 Task: Account Request & Opportunity
Action: Mouse moved to (601, 687)
Screenshot: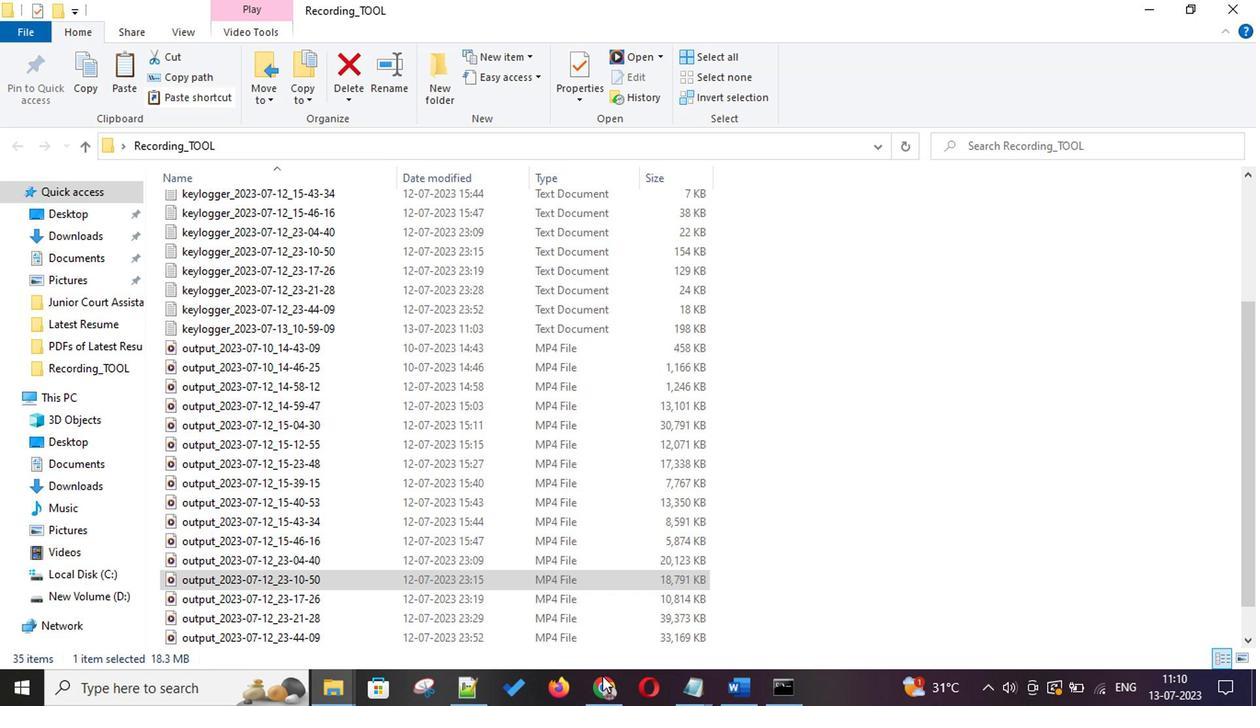 
Action: Mouse pressed left at (601, 687)
Screenshot: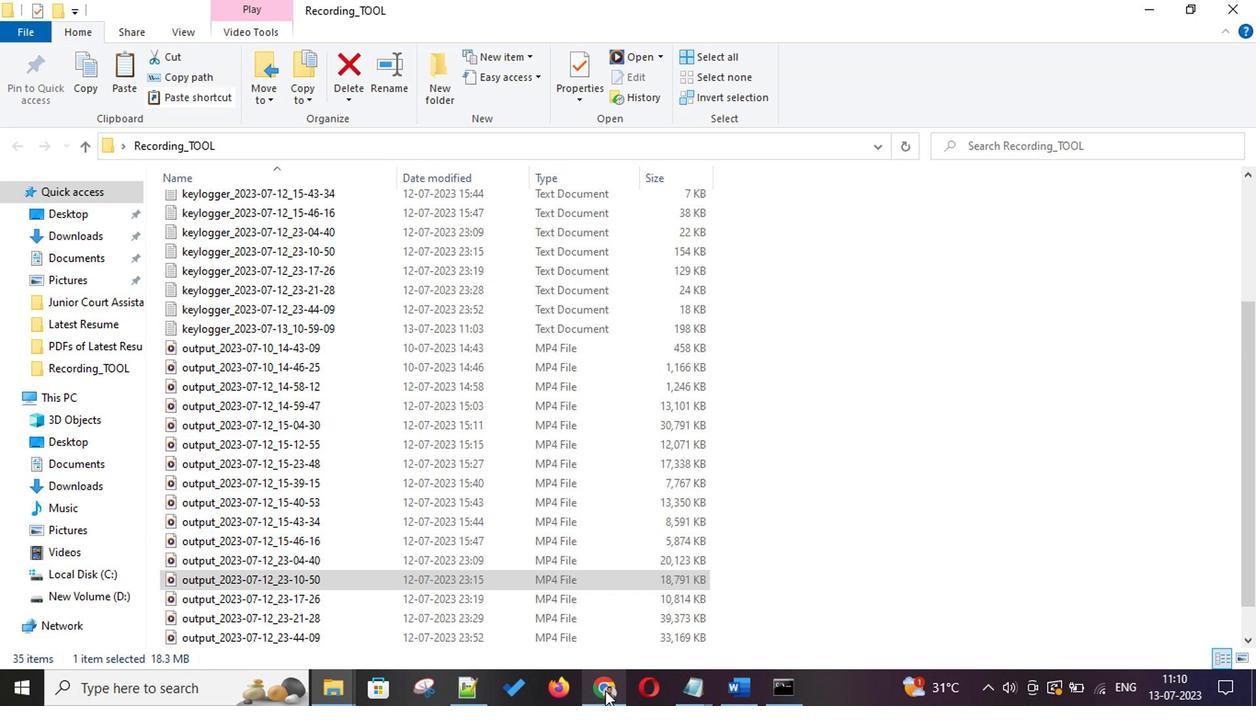 
Action: Mouse moved to (1022, 227)
Screenshot: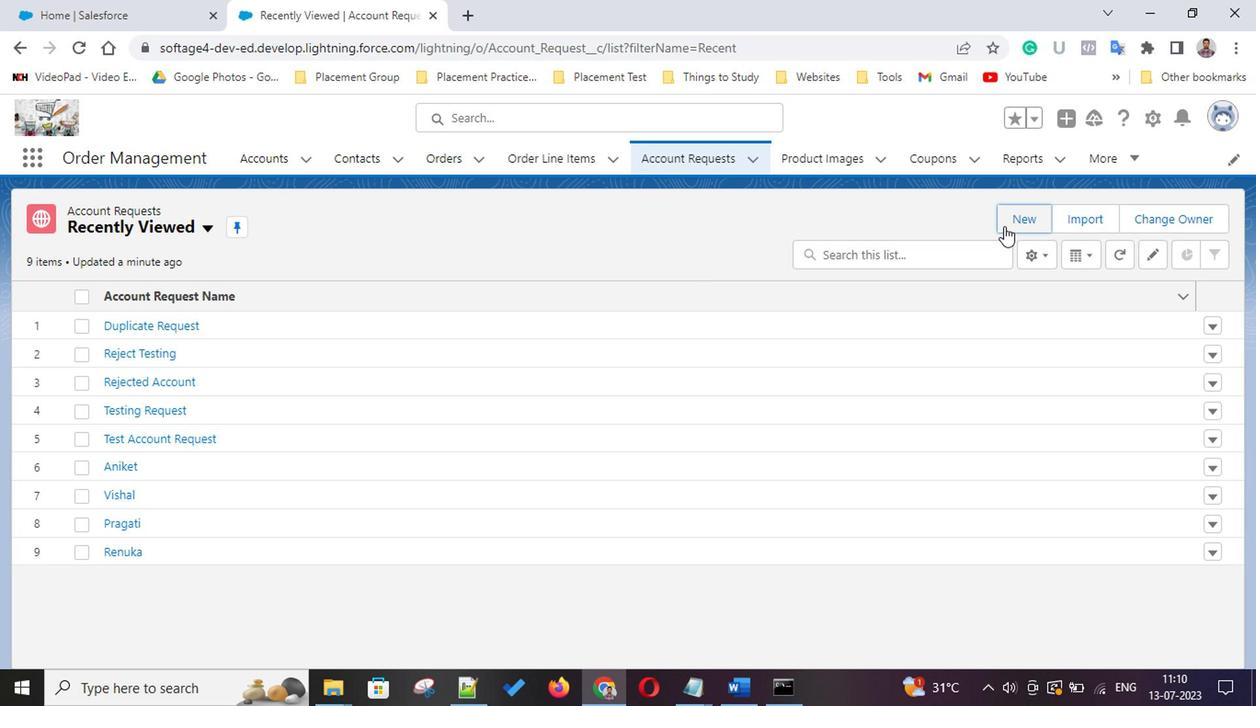 
Action: Mouse pressed left at (1022, 227)
Screenshot: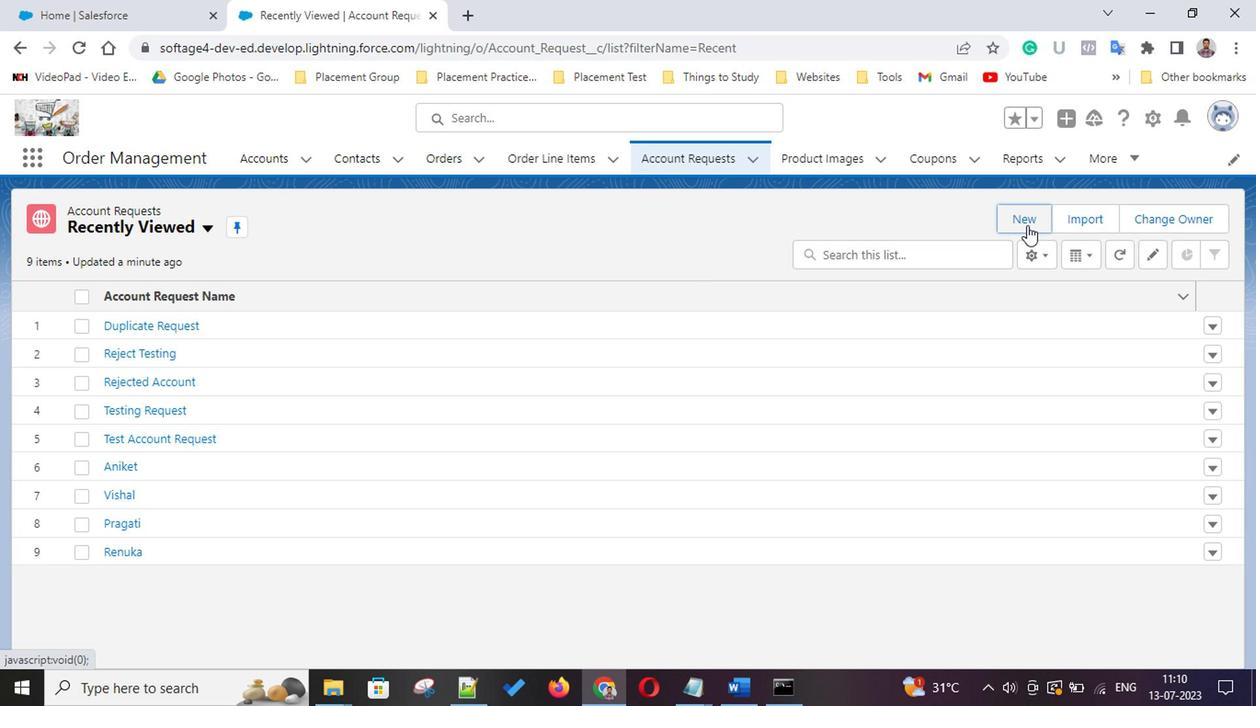 
Action: Mouse moved to (637, 285)
Screenshot: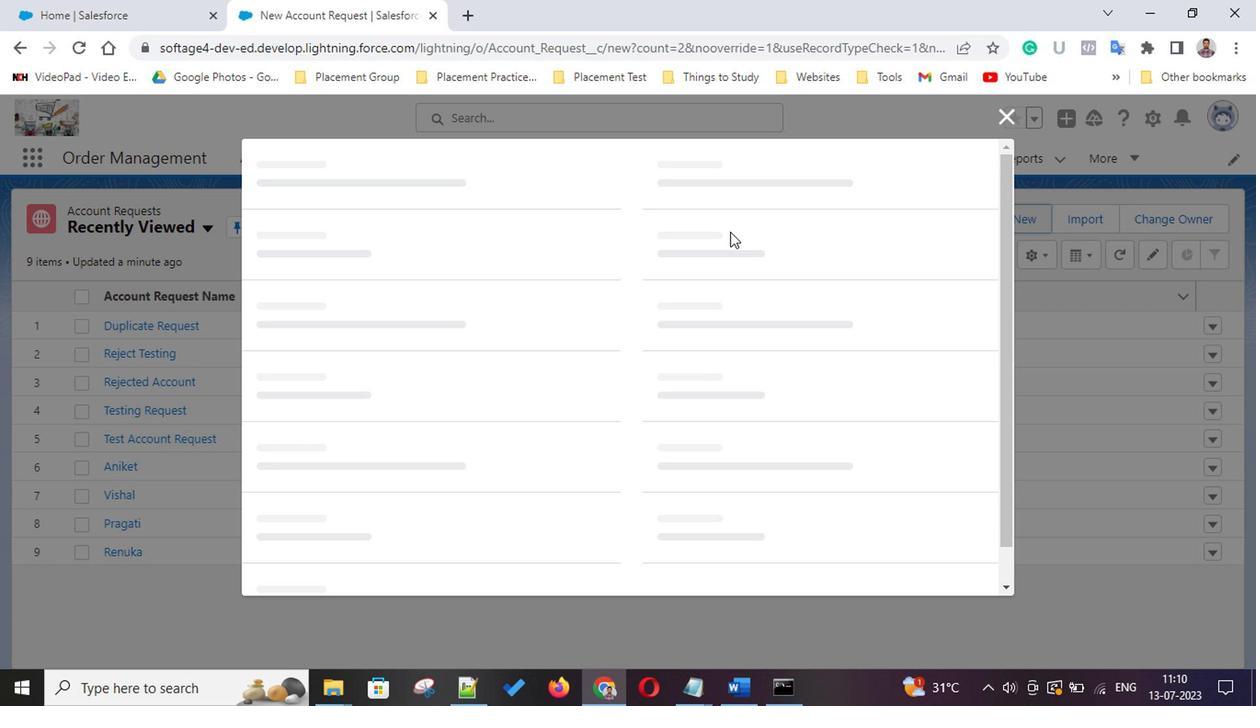 
Action: Key pressed <Key.shift>Senthamiz<Key.space><Key.shift>Account
Screenshot: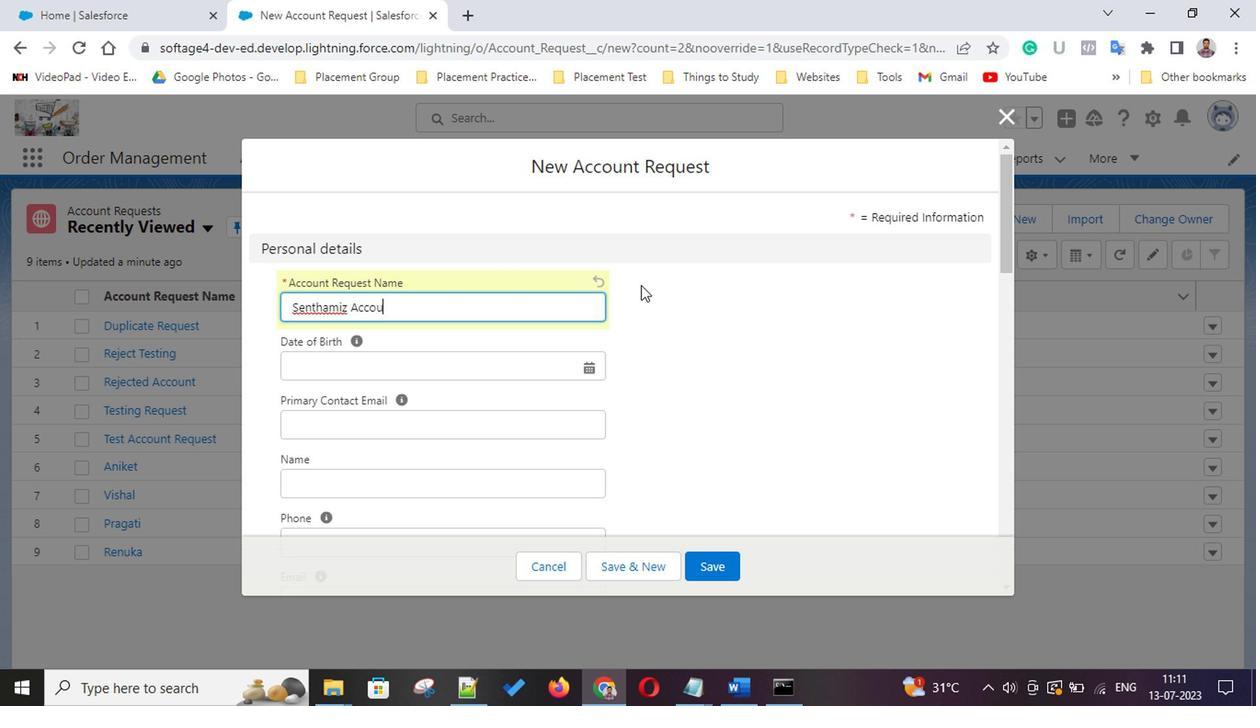 
Action: Mouse moved to (450, 365)
Screenshot: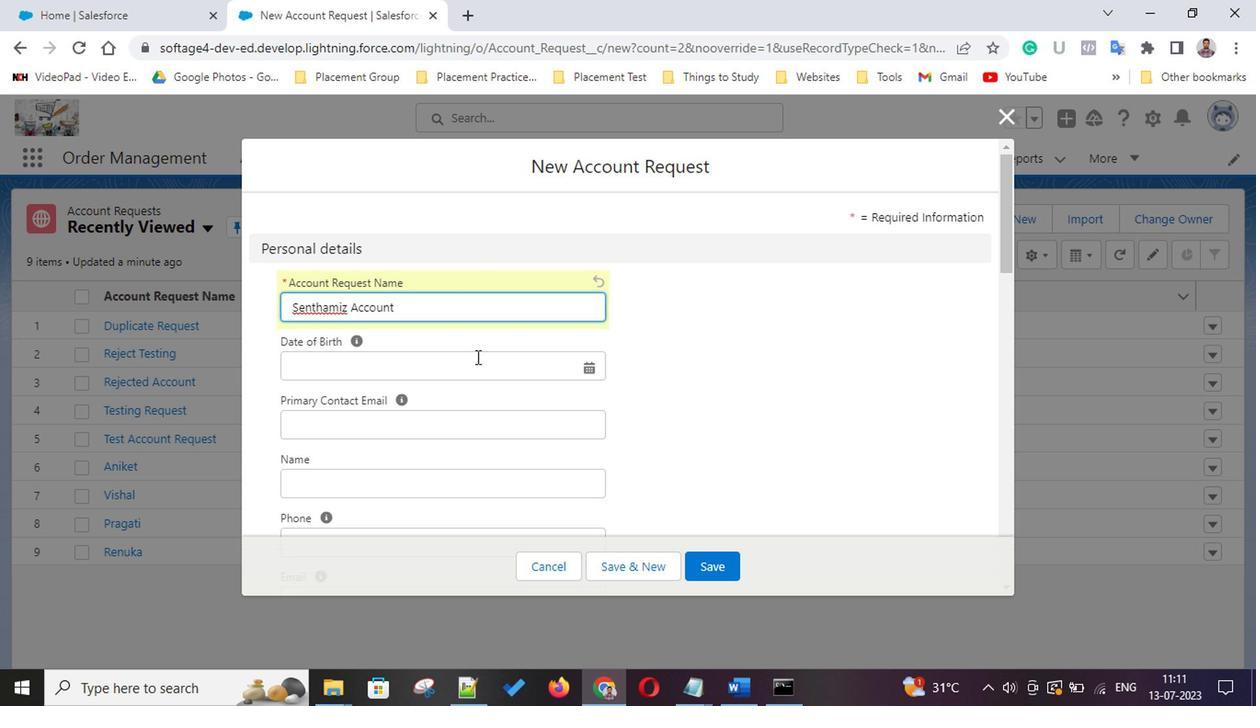 
Action: Mouse pressed left at (450, 365)
Screenshot: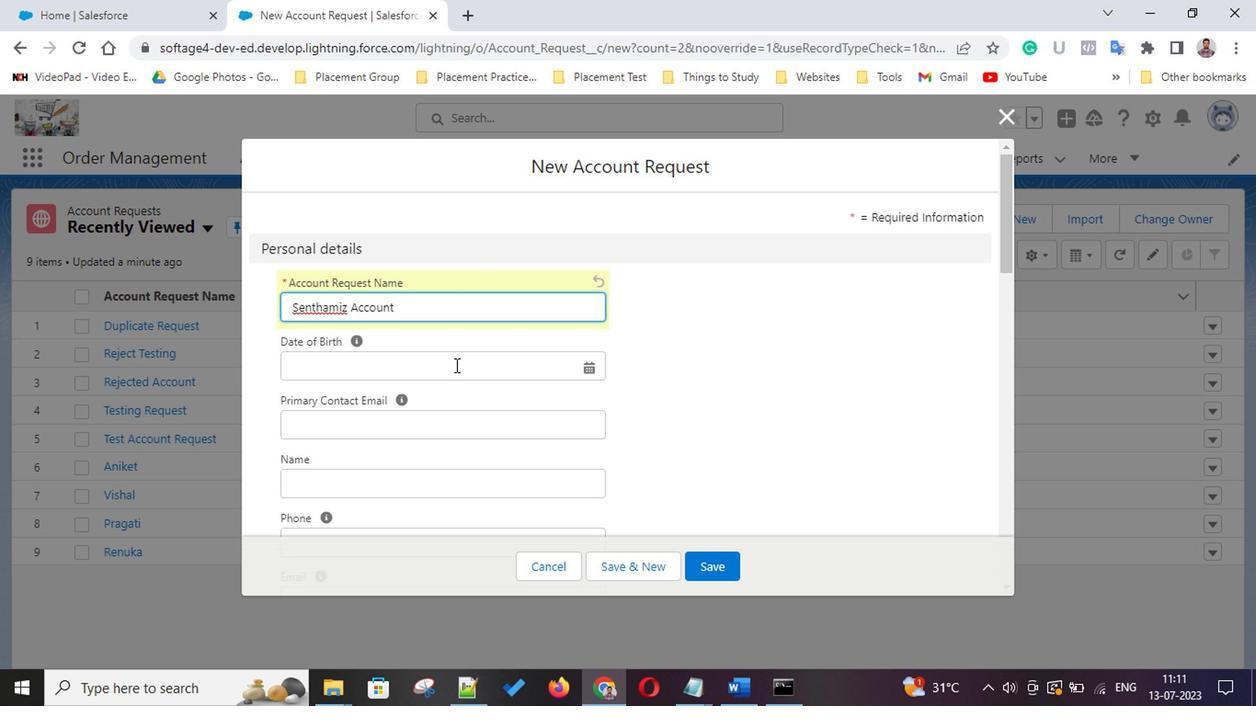 
Action: Mouse moved to (507, 536)
Screenshot: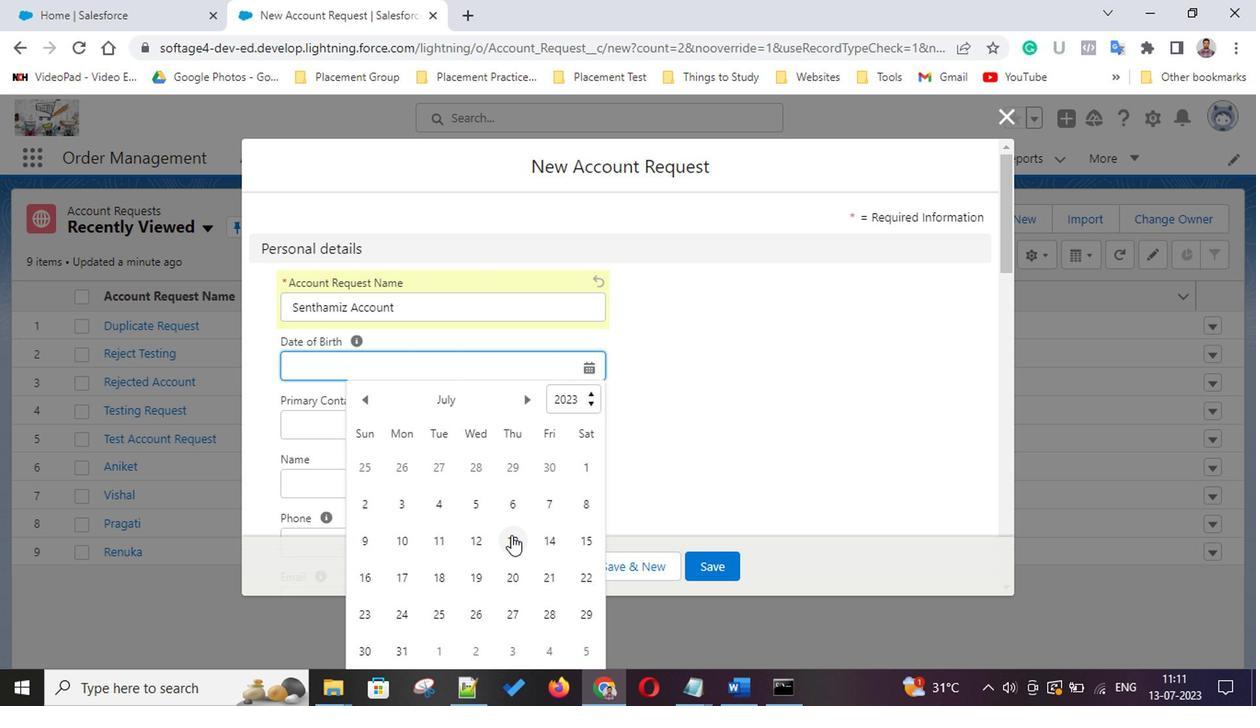
Action: Mouse pressed left at (507, 536)
Screenshot: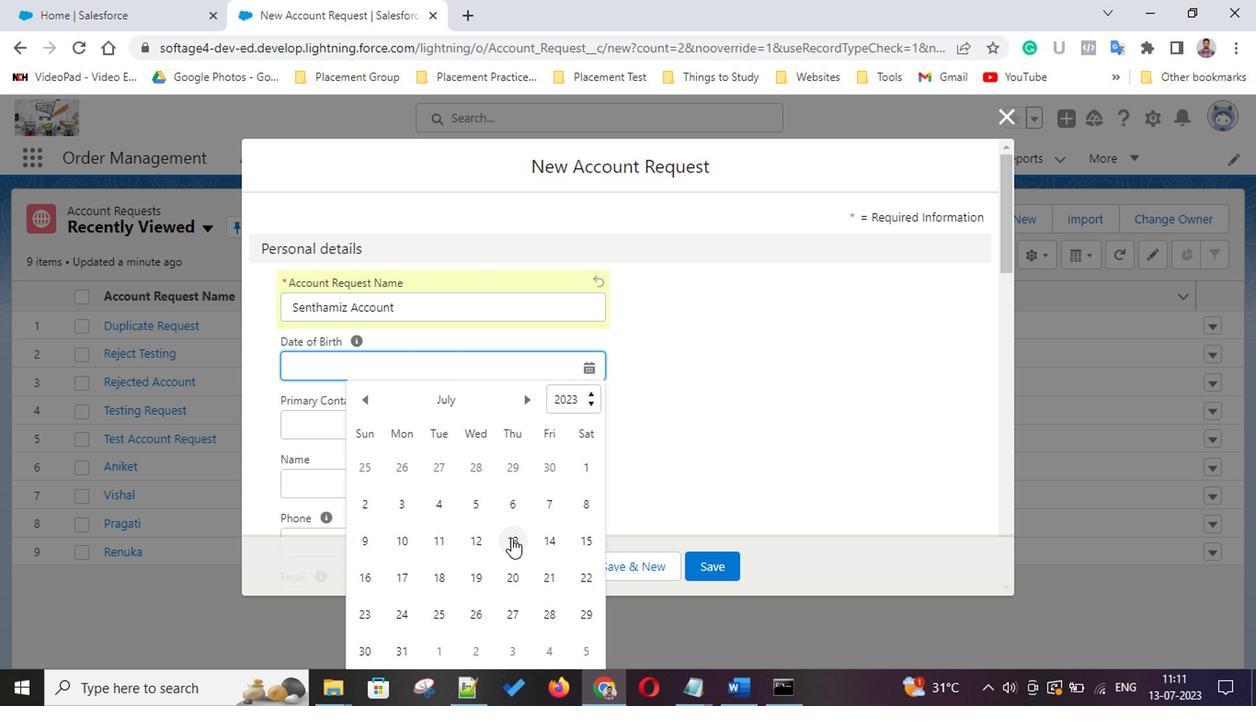 
Action: Mouse moved to (579, 370)
Screenshot: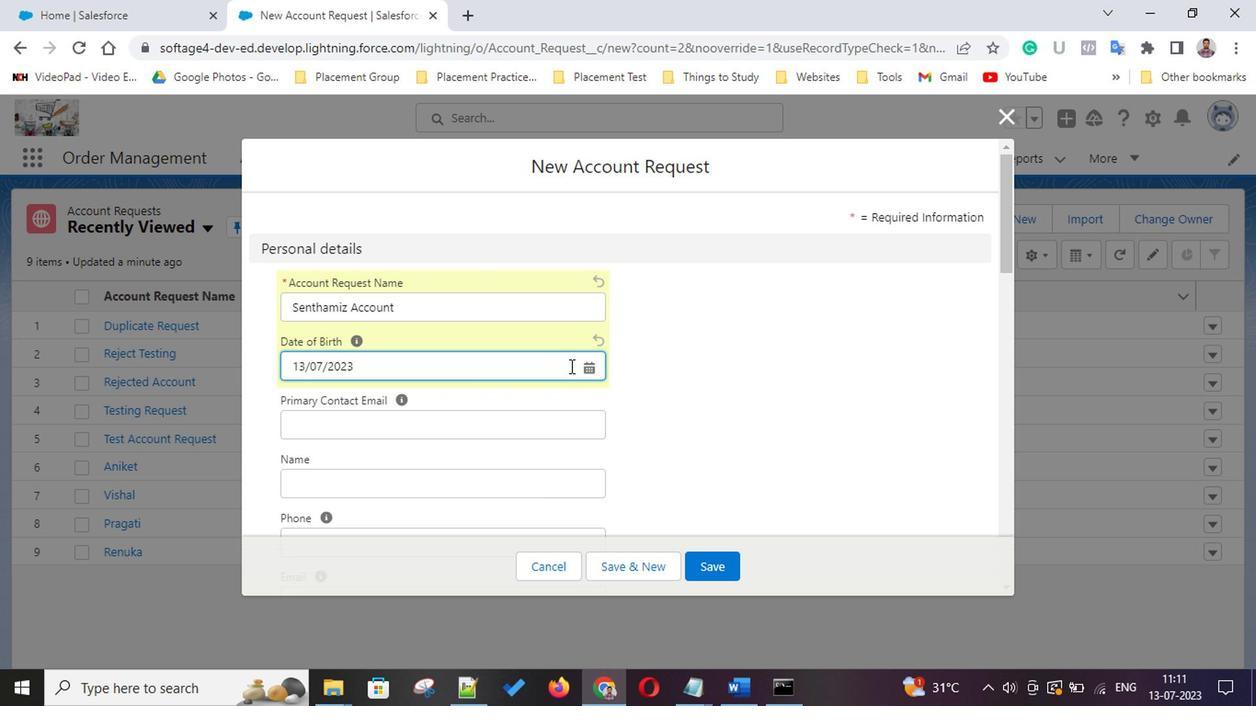 
Action: Mouse pressed left at (579, 370)
Screenshot: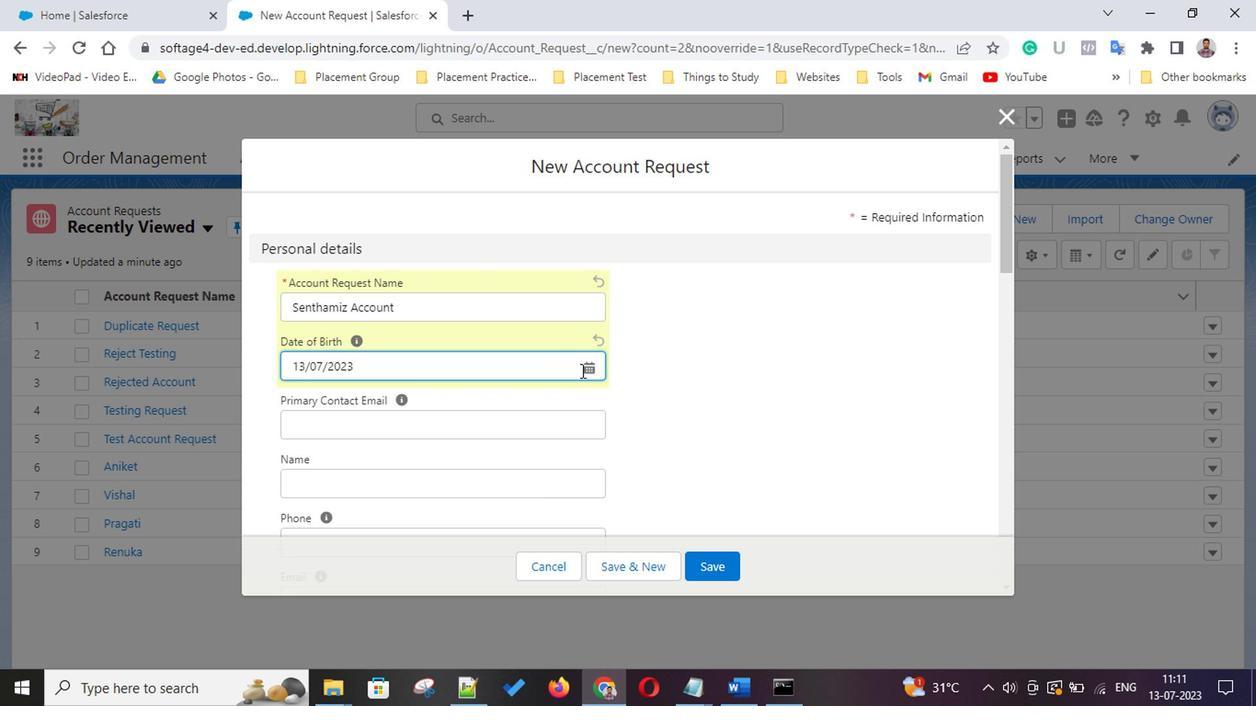 
Action: Mouse moved to (586, 401)
Screenshot: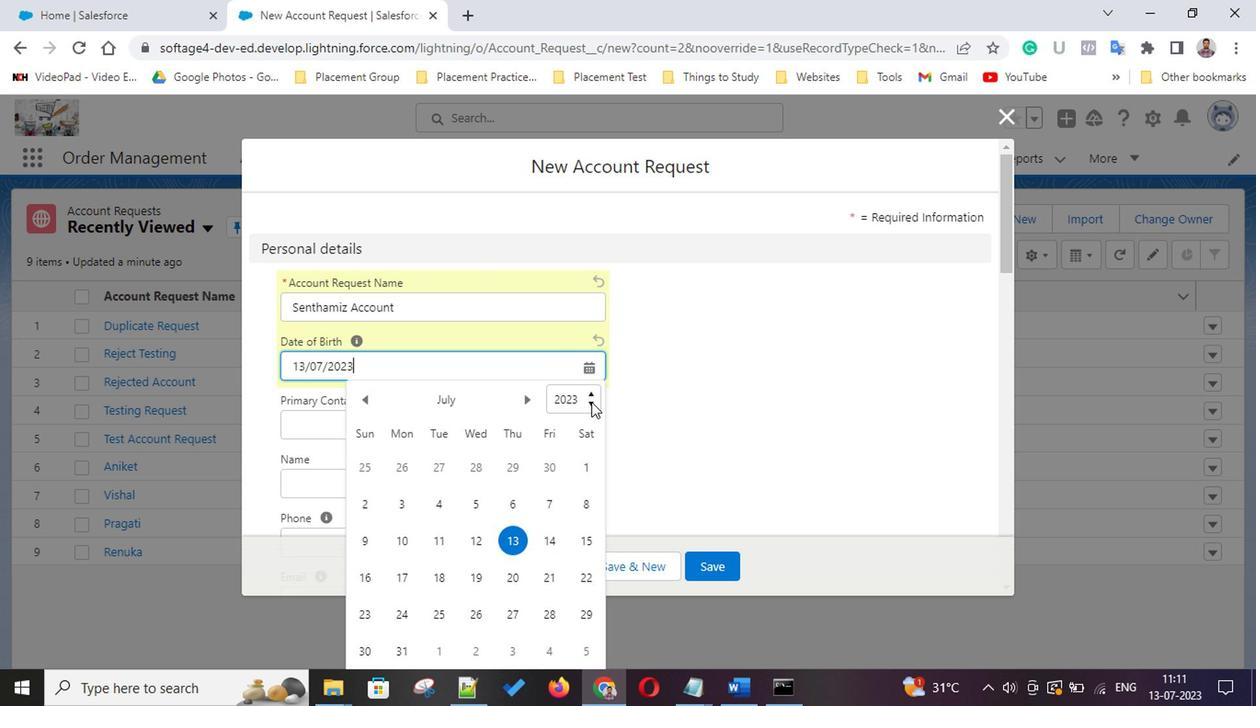 
Action: Mouse pressed left at (586, 401)
Screenshot: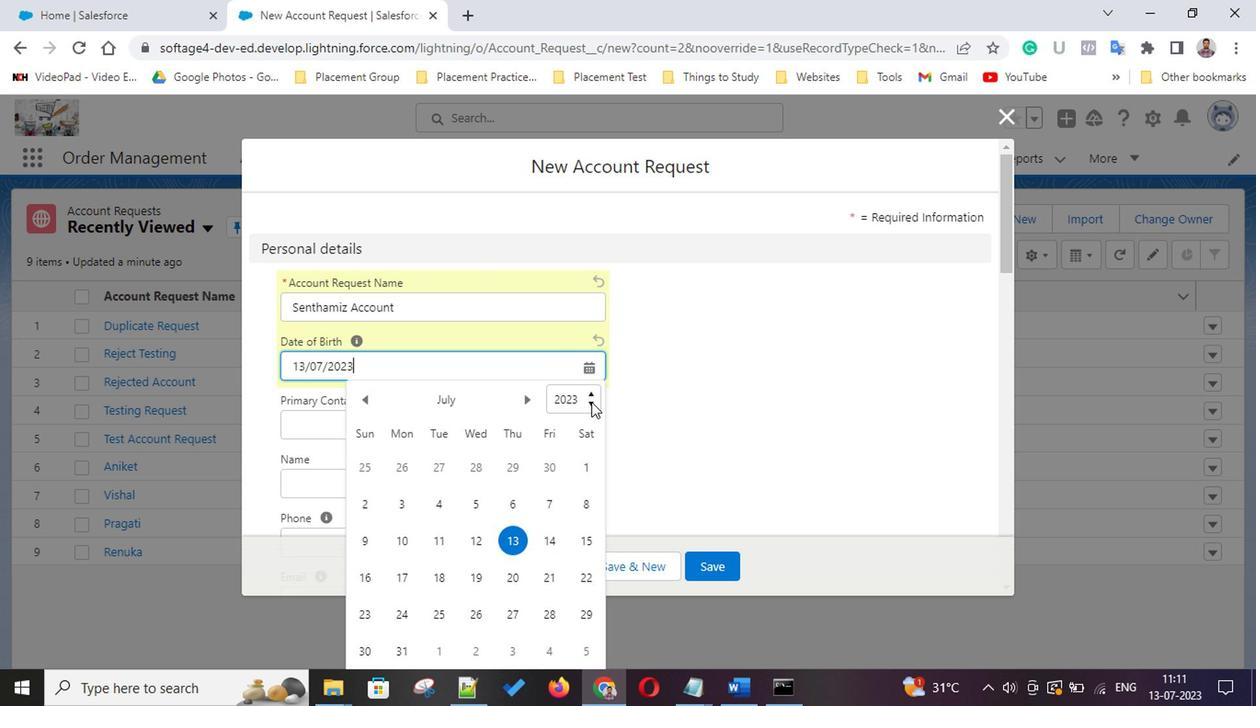 
Action: Mouse moved to (571, 179)
Screenshot: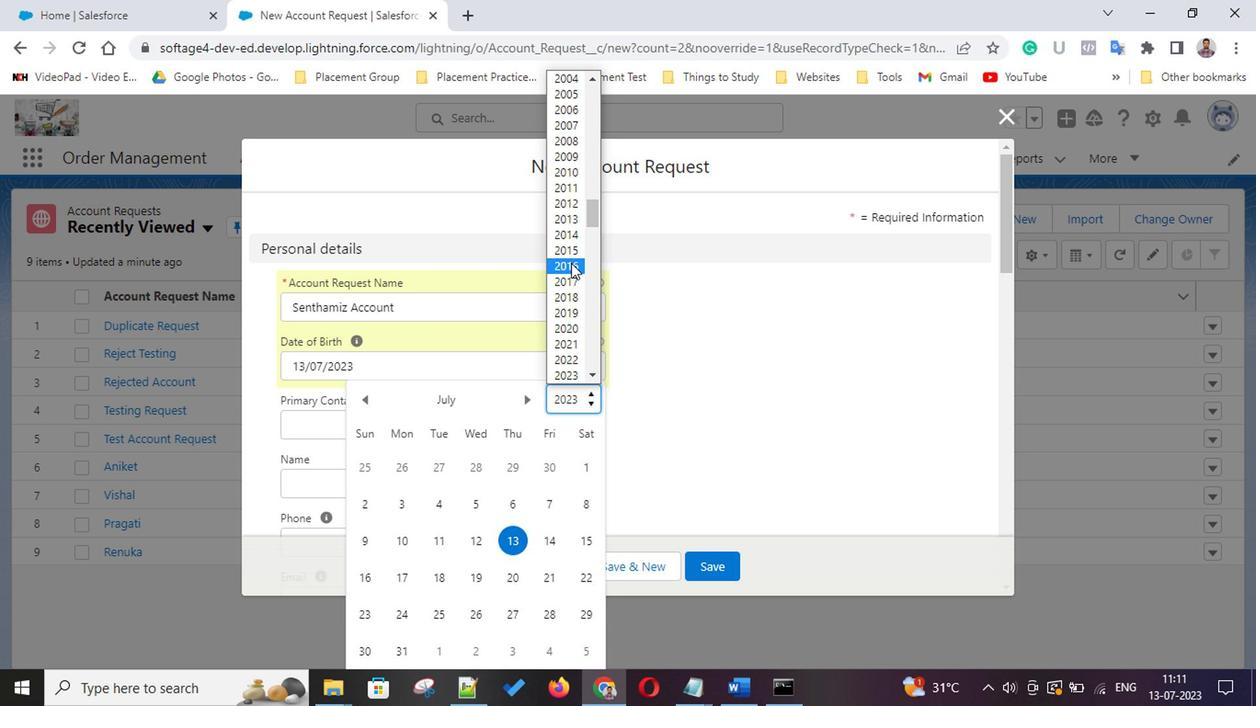 
Action: Mouse pressed left at (571, 179)
Screenshot: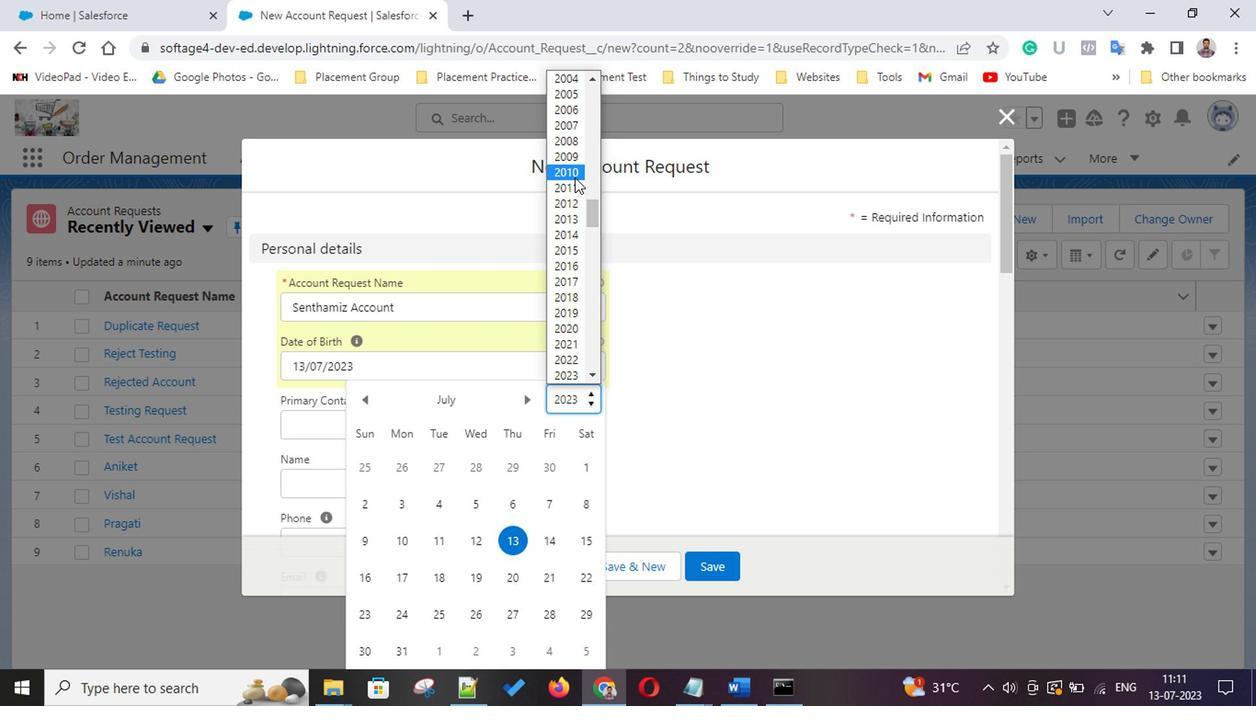 
Action: Mouse moved to (433, 539)
Screenshot: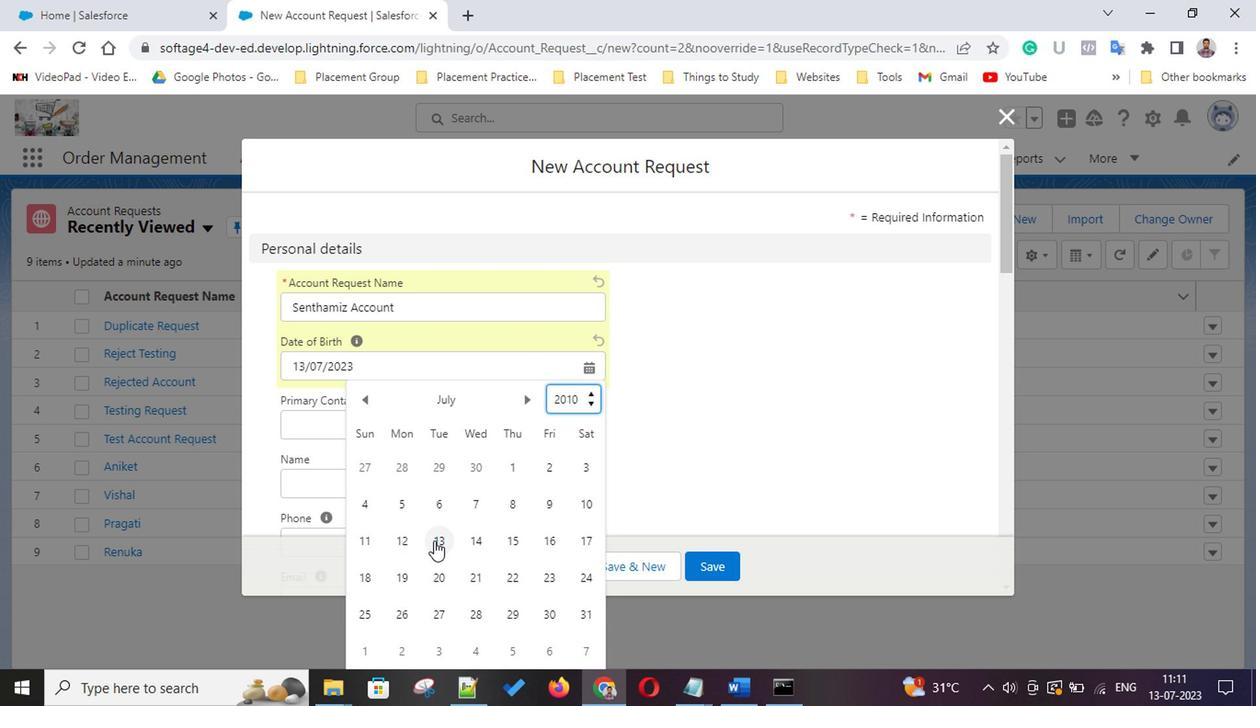 
Action: Mouse pressed left at (433, 539)
Screenshot: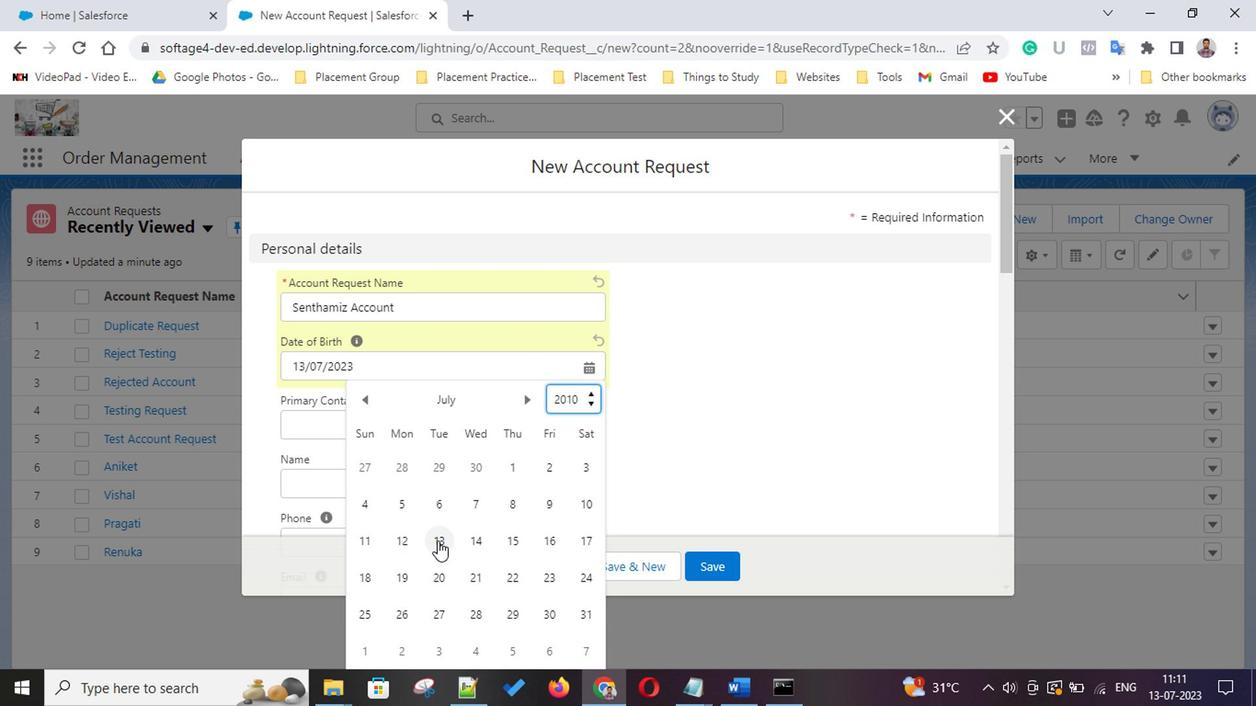 
Action: Mouse moved to (430, 427)
Screenshot: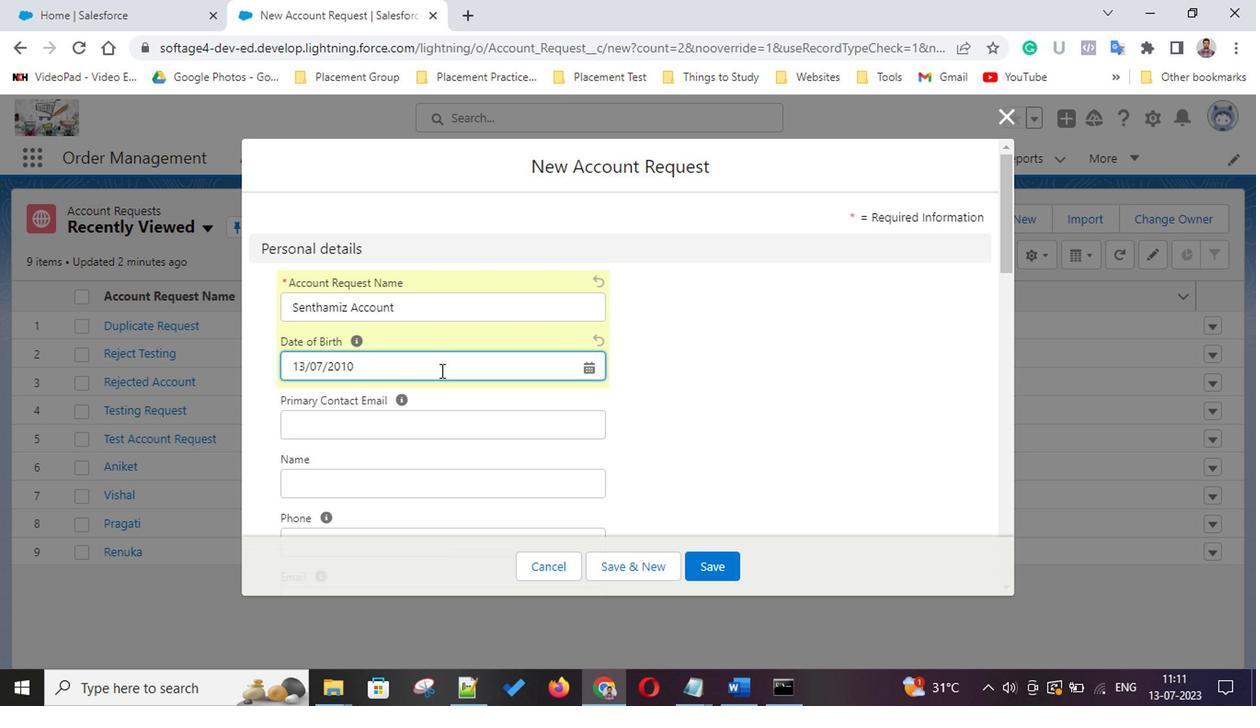 
Action: Mouse pressed left at (430, 427)
Screenshot: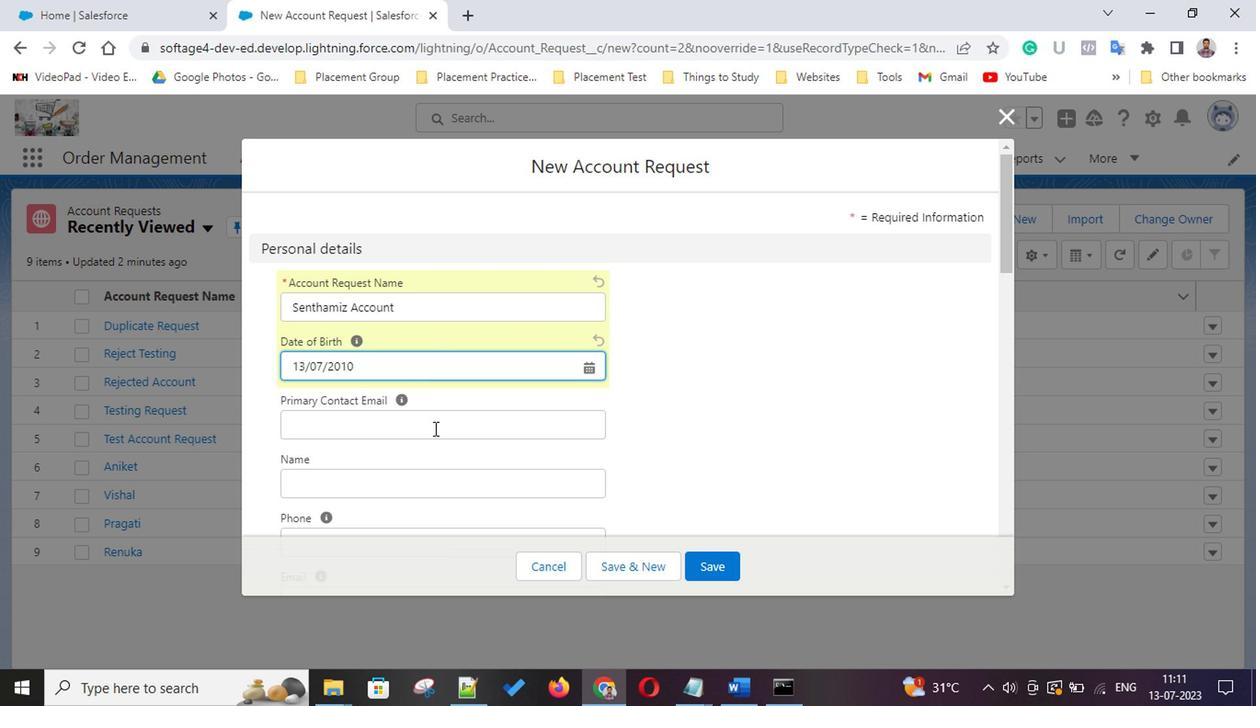 
Action: Key pressed senthamizdk<Key.shift>@gmail.com
Screenshot: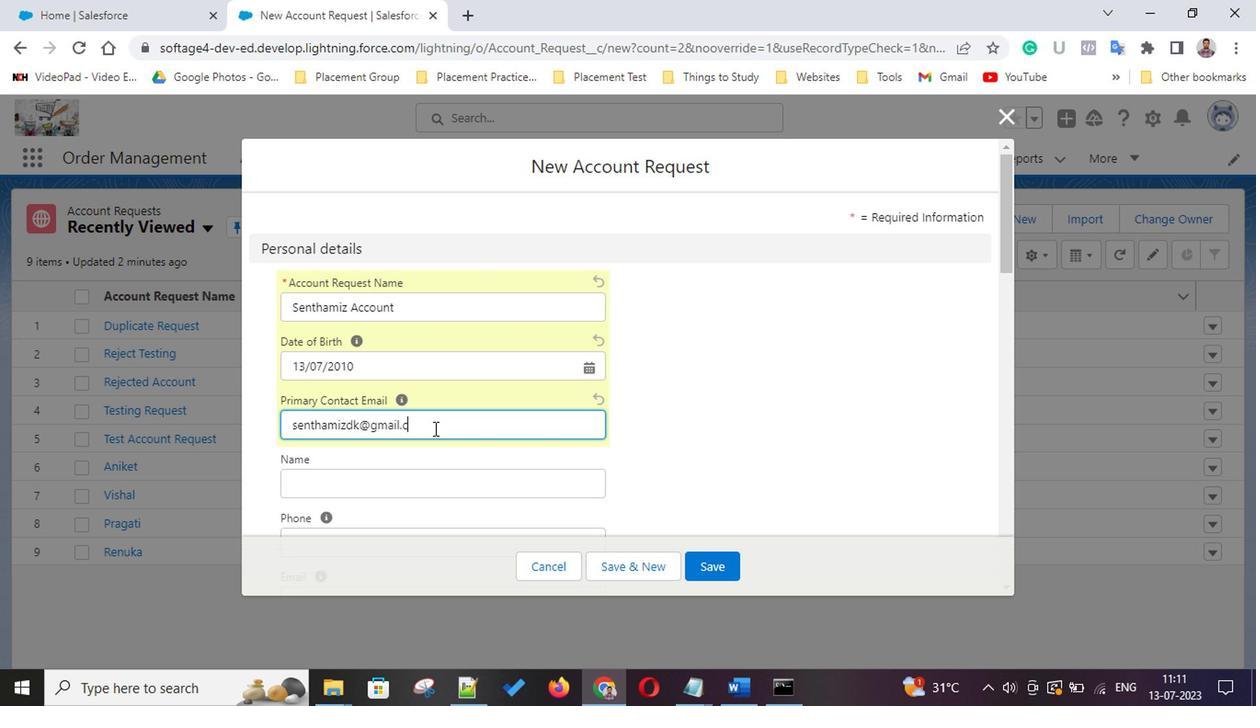 
Action: Mouse moved to (416, 475)
Screenshot: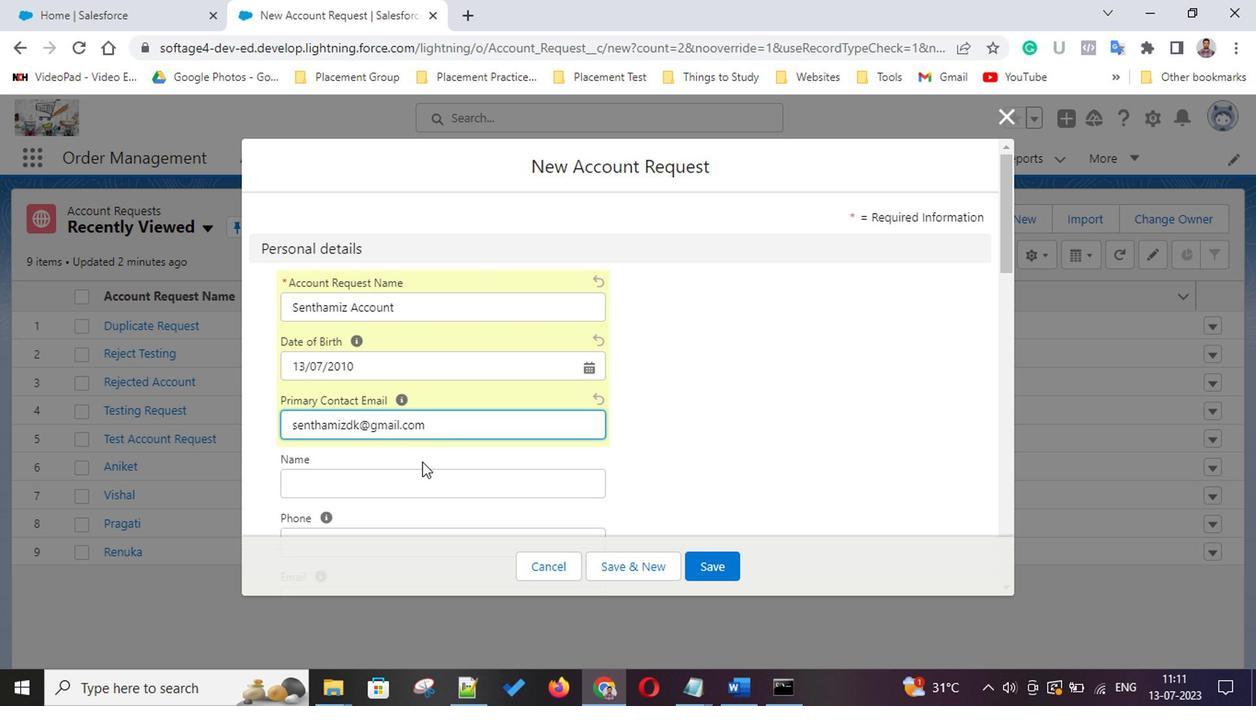 
Action: Mouse pressed left at (416, 475)
Screenshot: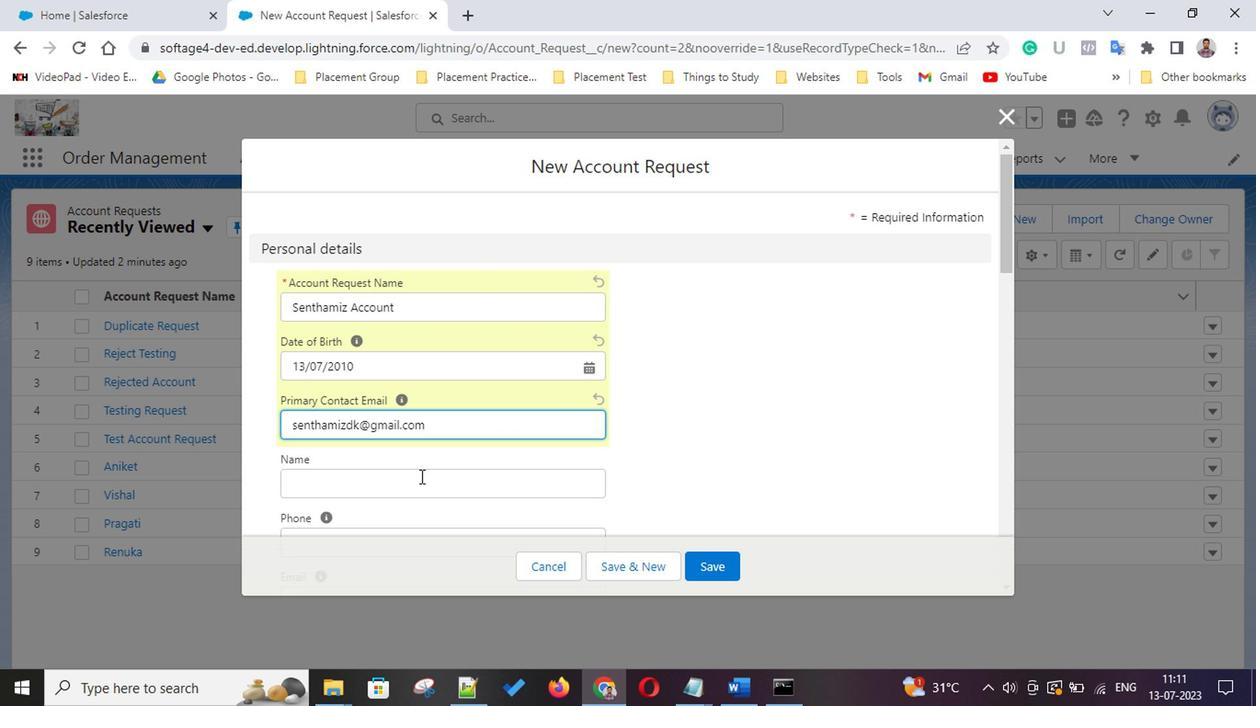 
Action: Key pressed <Key.shift>Senthil
Screenshot: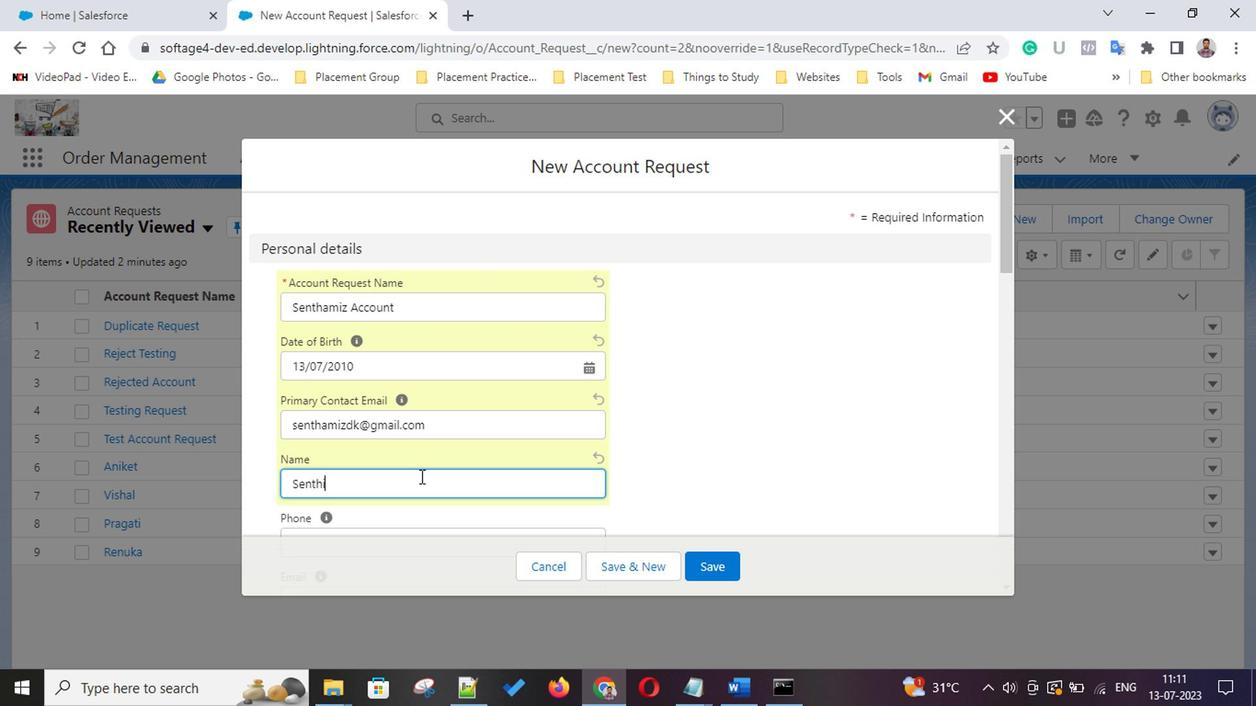 
Action: Mouse moved to (471, 415)
Screenshot: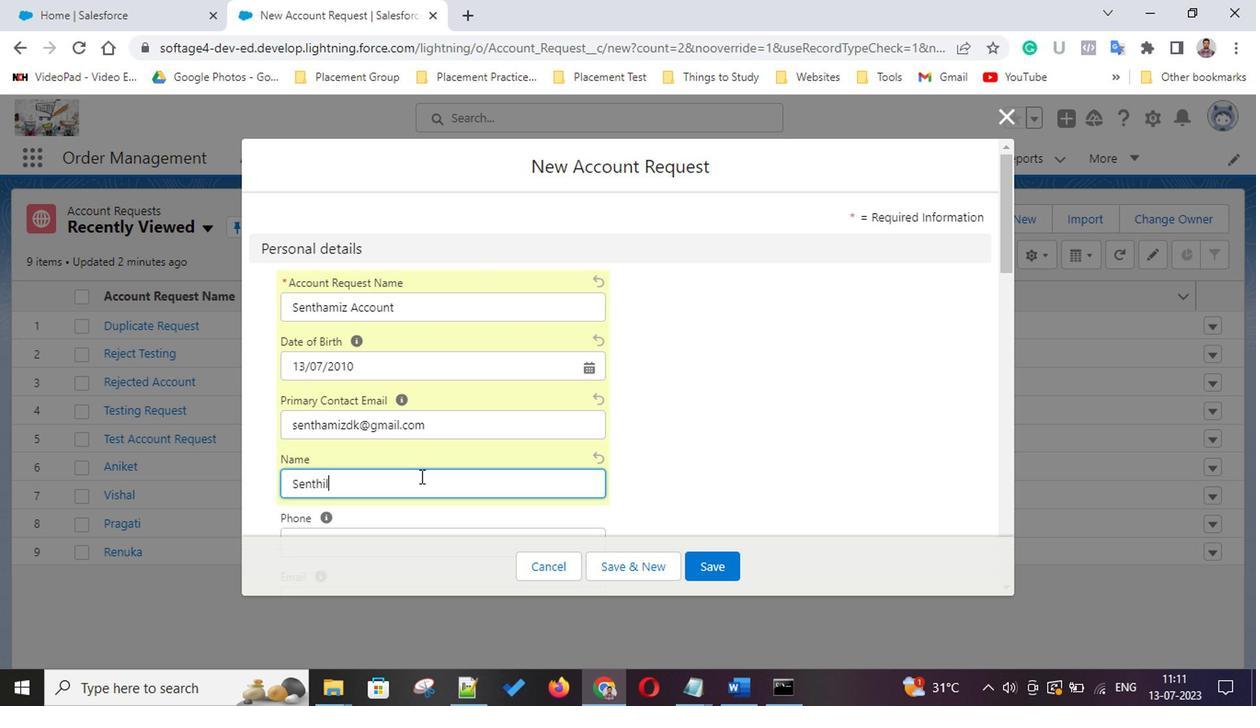 
Action: Mouse scrolled (471, 414) with delta (0, 0)
Screenshot: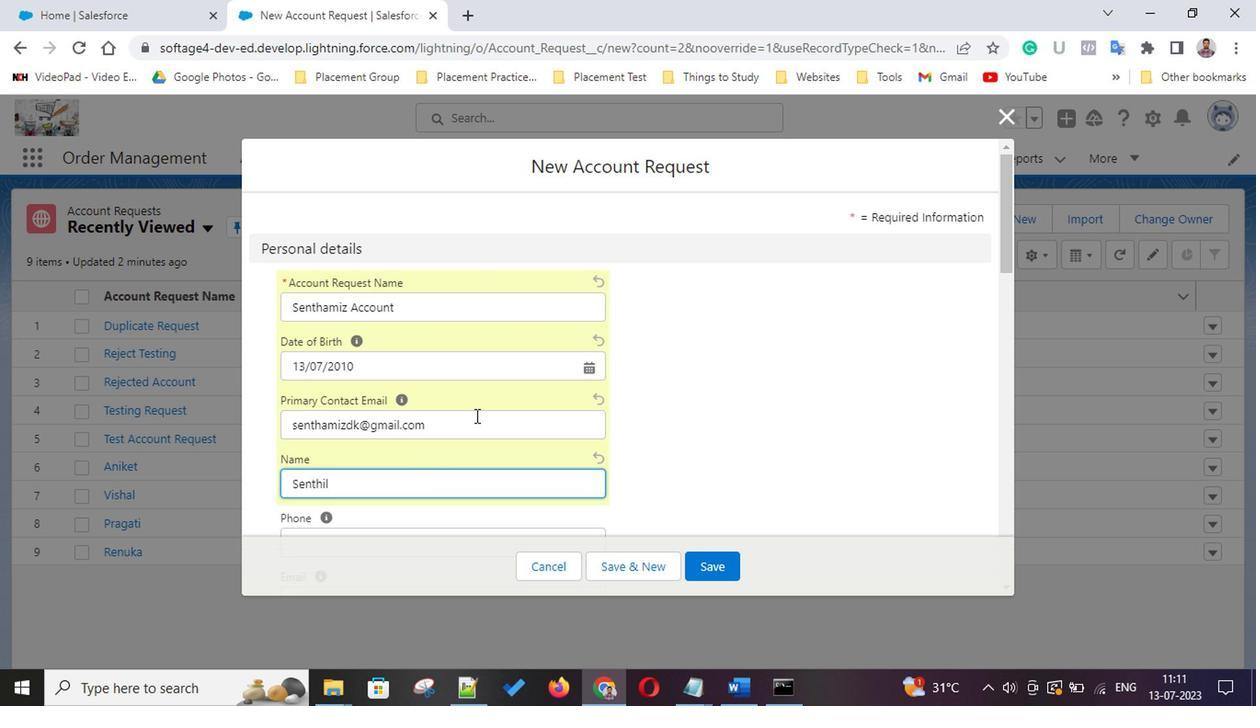
Action: Mouse scrolled (471, 414) with delta (0, 0)
Screenshot: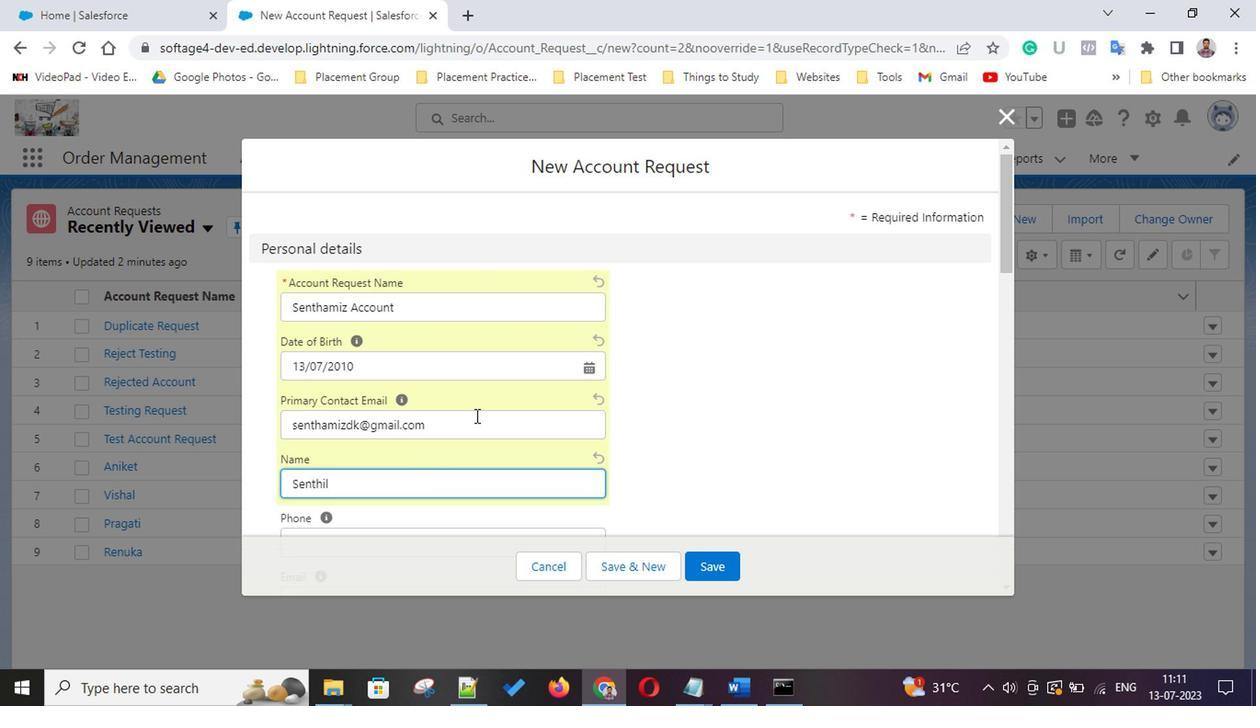 
Action: Mouse scrolled (471, 414) with delta (0, 0)
Screenshot: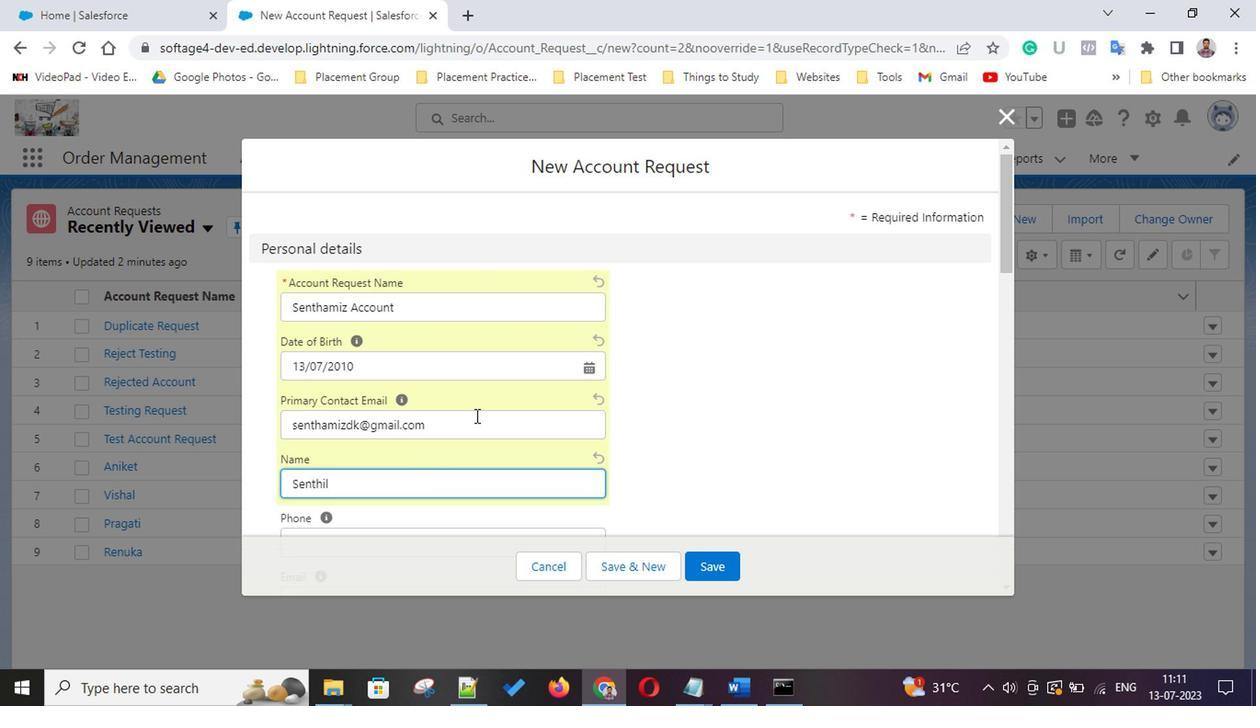 
Action: Mouse scrolled (471, 414) with delta (0, 0)
Screenshot: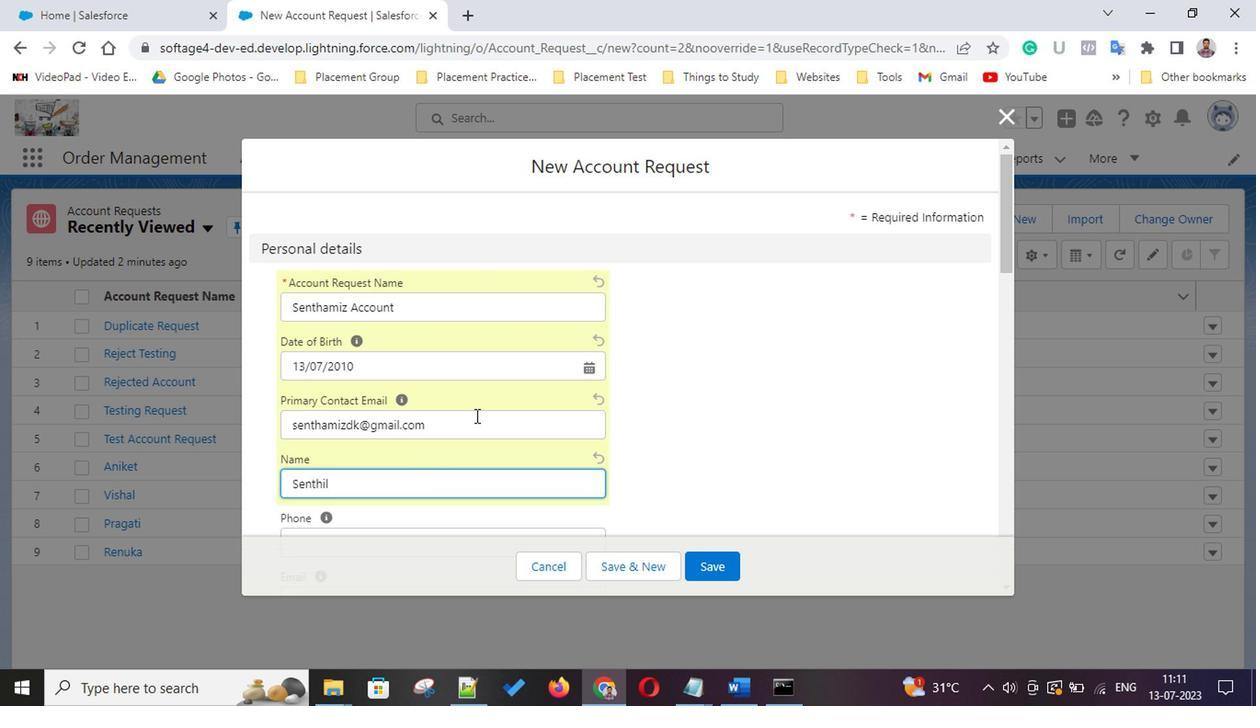 
Action: Mouse scrolled (471, 414) with delta (0, 0)
Screenshot: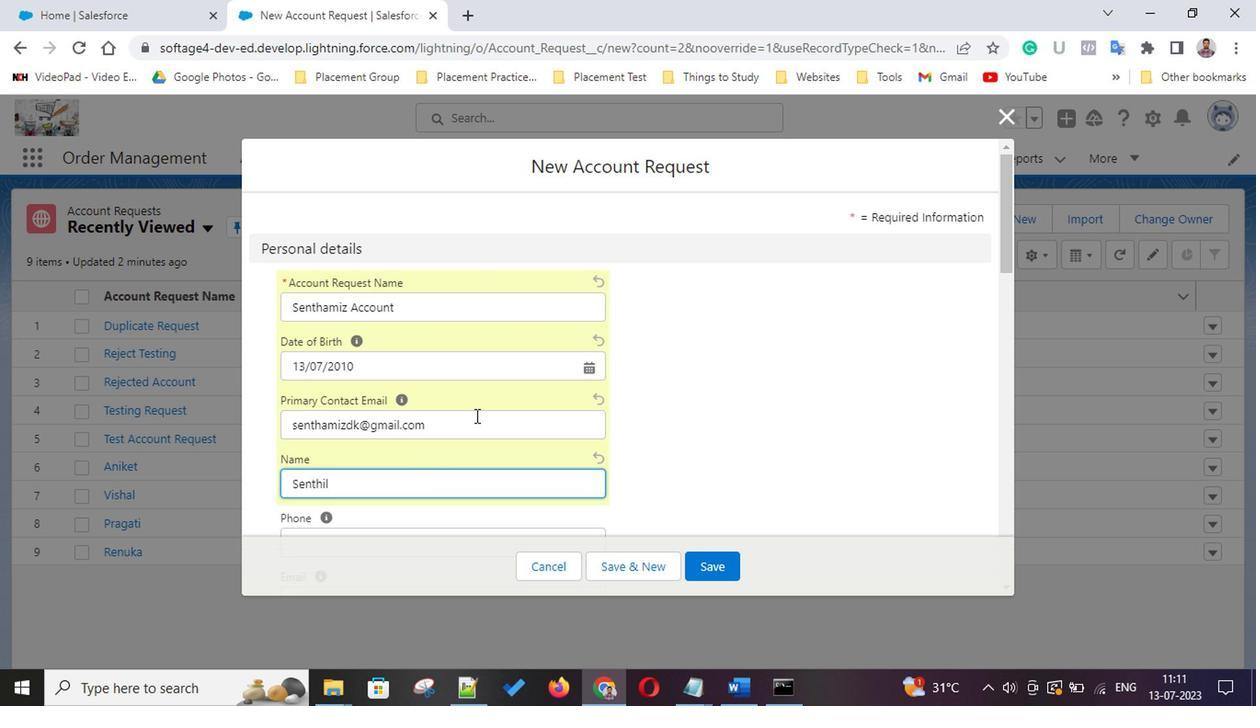 
Action: Mouse scrolled (471, 414) with delta (0, 0)
Screenshot: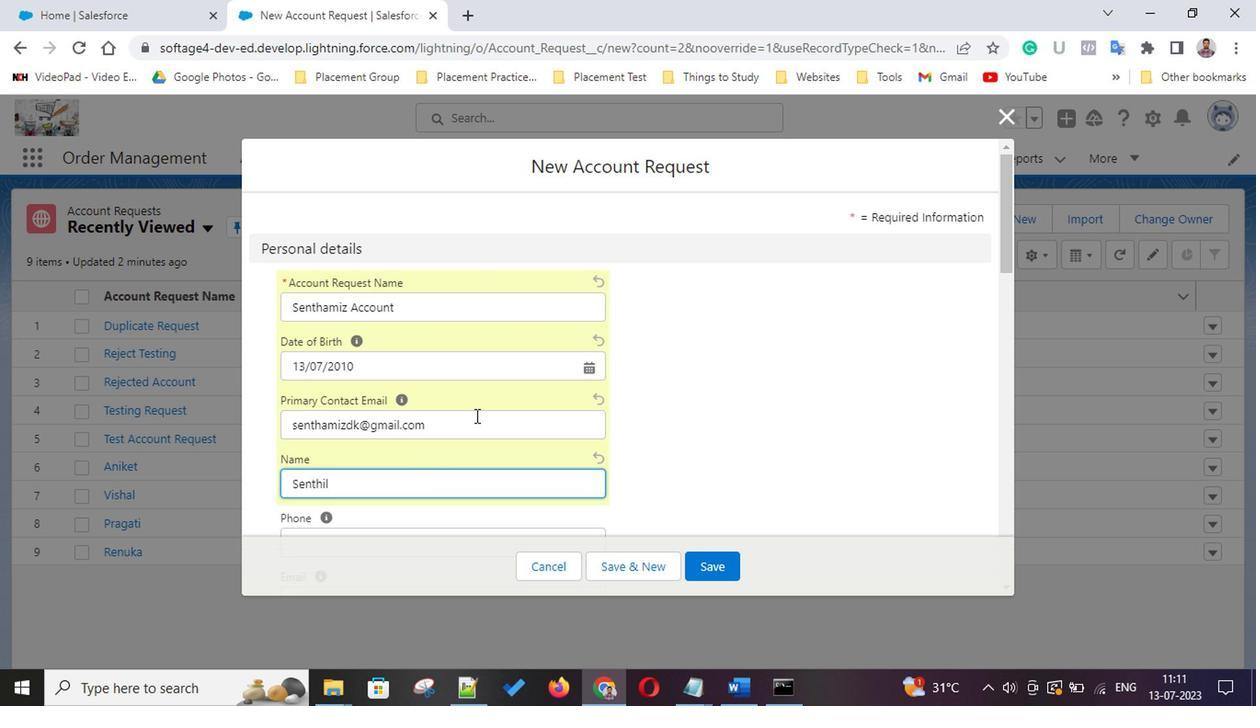 
Action: Mouse scrolled (471, 414) with delta (0, 0)
Screenshot: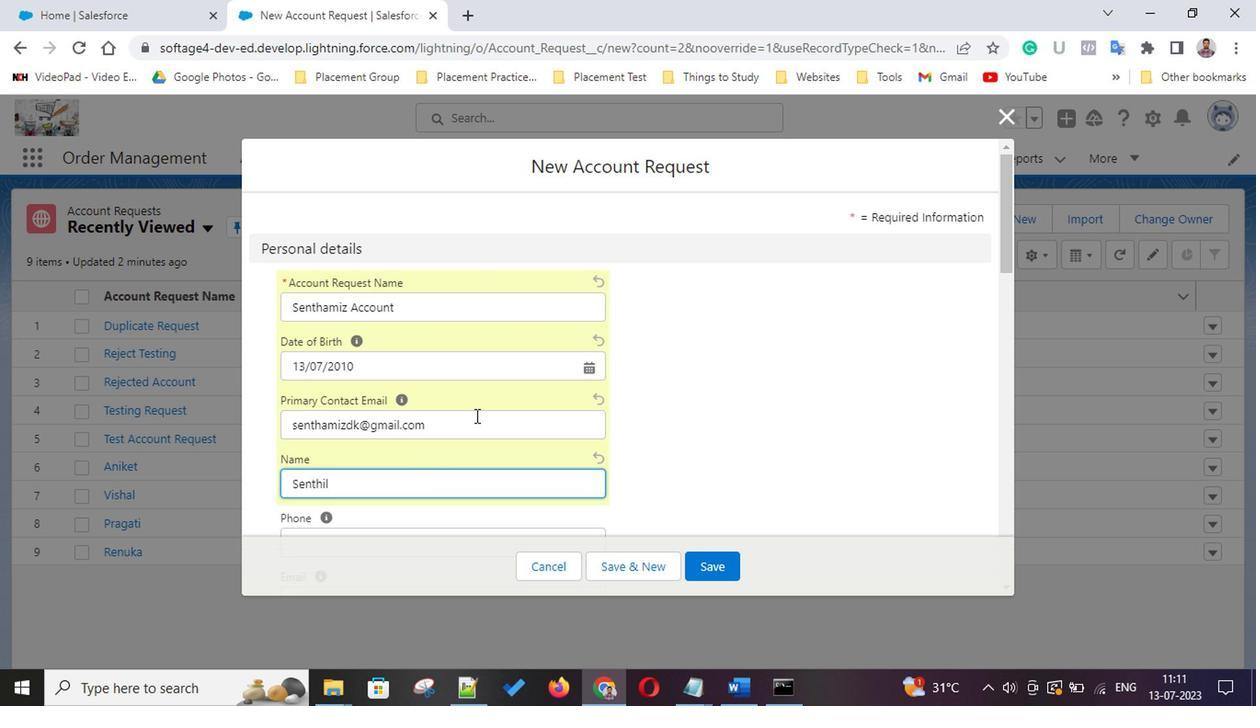 
Action: Mouse scrolled (471, 414) with delta (0, 0)
Screenshot: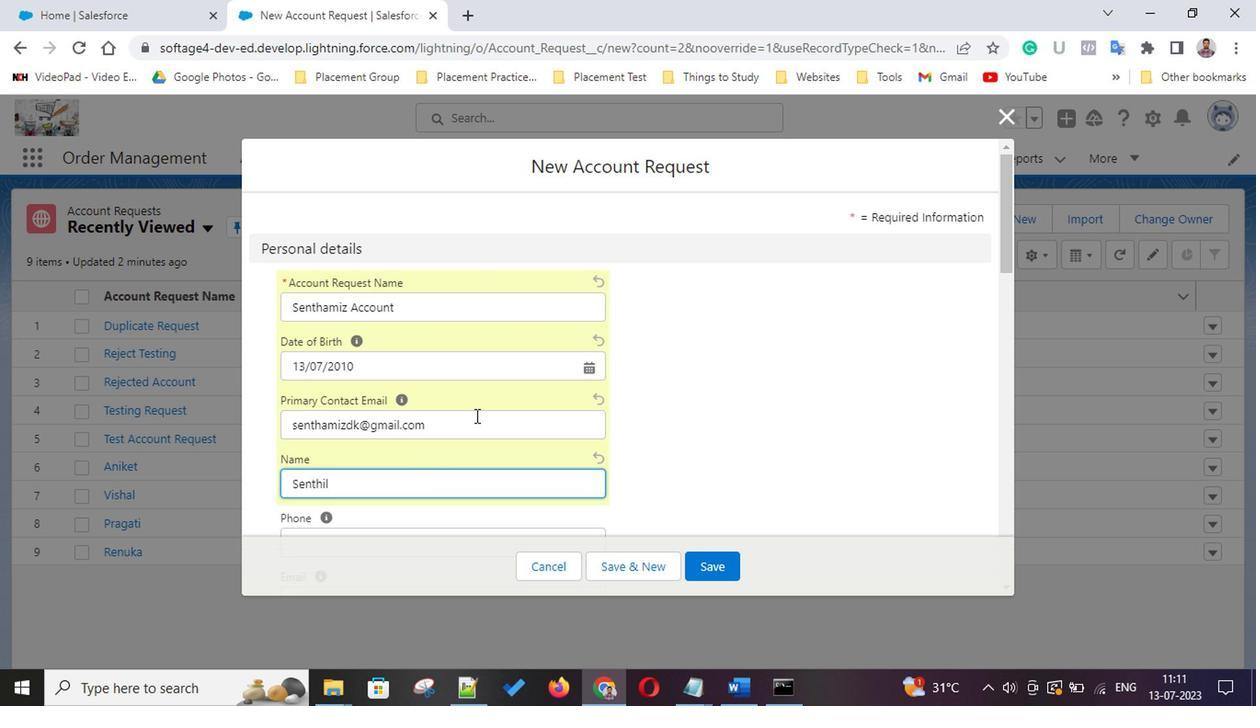 
Action: Mouse scrolled (471, 414) with delta (0, 0)
Screenshot: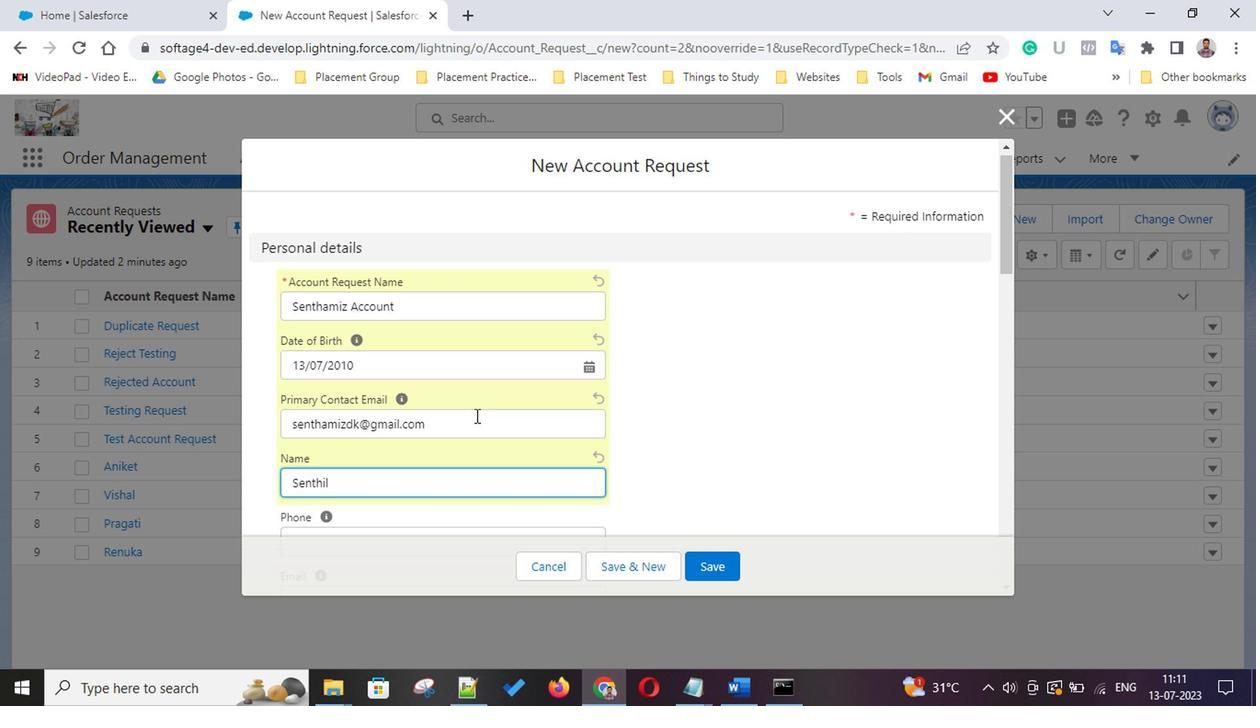 
Action: Mouse scrolled (471, 414) with delta (0, 0)
Screenshot: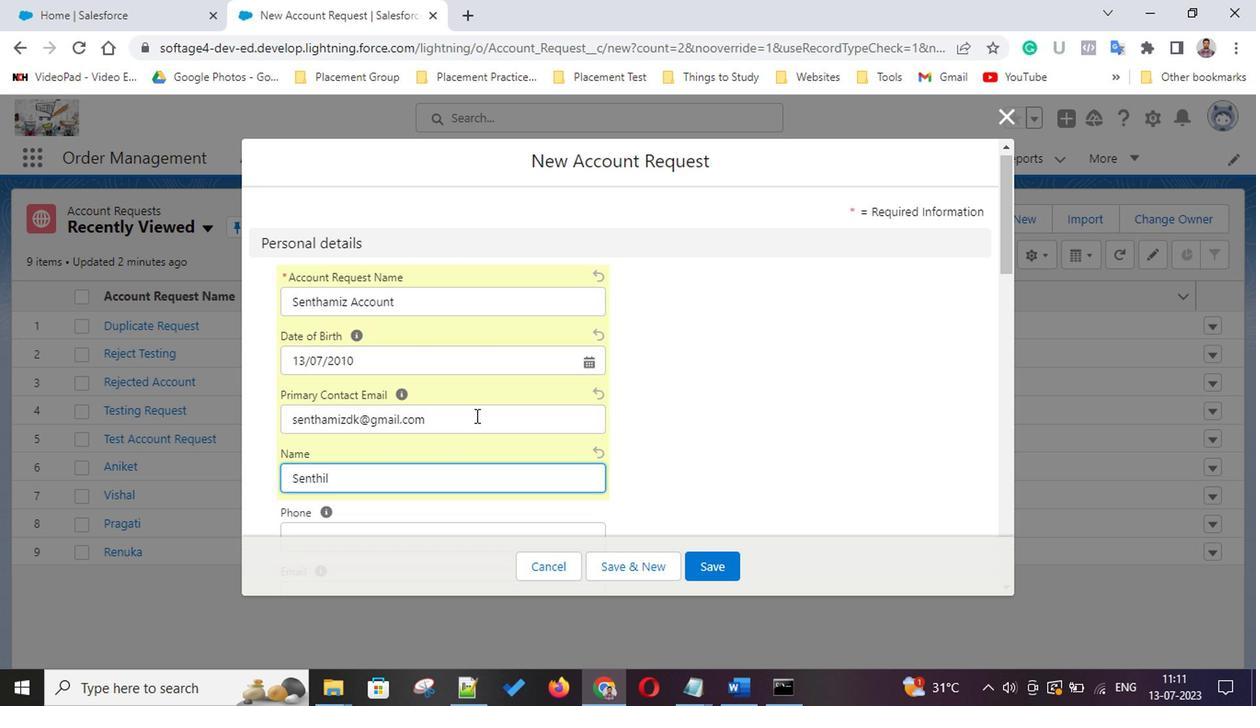 
Action: Mouse scrolled (471, 414) with delta (0, 0)
Screenshot: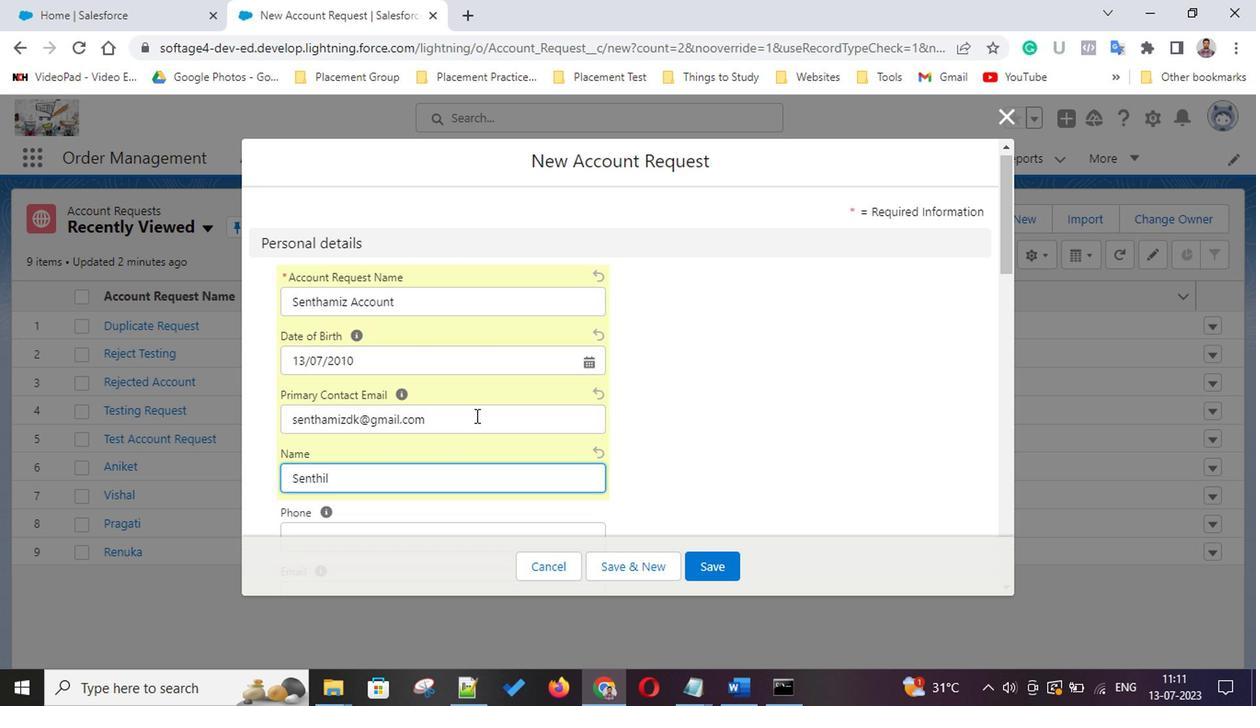 
Action: Mouse scrolled (471, 414) with delta (0, 0)
Screenshot: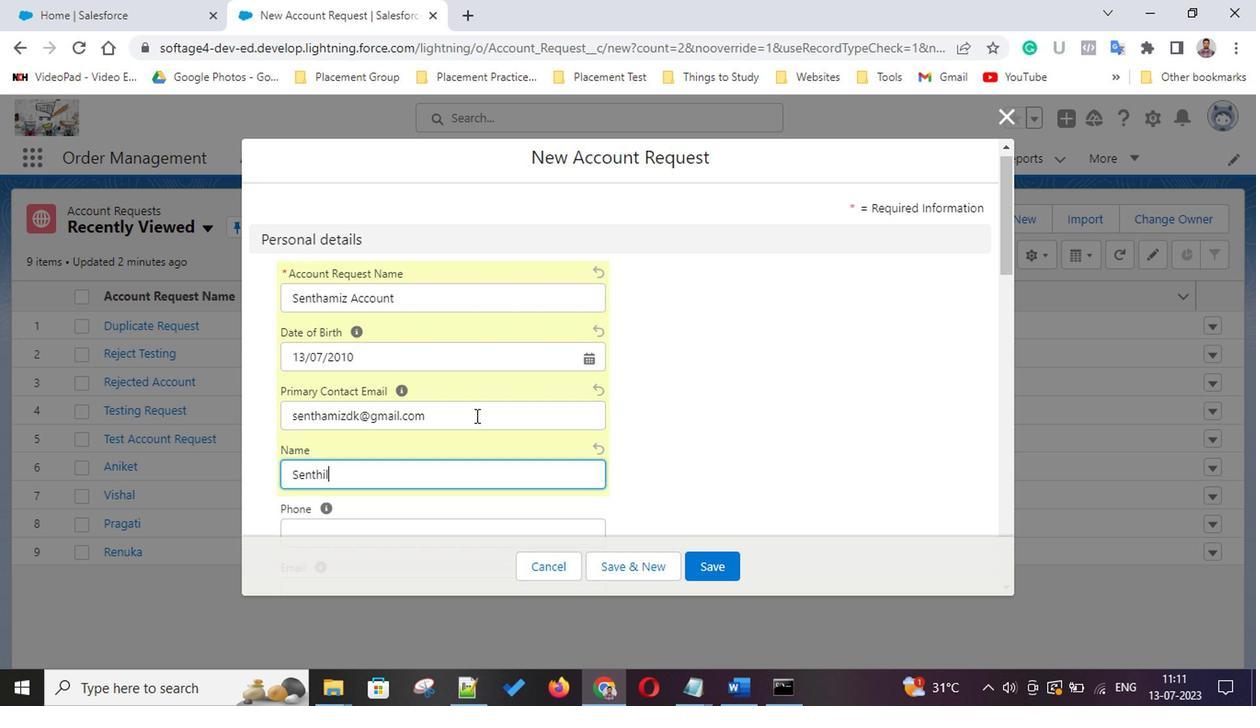 
Action: Mouse moved to (394, 438)
Screenshot: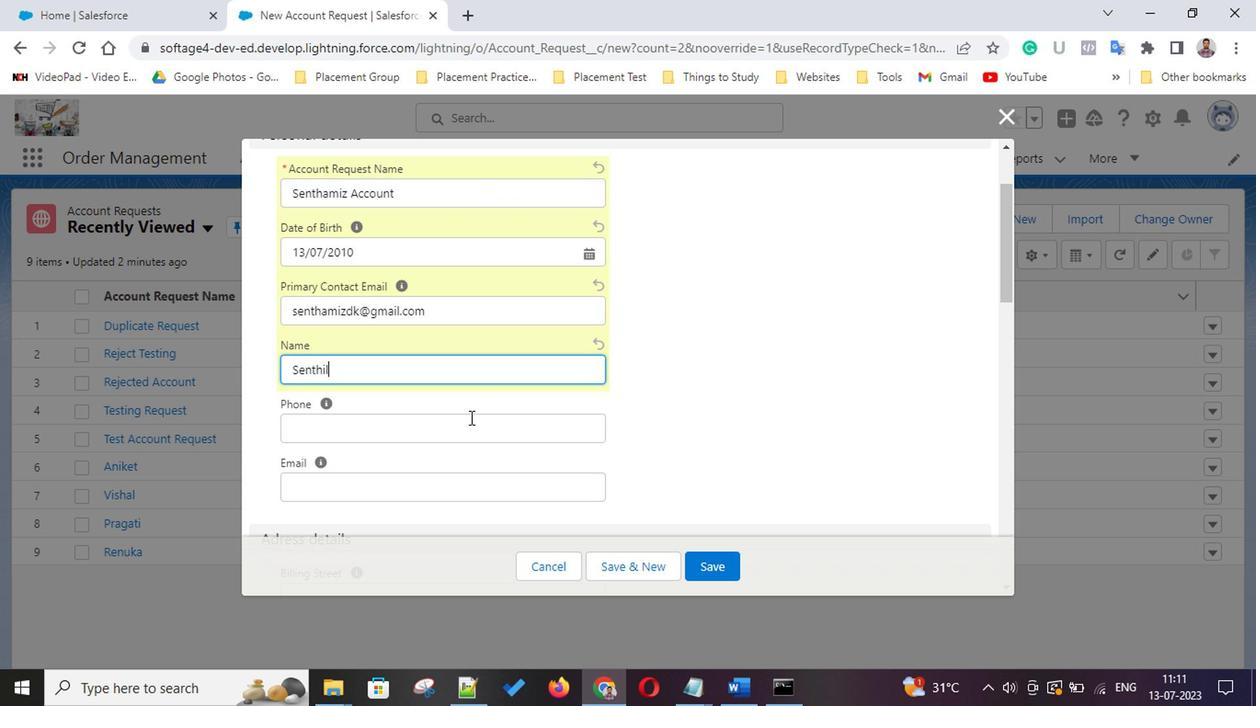 
Action: Mouse pressed left at (394, 438)
Screenshot: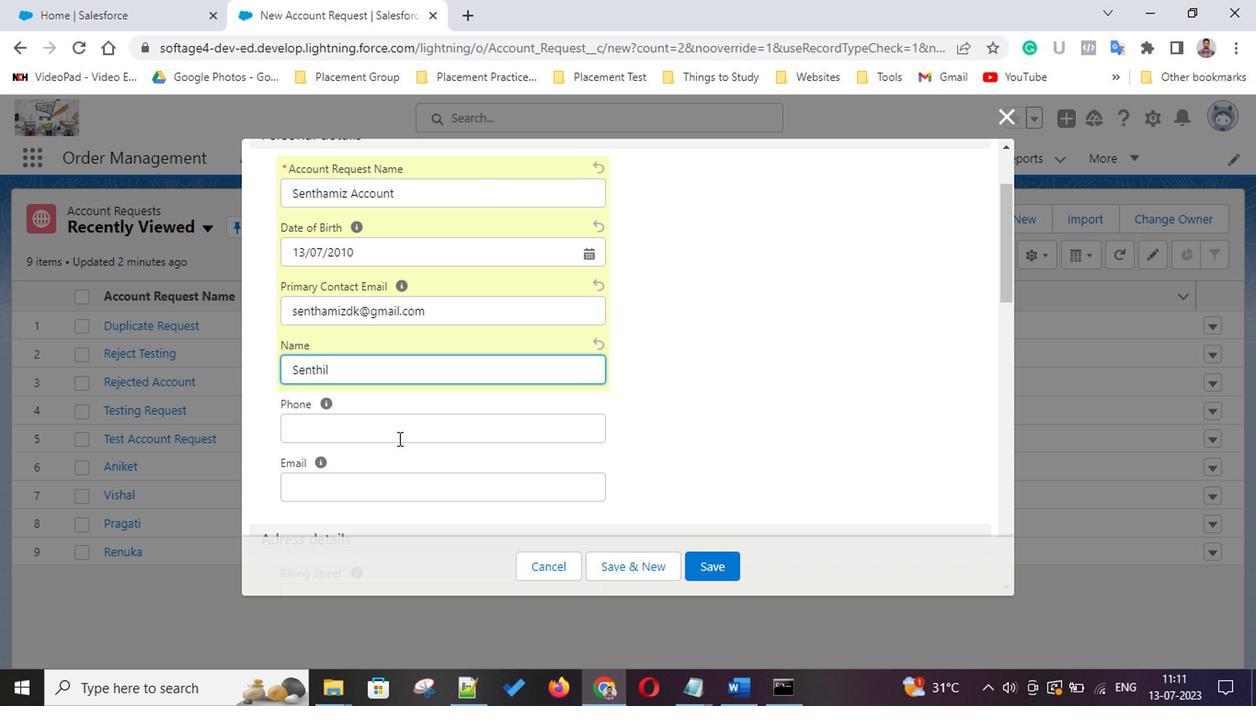 
Action: Key pressed 7583085234
Screenshot: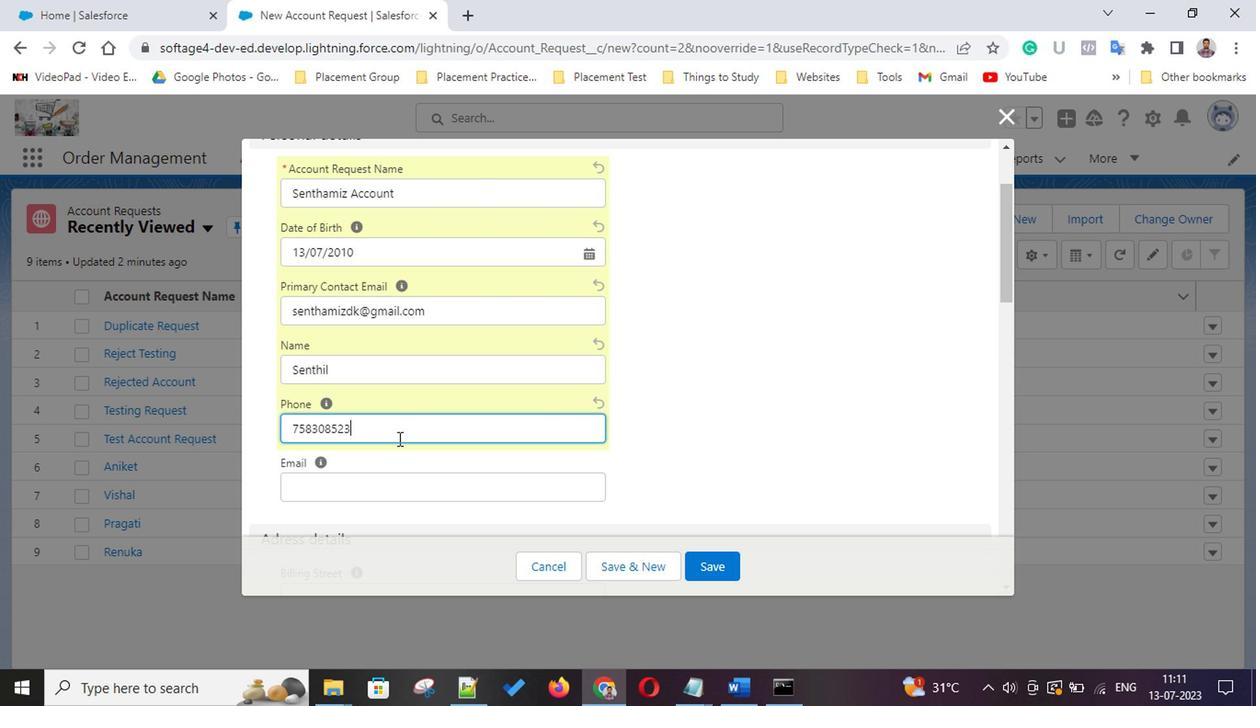 
Action: Mouse moved to (389, 478)
Screenshot: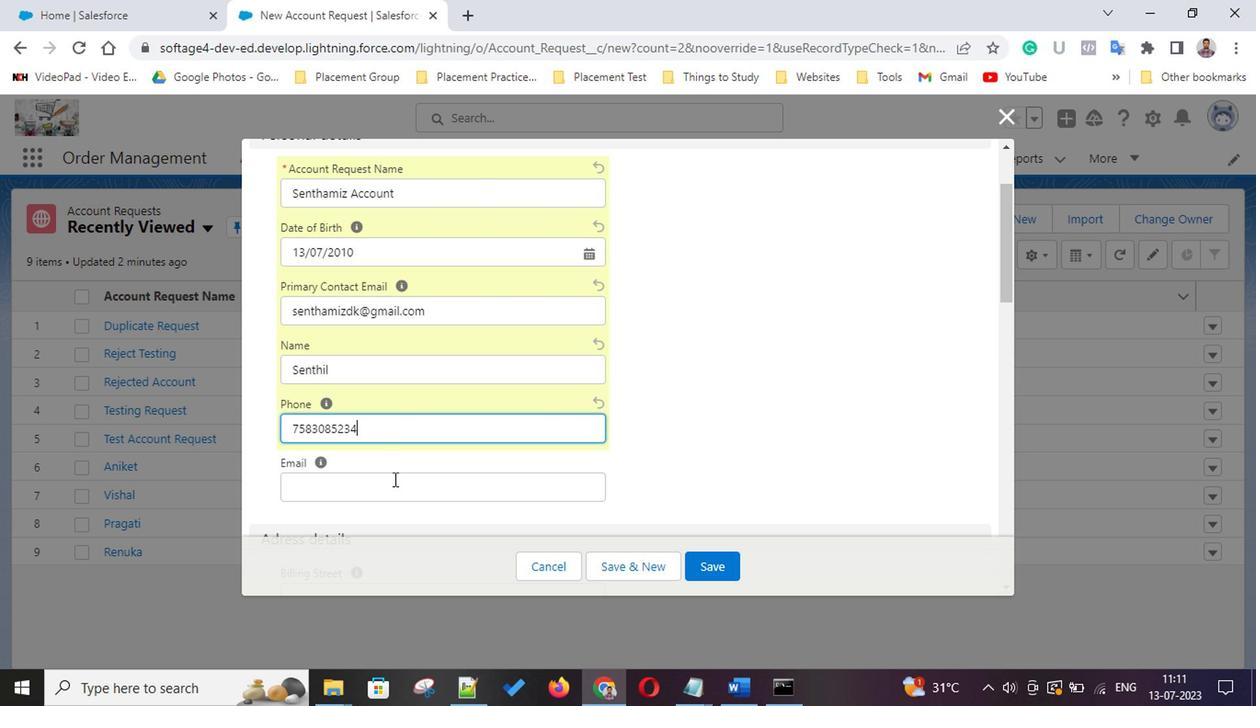
Action: Mouse pressed left at (389, 478)
Screenshot: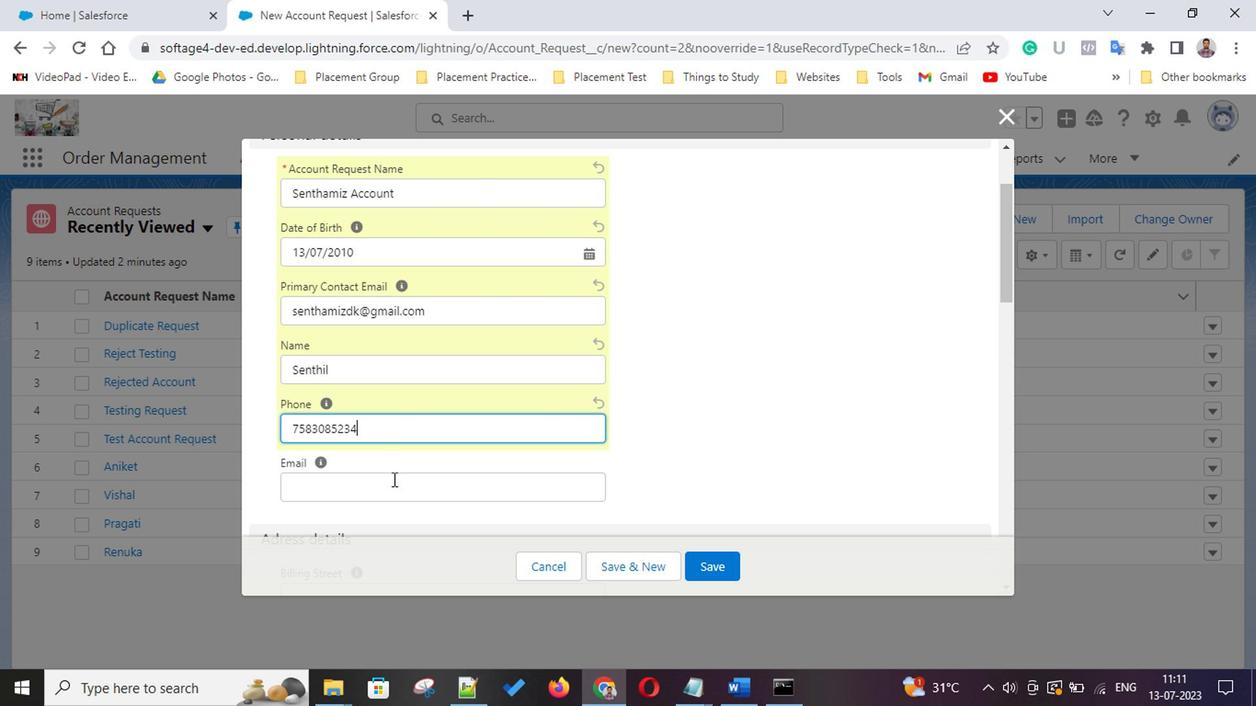 
Action: Key pressed se<Key.backspace>enthilkumar<Key.shift>@gmail.com
Screenshot: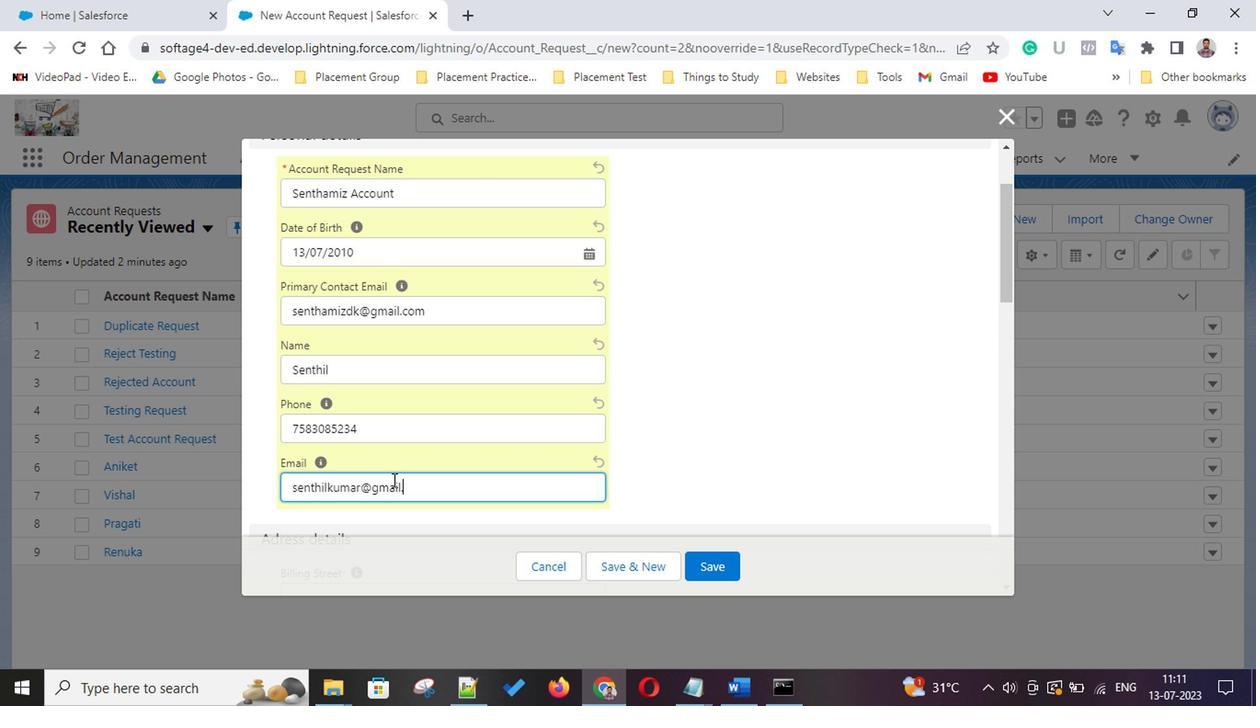
Action: Mouse moved to (499, 426)
Screenshot: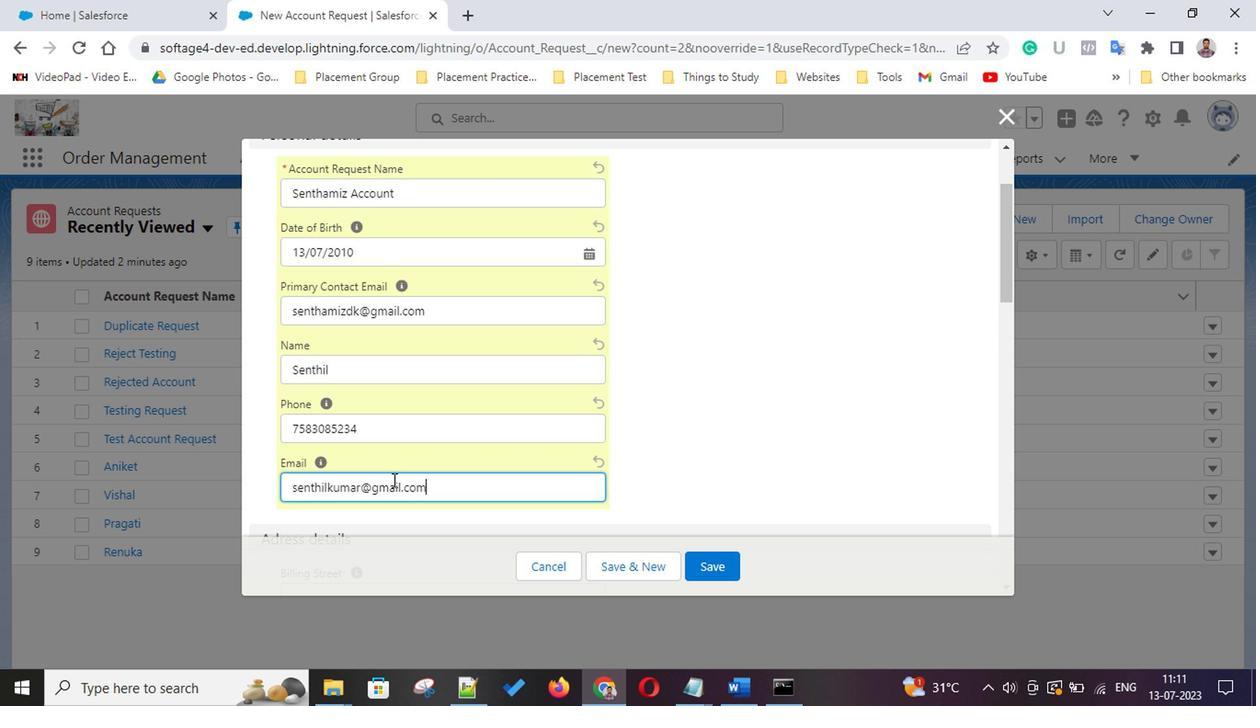 
Action: Mouse scrolled (499, 425) with delta (0, -1)
Screenshot: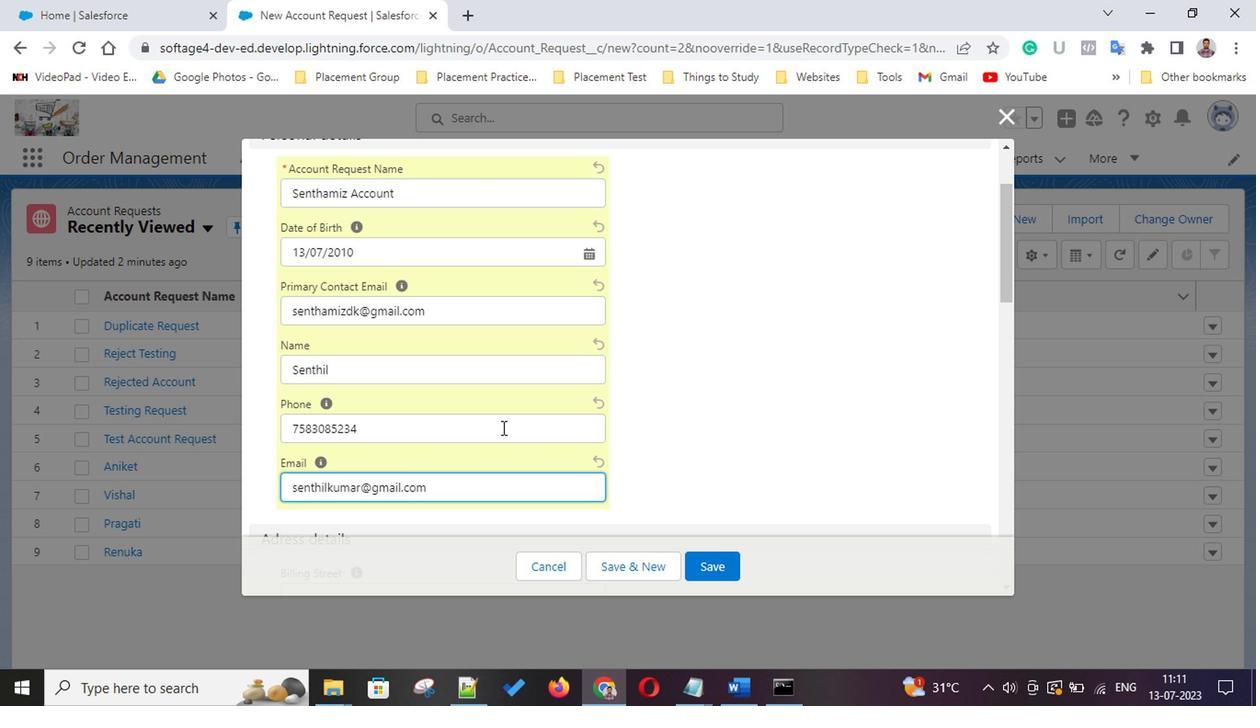 
Action: Mouse scrolled (499, 425) with delta (0, -1)
Screenshot: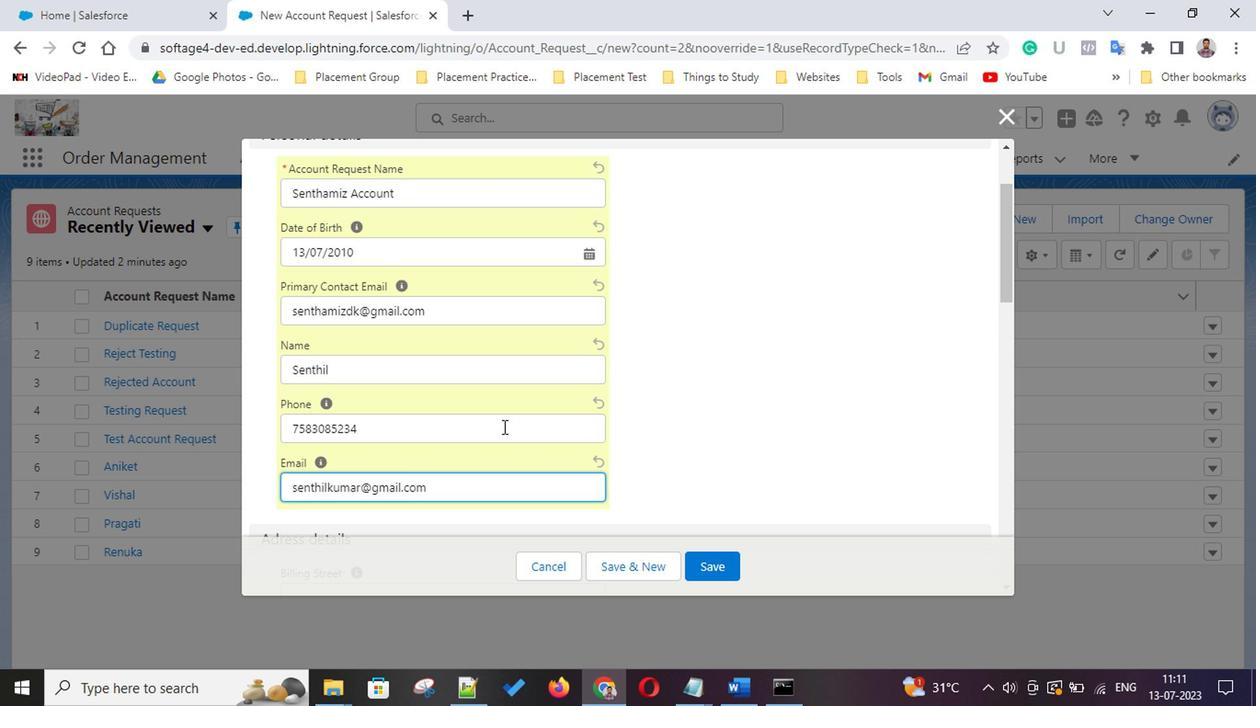 
Action: Mouse scrolled (499, 425) with delta (0, -1)
Screenshot: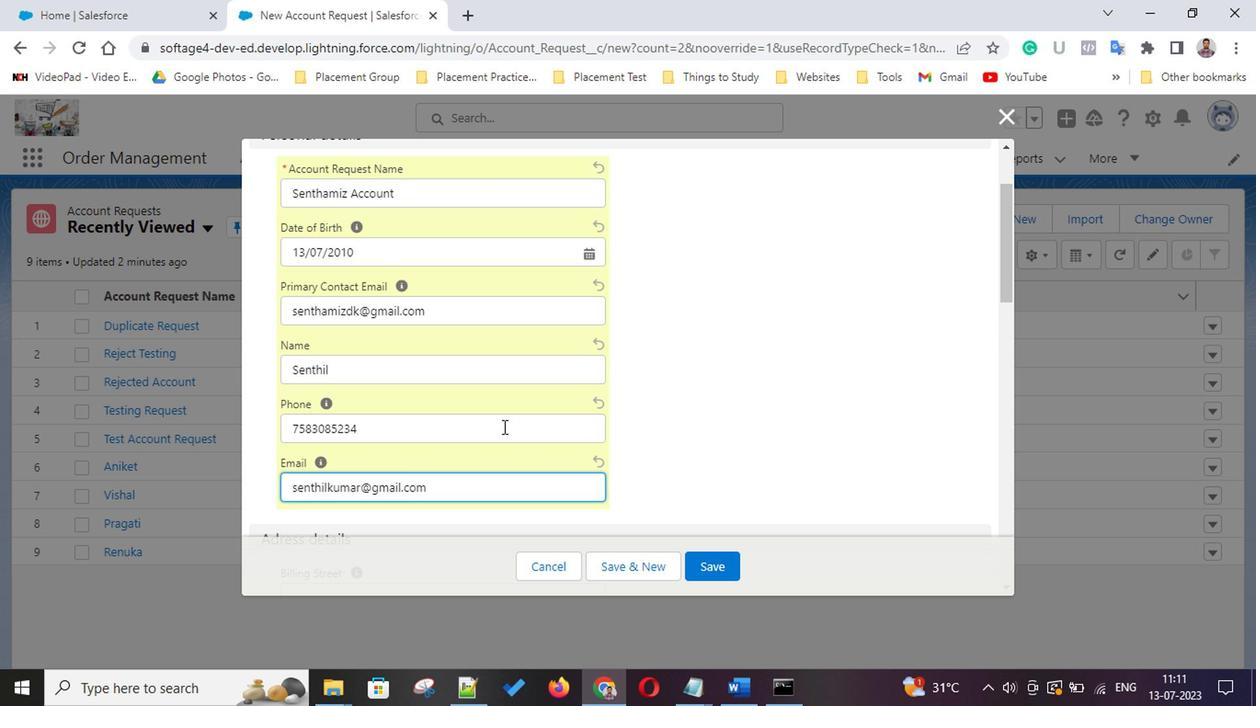 
Action: Mouse scrolled (499, 425) with delta (0, -1)
Screenshot: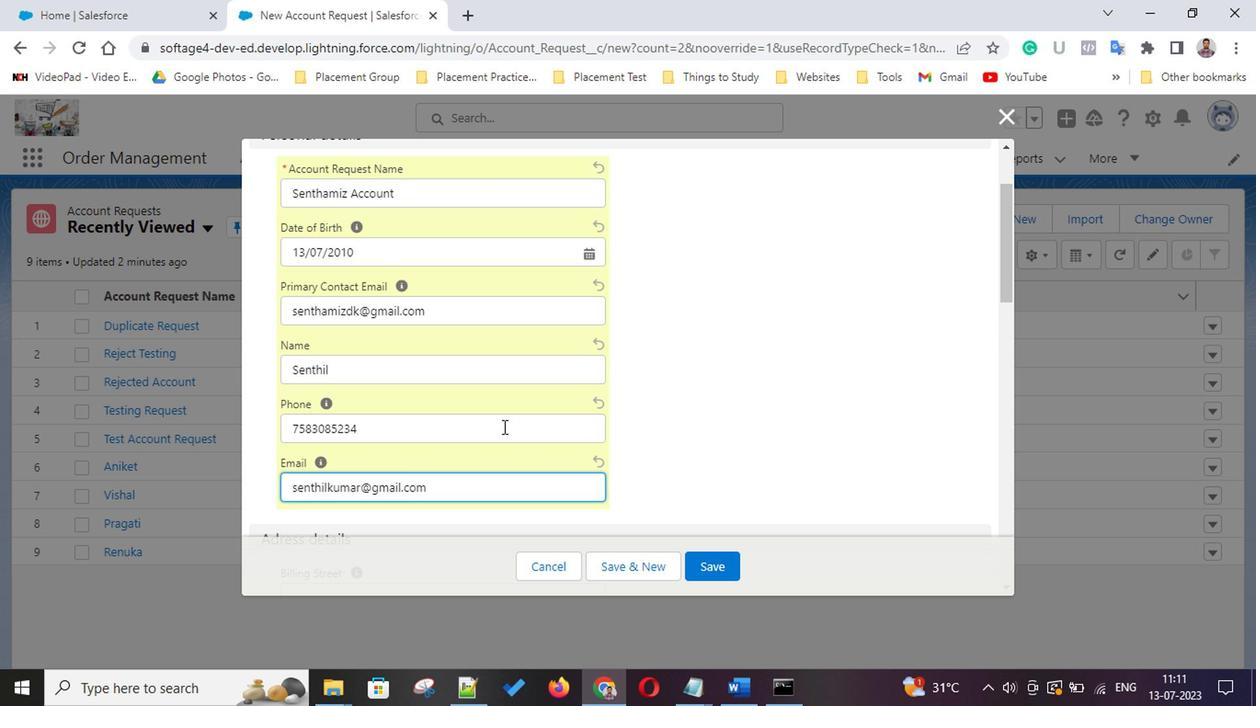 
Action: Mouse scrolled (499, 425) with delta (0, -1)
Screenshot: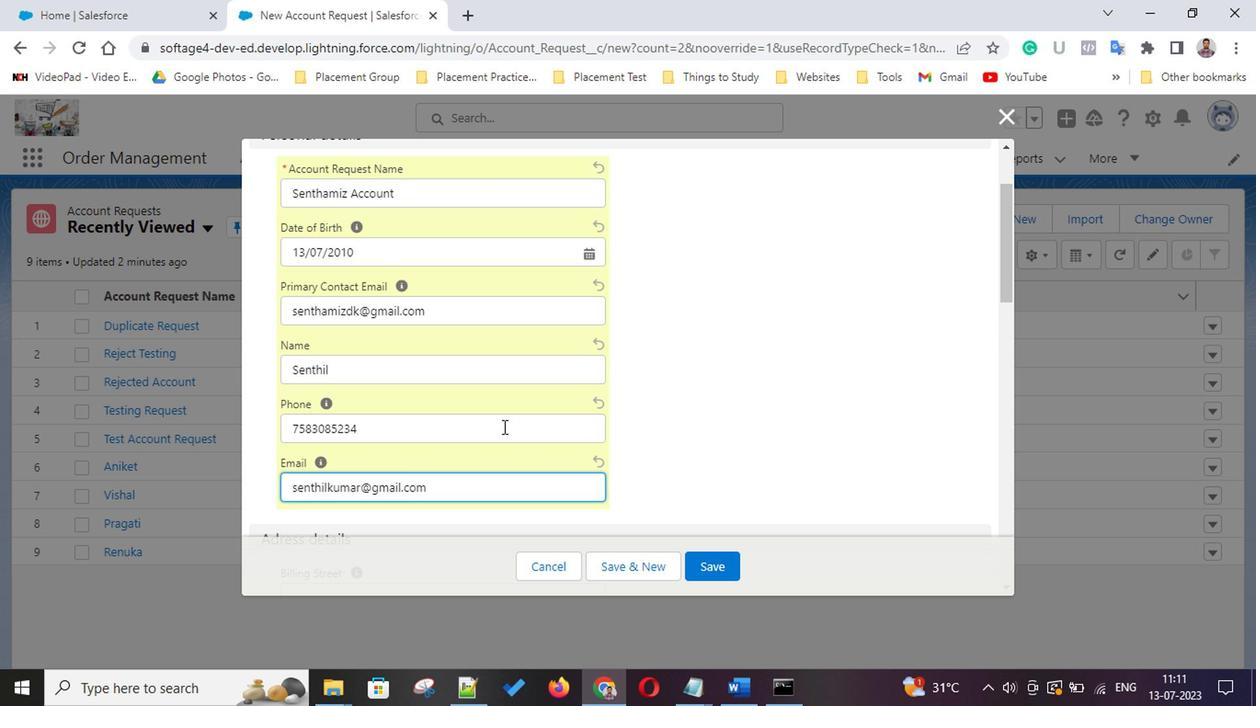 
Action: Mouse scrolled (499, 425) with delta (0, -1)
Screenshot: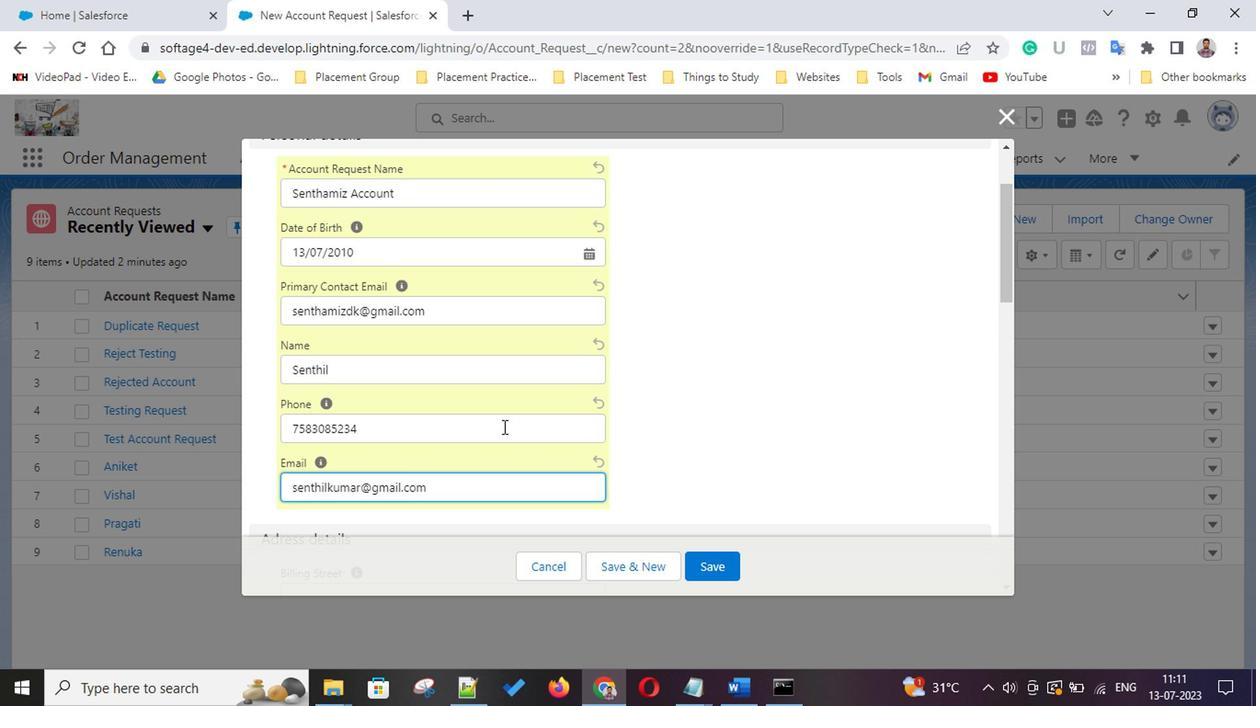 
Action: Mouse scrolled (499, 425) with delta (0, -1)
Screenshot: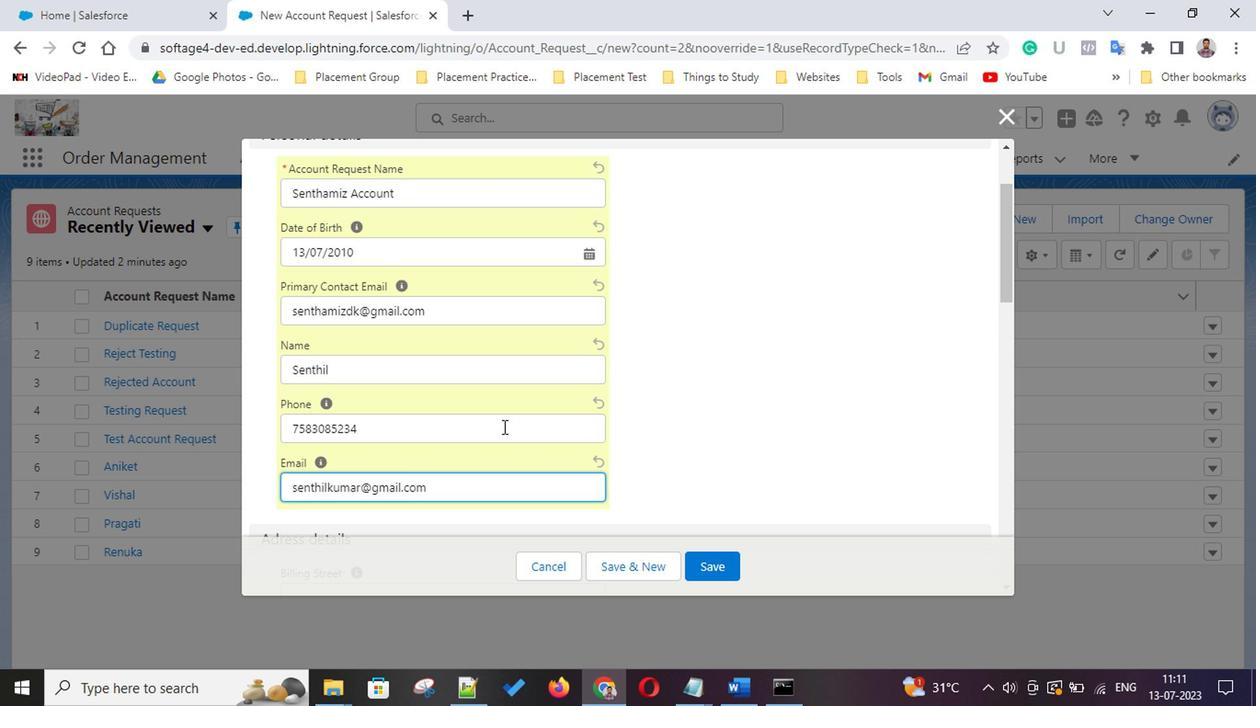 
Action: Mouse scrolled (499, 425) with delta (0, -1)
Screenshot: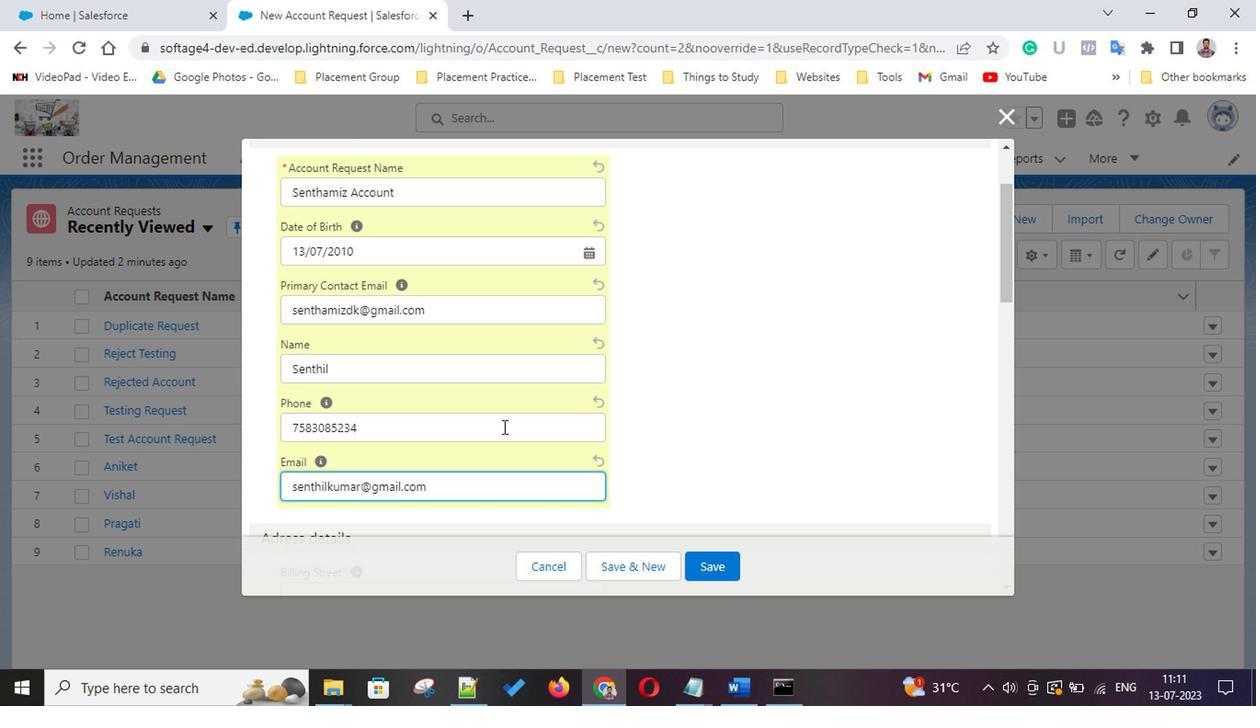 
Action: Mouse scrolled (499, 425) with delta (0, -1)
Screenshot: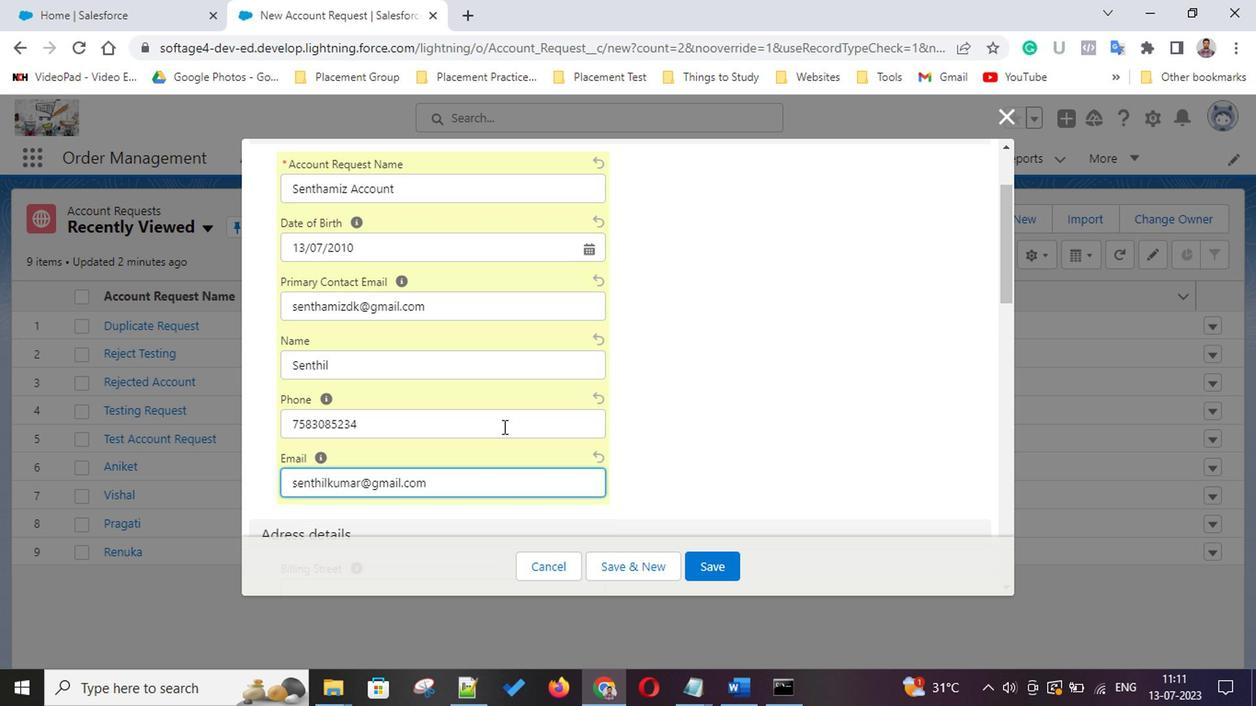 
Action: Mouse scrolled (499, 425) with delta (0, -1)
Screenshot: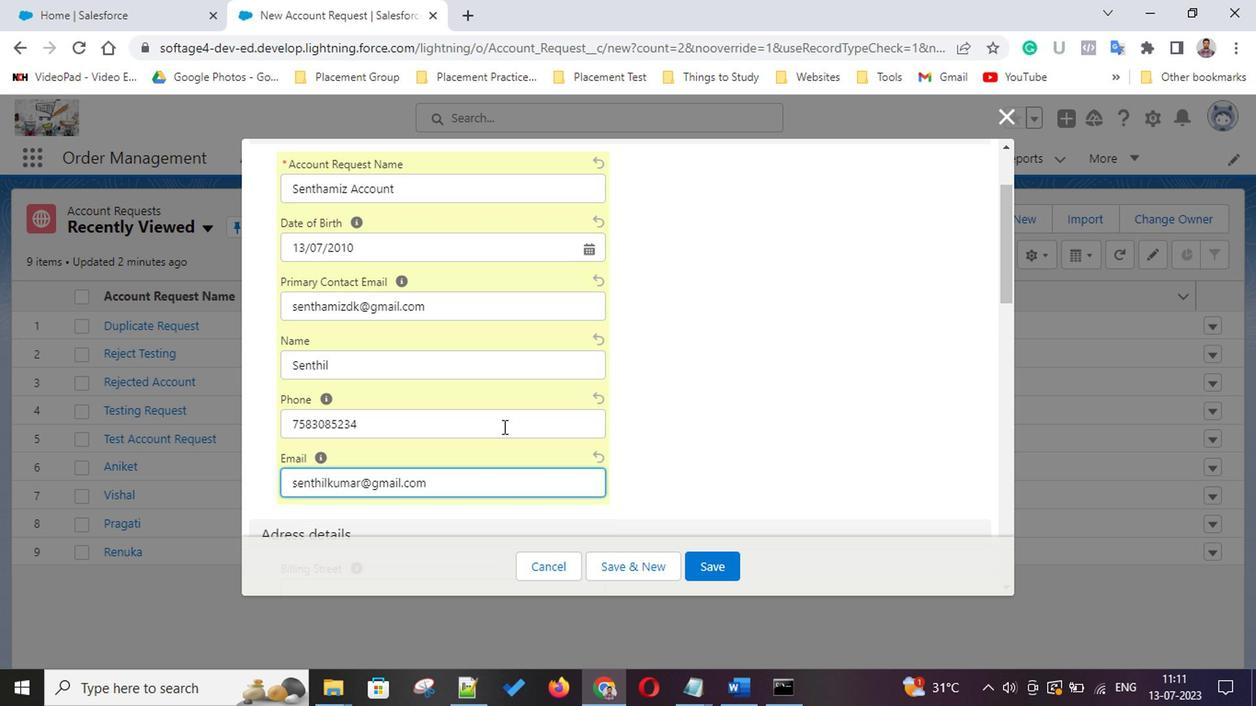 
Action: Mouse scrolled (499, 425) with delta (0, -1)
Screenshot: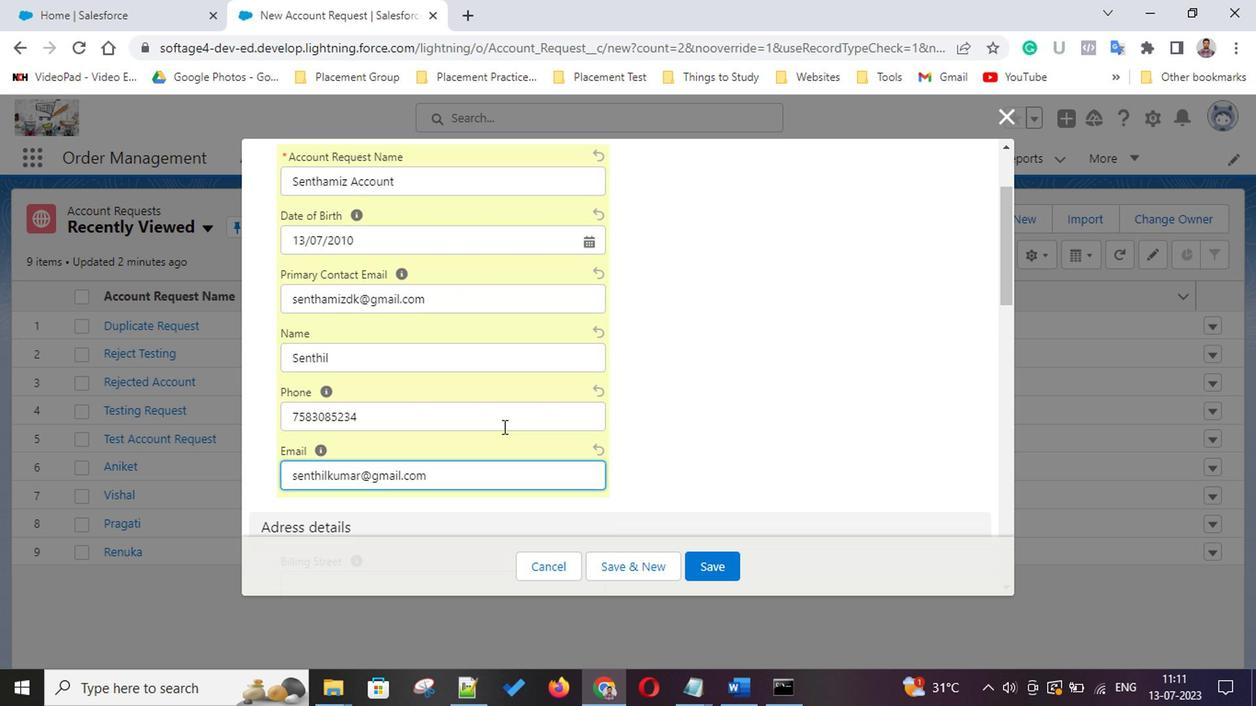 
Action: Mouse scrolled (499, 425) with delta (0, -1)
Screenshot: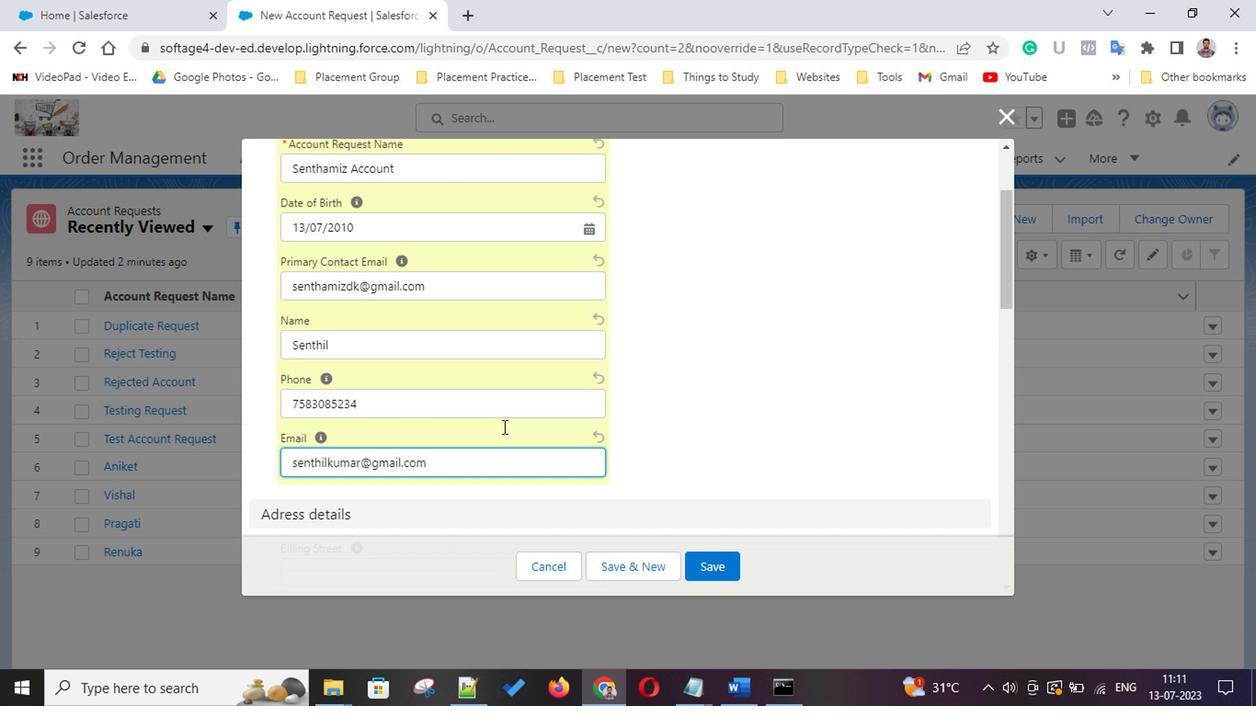 
Action: Mouse scrolled (499, 425) with delta (0, -1)
Screenshot: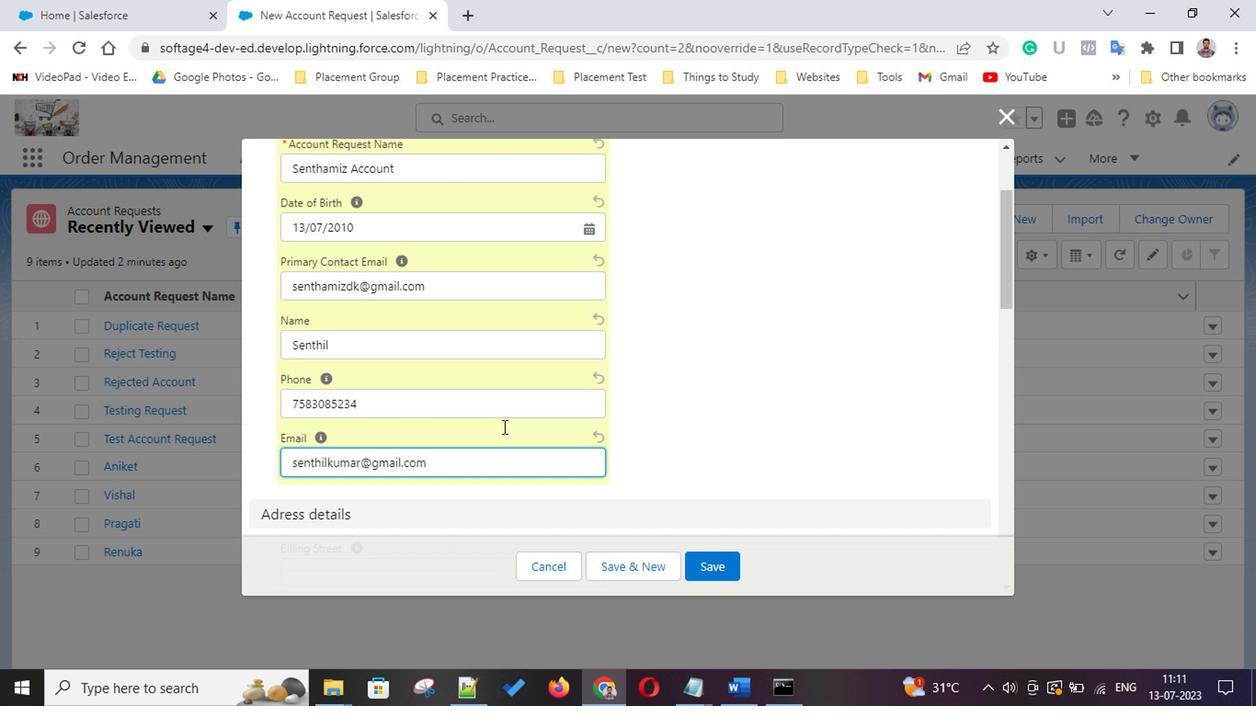 
Action: Mouse scrolled (499, 425) with delta (0, -1)
Screenshot: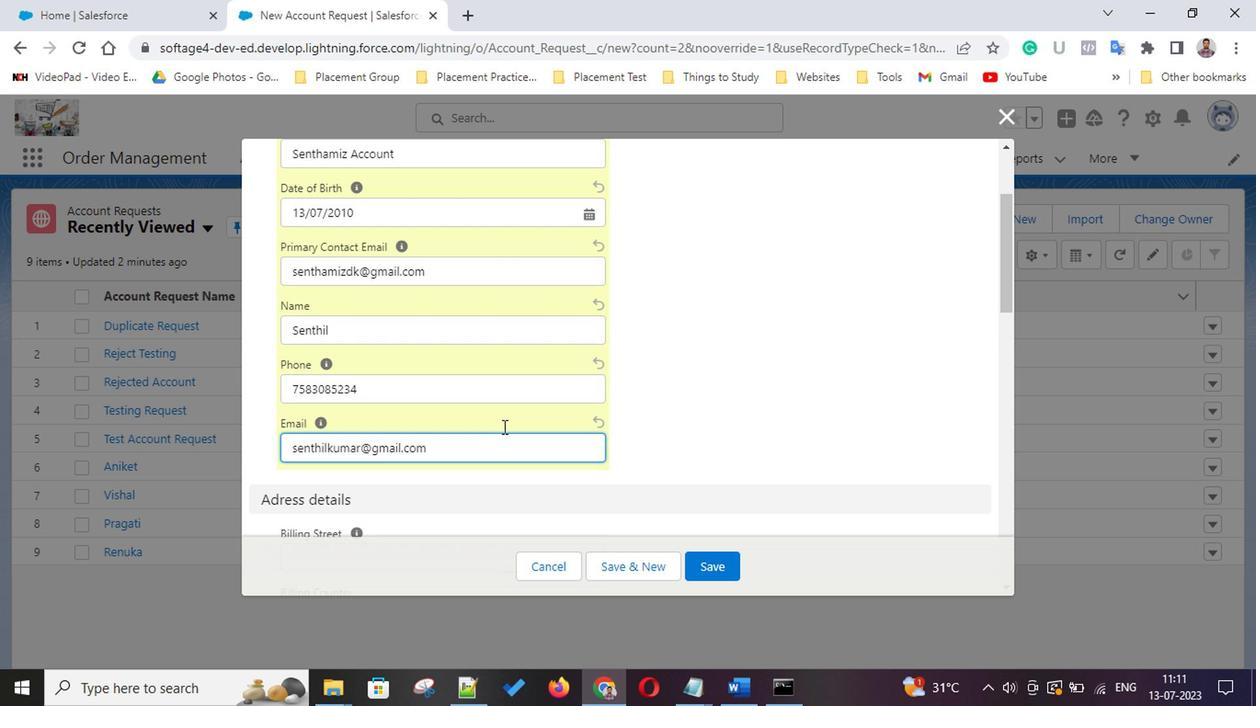 
Action: Mouse scrolled (499, 425) with delta (0, -1)
Screenshot: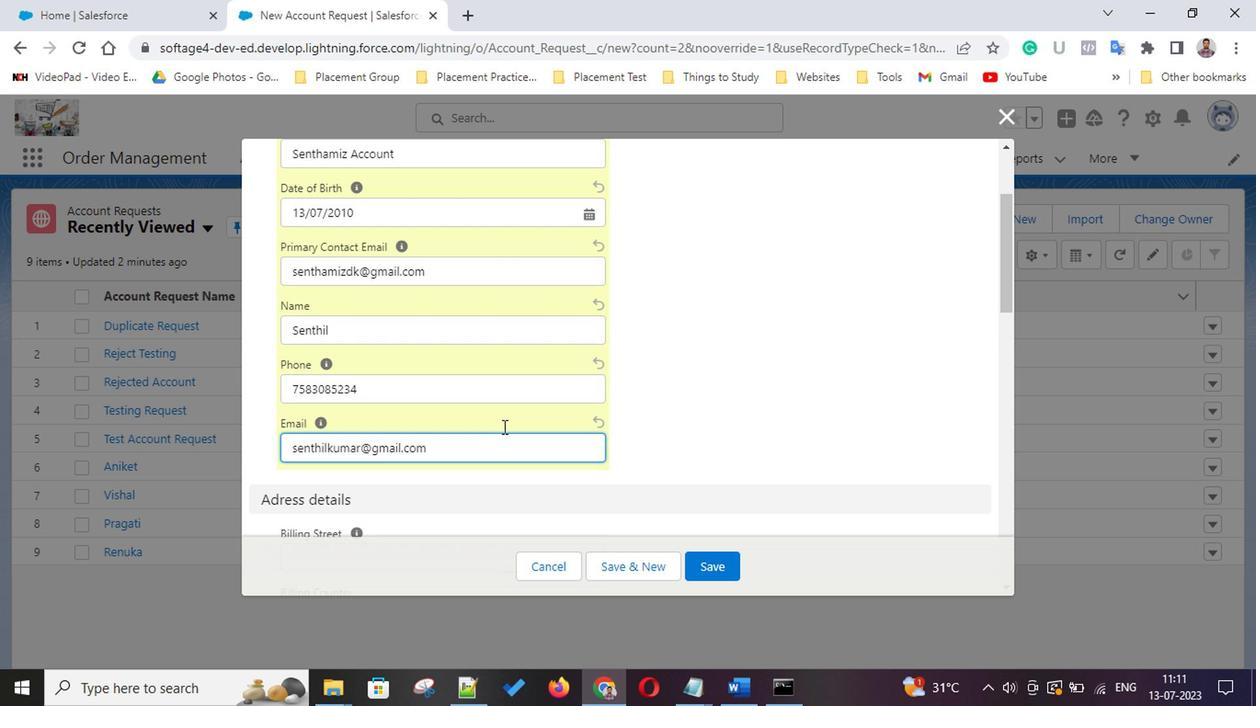 
Action: Mouse scrolled (499, 425) with delta (0, -1)
Screenshot: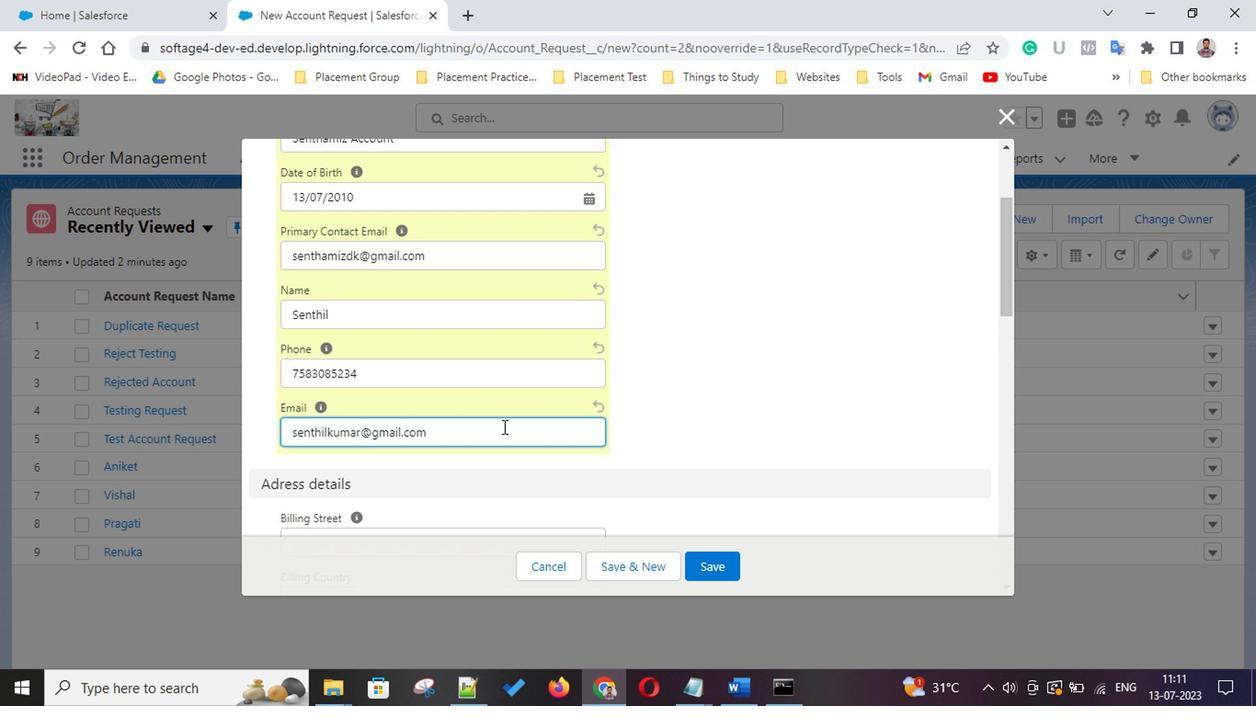 
Action: Mouse scrolled (499, 425) with delta (0, -1)
Screenshot: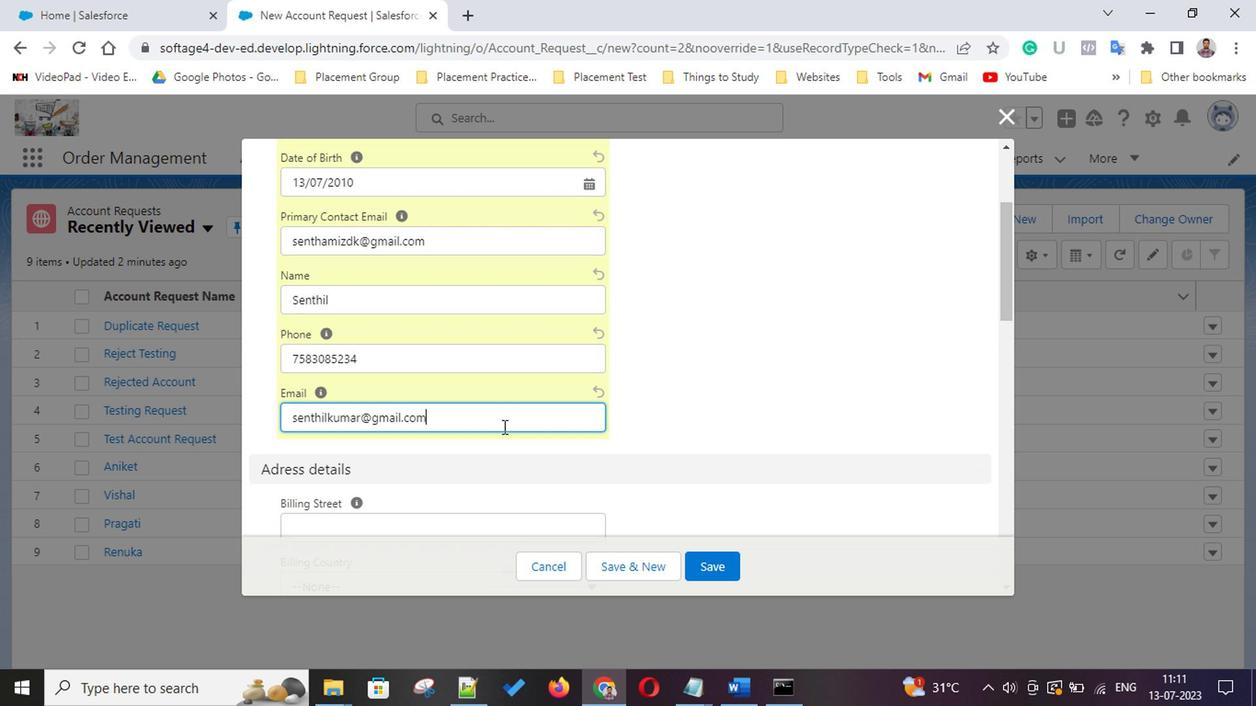 
Action: Mouse scrolled (499, 425) with delta (0, -1)
Screenshot: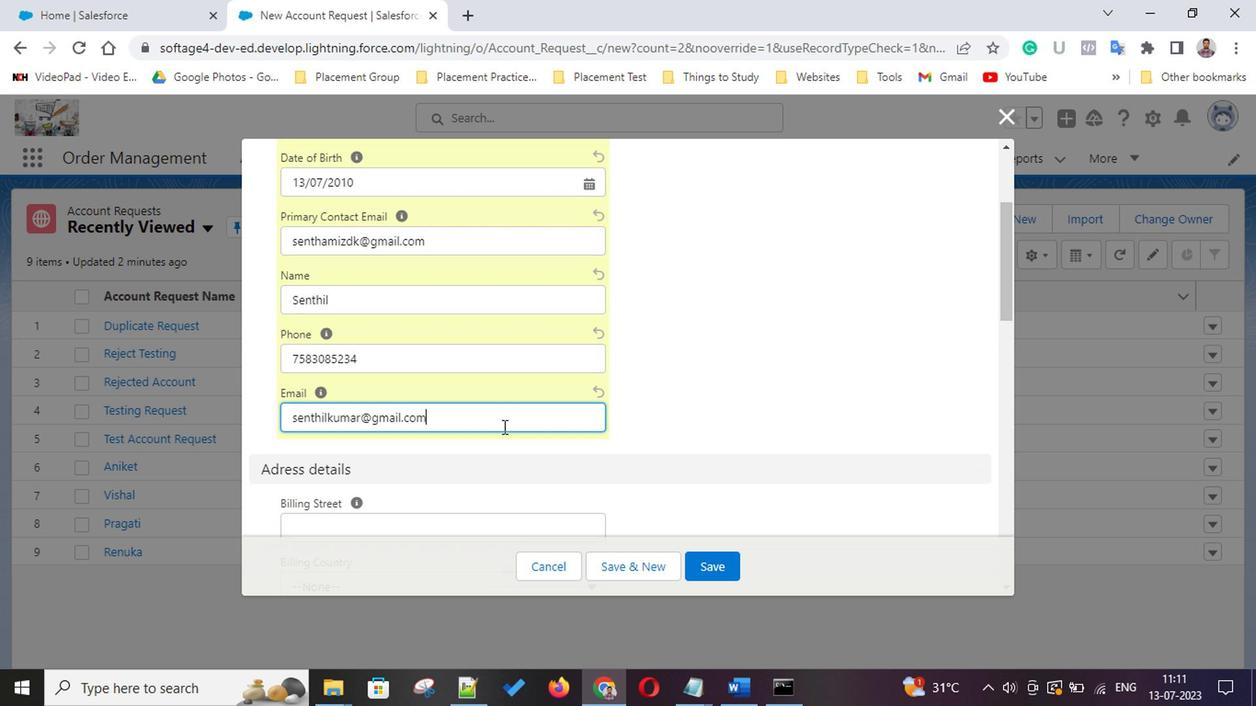 
Action: Mouse scrolled (499, 425) with delta (0, -1)
Screenshot: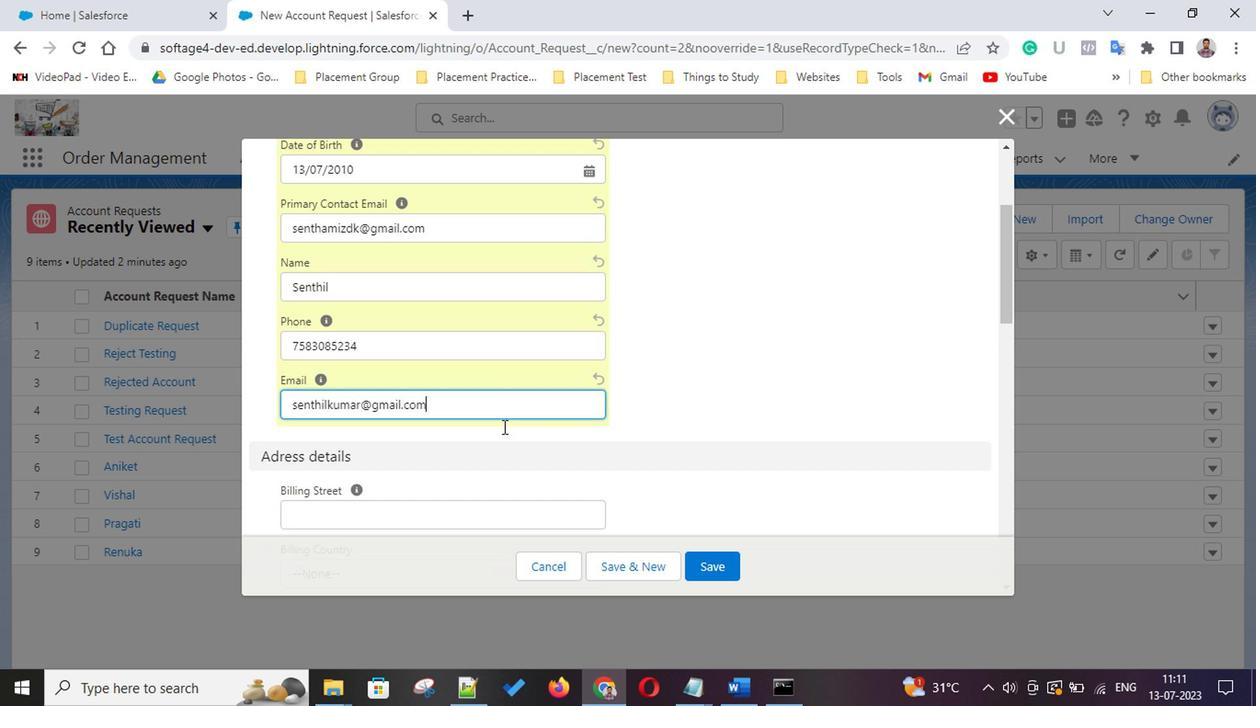 
Action: Mouse scrolled (499, 425) with delta (0, -1)
Screenshot: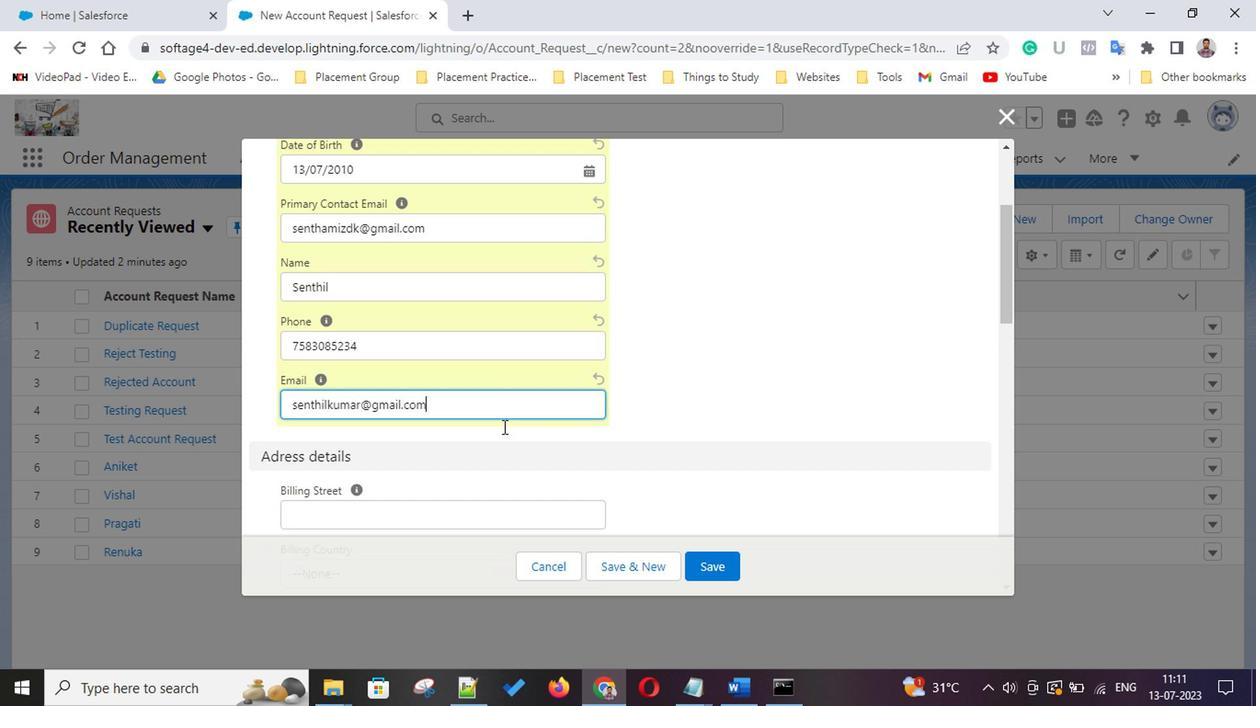 
Action: Mouse scrolled (499, 425) with delta (0, -1)
Screenshot: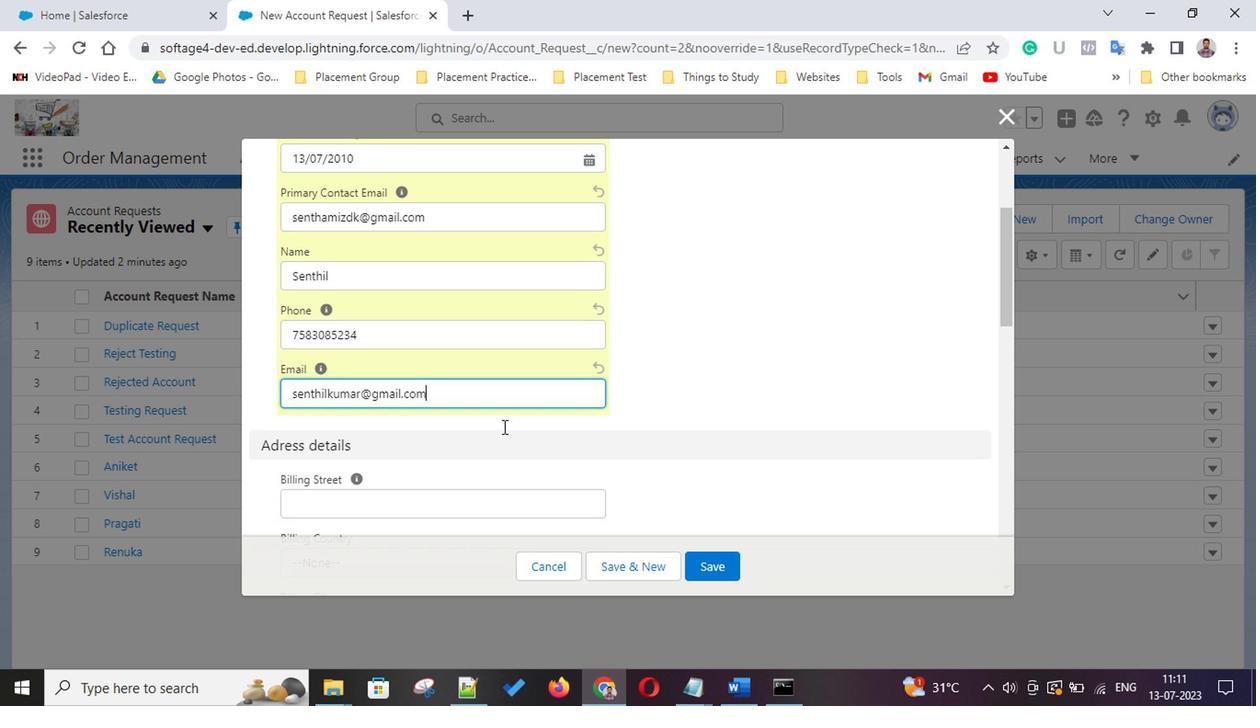 
Action: Mouse scrolled (499, 425) with delta (0, -1)
Screenshot: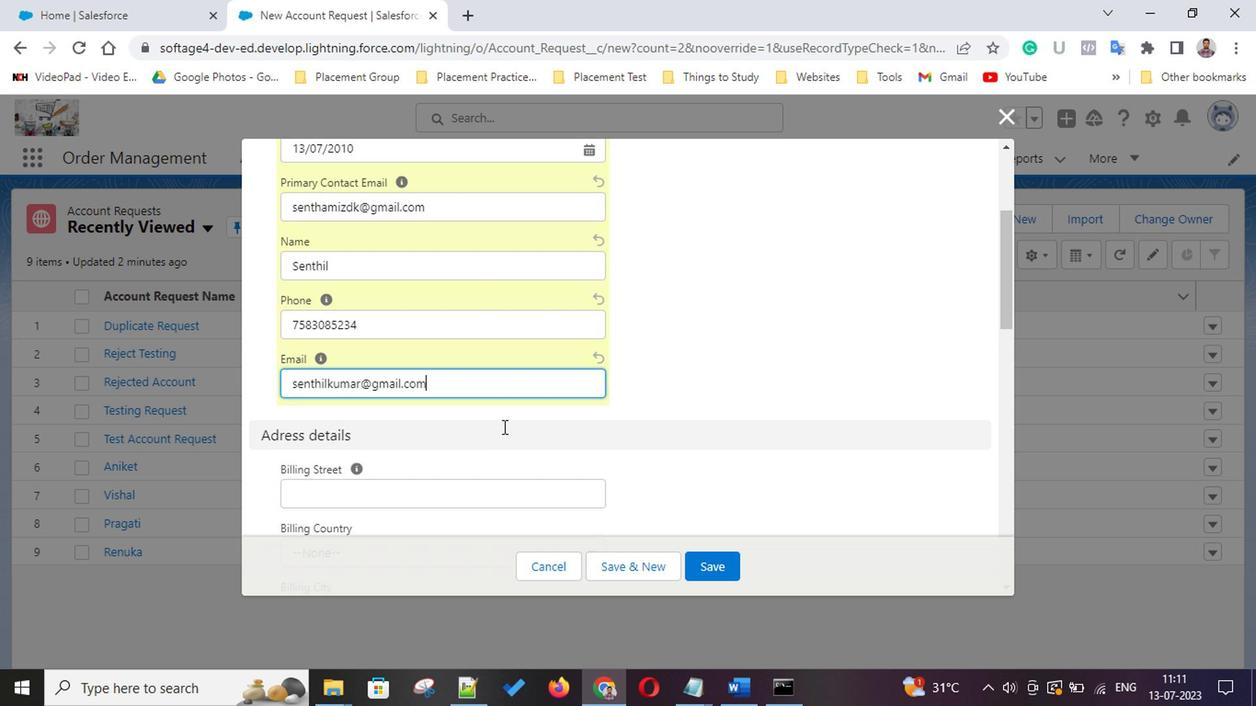 
Action: Mouse scrolled (499, 425) with delta (0, -1)
Screenshot: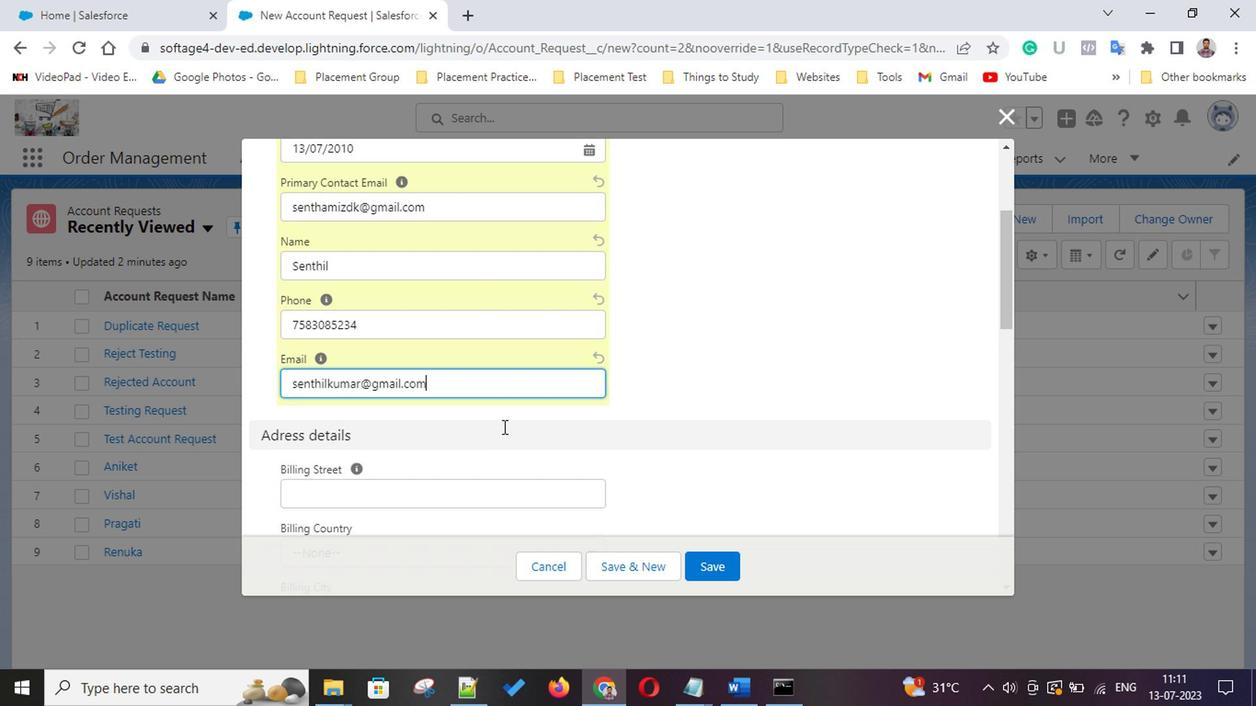 
Action: Mouse scrolled (499, 425) with delta (0, -1)
Screenshot: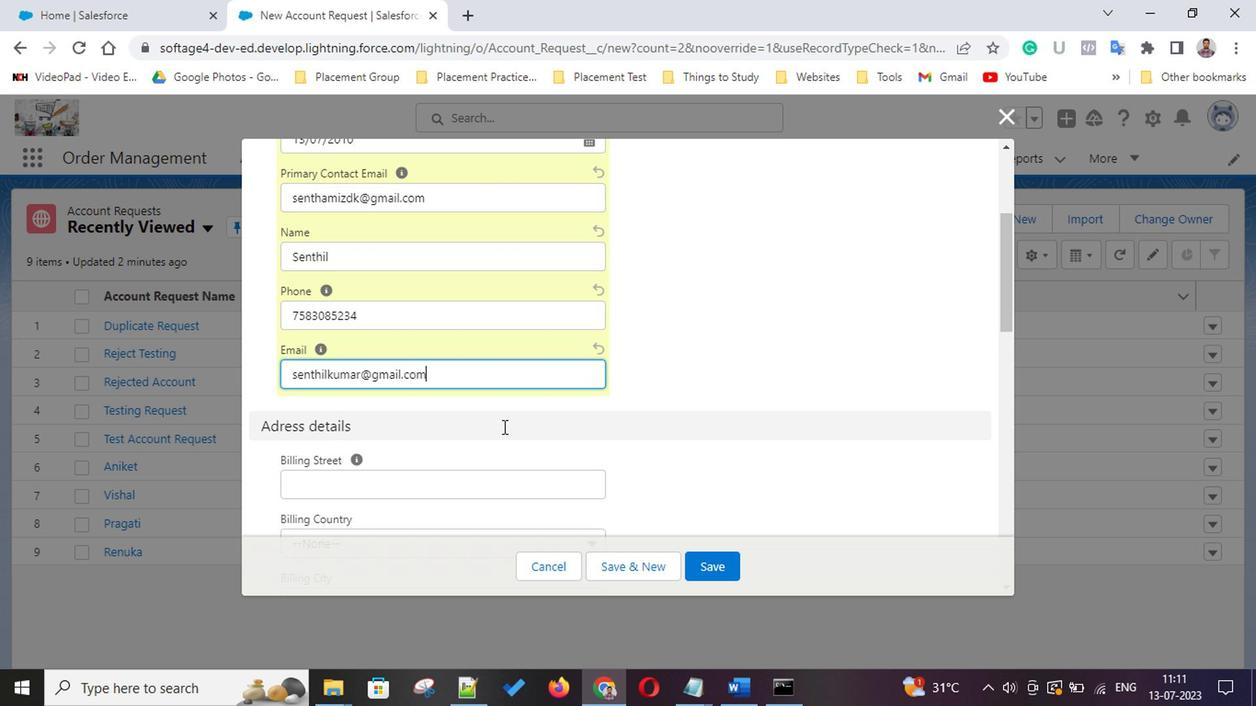 
Action: Mouse scrolled (499, 425) with delta (0, -1)
Screenshot: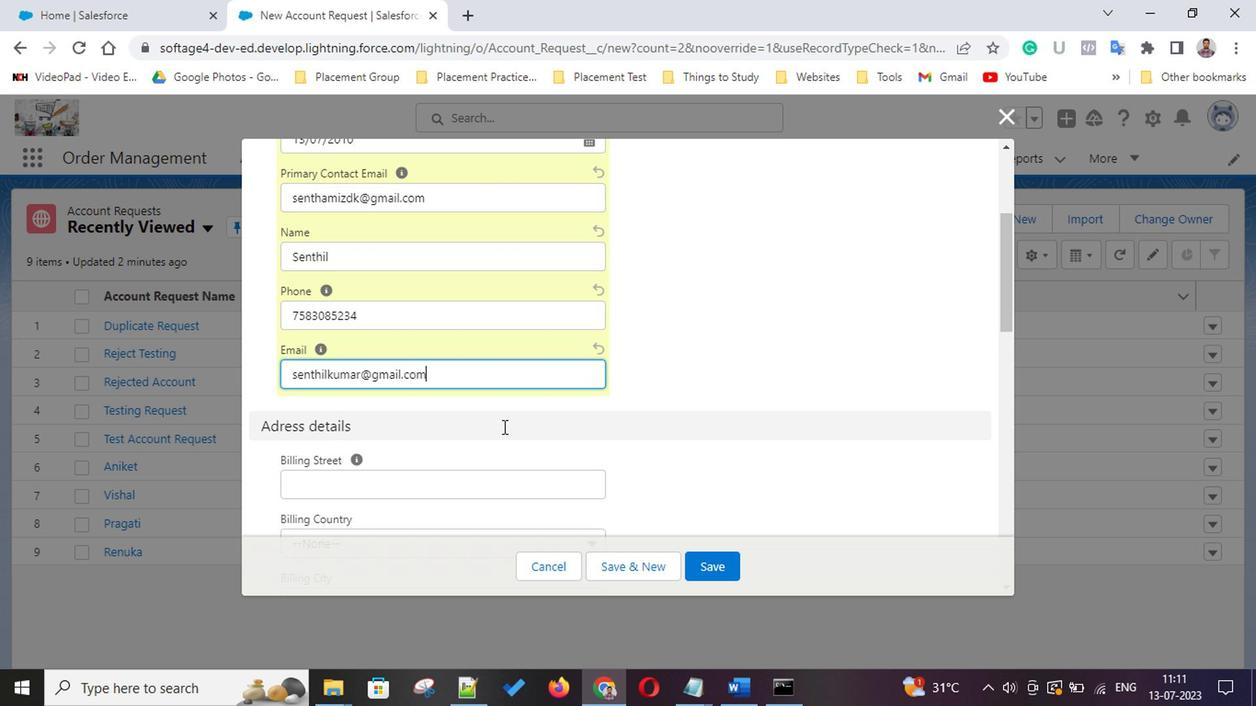 
Action: Mouse scrolled (499, 425) with delta (0, -1)
Screenshot: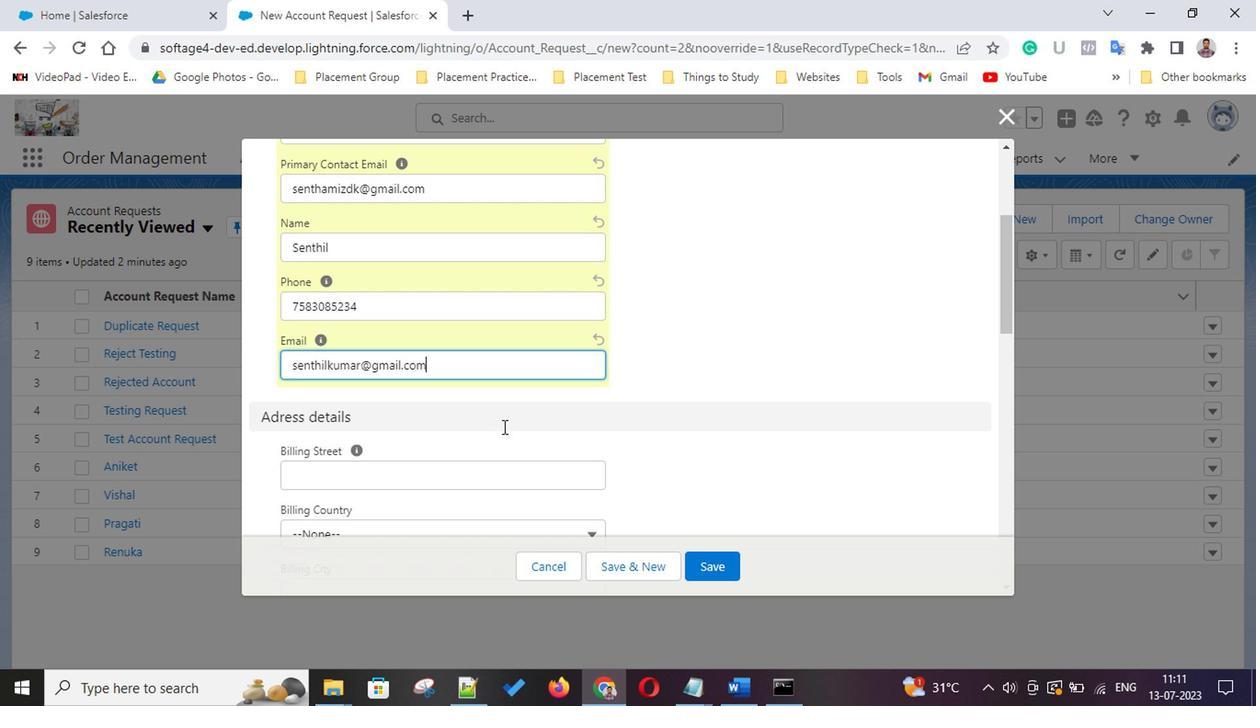 
Action: Mouse scrolled (499, 425) with delta (0, -1)
Screenshot: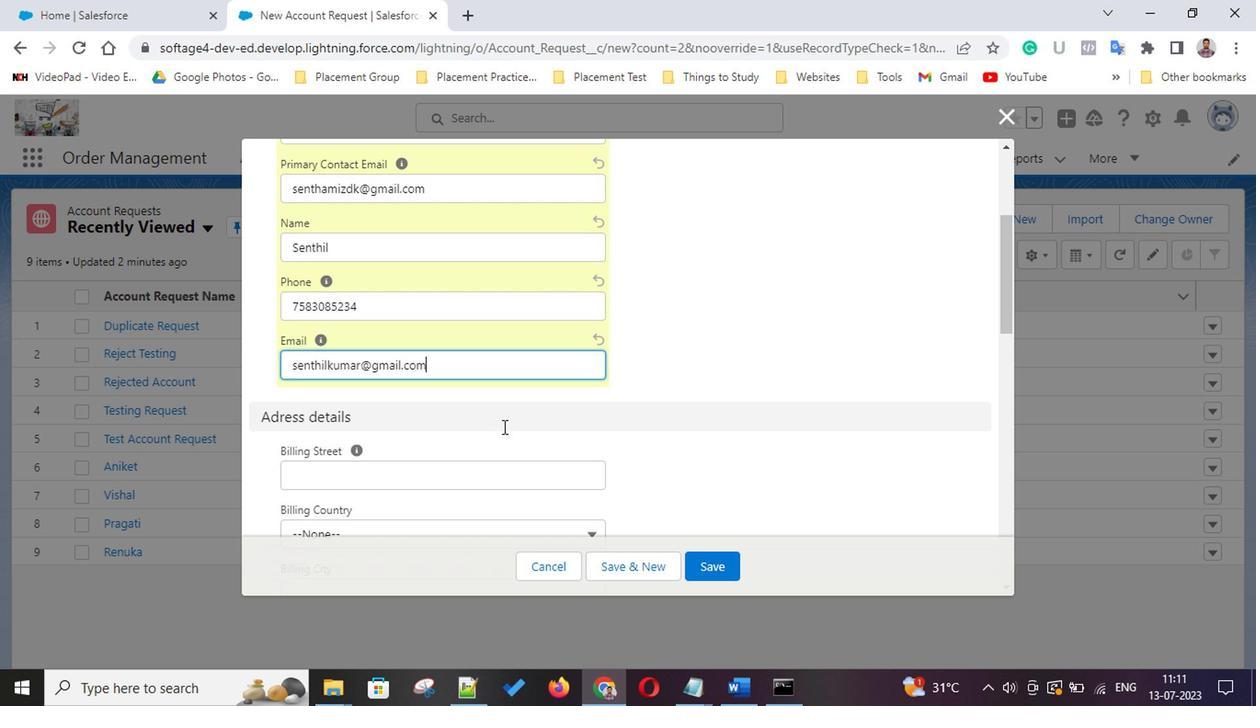 
Action: Mouse scrolled (499, 425) with delta (0, -1)
Screenshot: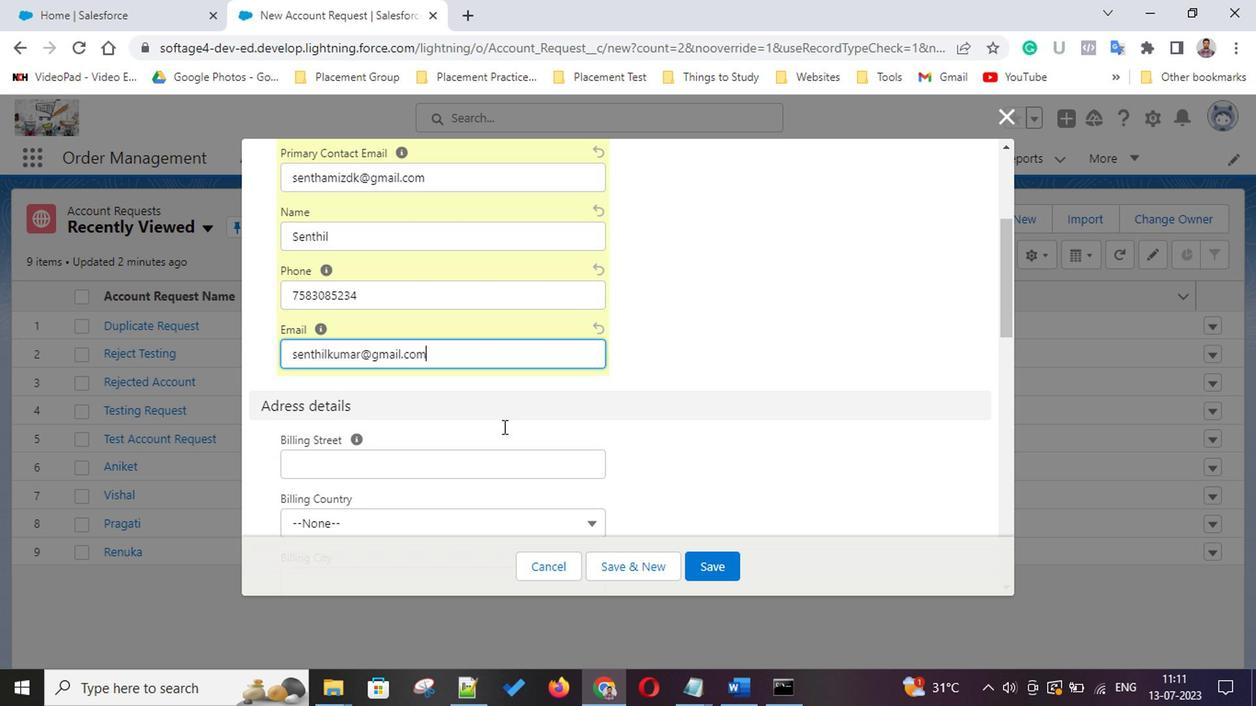 
Action: Mouse scrolled (499, 425) with delta (0, -1)
Screenshot: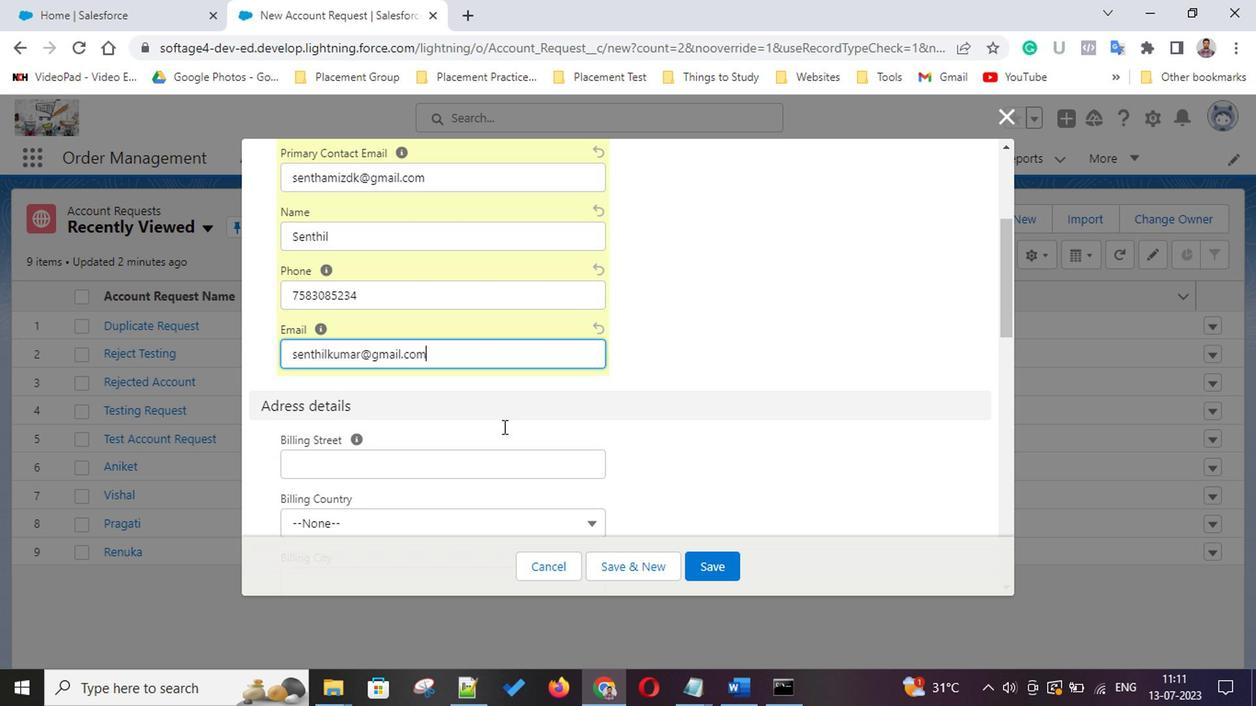 
Action: Mouse scrolled (499, 425) with delta (0, -1)
Screenshot: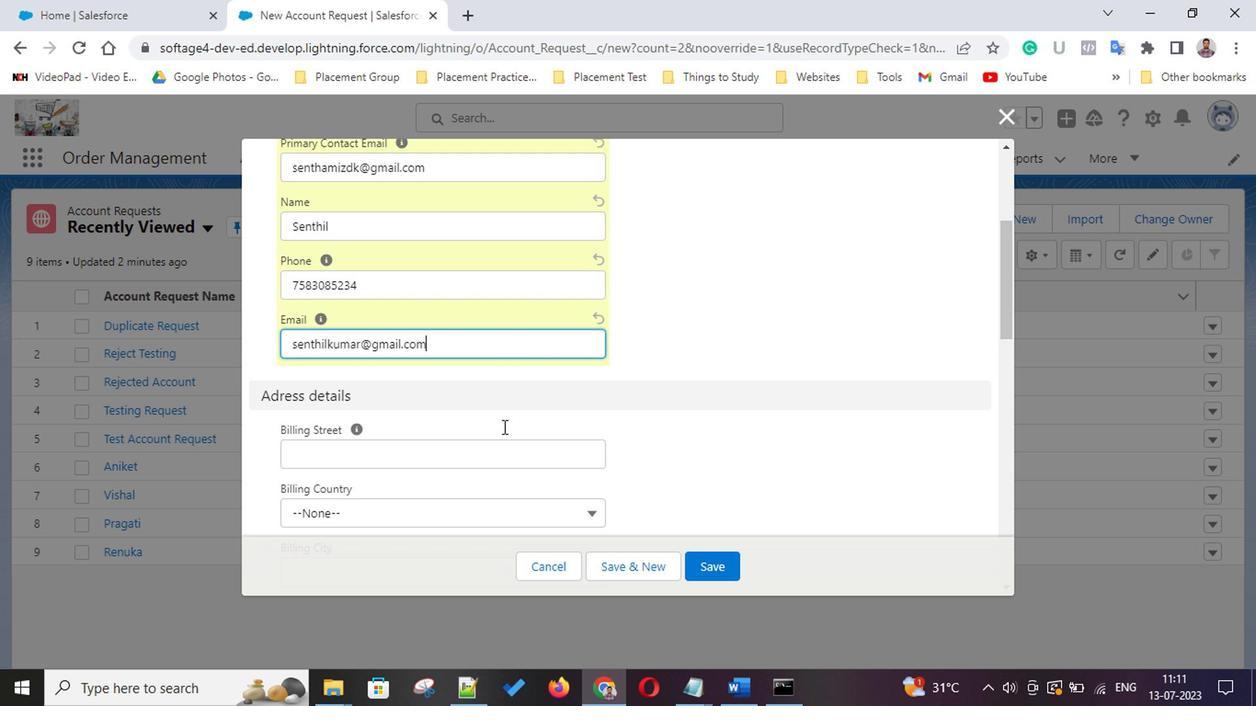 
Action: Mouse scrolled (499, 425) with delta (0, -1)
Screenshot: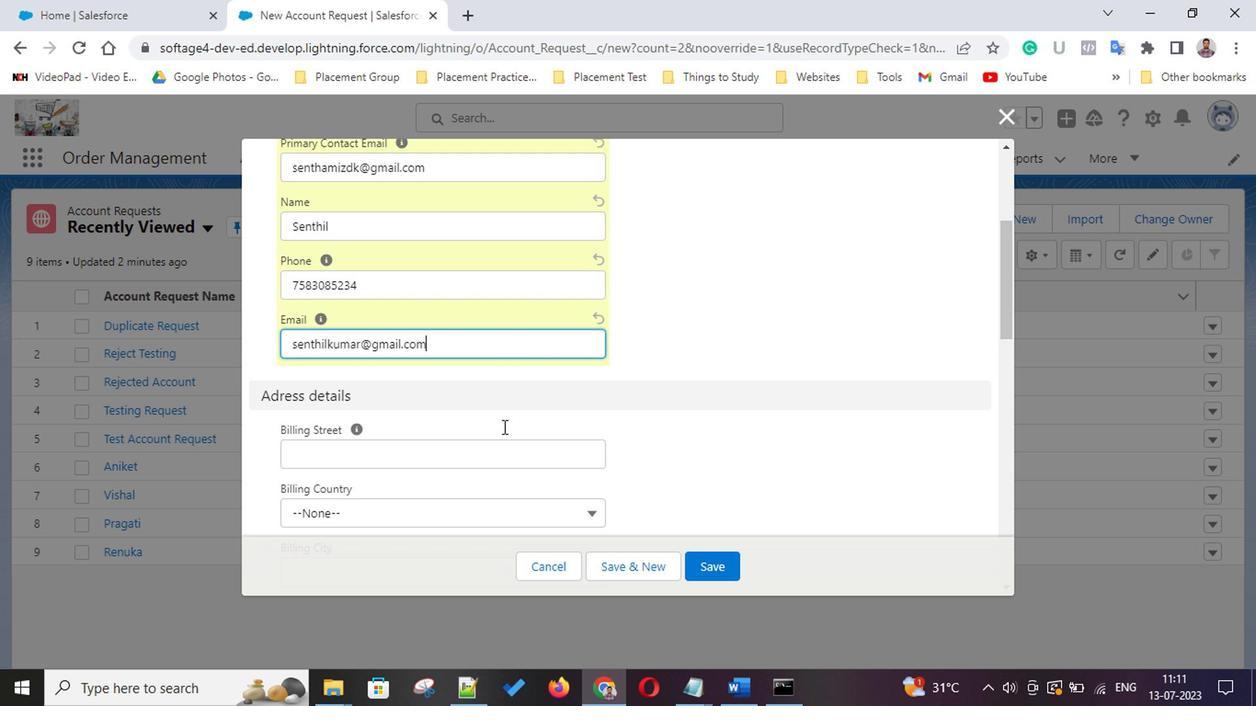 
Action: Mouse moved to (416, 202)
Screenshot: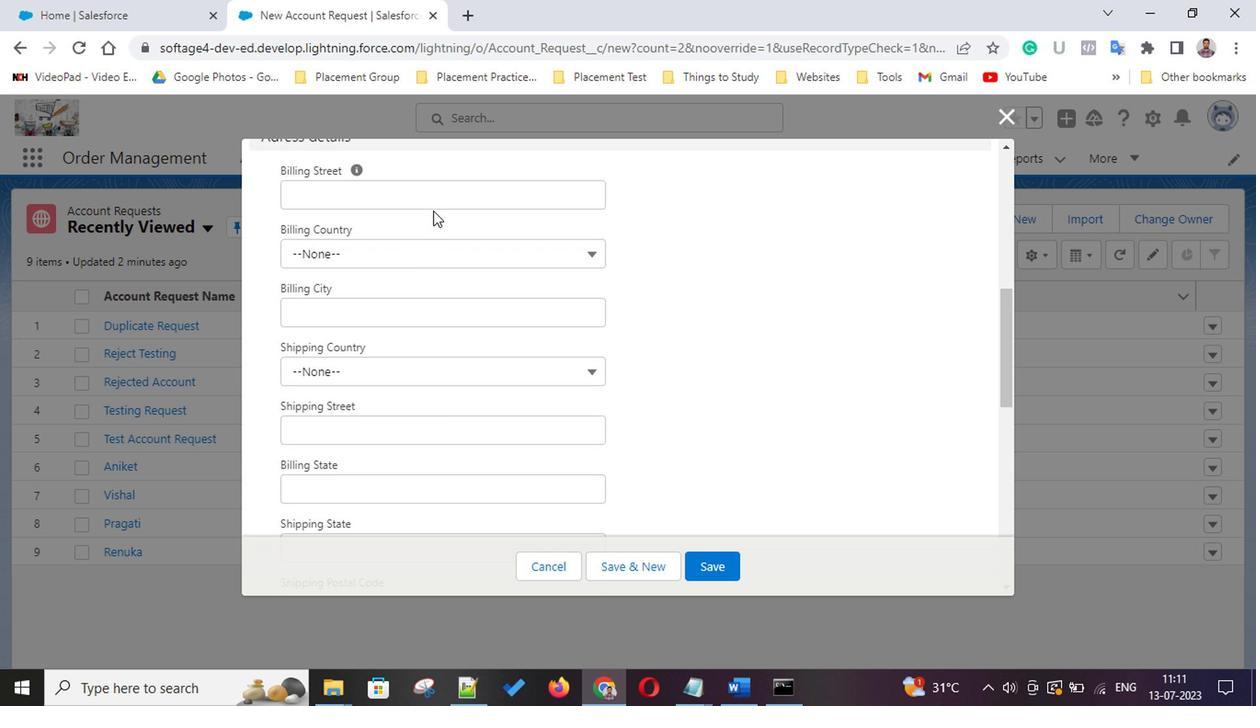 
Action: Mouse pressed left at (416, 202)
Screenshot: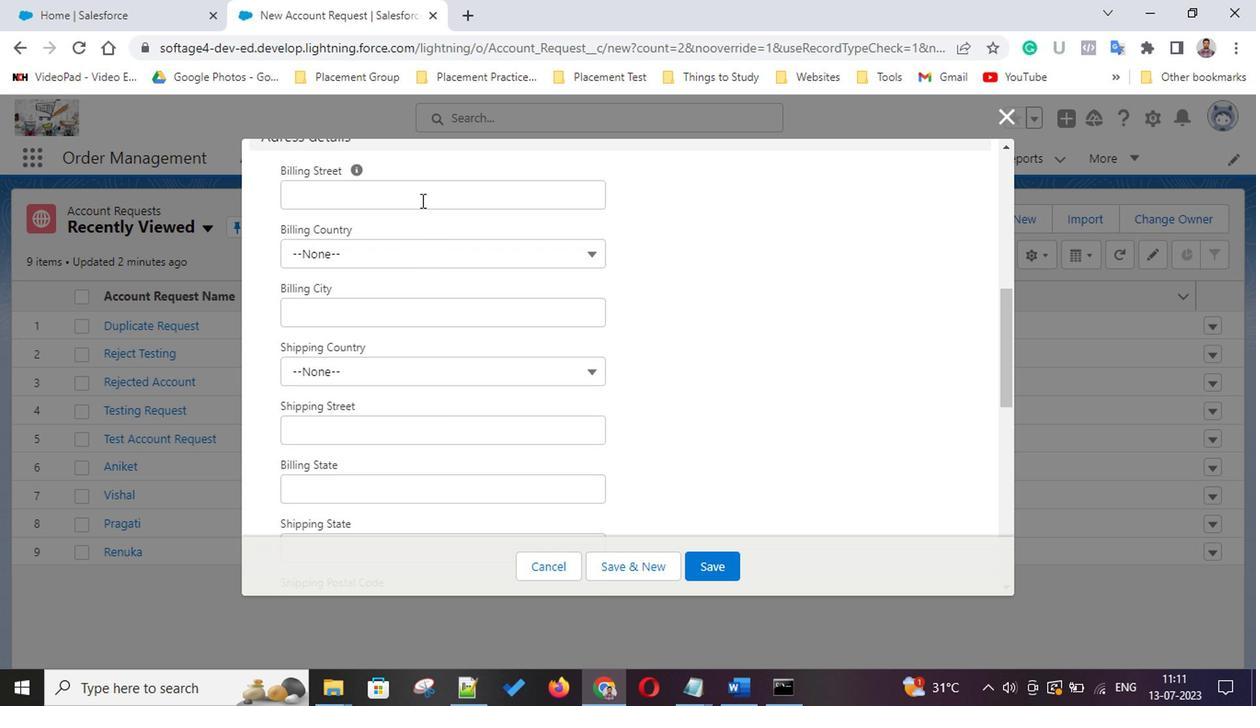 
Action: Mouse moved to (407, 280)
Screenshot: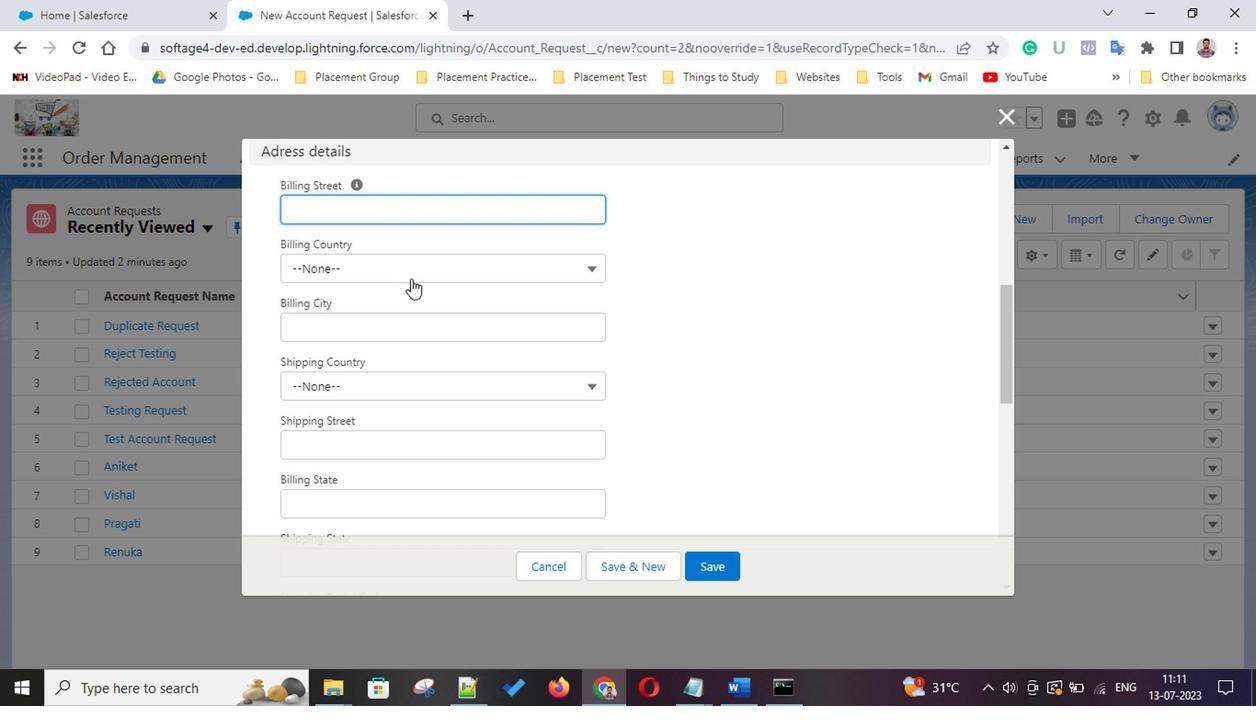 
Action: Mouse pressed left at (407, 280)
Screenshot: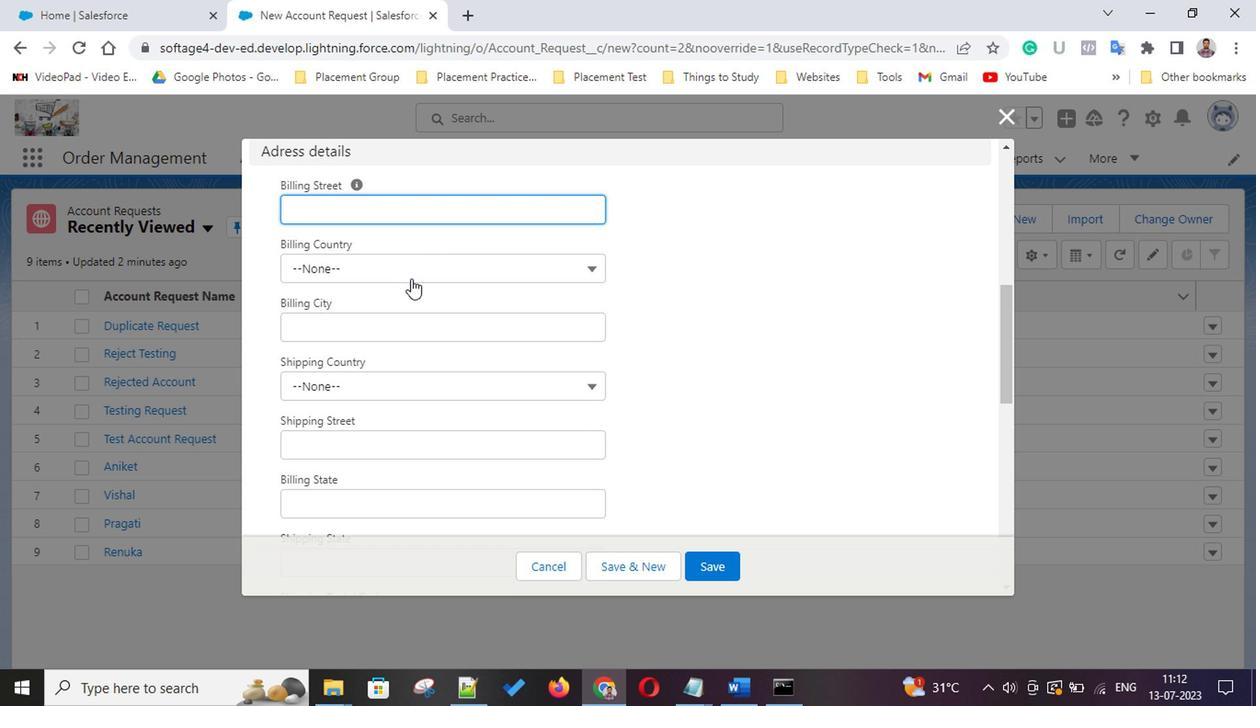 
Action: Mouse moved to (387, 331)
Screenshot: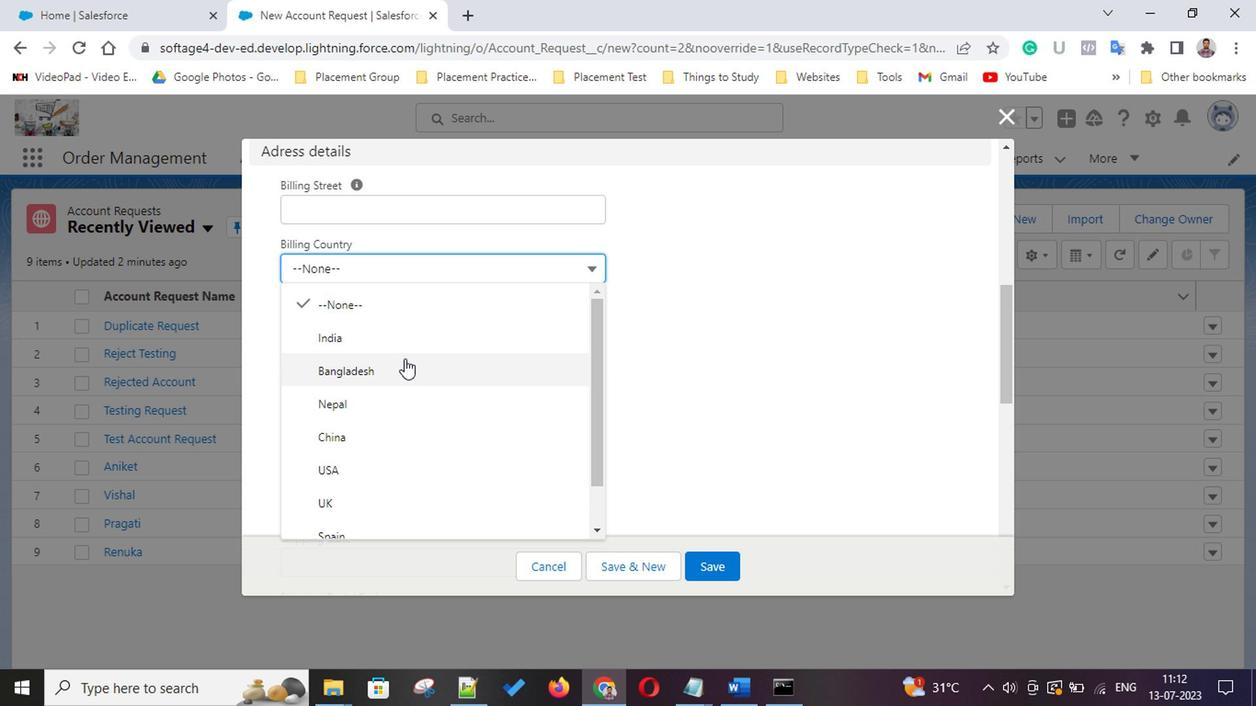 
Action: Mouse pressed left at (387, 331)
Screenshot: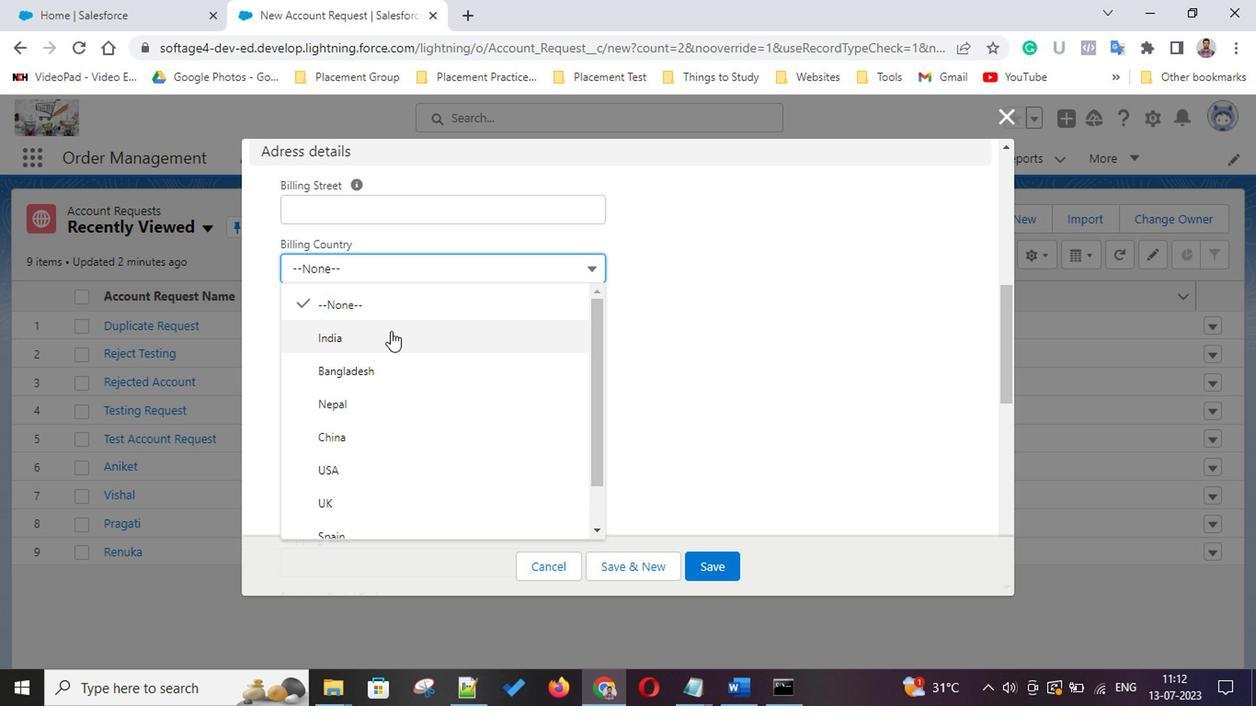 
Action: Mouse moved to (369, 210)
Screenshot: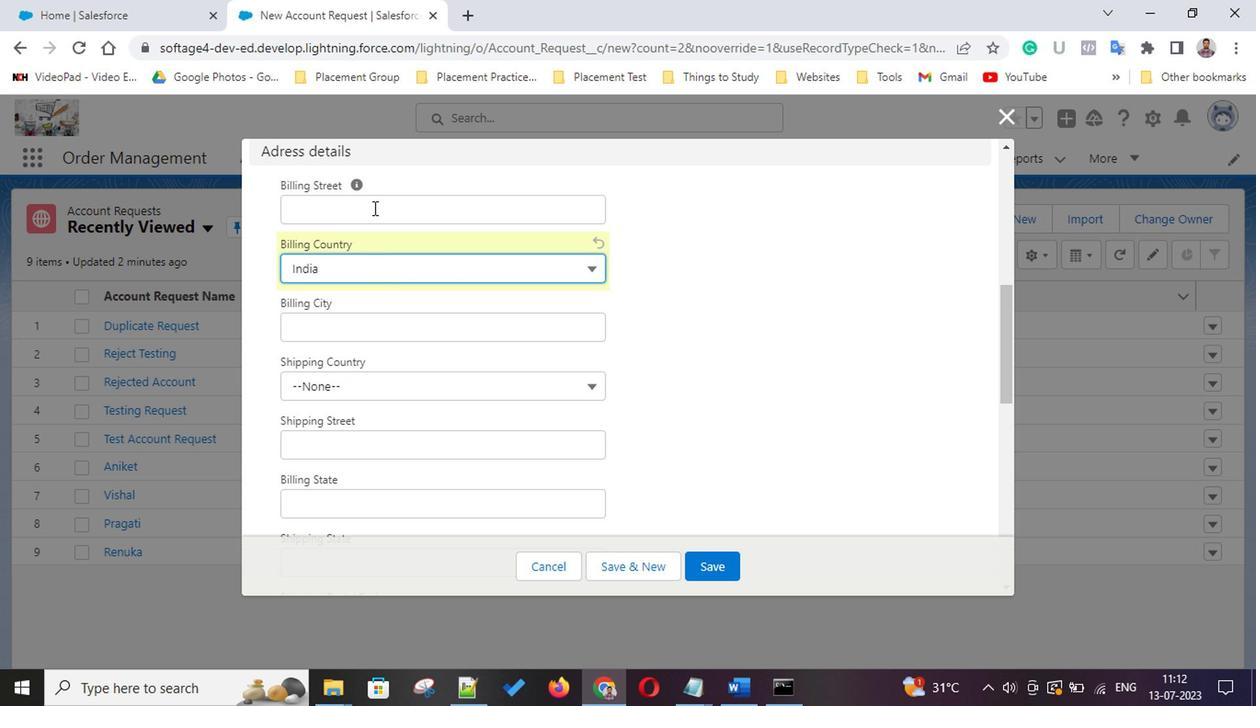 
Action: Mouse pressed left at (369, 210)
Screenshot: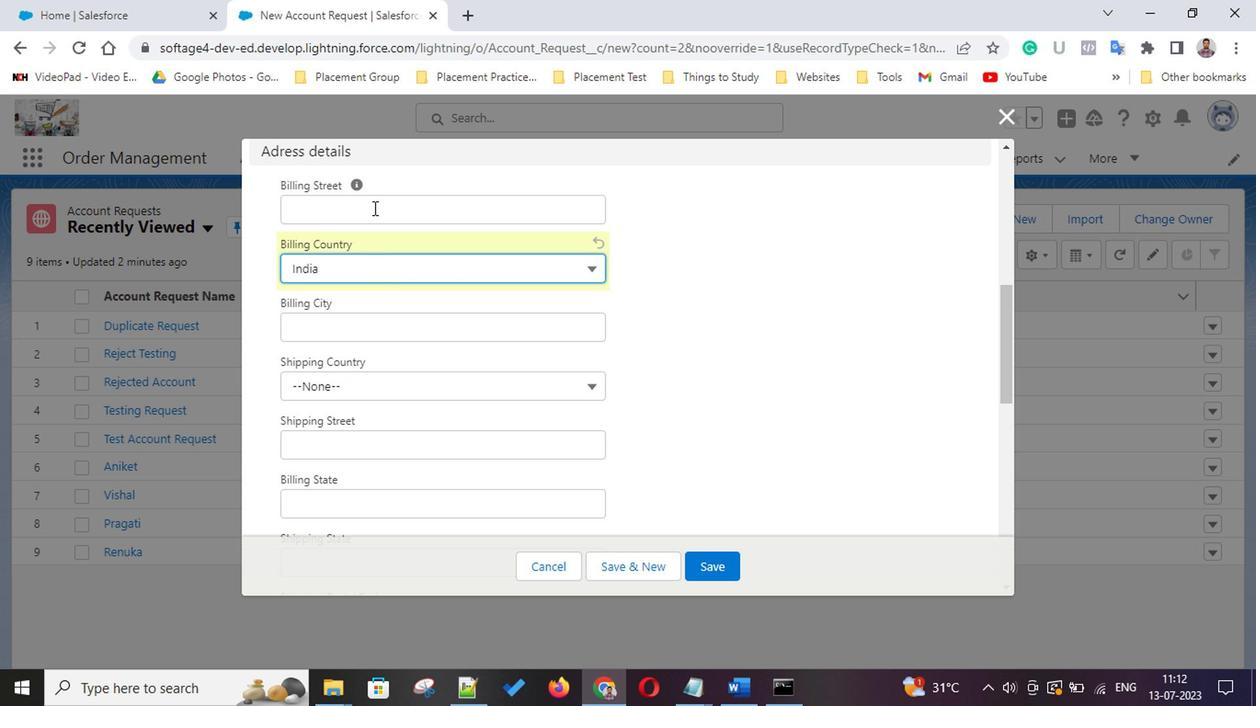 
Action: Key pressed <Key.shift><Key.shift><Key.shift><Key.shift><Key.shift><Key.shift><Key.shift>Sree<Key.backspace><Key.backspace><Key.backspace>treet<Key.space><Key.shift>No.-3
Screenshot: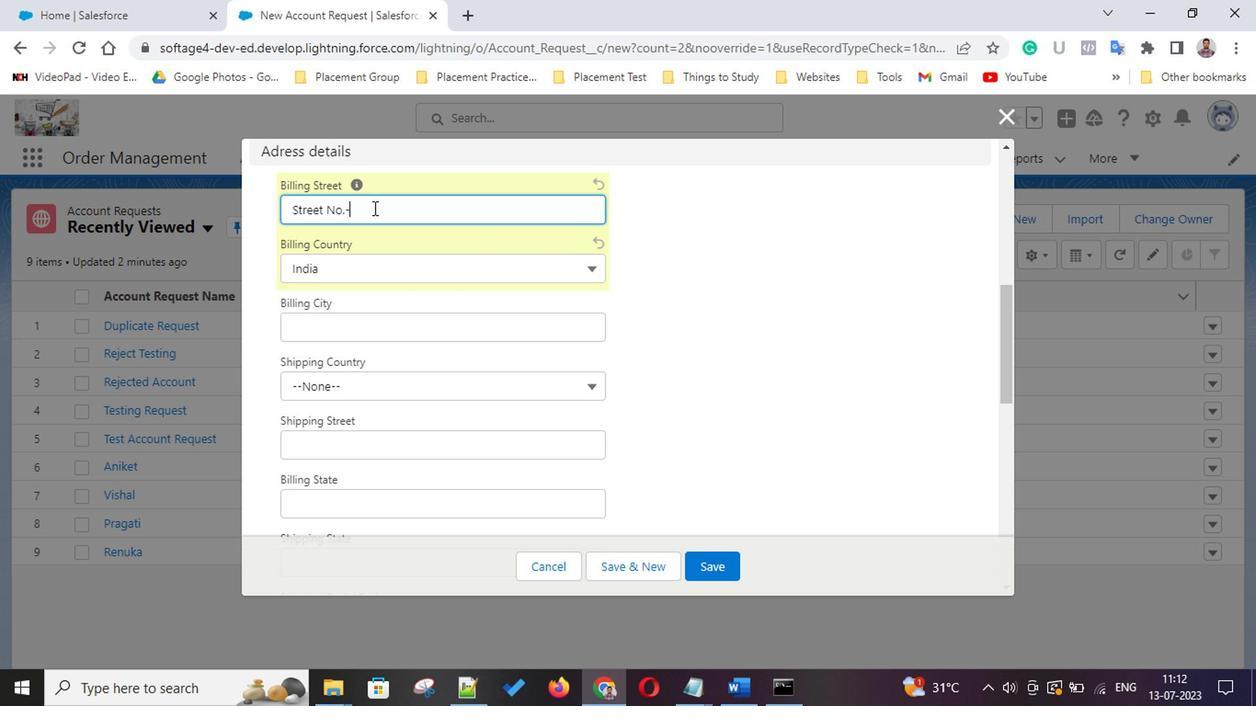 
Action: Mouse moved to (386, 383)
Screenshot: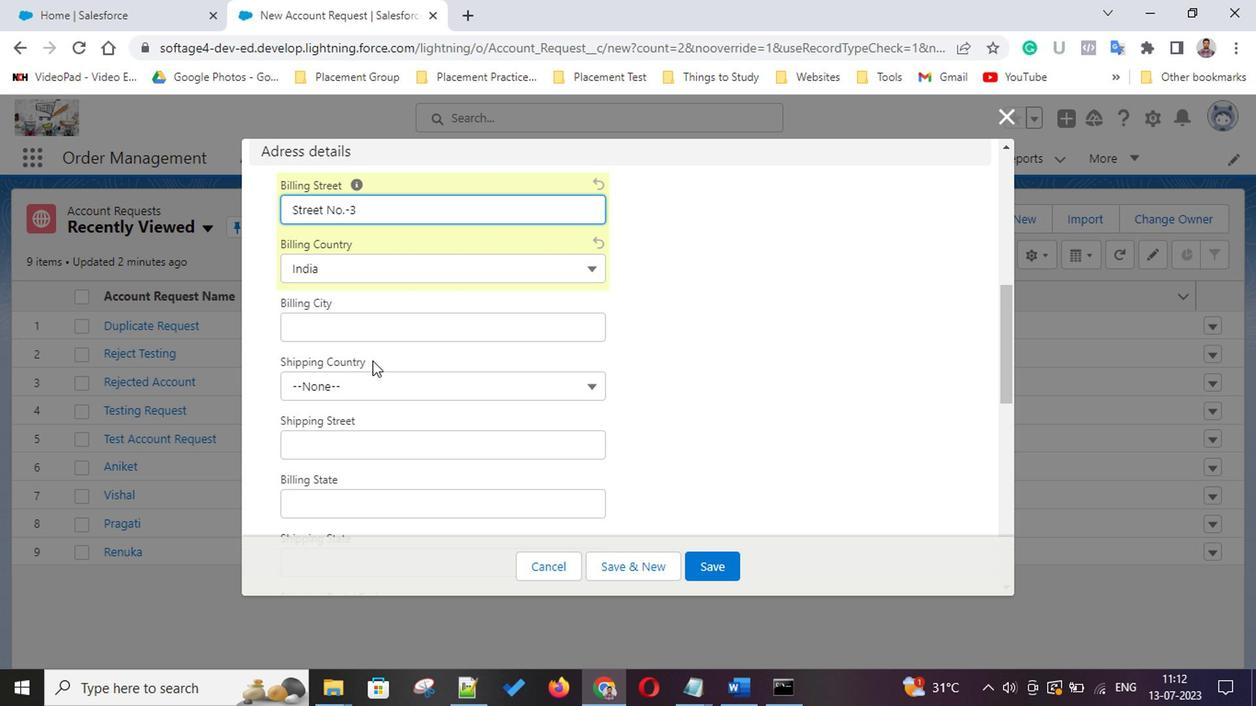 
Action: Mouse pressed left at (386, 383)
Screenshot: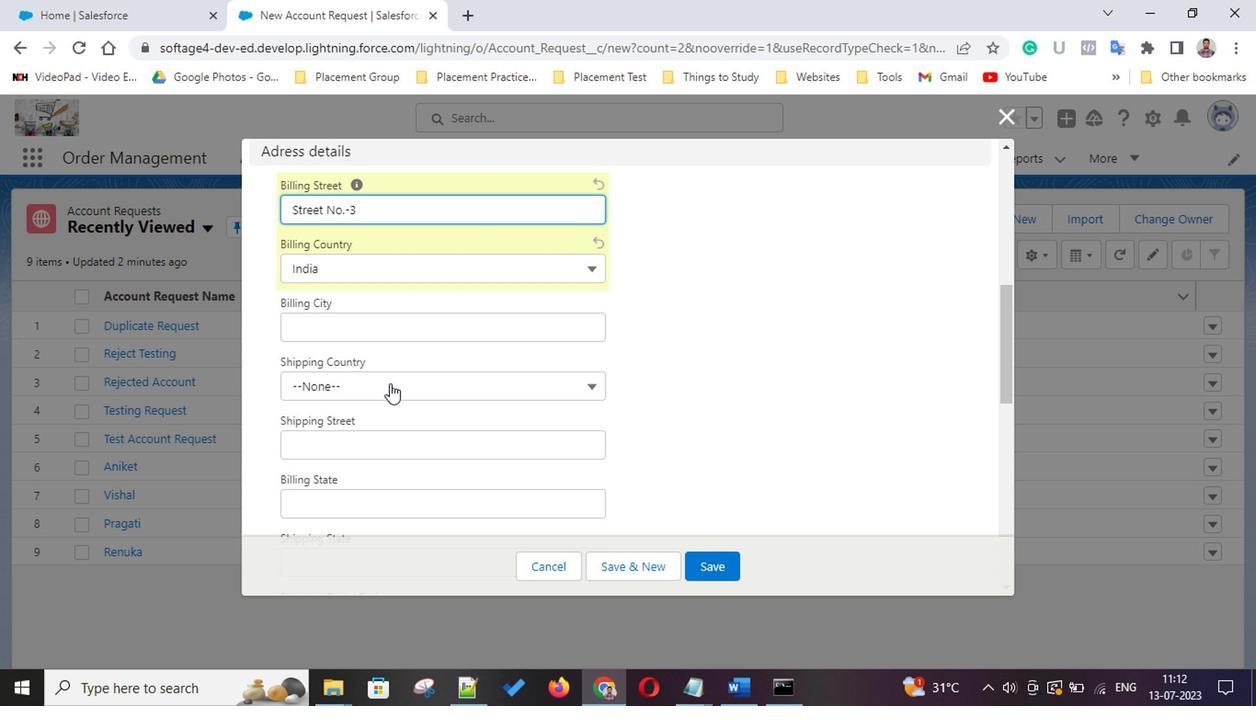 
Action: Mouse moved to (396, 447)
Screenshot: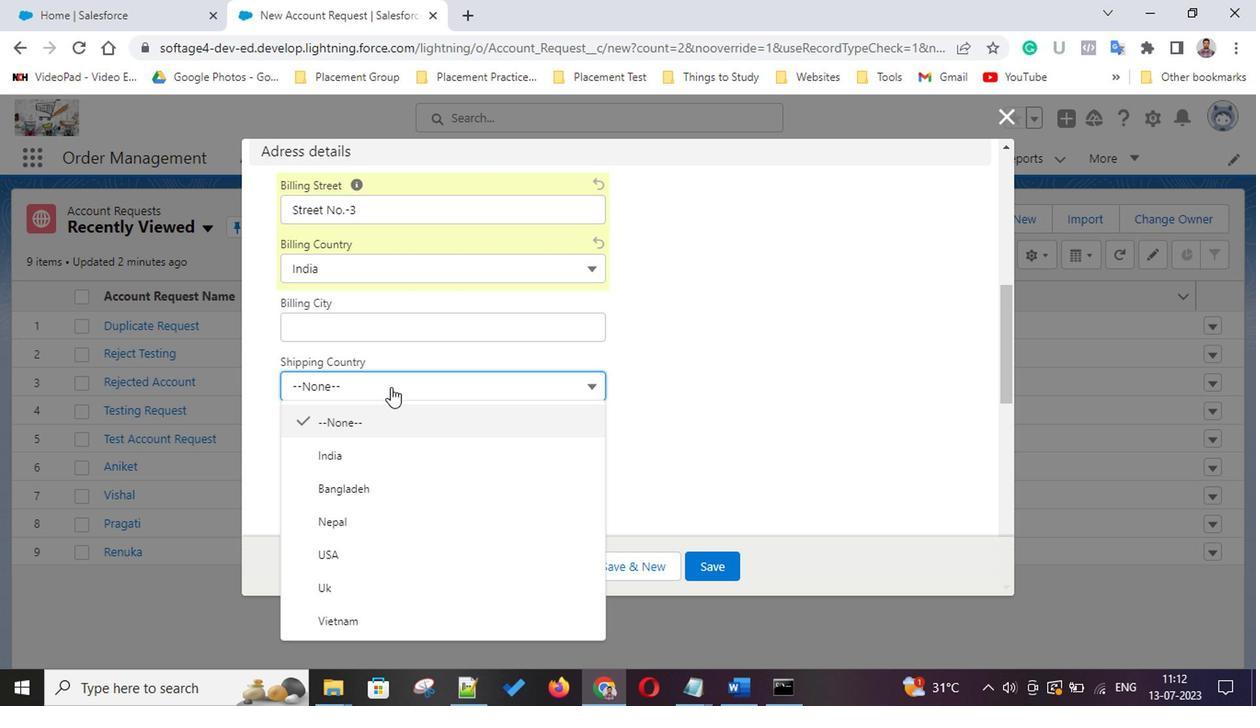 
Action: Mouse scrolled (396, 446) with delta (0, -1)
Screenshot: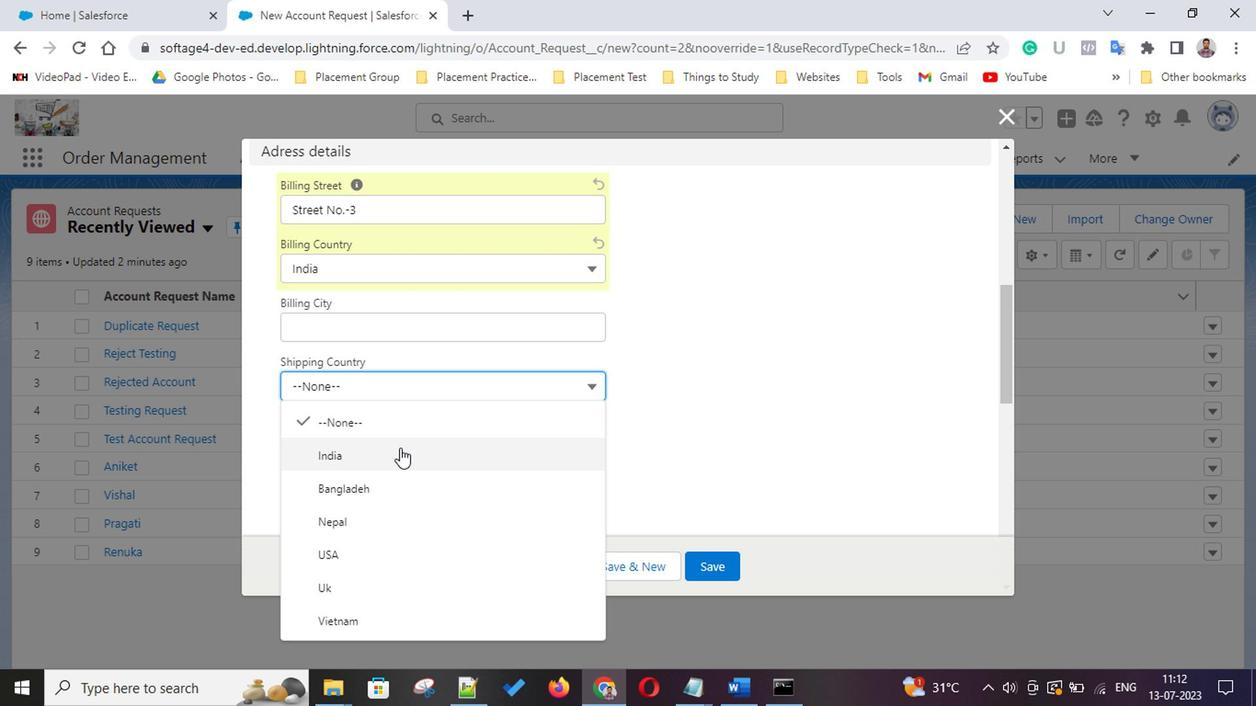 
Action: Mouse moved to (358, 543)
Screenshot: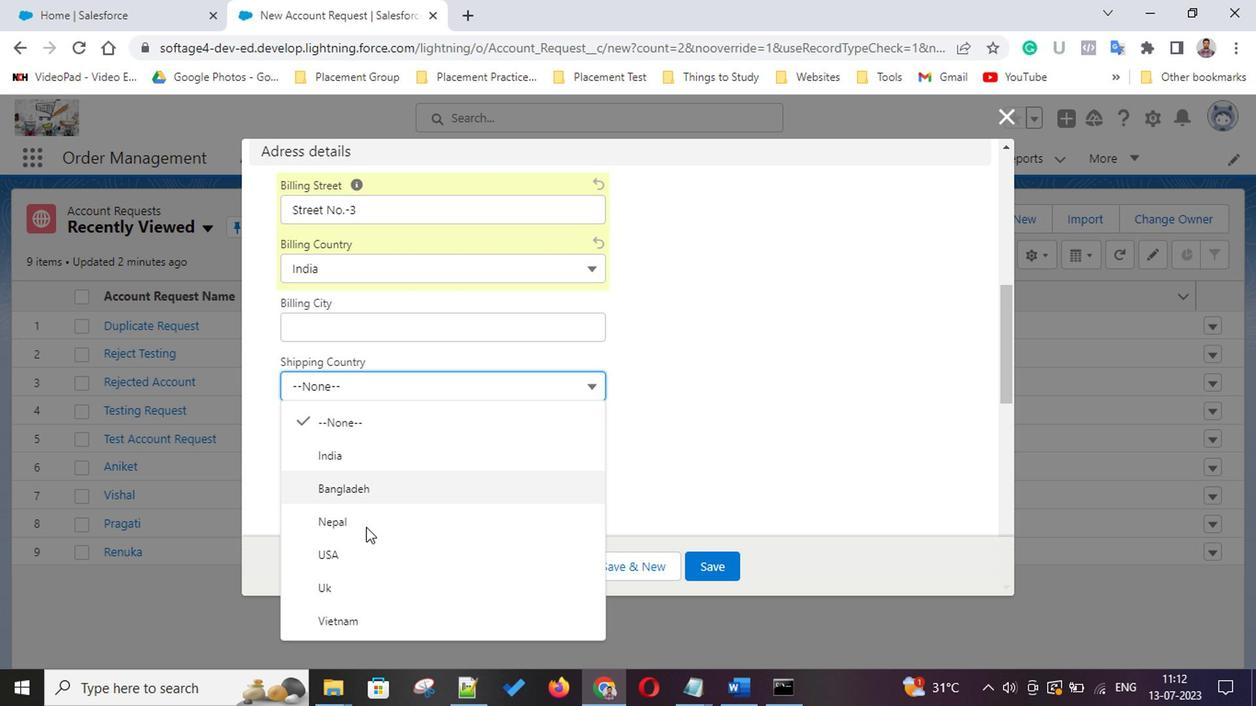 
Action: Mouse pressed left at (358, 543)
Screenshot: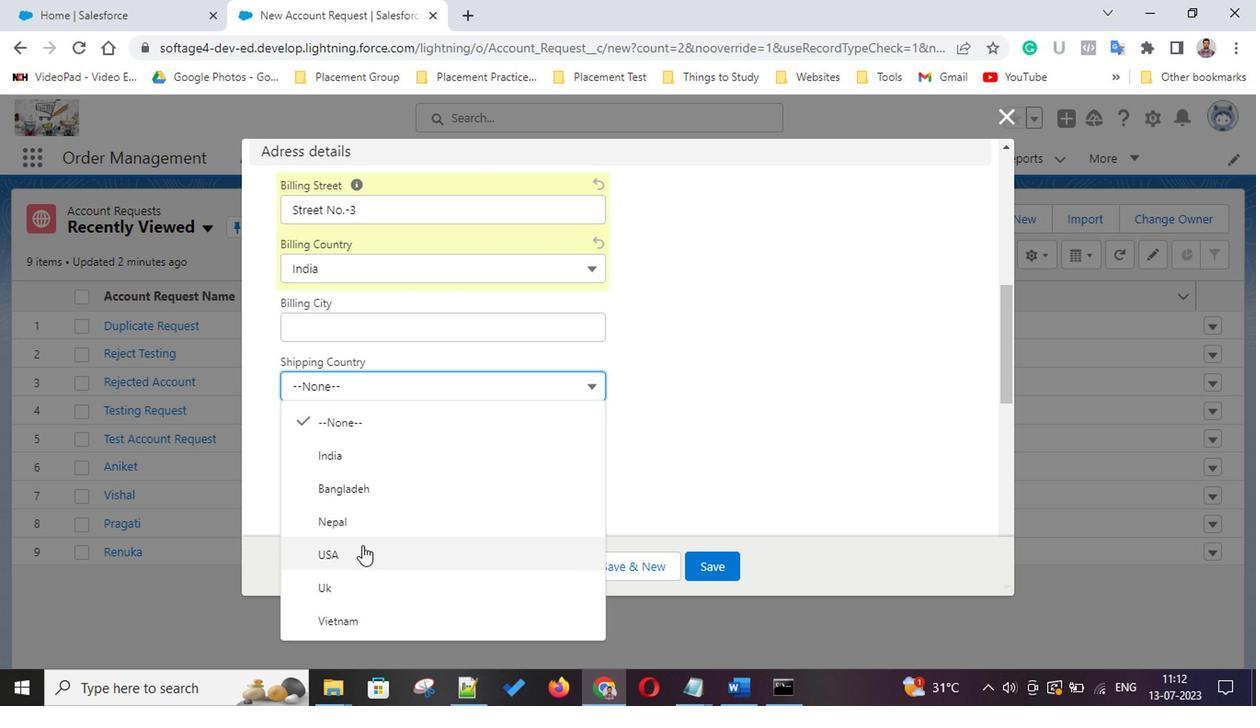 
Action: Mouse moved to (383, 389)
Screenshot: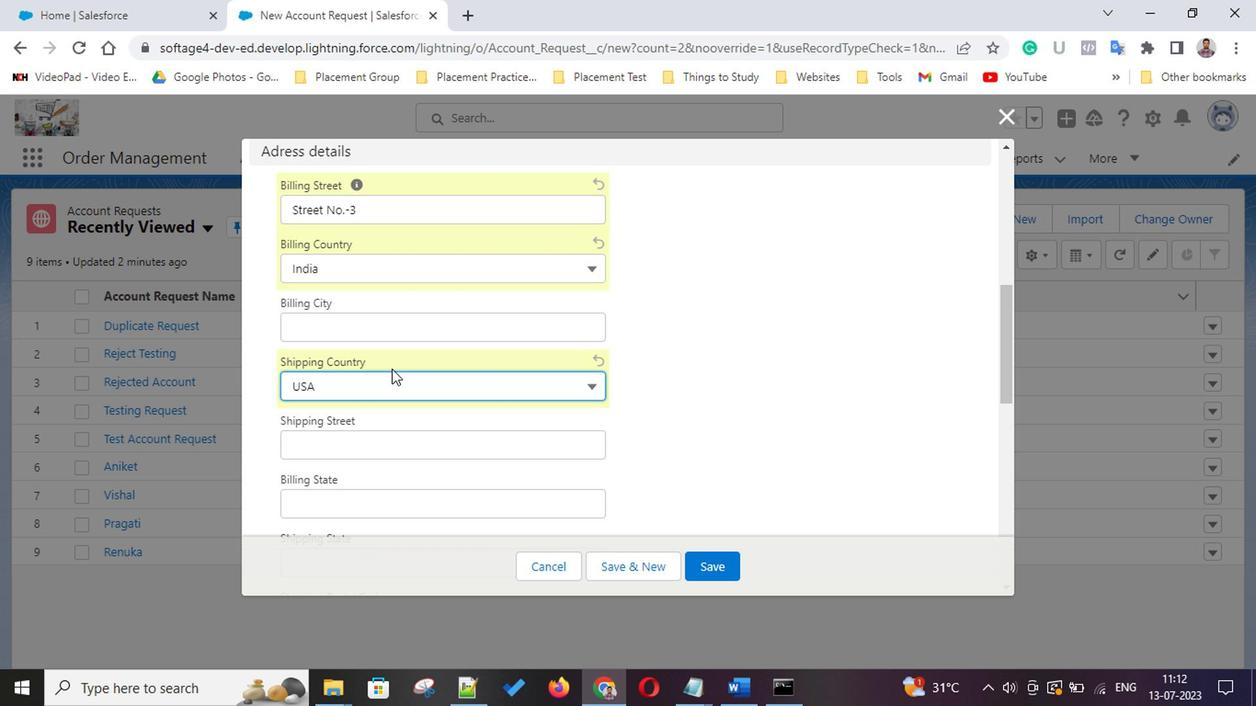 
Action: Mouse pressed left at (383, 389)
Screenshot: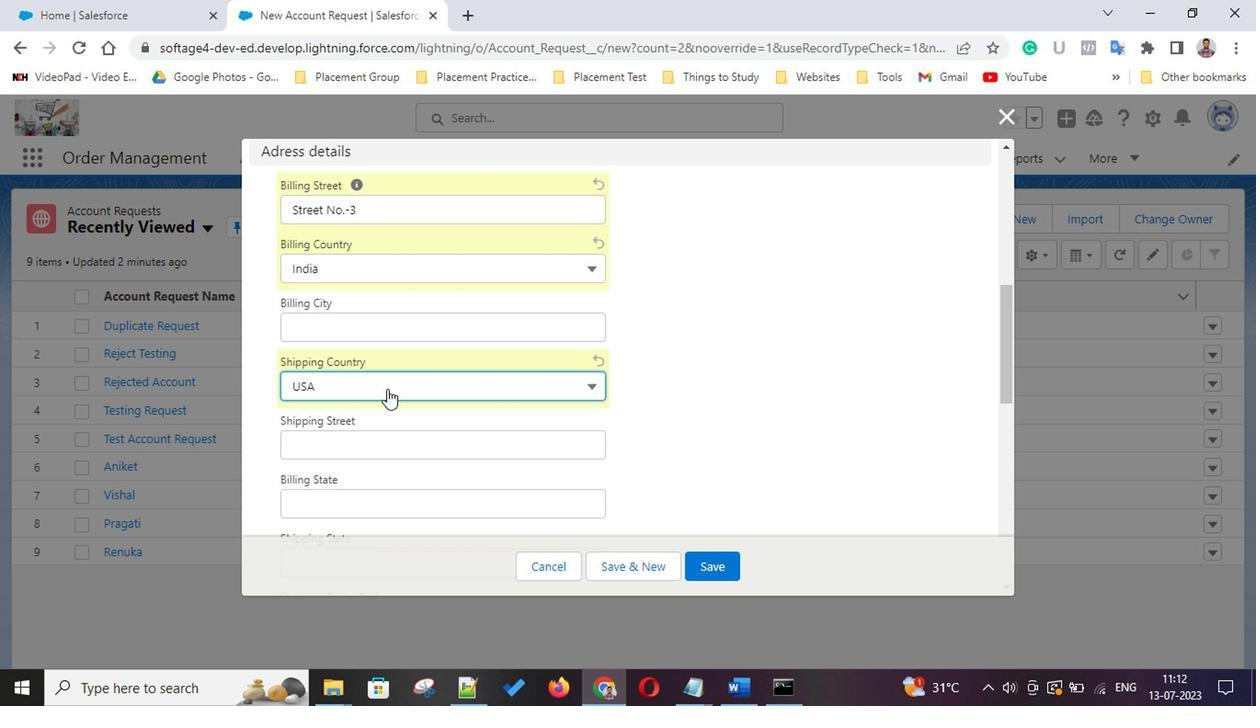 
Action: Mouse moved to (333, 583)
Screenshot: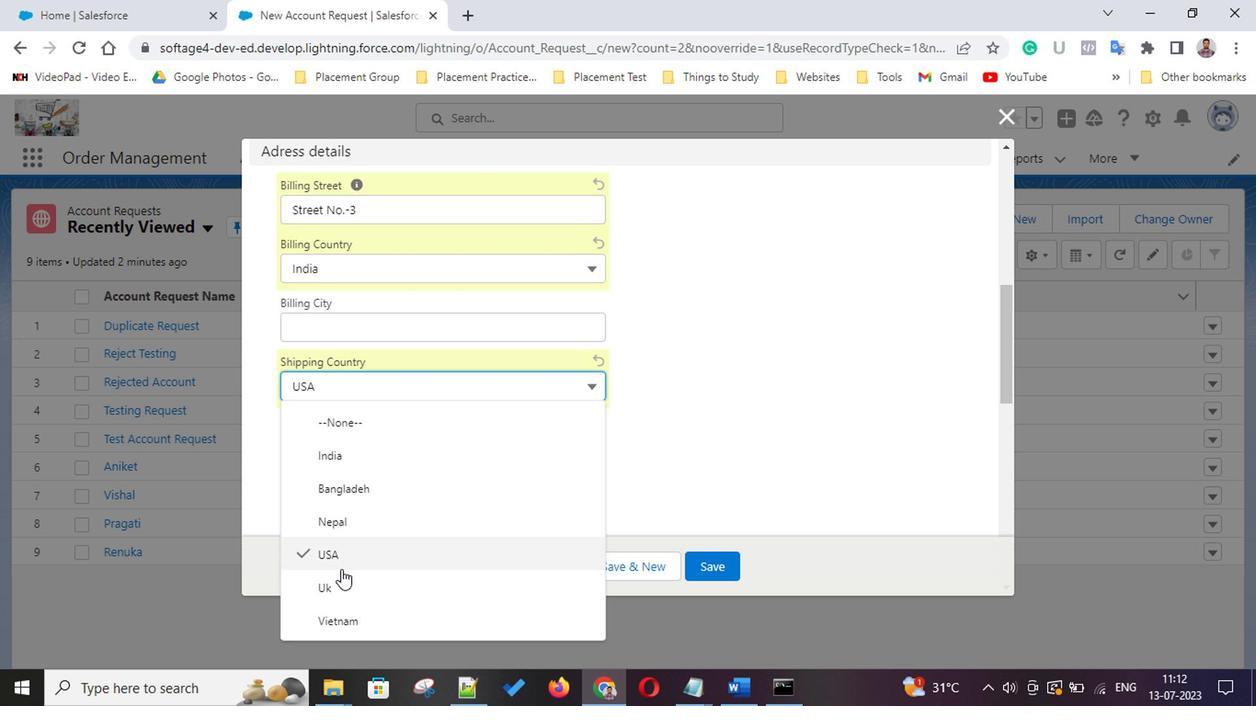 
Action: Mouse pressed left at (333, 583)
Screenshot: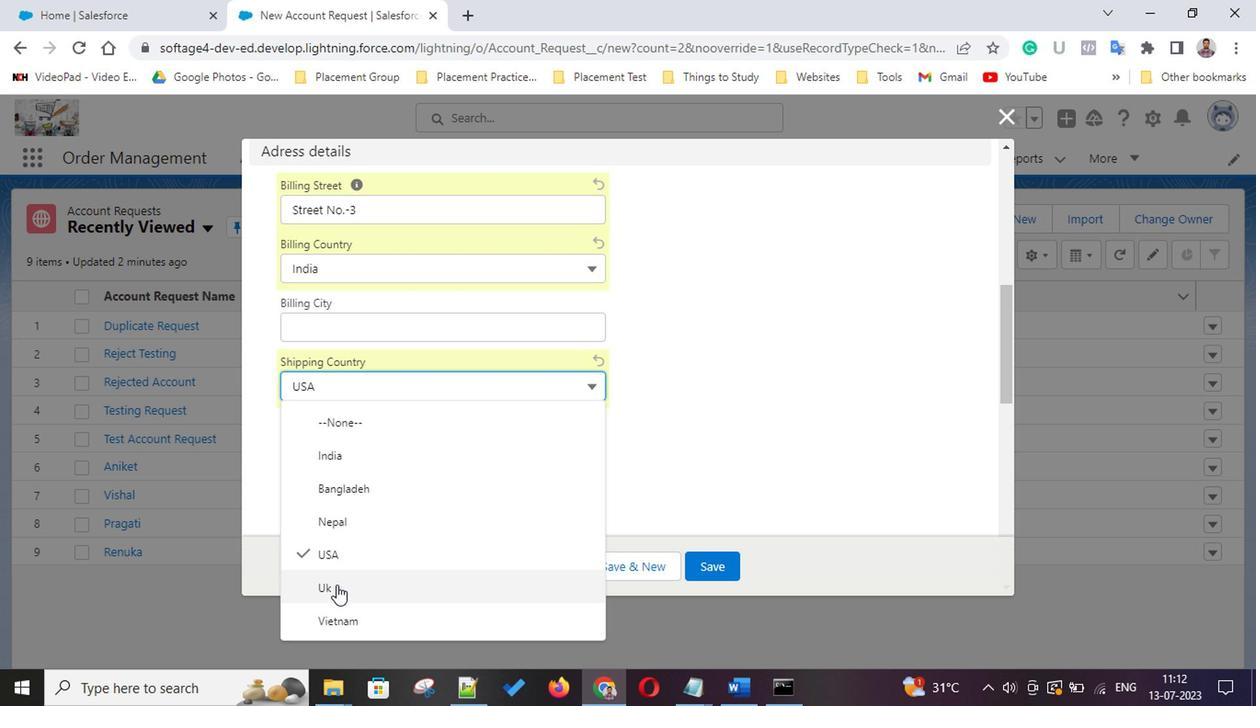 
Action: Mouse moved to (381, 450)
Screenshot: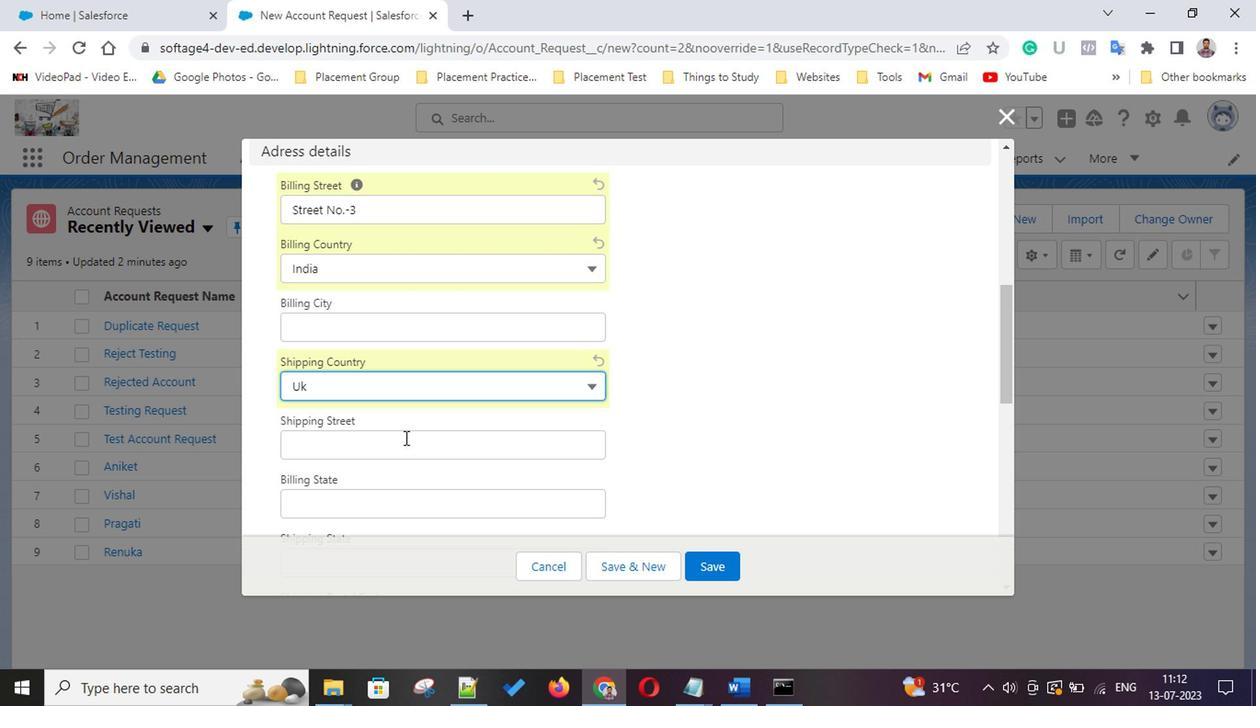 
Action: Mouse pressed left at (381, 450)
Screenshot: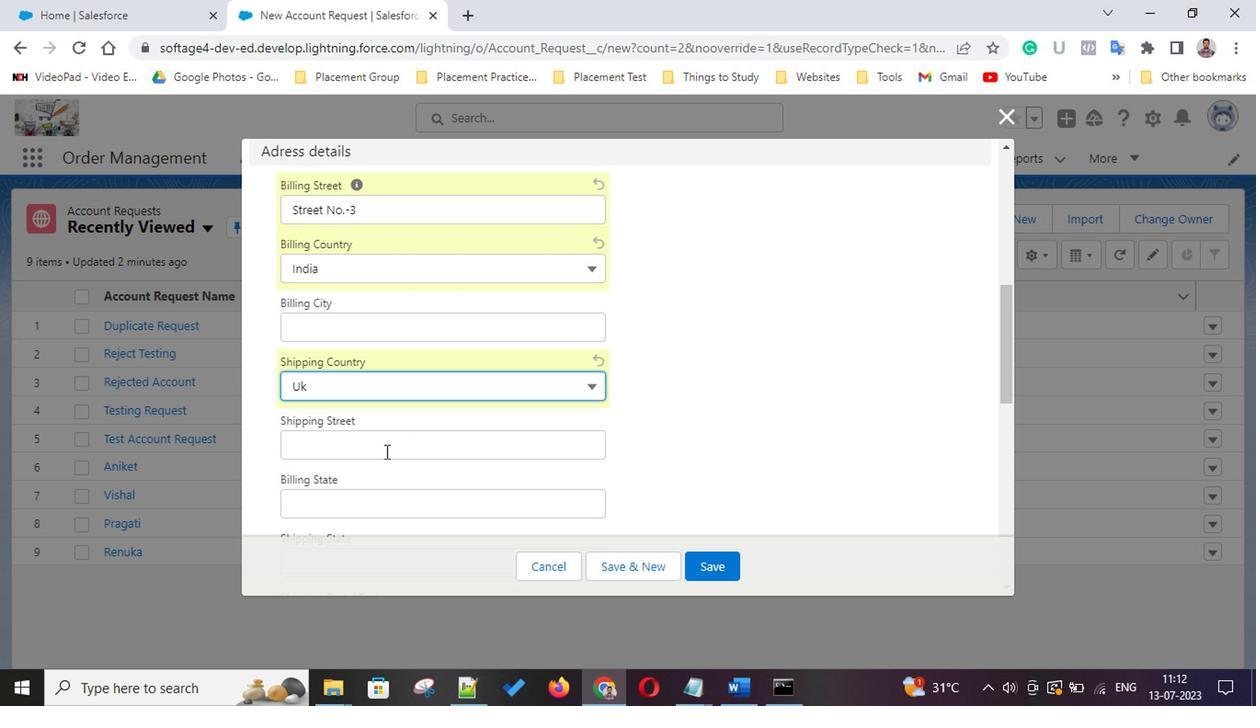 
Action: Key pressed <Key.shift><Key.shift><Key.shift><Key.shift><Key.shift><Key.shift><Key.shift><Key.shift><Key.shift><Key.shift><Key.shift>Sr<Key.backspace>treet<Key.space><Key.shift>No.-7
Screenshot: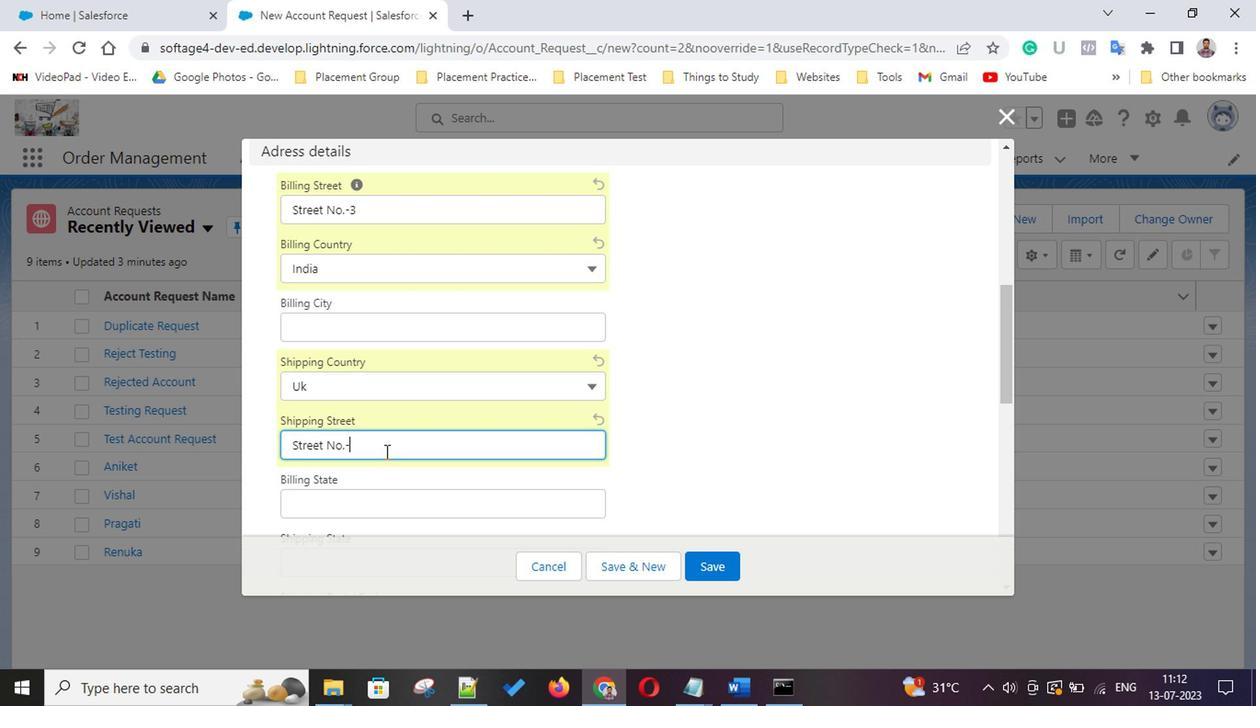 
Action: Mouse moved to (428, 443)
Screenshot: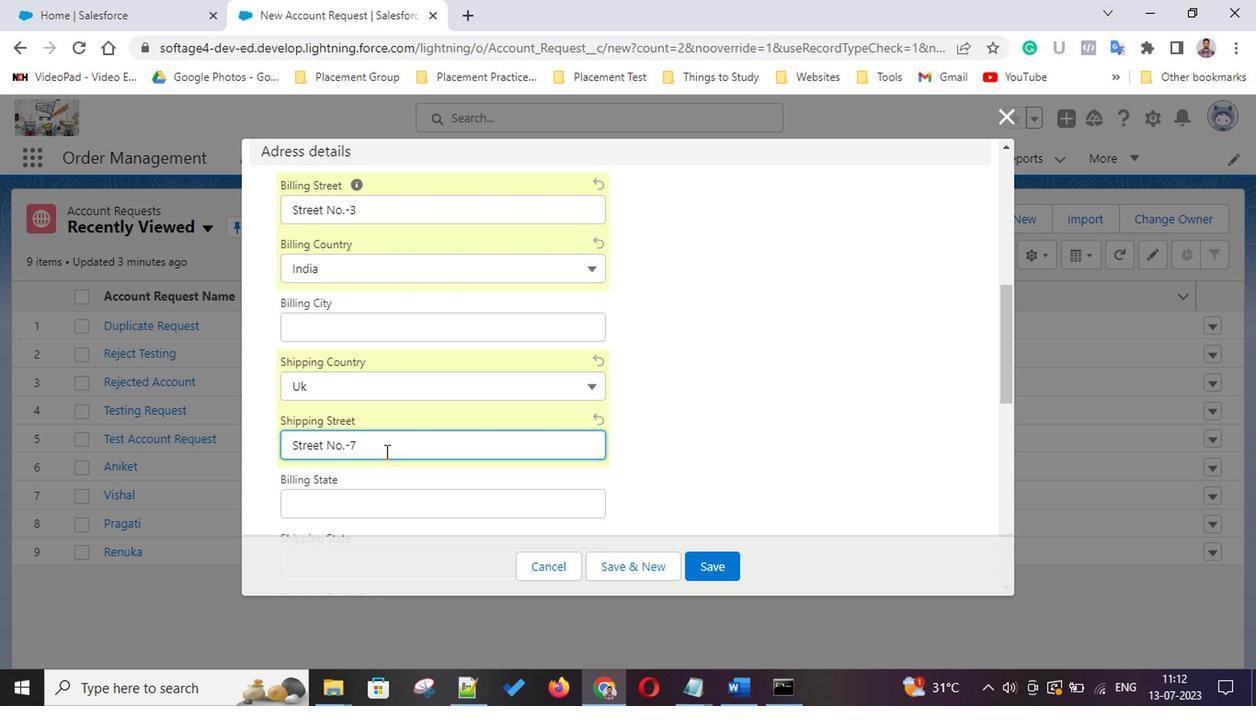 
Action: Mouse scrolled (428, 442) with delta (0, 0)
Screenshot: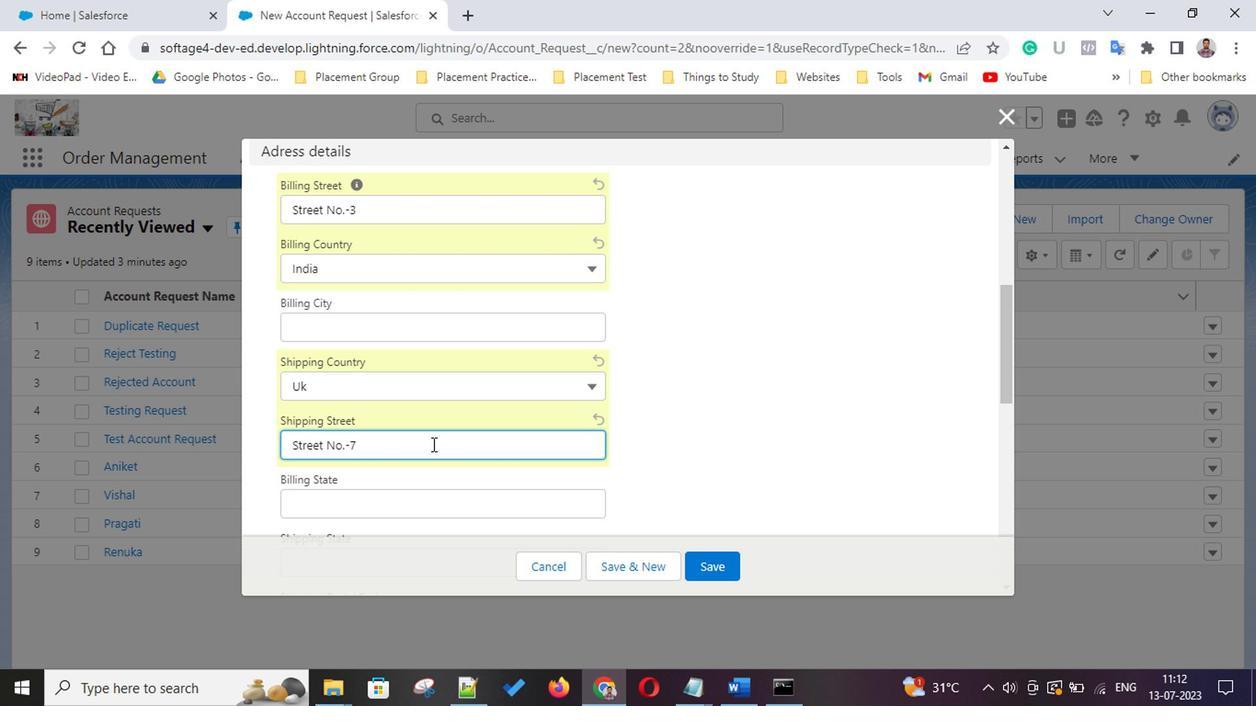 
Action: Mouse scrolled (428, 442) with delta (0, 0)
Screenshot: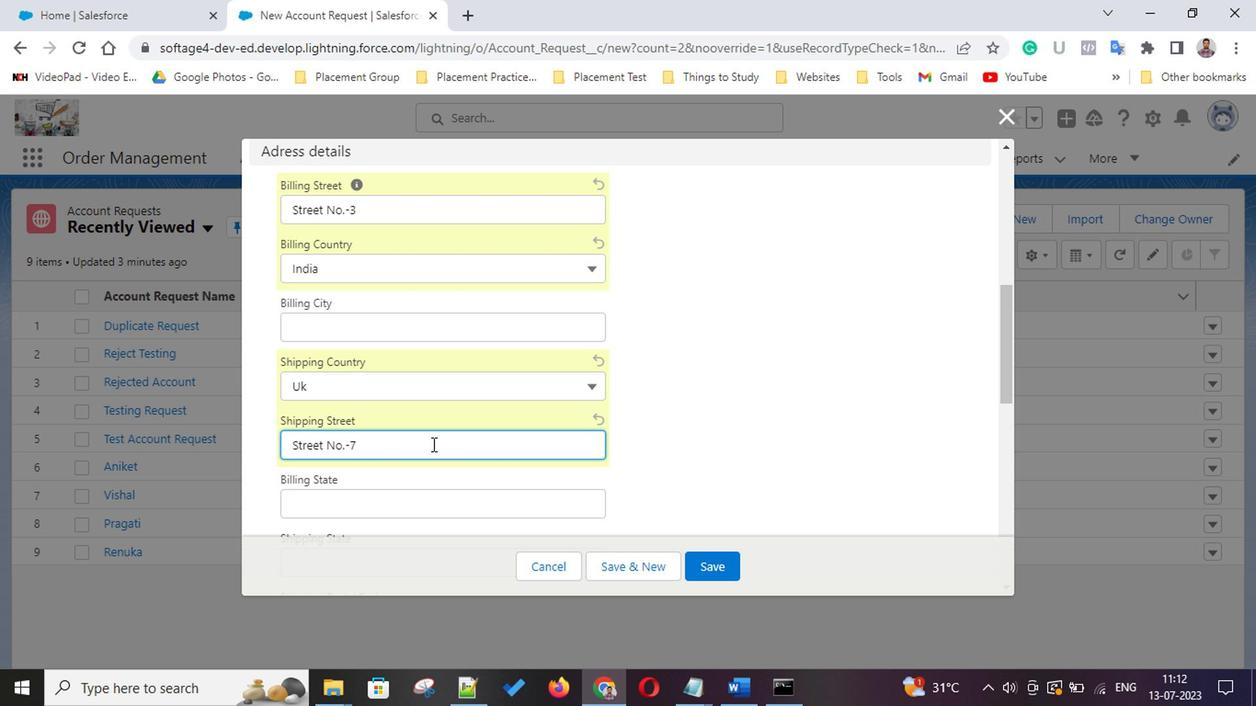 
Action: Mouse scrolled (428, 442) with delta (0, 0)
Screenshot: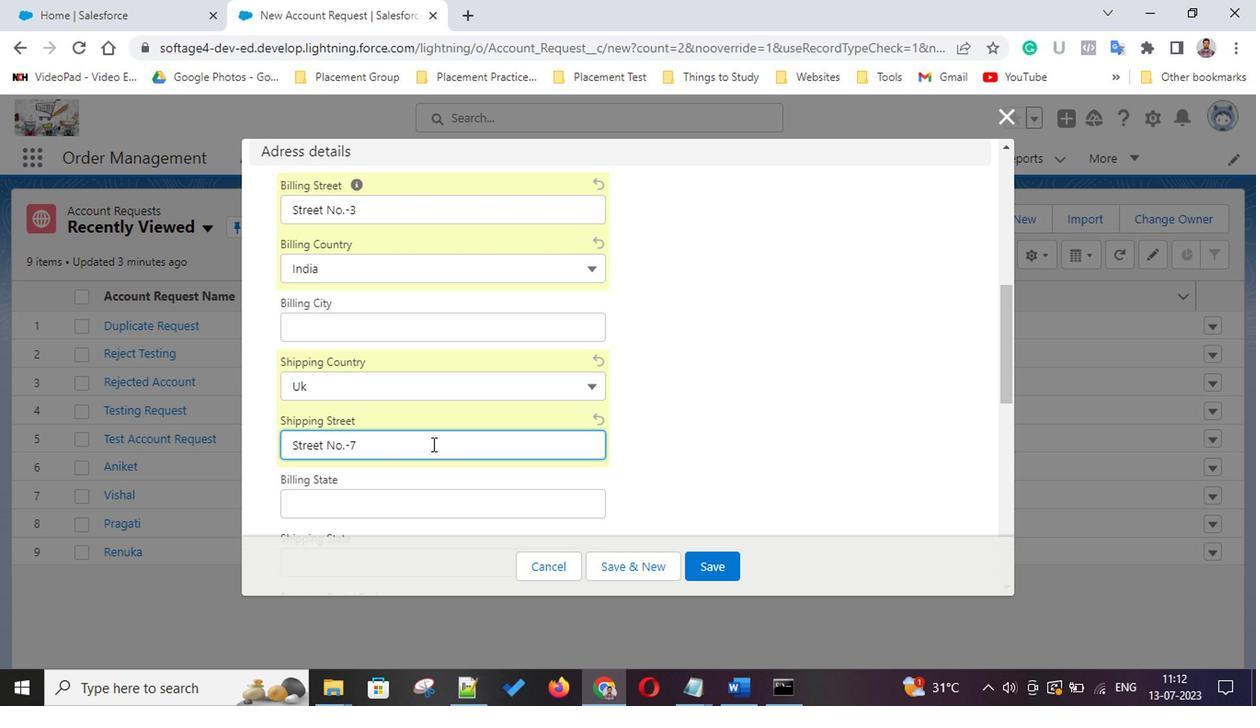 
Action: Mouse scrolled (428, 442) with delta (0, 0)
Screenshot: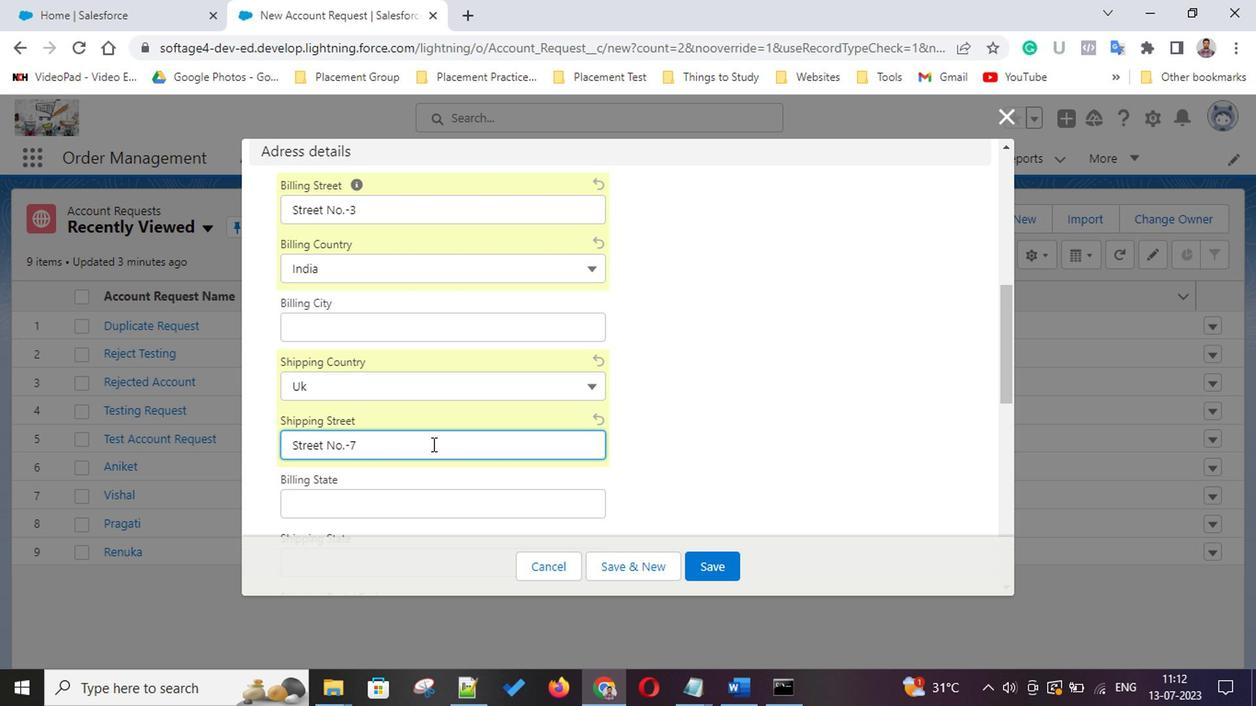 
Action: Mouse scrolled (428, 442) with delta (0, 0)
Screenshot: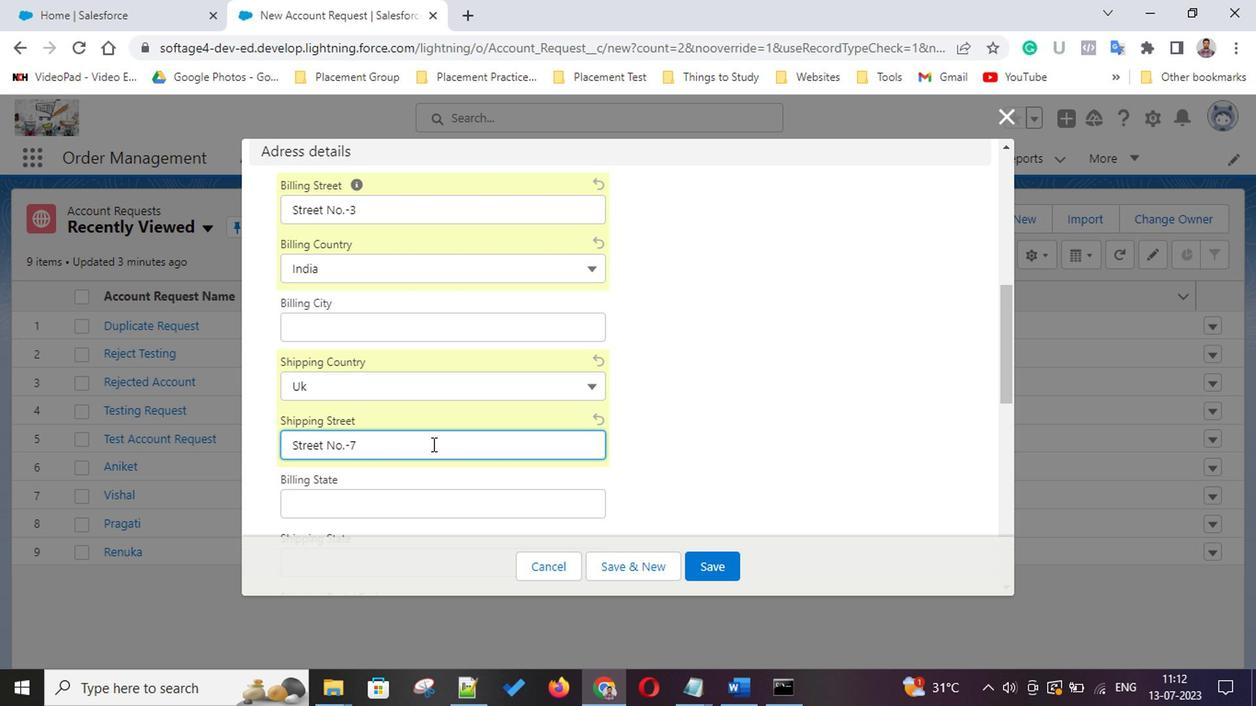 
Action: Mouse scrolled (428, 442) with delta (0, 0)
Screenshot: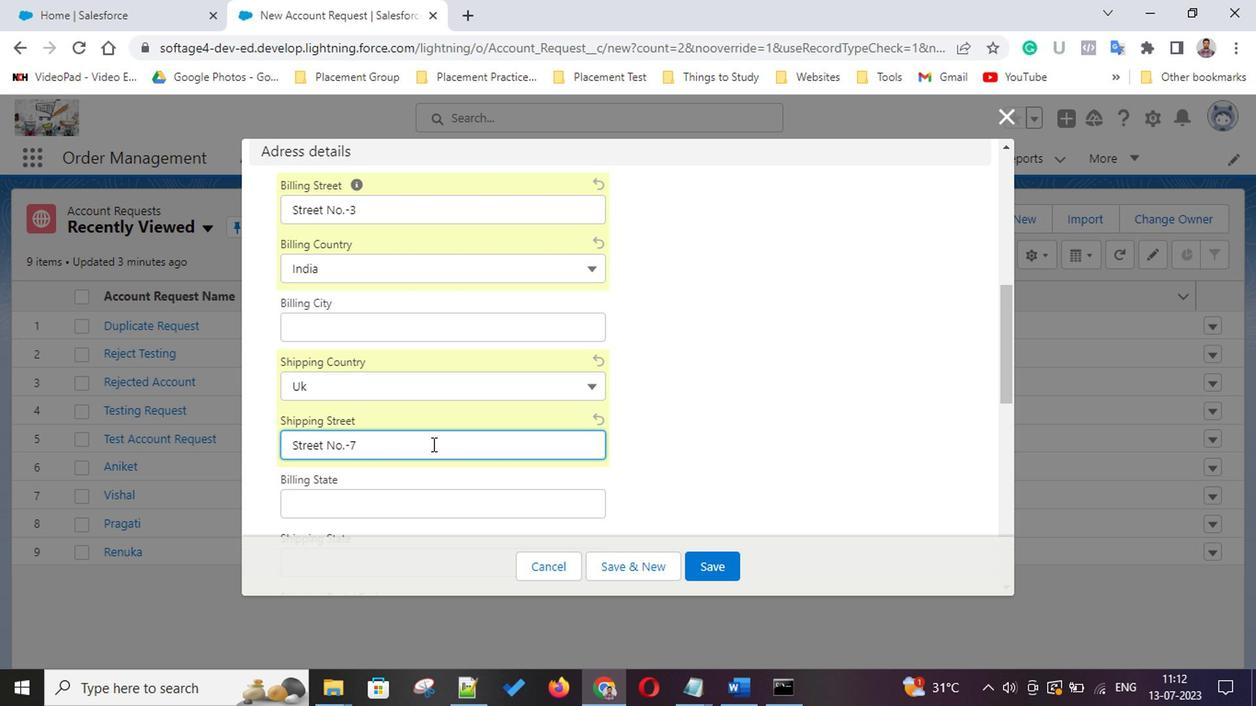 
Action: Mouse scrolled (428, 442) with delta (0, 0)
Screenshot: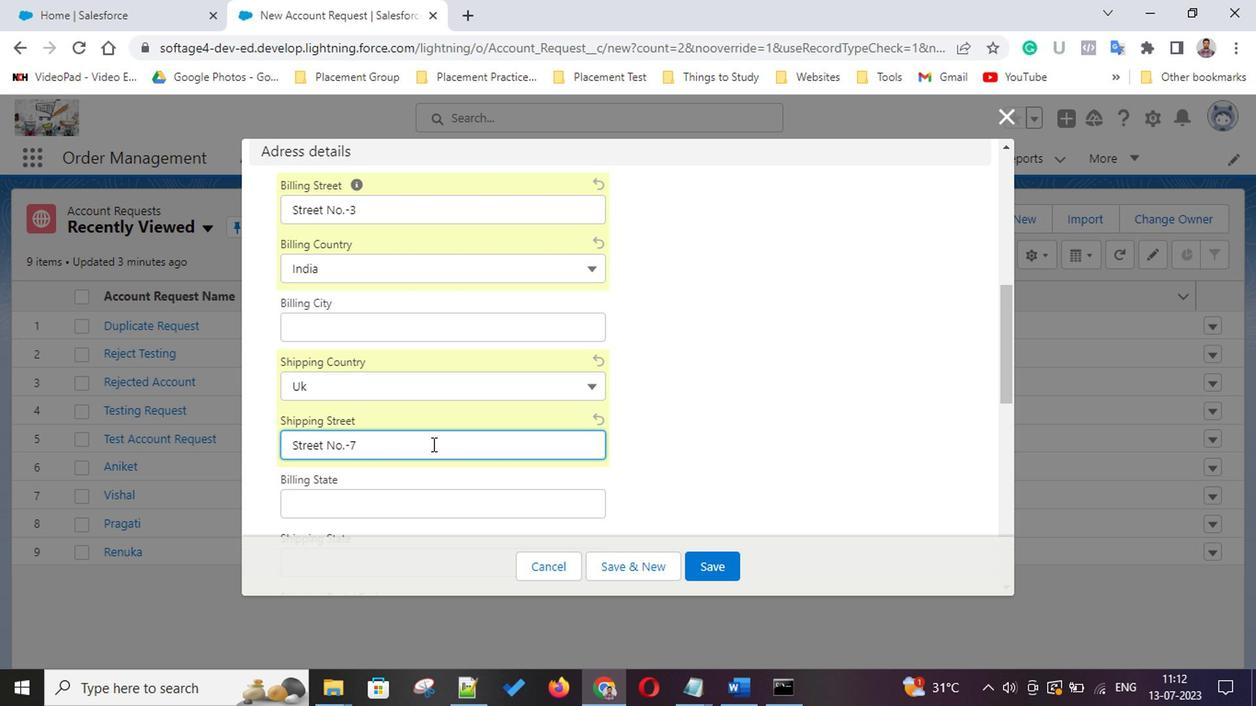 
Action: Mouse scrolled (428, 442) with delta (0, 0)
Screenshot: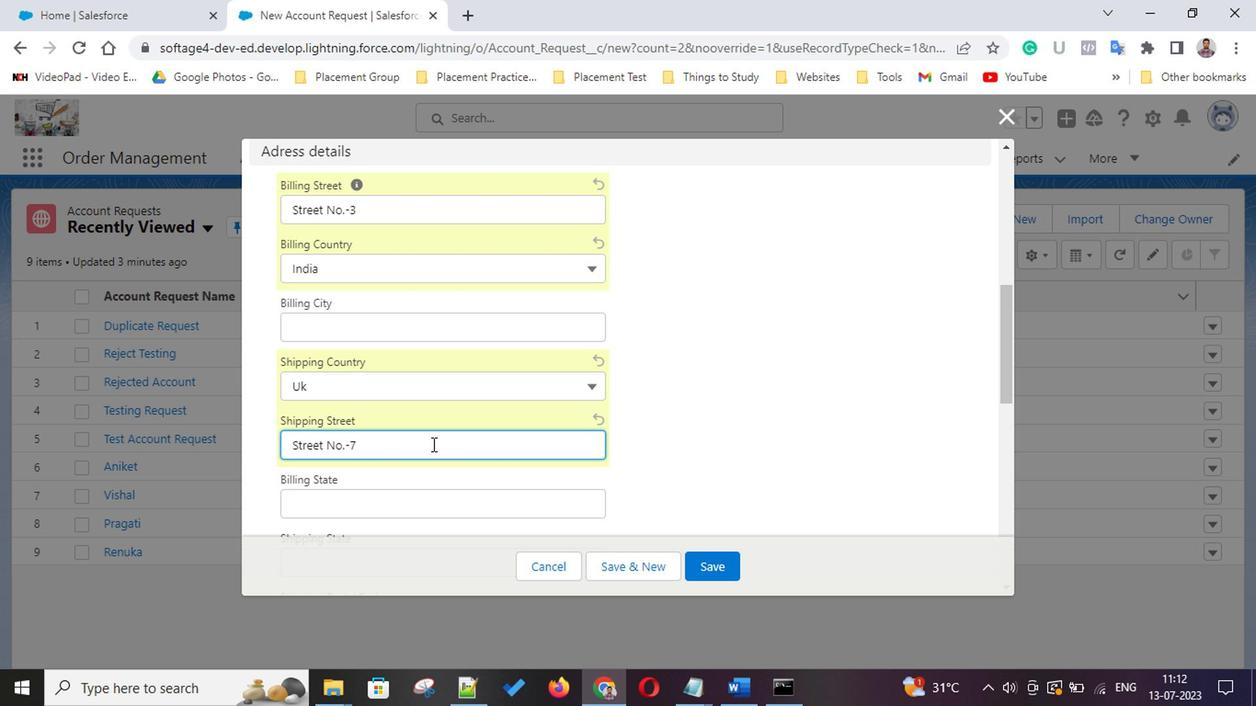 
Action: Mouse scrolled (428, 442) with delta (0, 0)
Screenshot: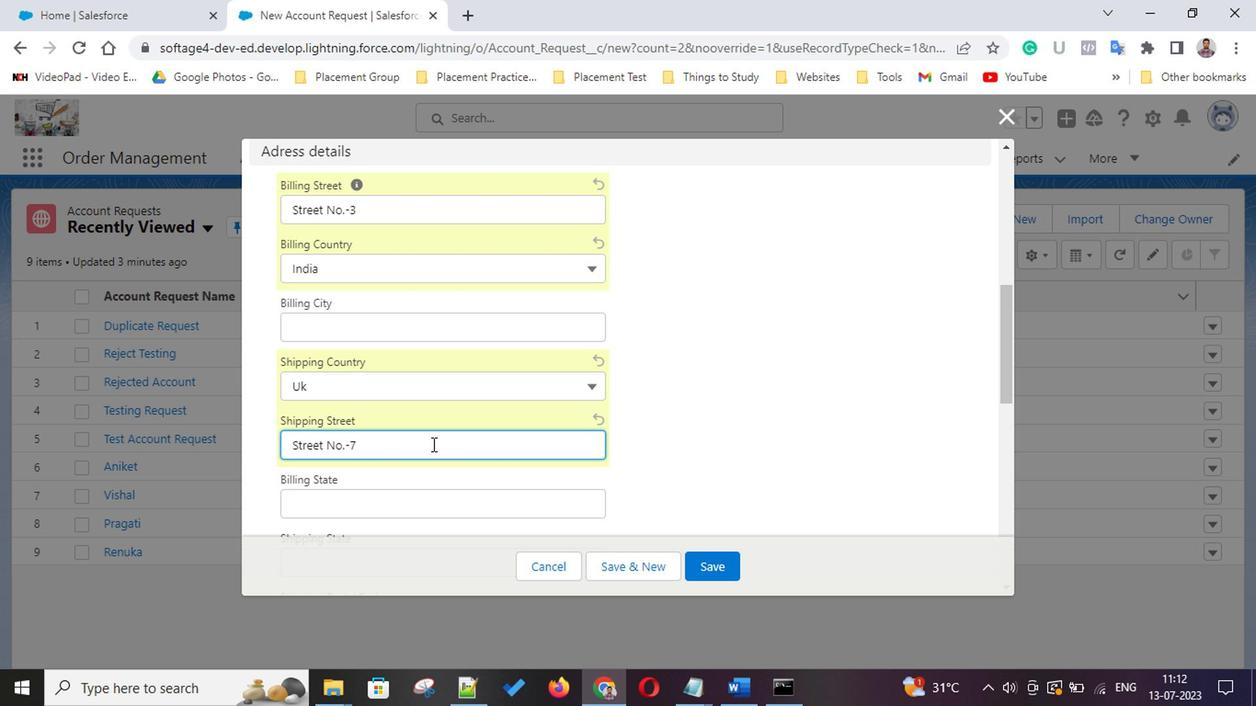 
Action: Mouse scrolled (428, 442) with delta (0, 0)
Screenshot: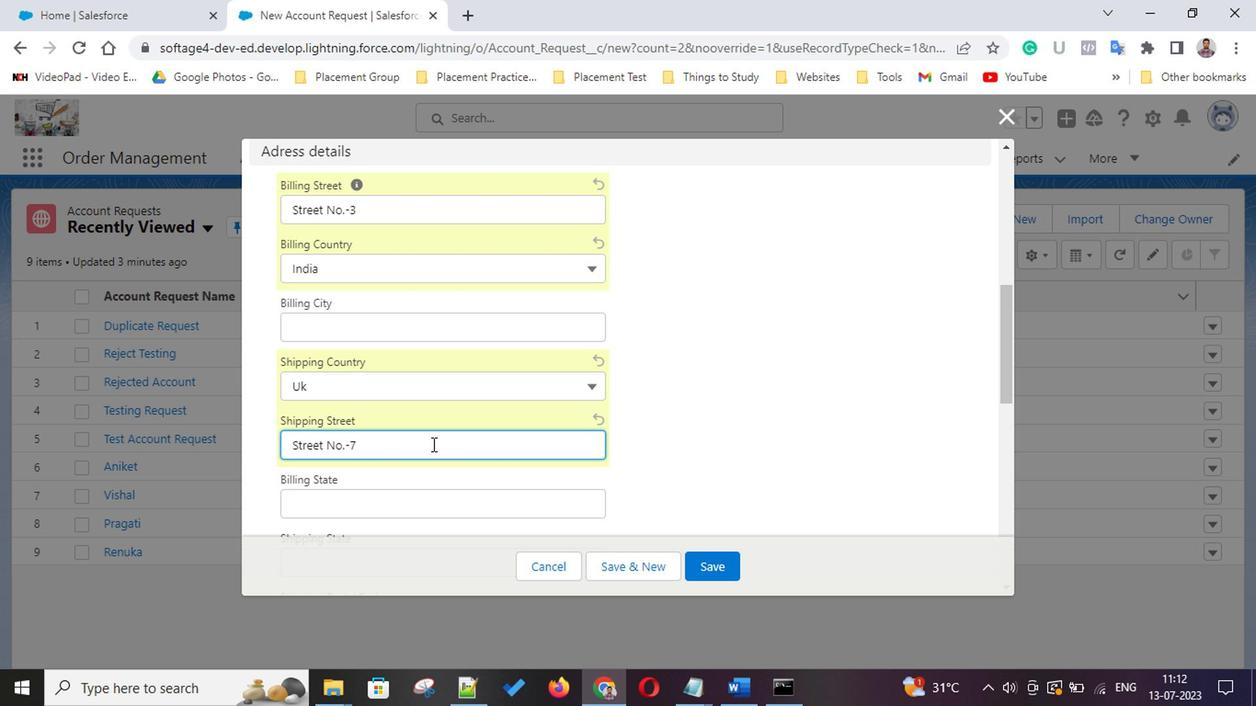 
Action: Mouse scrolled (428, 442) with delta (0, 0)
Screenshot: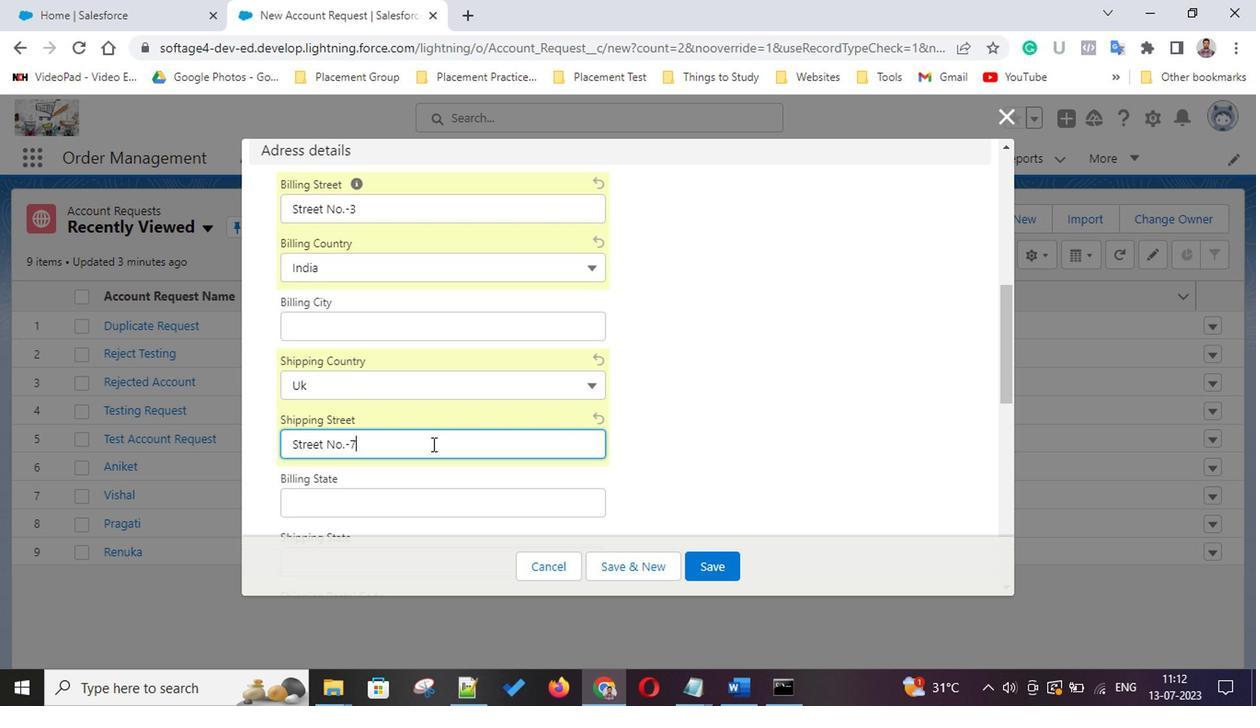 
Action: Mouse scrolled (428, 442) with delta (0, 0)
Screenshot: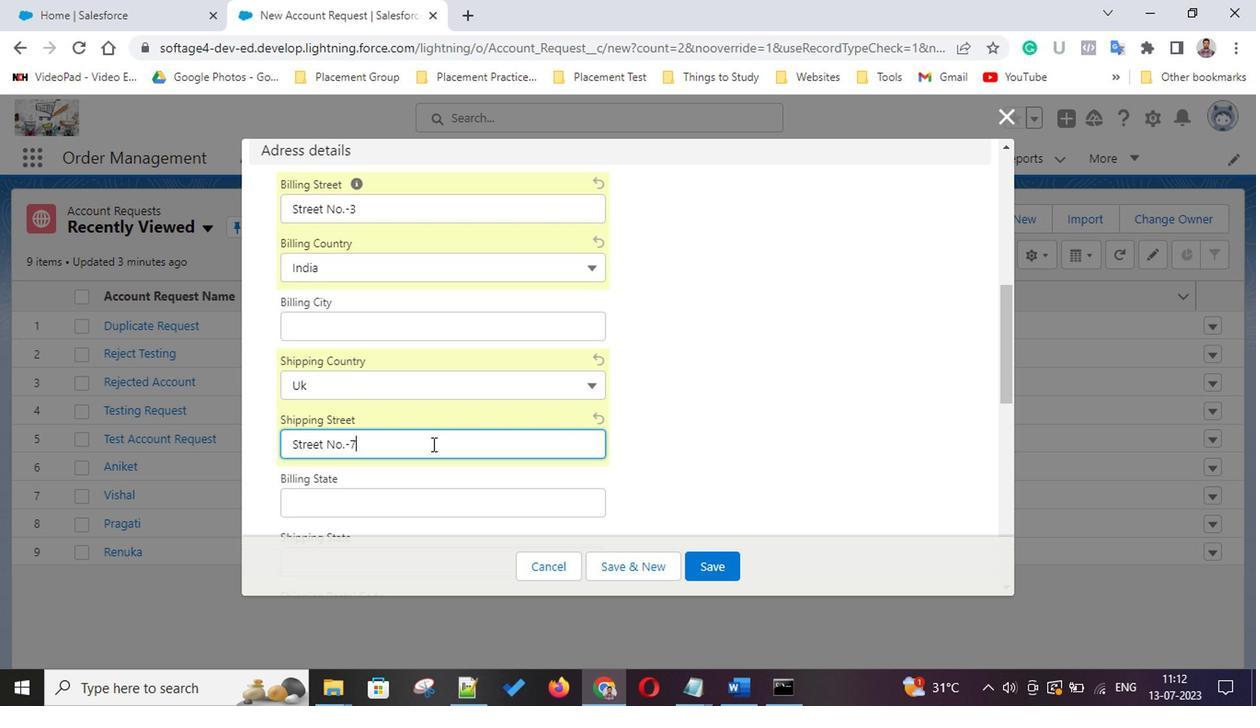 
Action: Mouse scrolled (428, 442) with delta (0, 0)
Screenshot: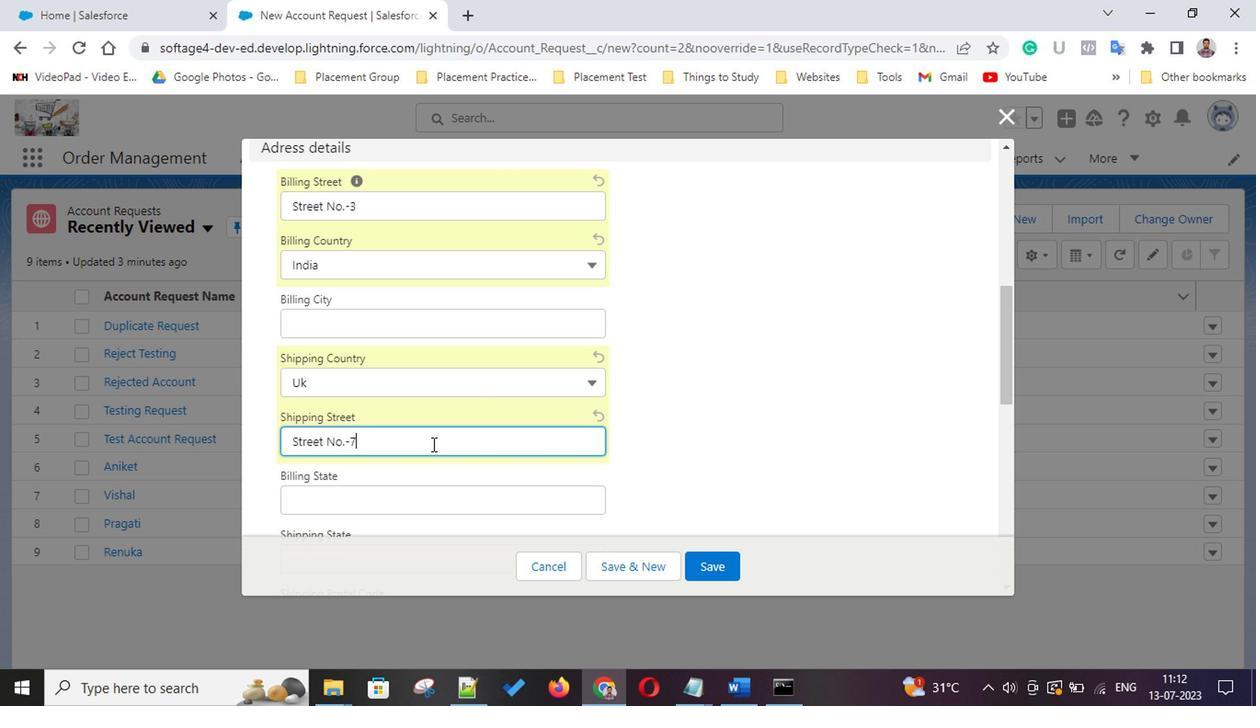 
Action: Mouse scrolled (428, 442) with delta (0, 0)
Screenshot: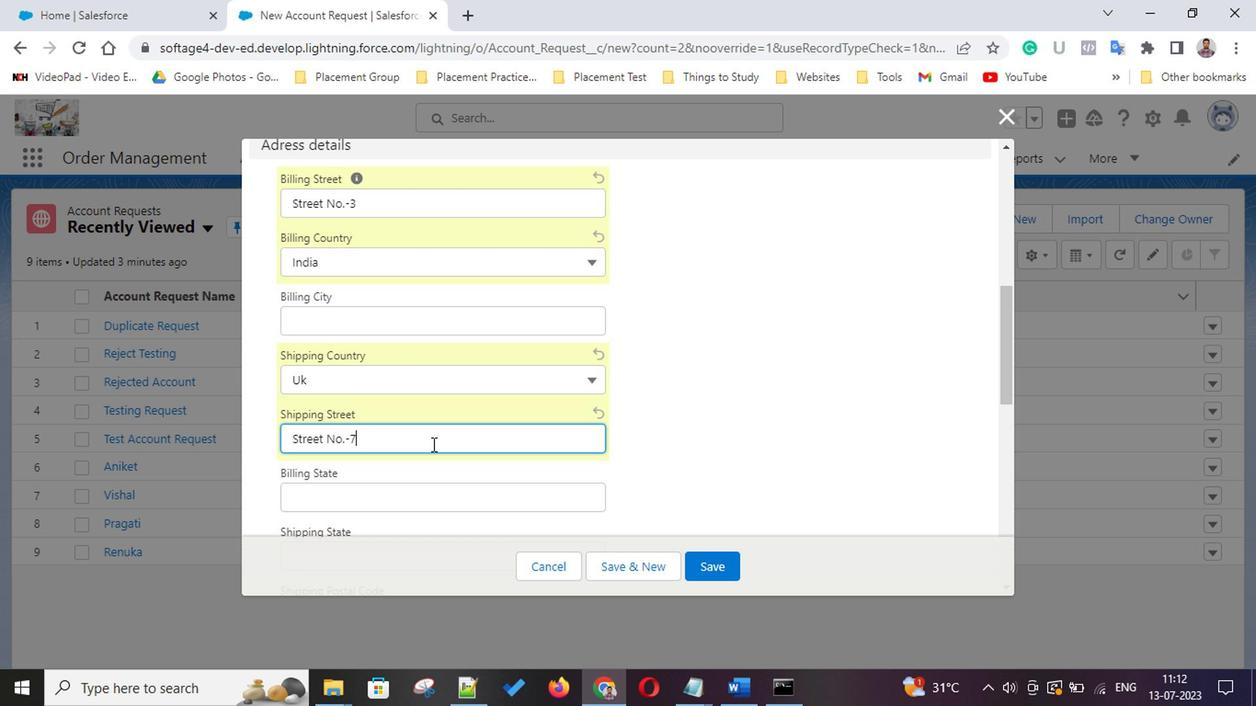 
Action: Mouse scrolled (428, 442) with delta (0, 0)
Screenshot: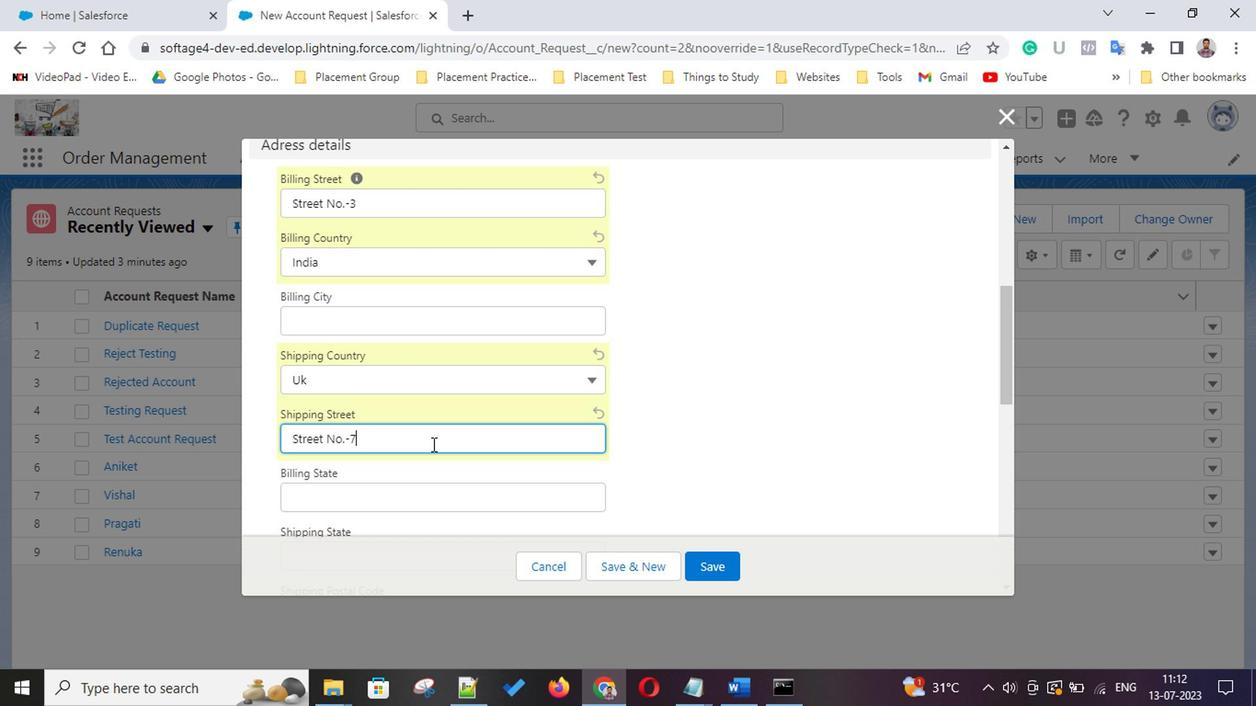 
Action: Mouse scrolled (428, 442) with delta (0, 0)
Screenshot: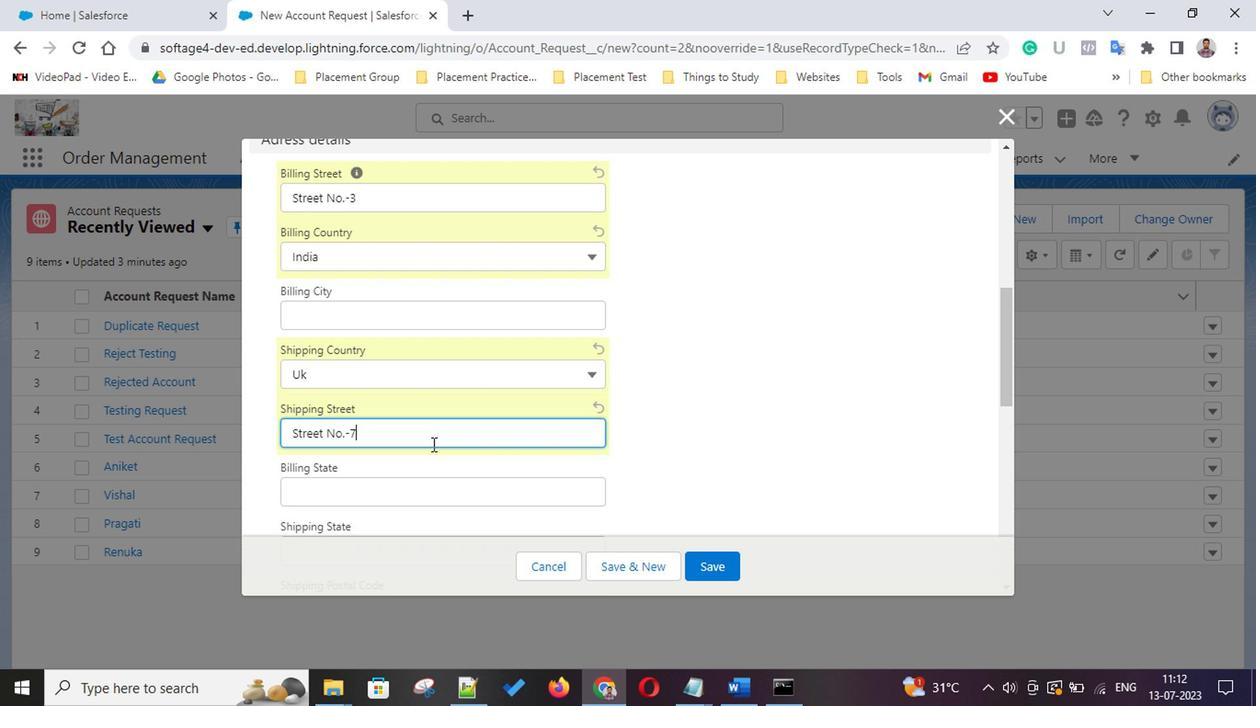 
Action: Mouse moved to (515, 437)
Screenshot: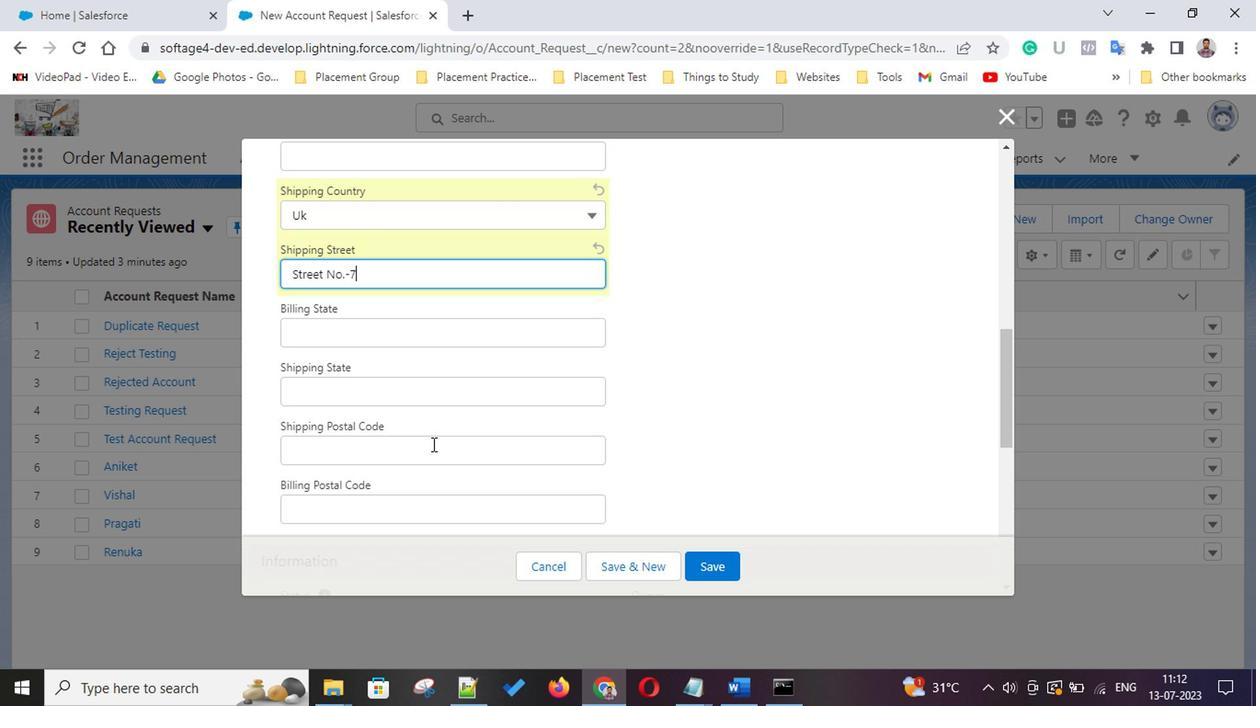 
Action: Mouse scrolled (515, 436) with delta (0, 0)
Screenshot: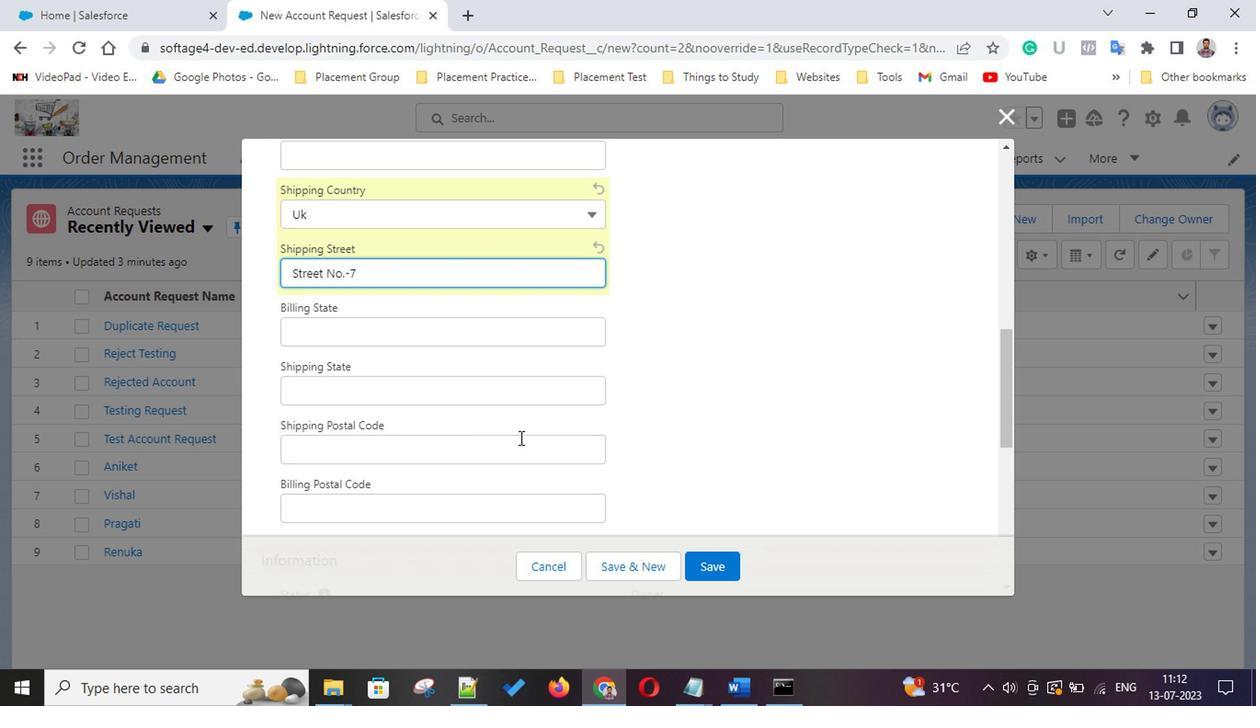 
Action: Mouse scrolled (515, 436) with delta (0, 0)
Screenshot: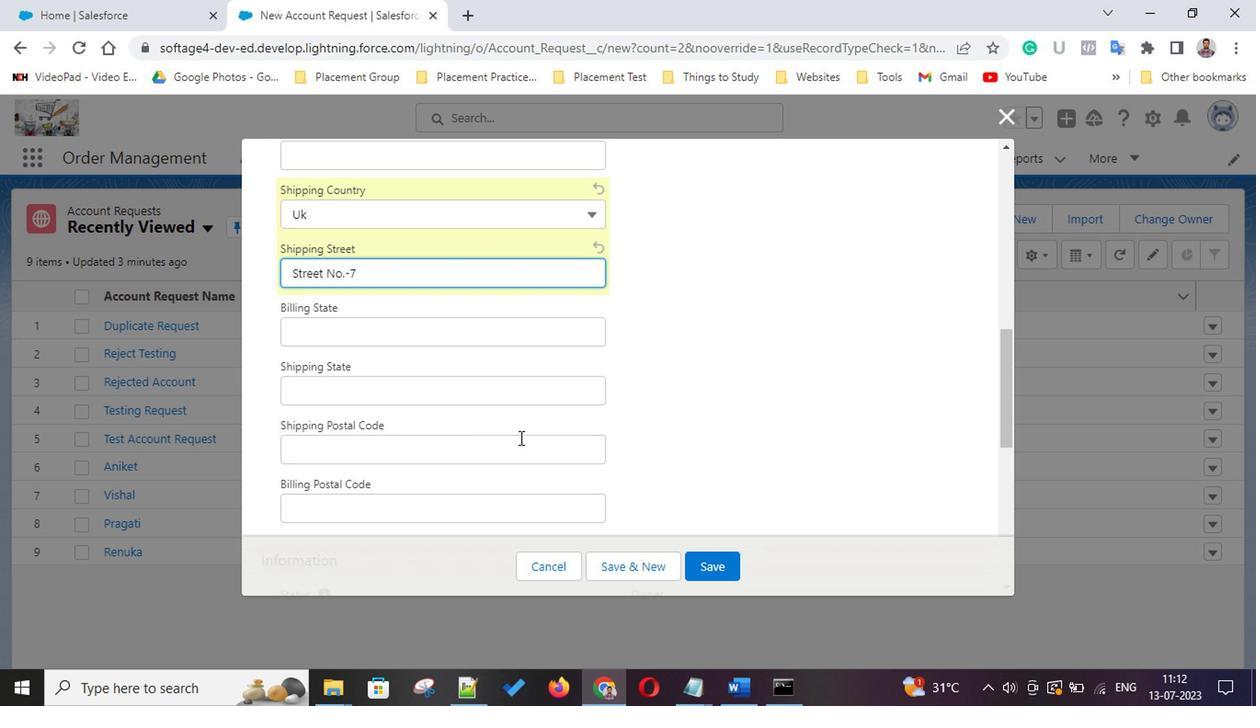 
Action: Mouse scrolled (515, 436) with delta (0, 0)
Screenshot: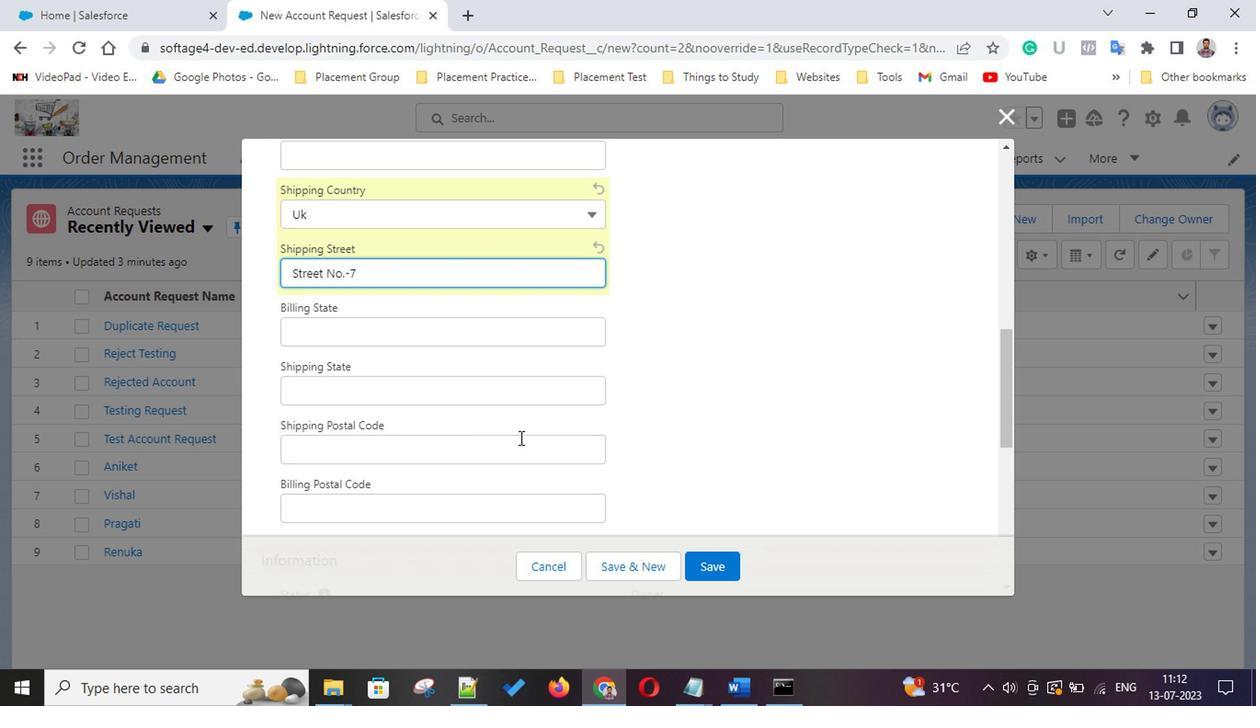 
Action: Mouse scrolled (515, 436) with delta (0, 0)
Screenshot: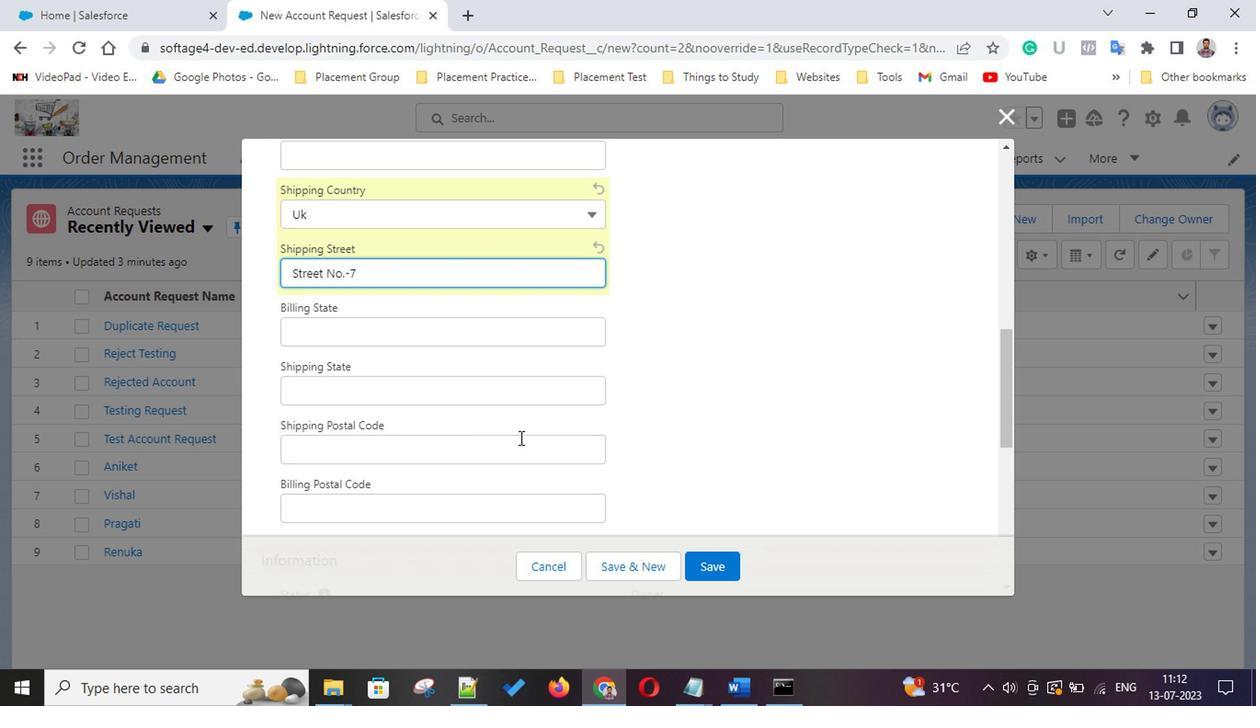 
Action: Mouse scrolled (515, 436) with delta (0, 0)
Screenshot: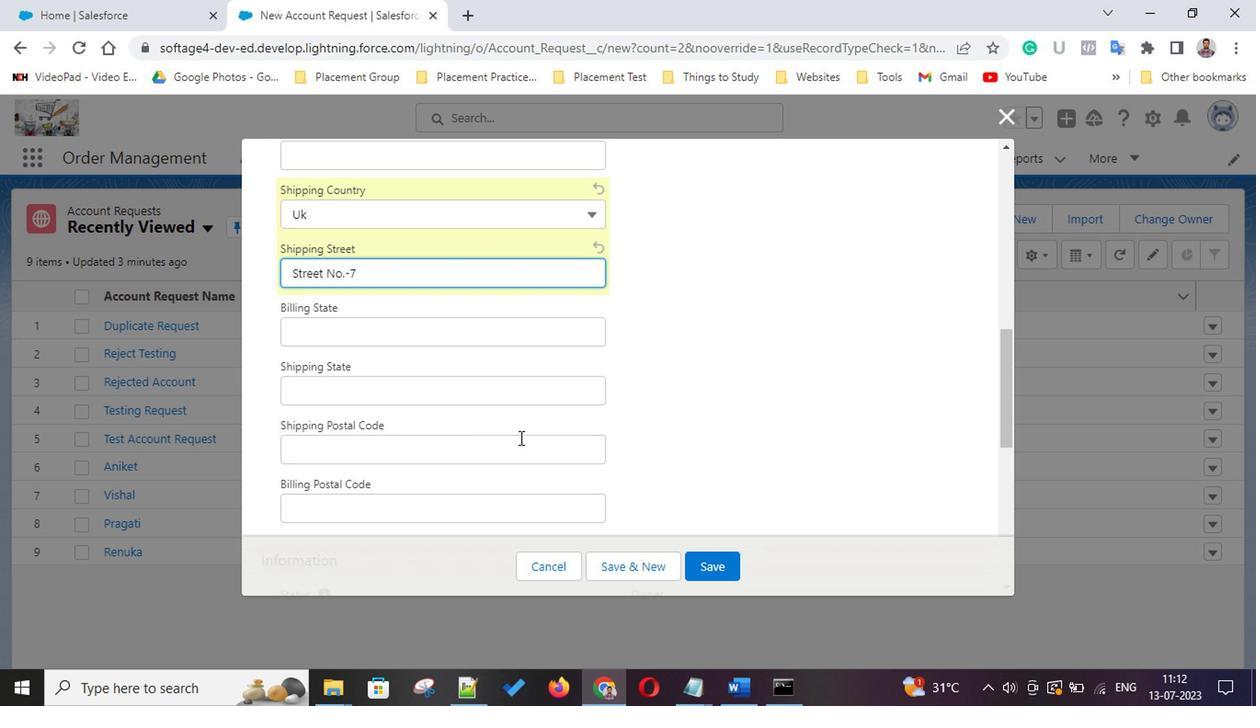 
Action: Mouse moved to (698, 561)
Screenshot: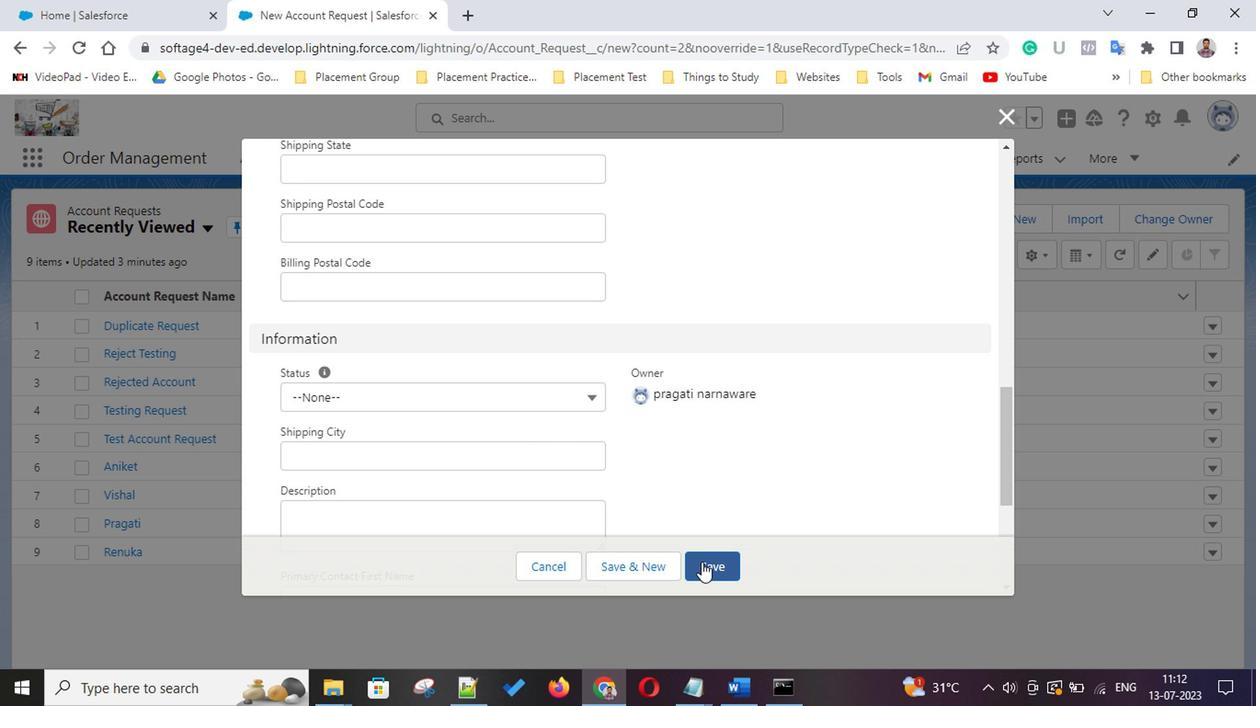 
Action: Mouse pressed left at (698, 561)
Screenshot: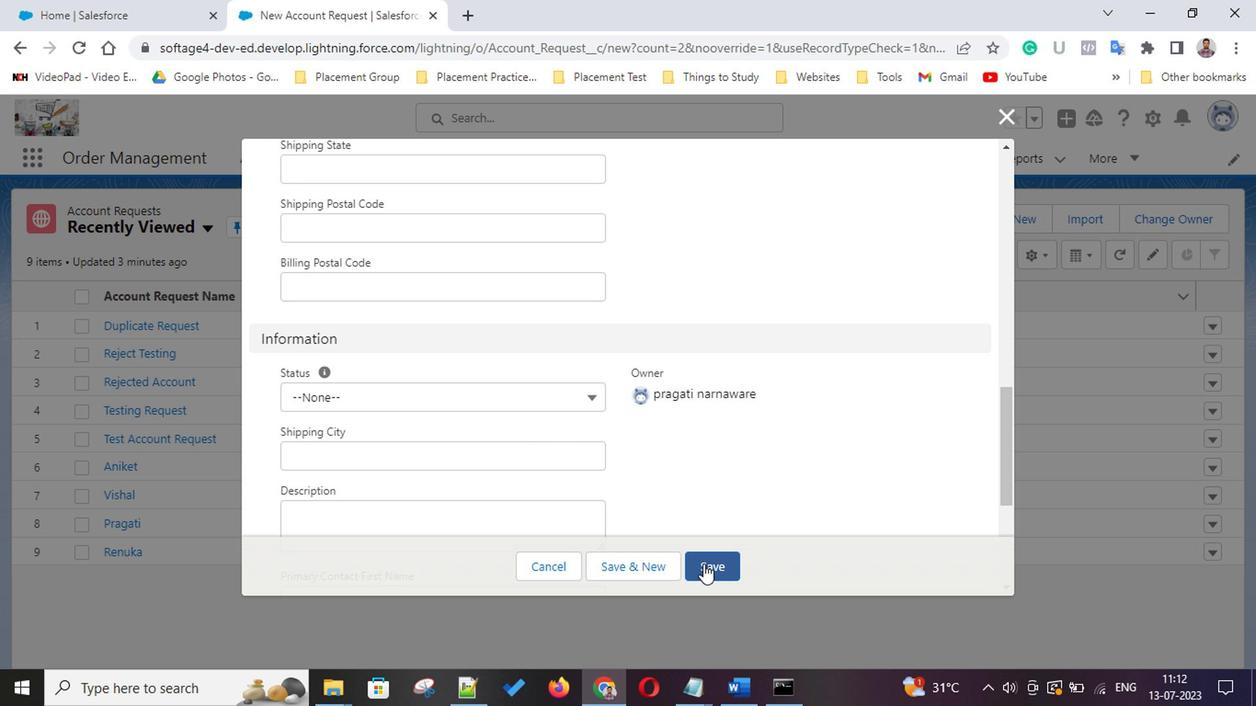 
Action: Mouse moved to (821, 212)
Screenshot: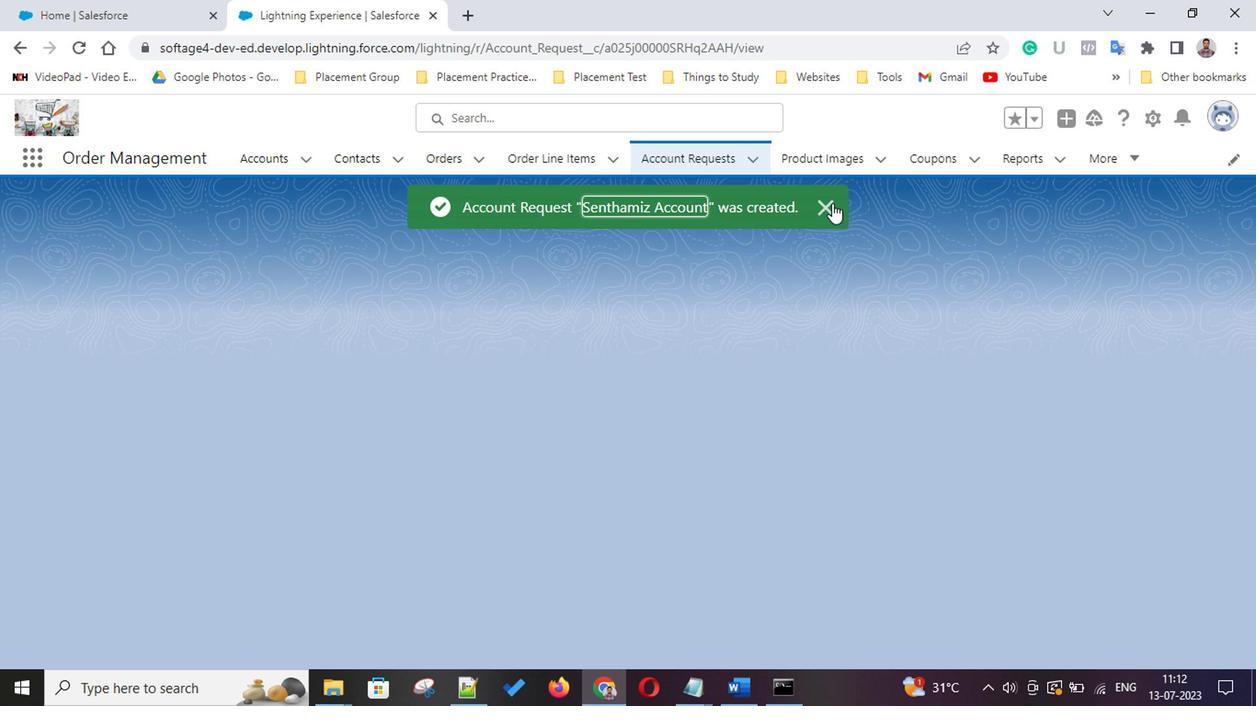 
Action: Mouse pressed left at (821, 212)
Screenshot: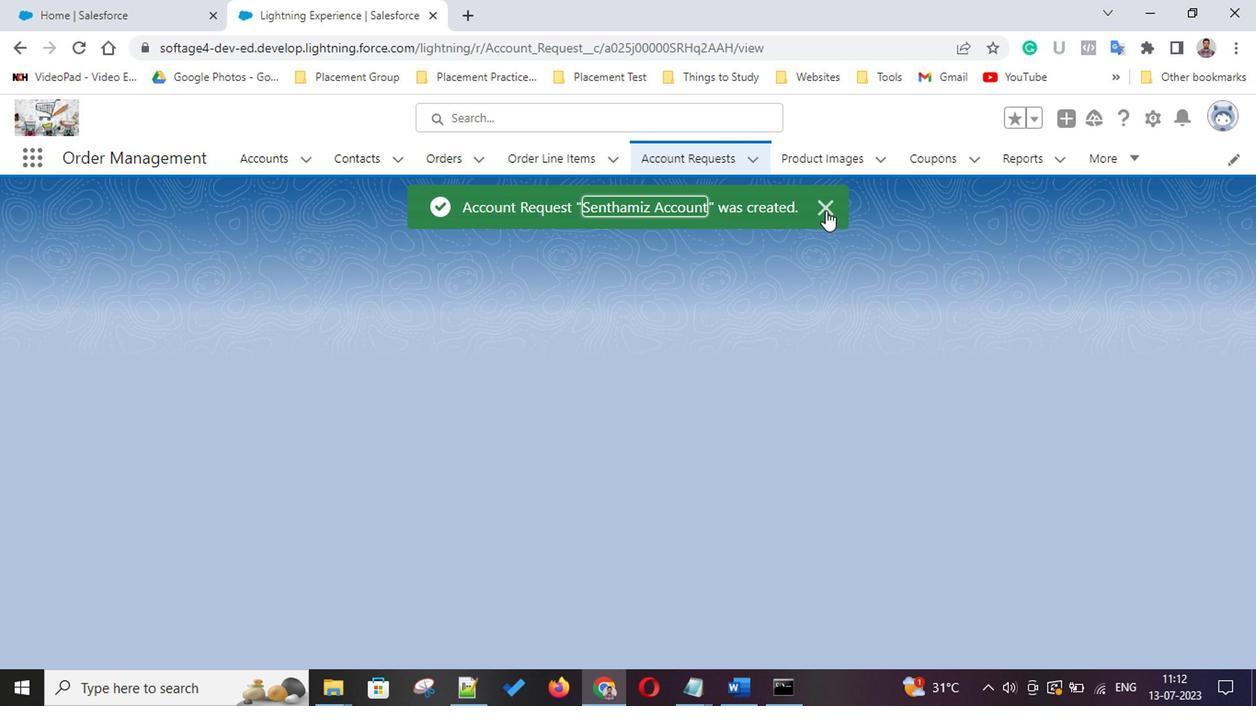 
Action: Mouse moved to (1111, 229)
Screenshot: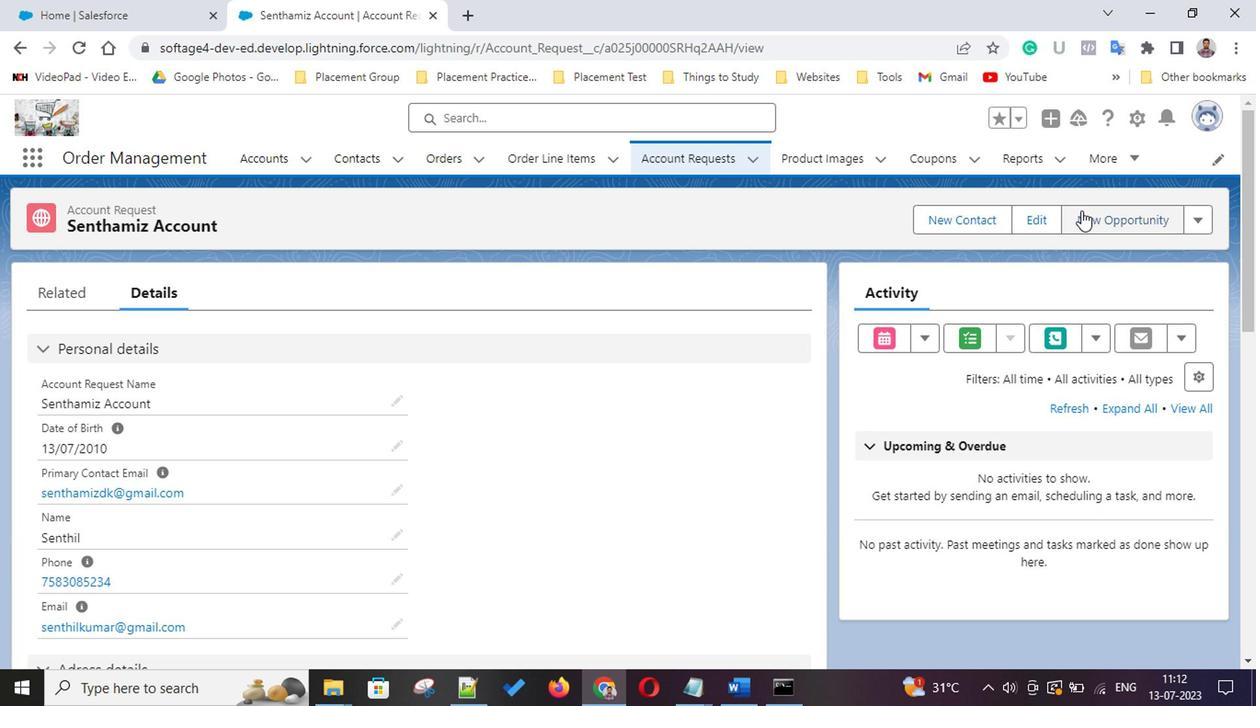 
Action: Mouse pressed left at (1111, 229)
Screenshot: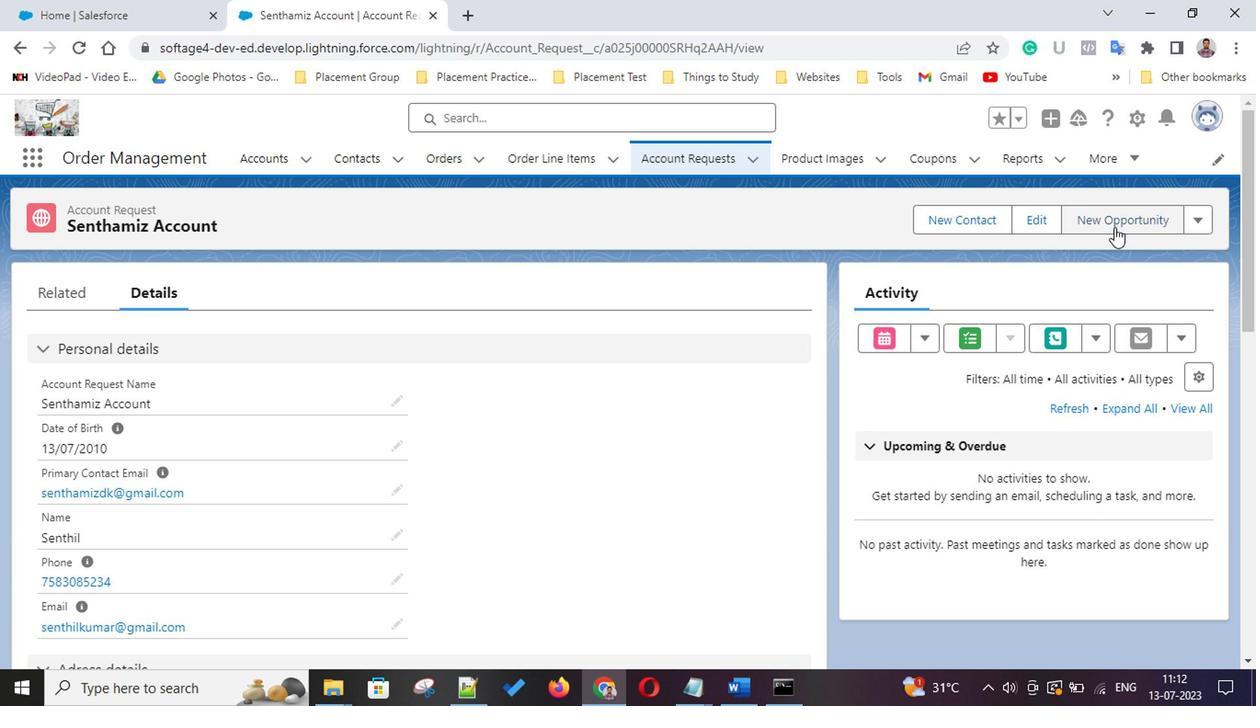 
Action: Mouse moved to (412, 254)
Screenshot: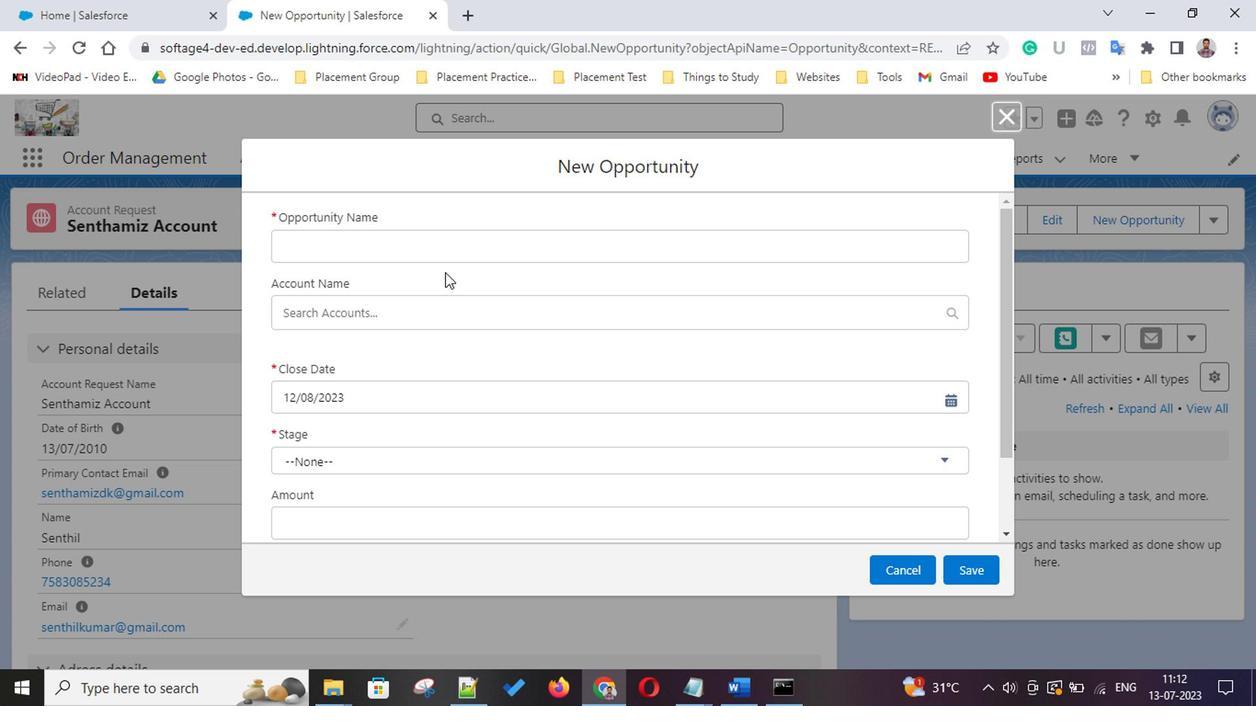 
Action: Mouse pressed left at (412, 254)
Screenshot: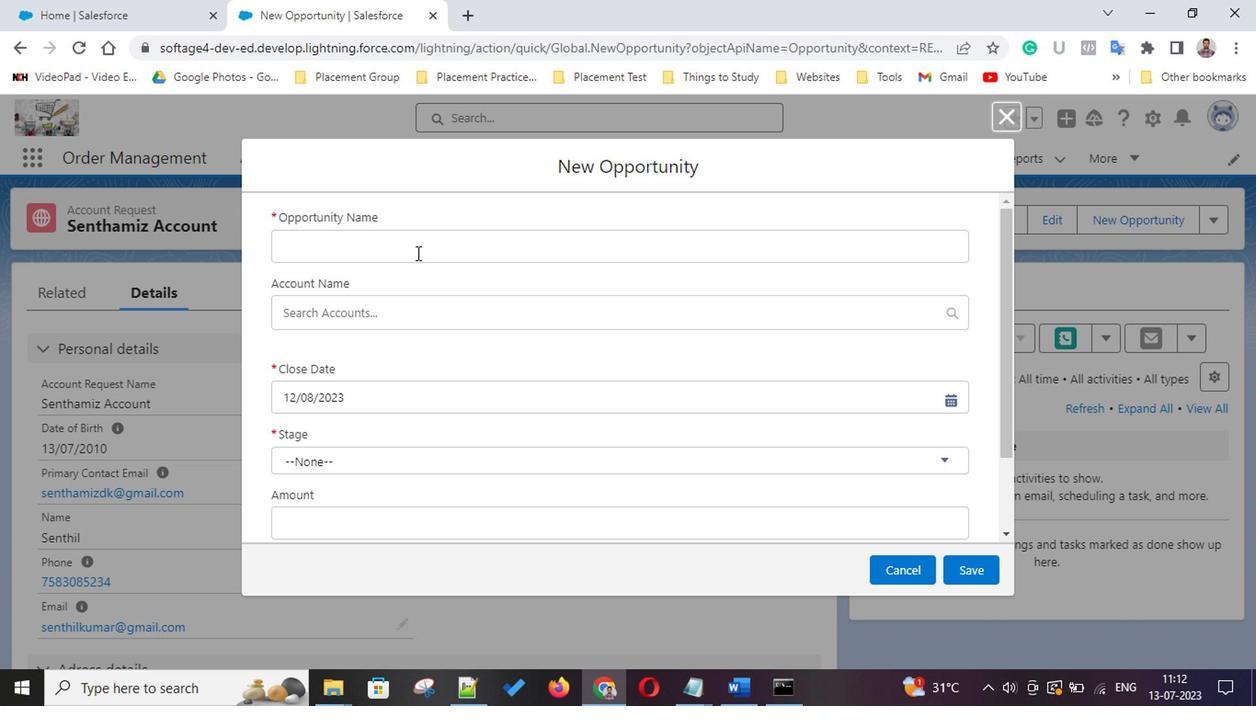 
Action: Key pressed <Key.shift><Key.shift><Key.shift><Key.shift><Key.shift><Key.shift><Key.shift><Key.shift><Key.shift><Key.shift><Key.shift><Key.shift><Key.shift><Key.shift><Key.shift><Key.shift><Key.shift><Key.shift><Key.shift><Key.shift><Key.shift><Key.shift><Key.shift><Key.shift><Key.shift><Key.shift><Key.shift><Key.shift><Key.shift><Key.shift><Key.shift><Key.shift><Key.shift><Key.shift><Key.shift><Key.shift><Key.shift><Key.shift><Key.shift><Key.shift><Key.shift><Key.shift><Key.shift><Key.shift><Key.shift><Key.shift><Key.shift><Key.shift><Key.shift><Key.shift><Key.shift><Key.shift><Key.shift><Key.shift><Key.shift><Key.shift><Key.shift>Travelli<Key.backspace><Key.backspace><Key.backspace><Key.backspace><Key.backspace><Key.backspace><Key.backspace><Key.backspace><Key.backspace><Key.backspace><Key.backspace><Key.shift><Key.shift><Key.shift><Key.shift><Key.shift><Key.shift><Key.shift><Key.shift><Key.shift><Key.shift><Key.shift><Key.shift><Key.shift><Key.shift><Key.shift><Key.shift><Key.shift><Key.shift><Key.shift><Key.shift><Key.shift><Key.shift><Key.shift><Key.shift><Key.shift><Key.shift><Key.shift><Key.shift><Key.shift><Key.shift><Key.shift><Key.shift>Car<Key.space><Key.shift>
Screenshot: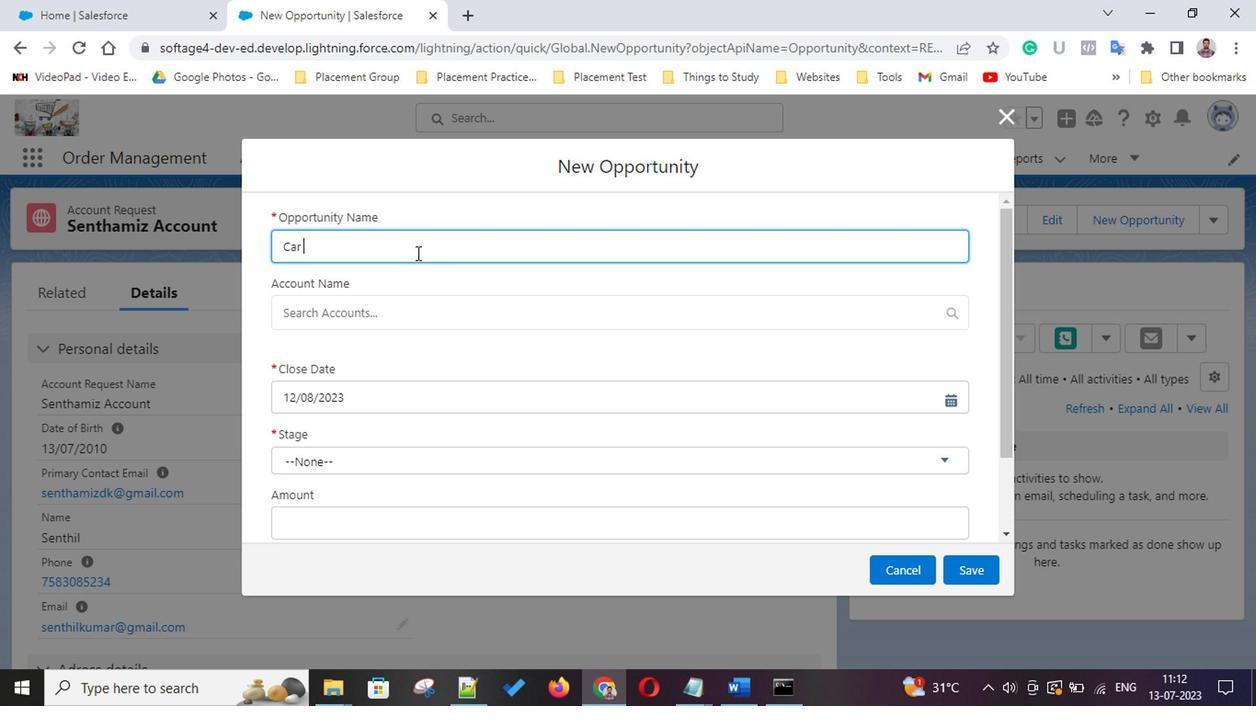 
Action: Mouse moved to (412, 225)
Screenshot: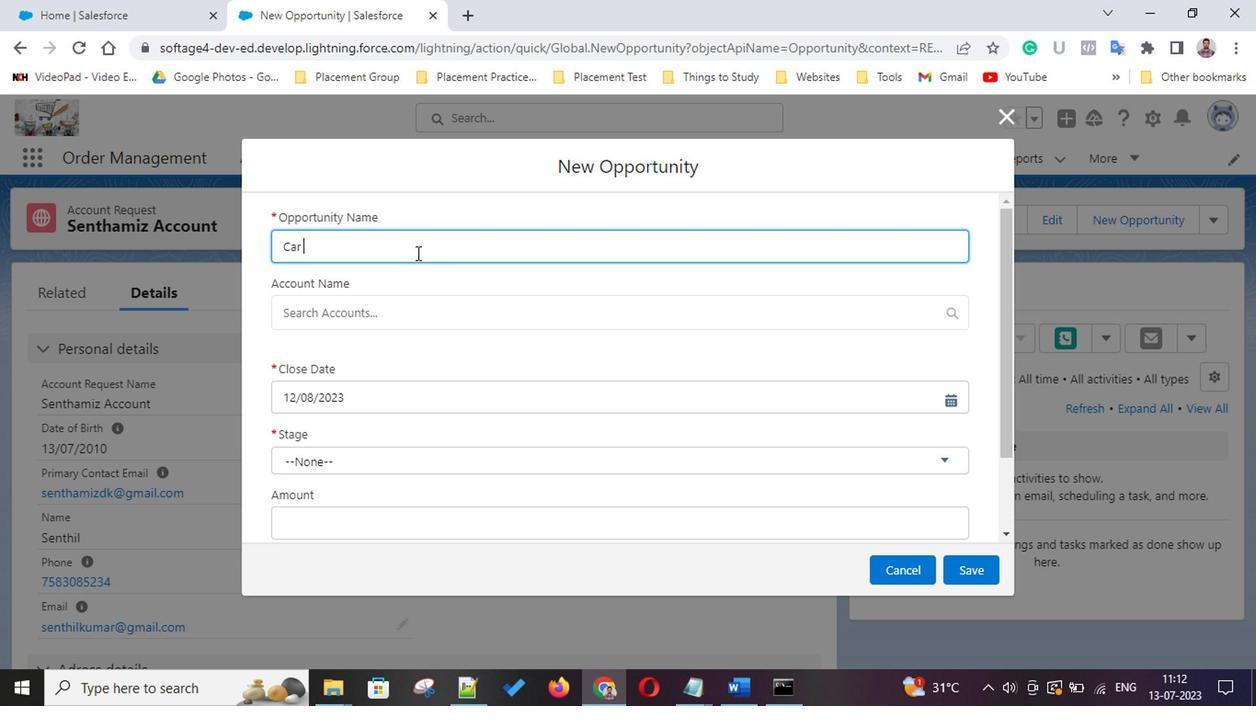 
Action: Key pressed Rental<Key.space><Key.shift><Key.shift>Services
Screenshot: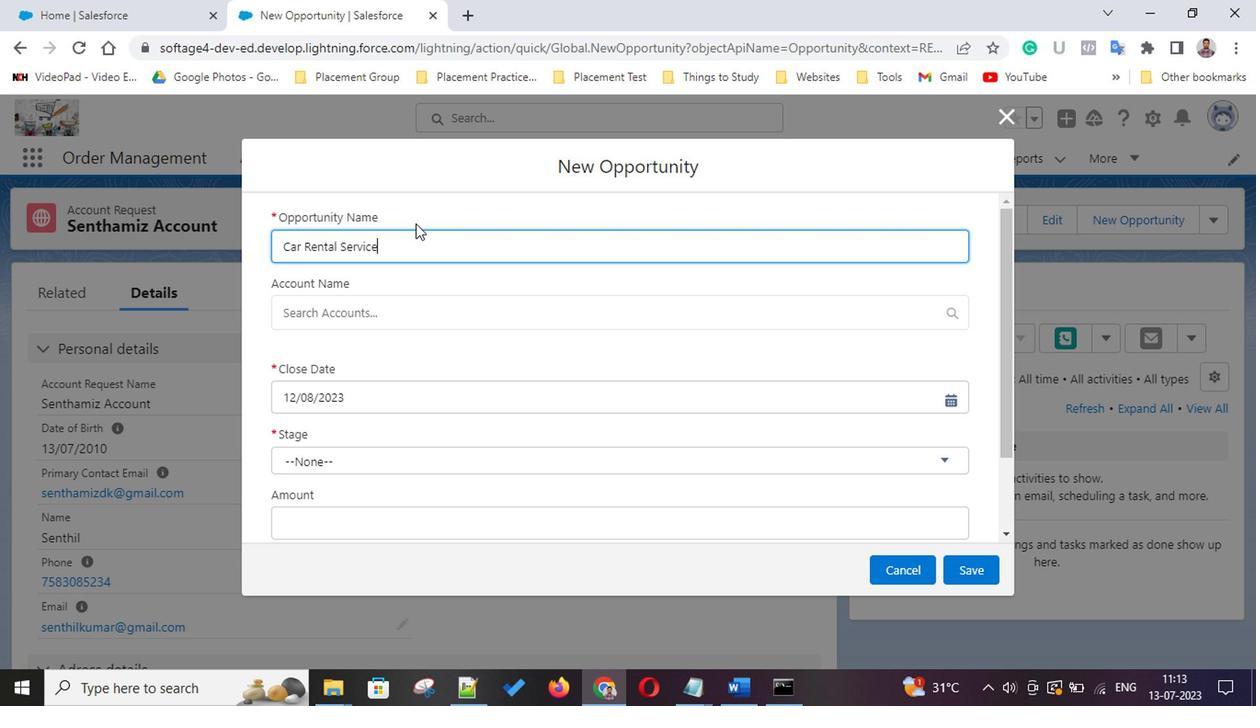 
Action: Mouse moved to (376, 310)
Screenshot: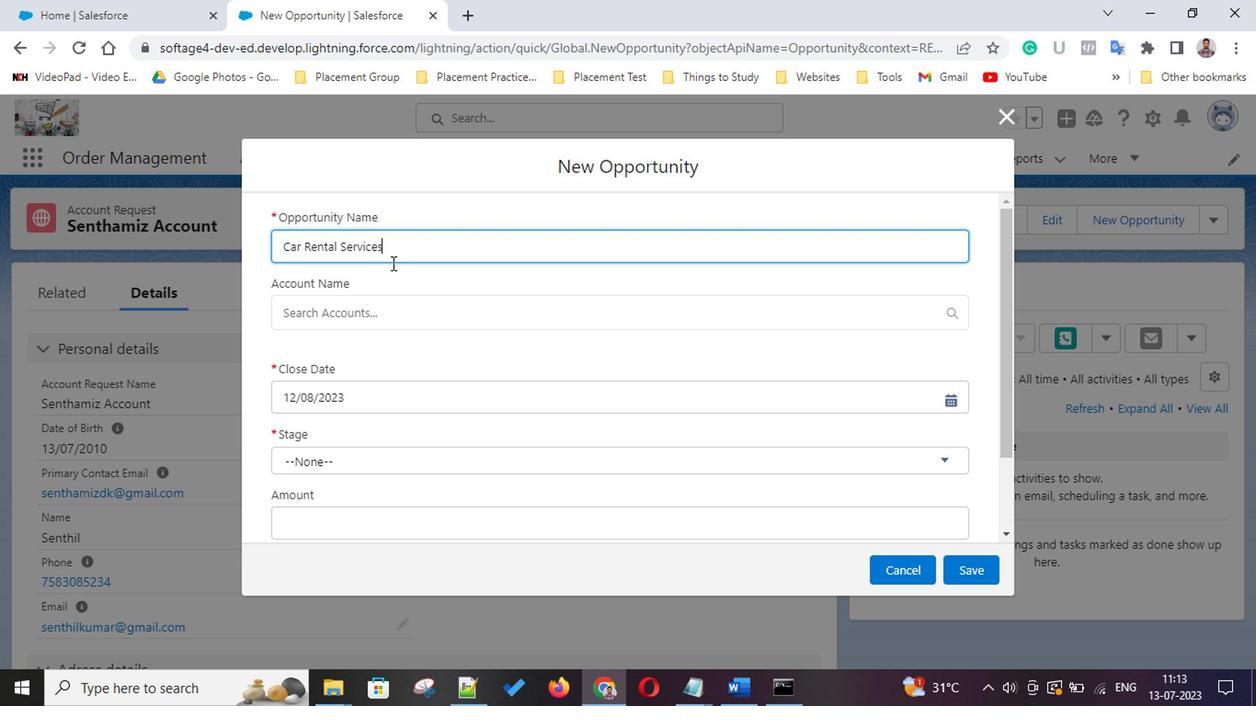 
Action: Mouse pressed left at (376, 310)
Screenshot: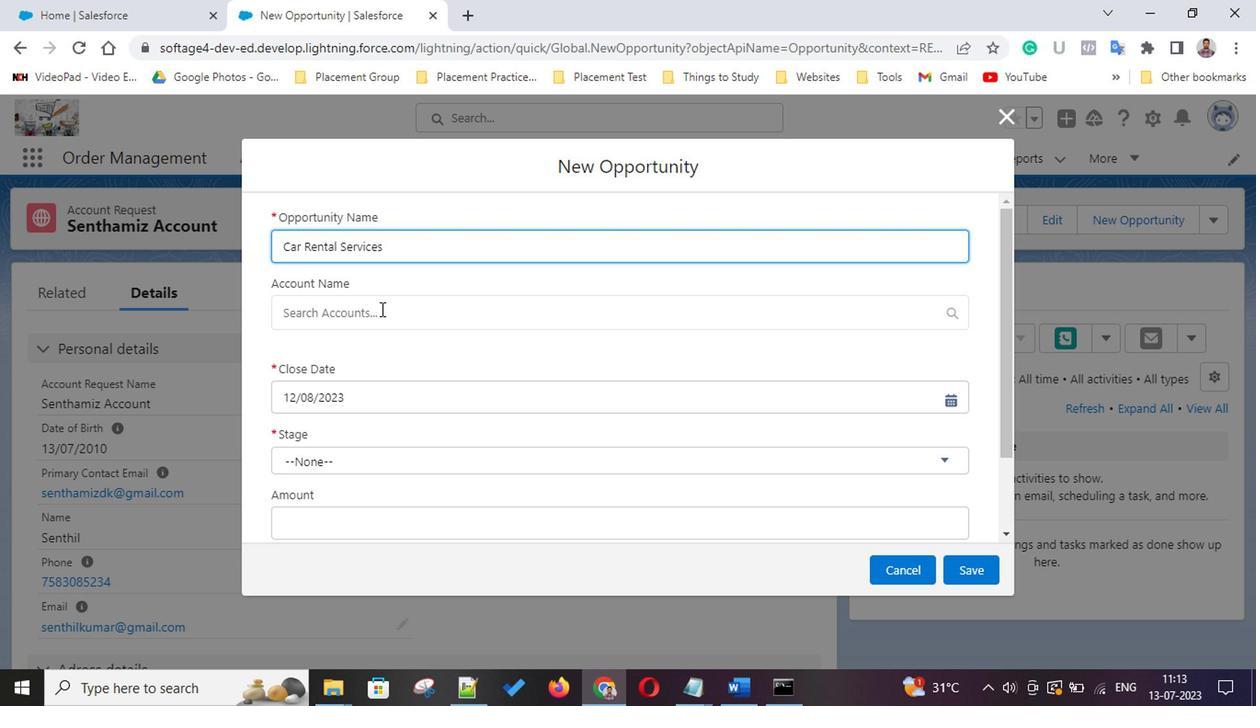 
Action: Key pressed sent
Screenshot: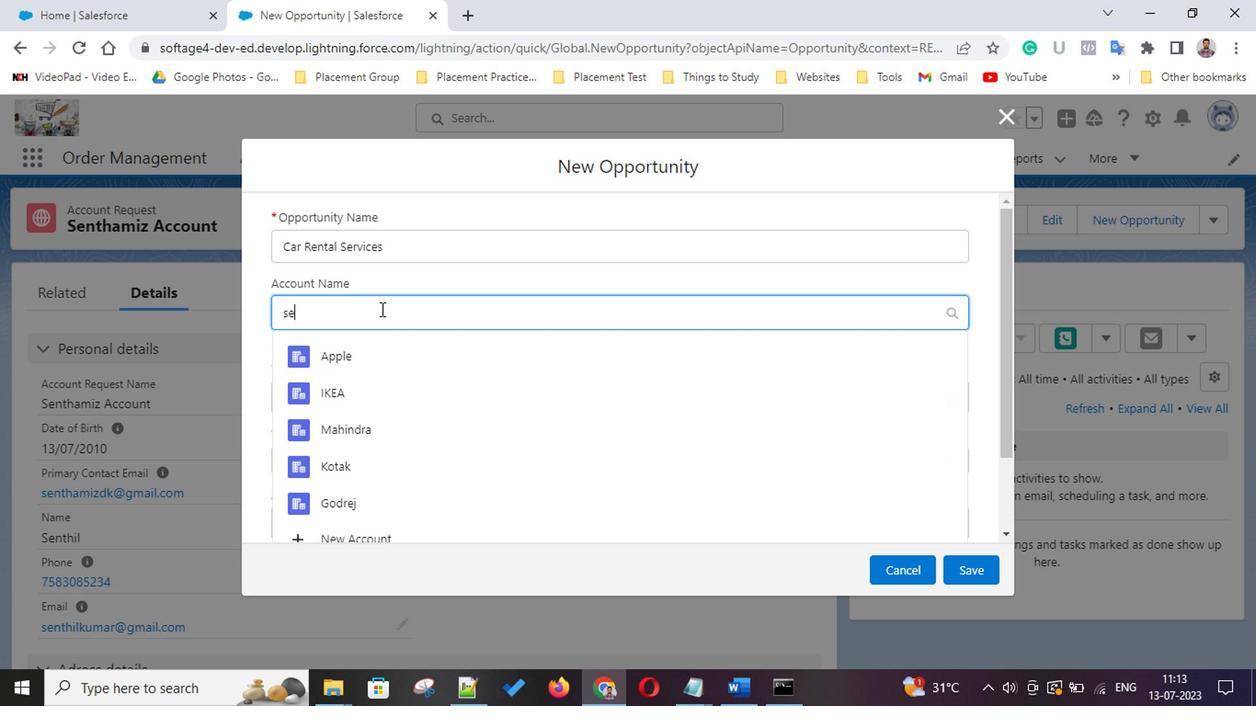 
Action: Mouse moved to (412, 323)
Screenshot: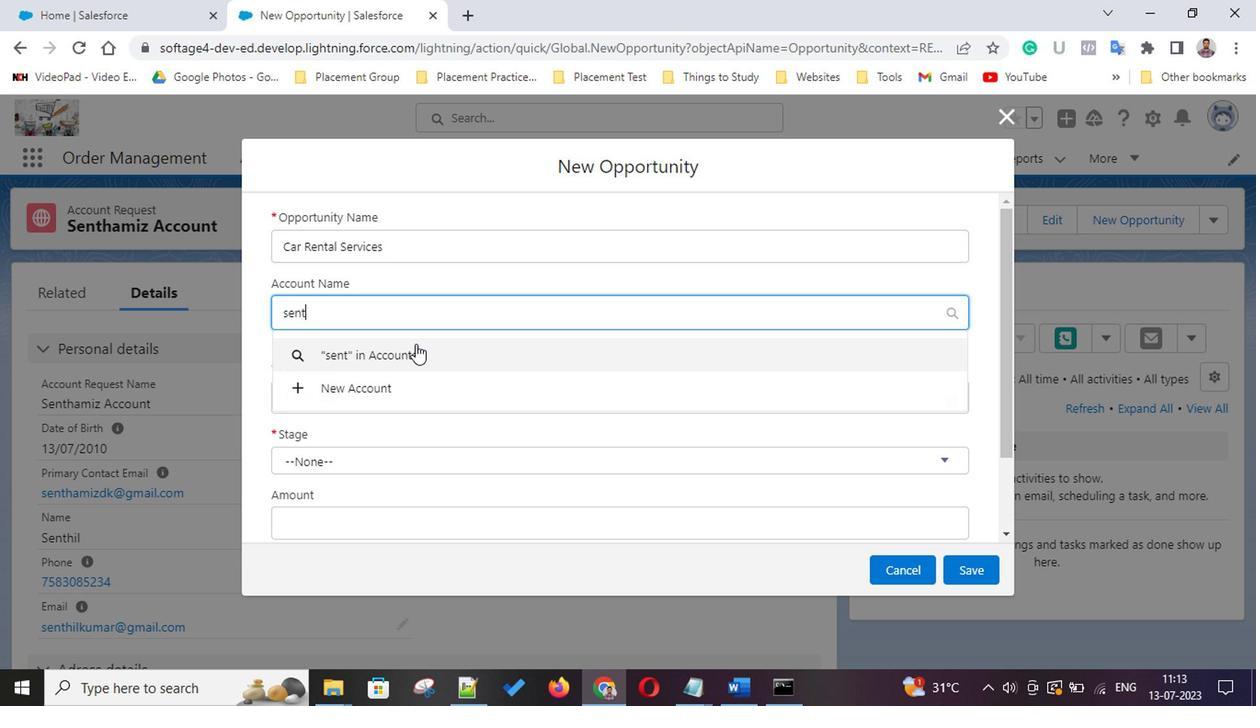 
Action: Key pressed <Key.backspace><Key.backspace><Key.backspace><Key.backspace>
Screenshot: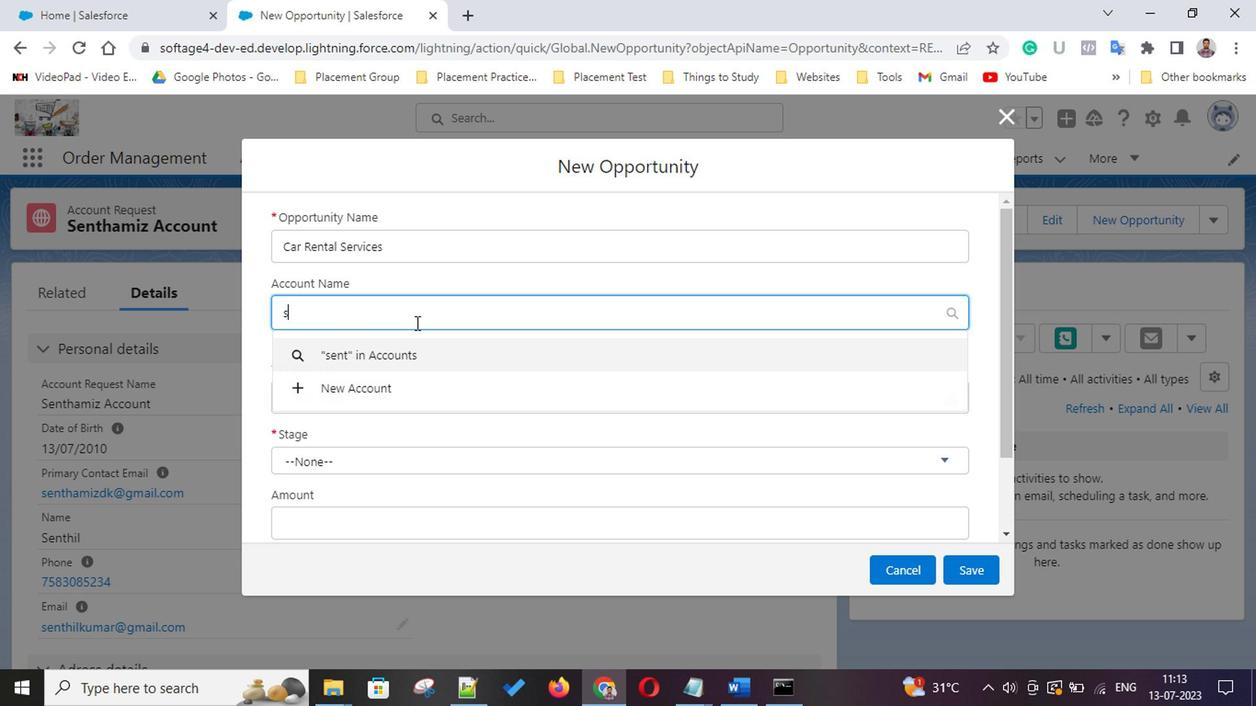 
Action: Mouse moved to (399, 414)
Screenshot: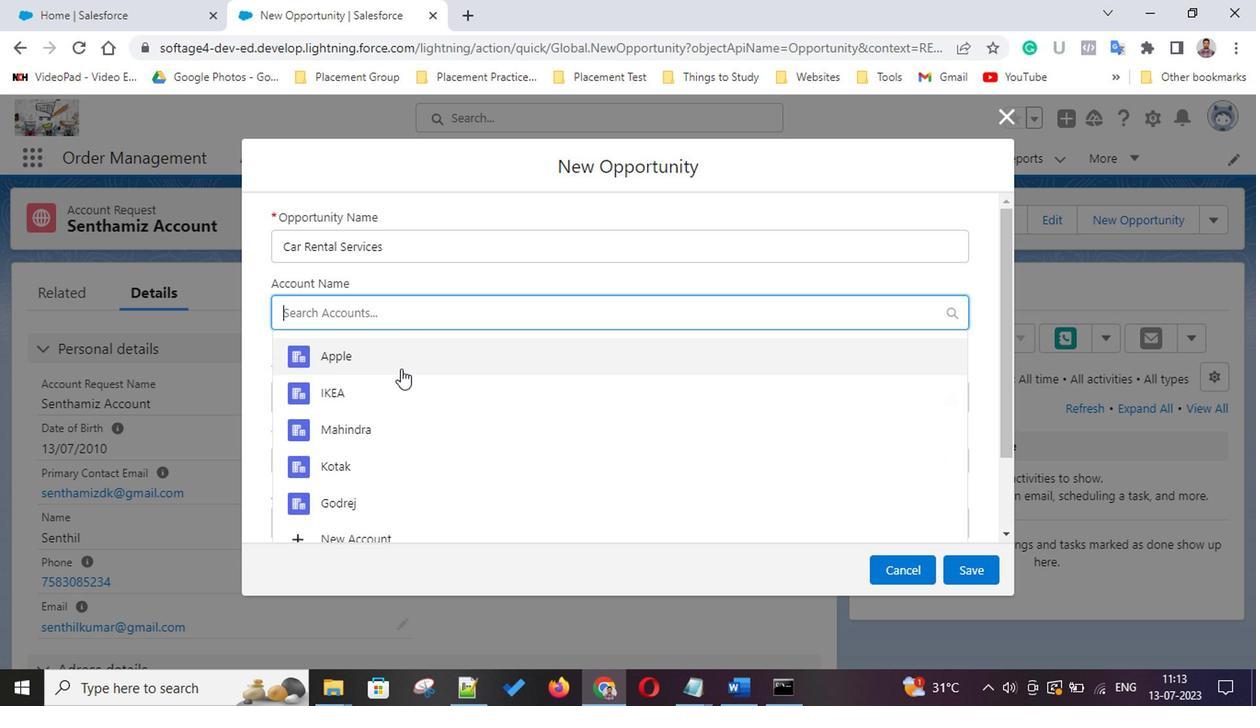 
Action: Mouse scrolled (399, 413) with delta (0, -1)
Screenshot: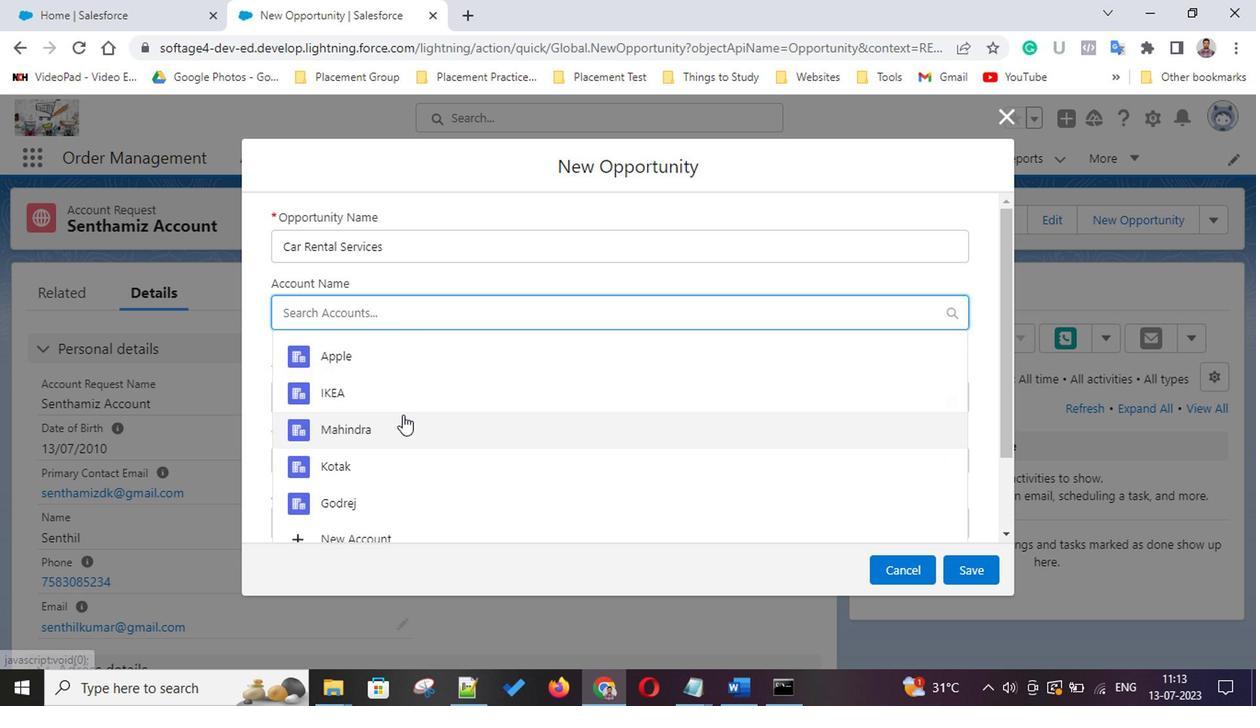 
Action: Mouse scrolled (399, 413) with delta (0, -1)
Screenshot: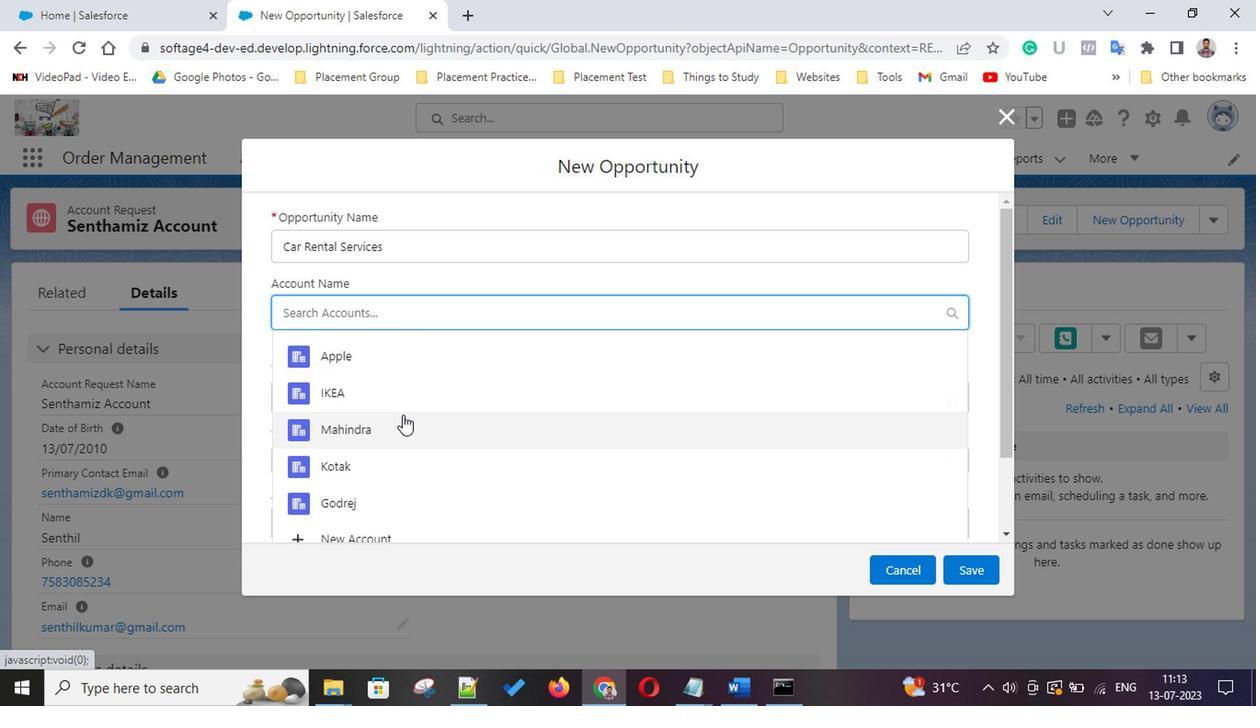 
Action: Mouse moved to (381, 420)
Screenshot: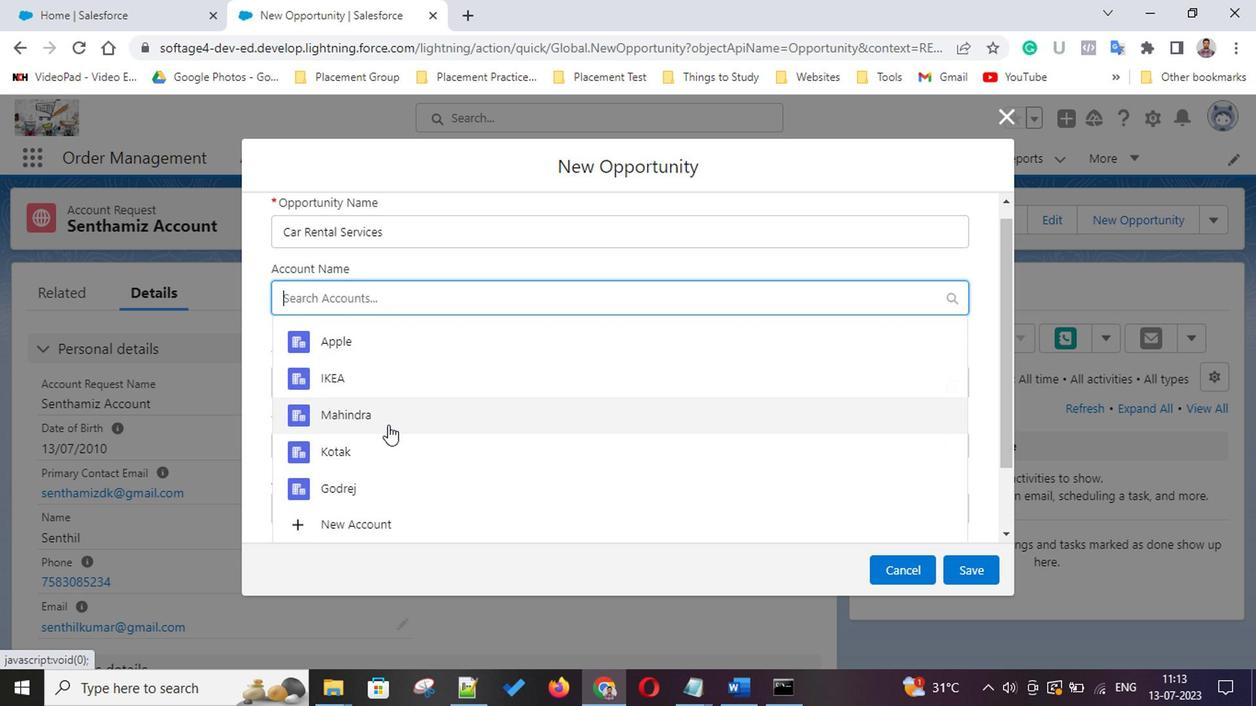 
Action: Mouse pressed left at (381, 420)
Screenshot: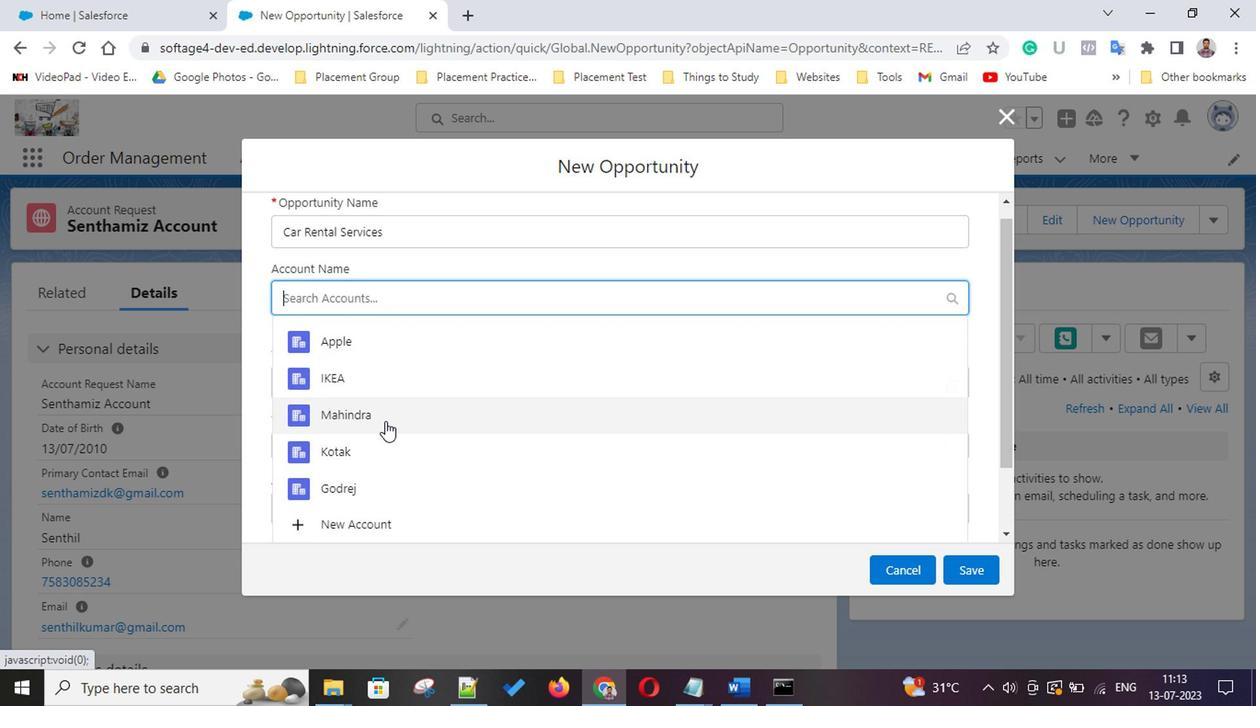 
Action: Mouse moved to (424, 399)
Screenshot: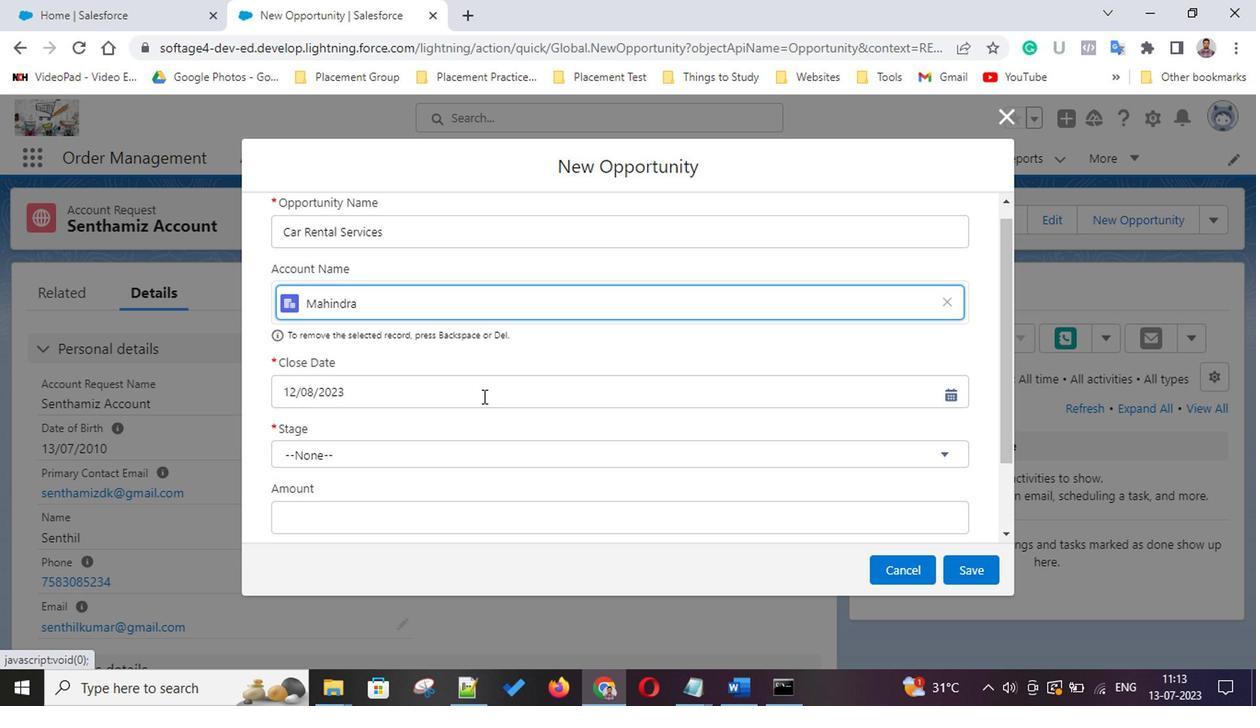 
Action: Mouse pressed left at (424, 399)
Screenshot: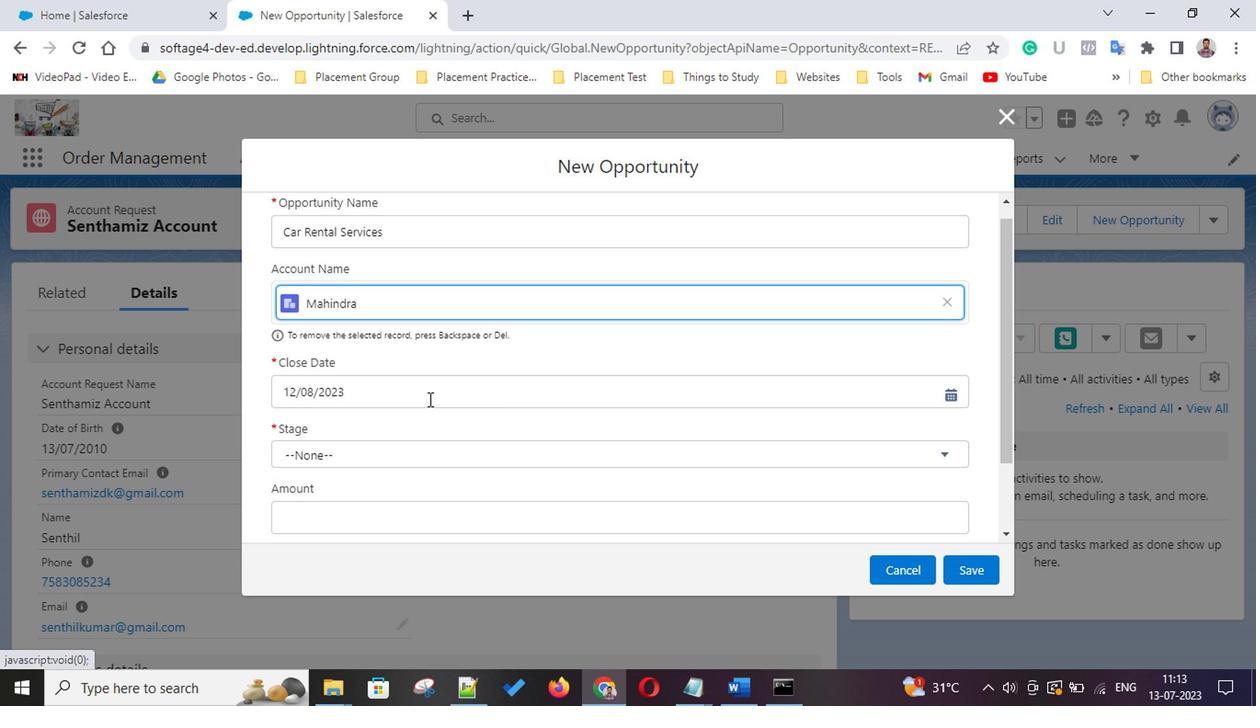 
Action: Mouse moved to (358, 461)
Screenshot: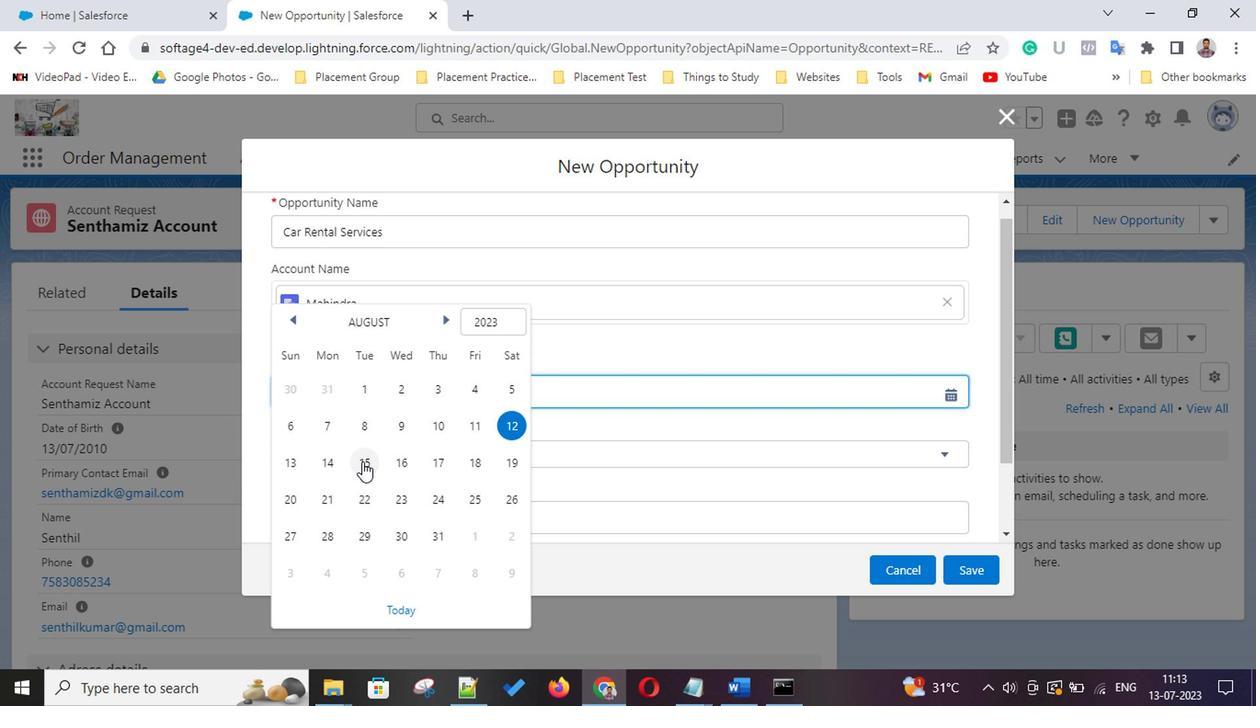 
Action: Mouse pressed left at (358, 461)
Screenshot: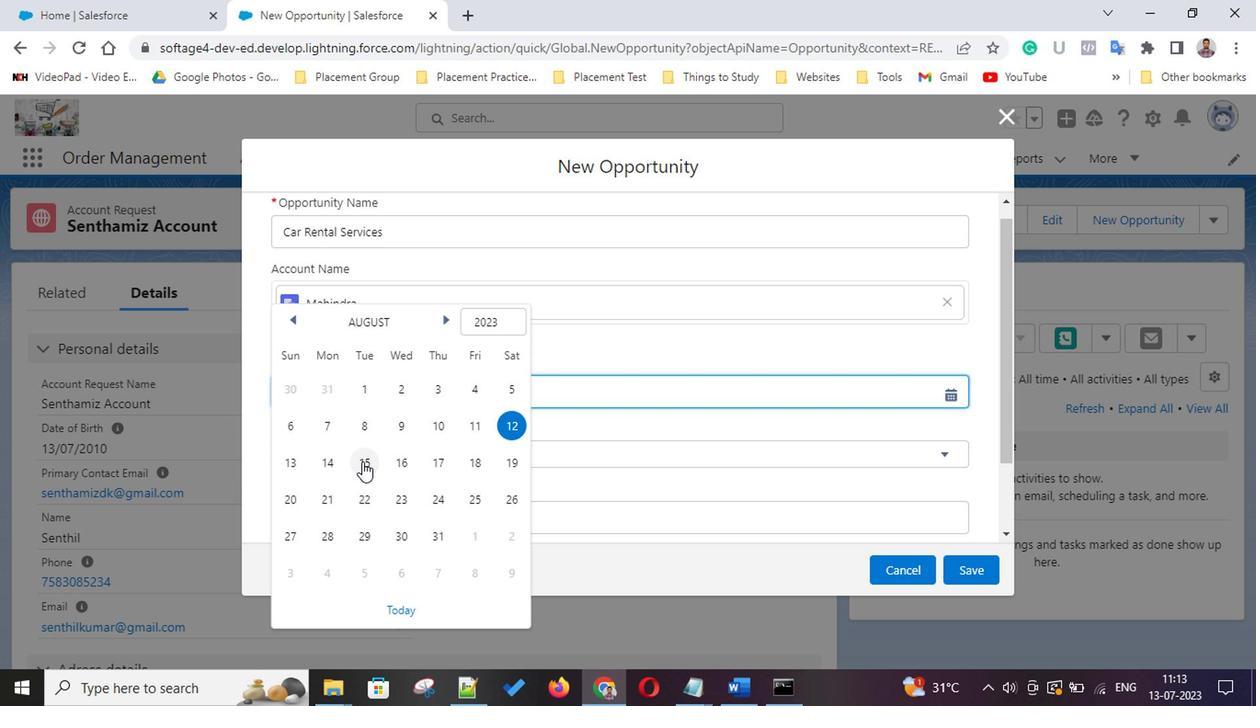 
Action: Mouse moved to (381, 461)
Screenshot: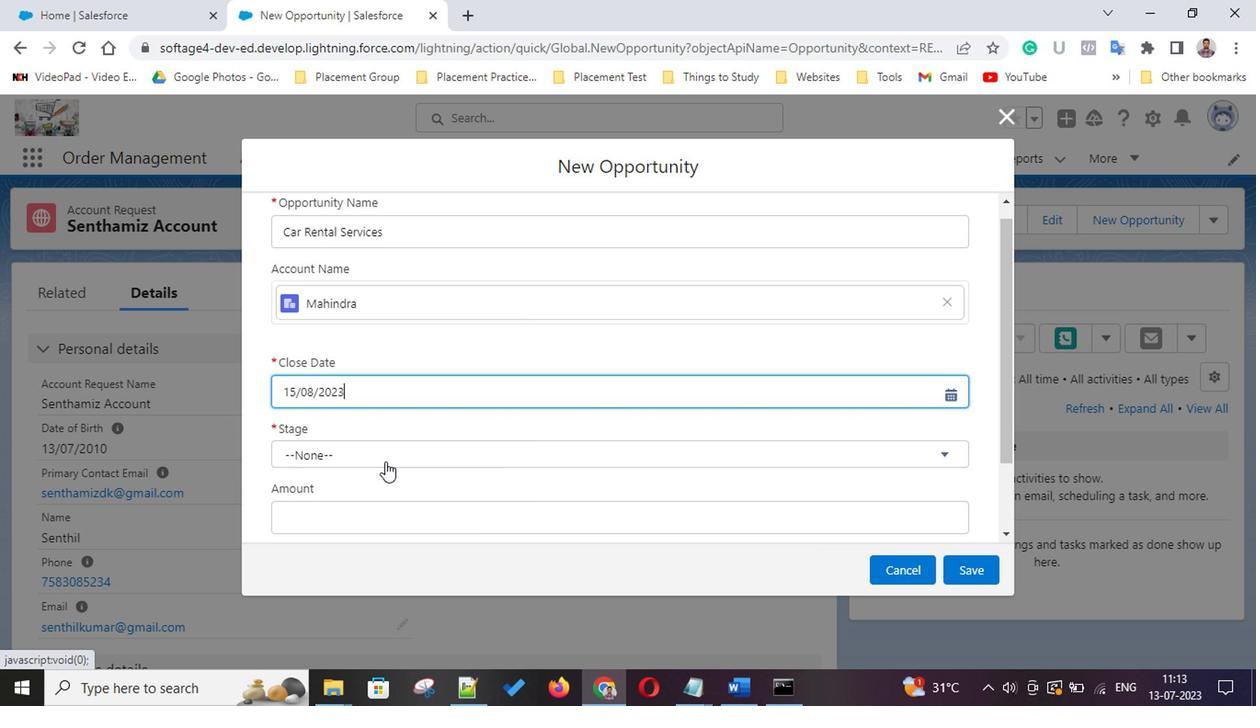 
Action: Mouse pressed left at (381, 461)
Screenshot: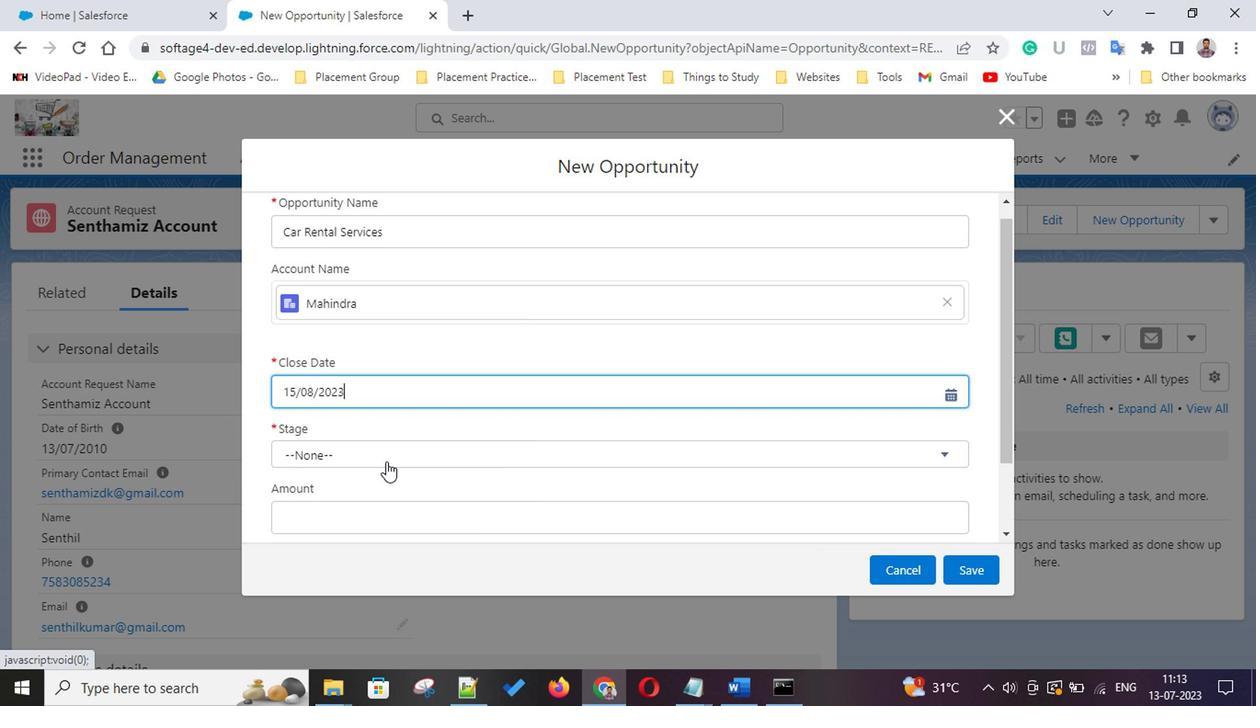 
Action: Mouse moved to (391, 453)
Screenshot: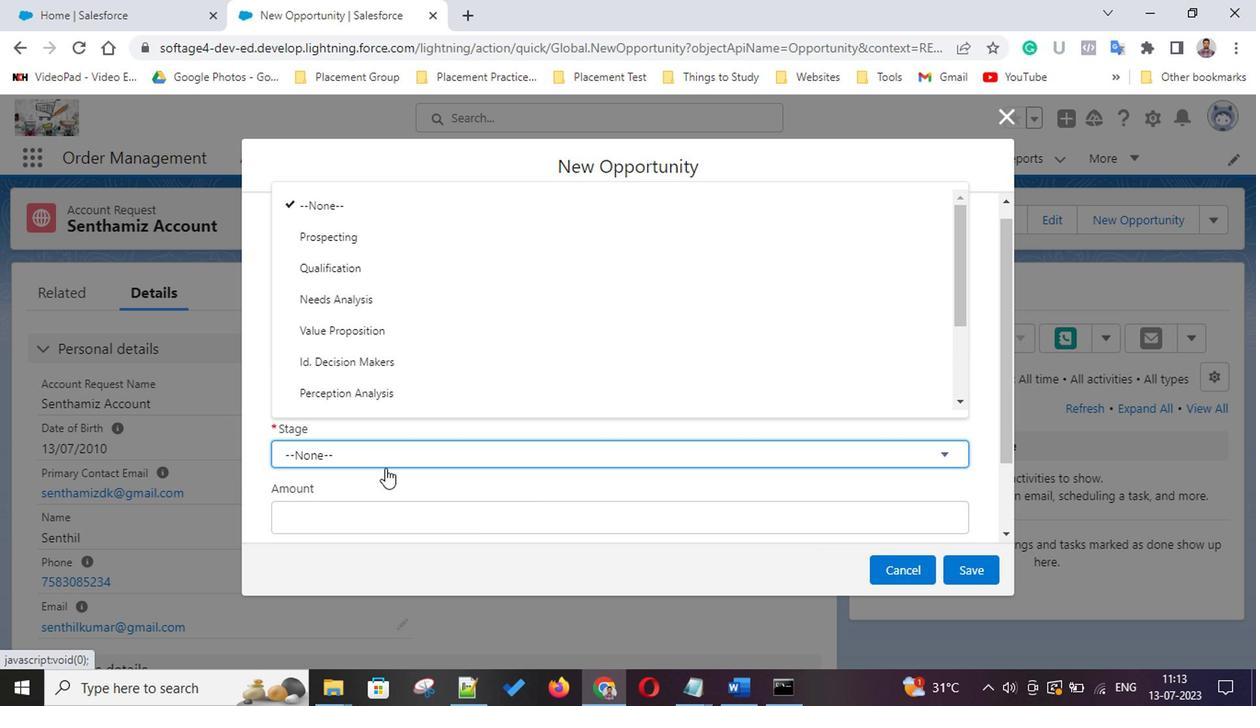 
Action: Mouse pressed left at (391, 453)
Screenshot: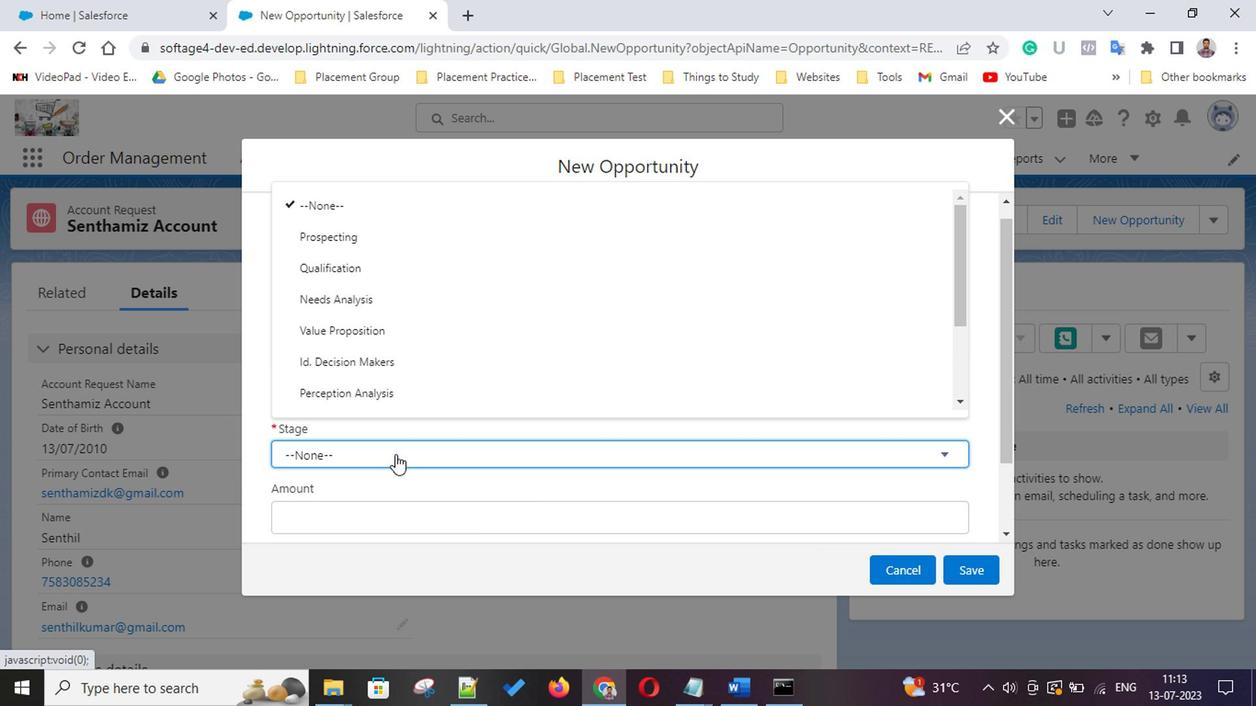 
Action: Mouse pressed left at (391, 453)
Screenshot: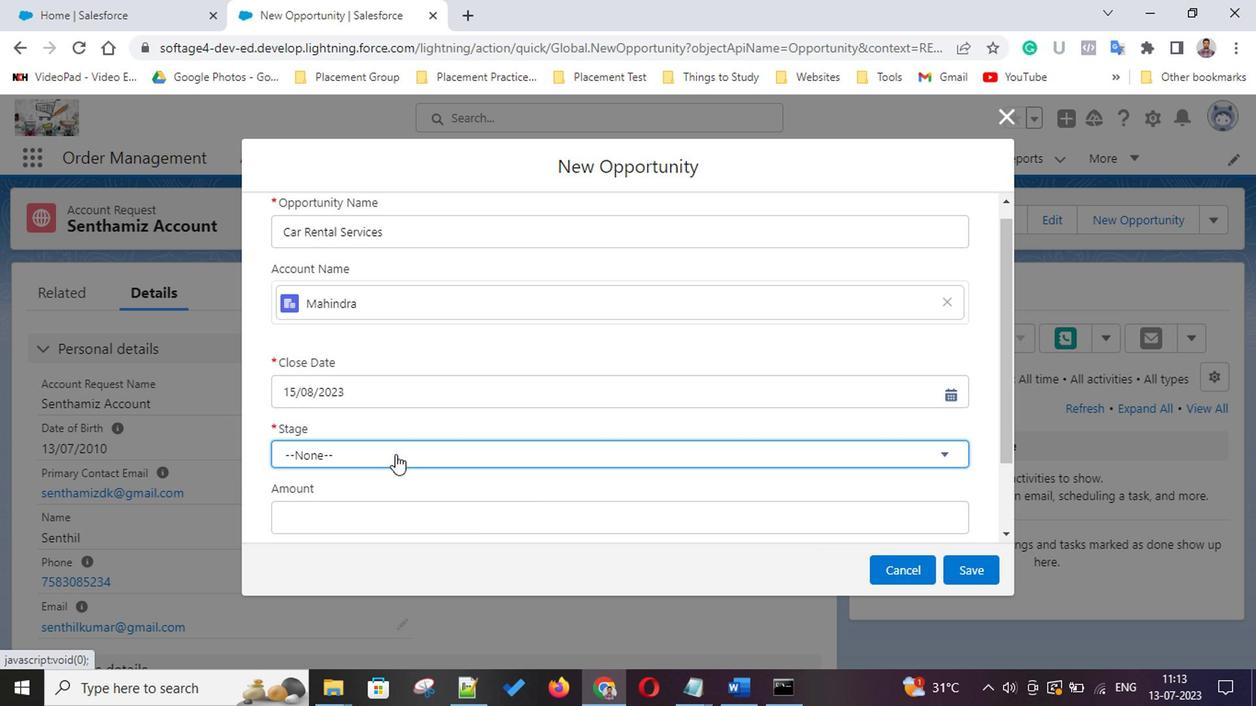 
Action: Mouse moved to (396, 243)
Screenshot: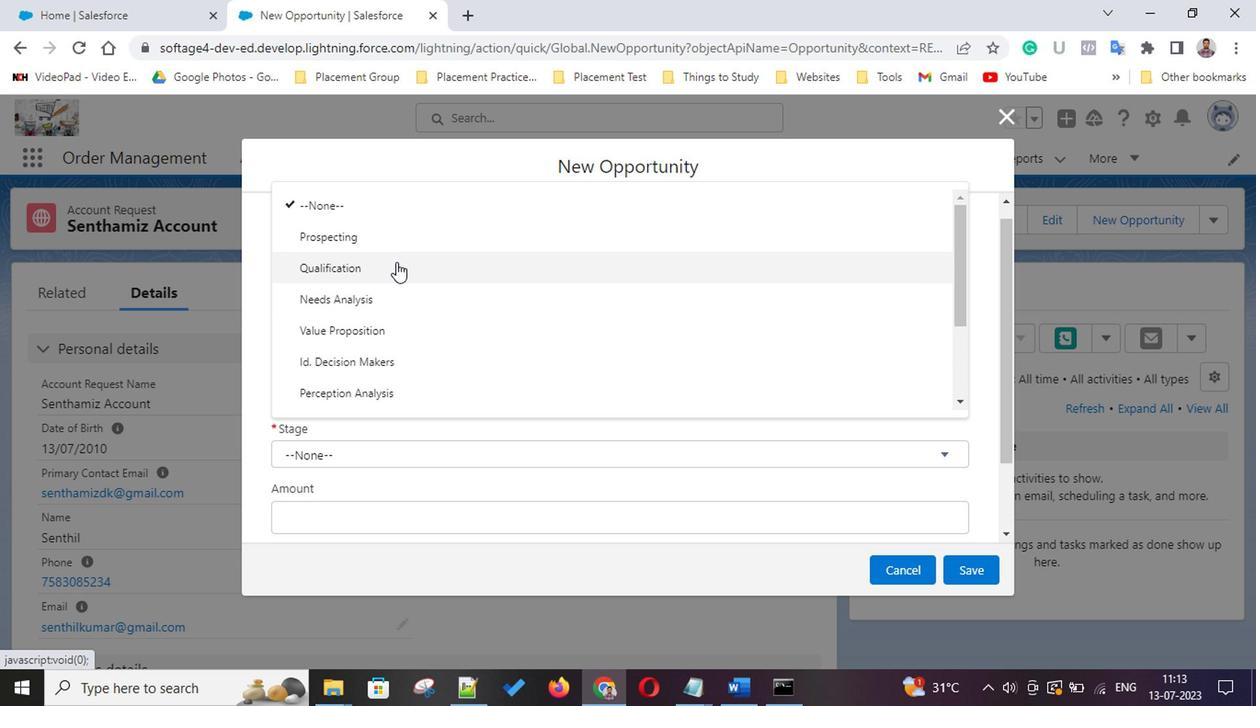 
Action: Mouse pressed left at (396, 243)
Screenshot: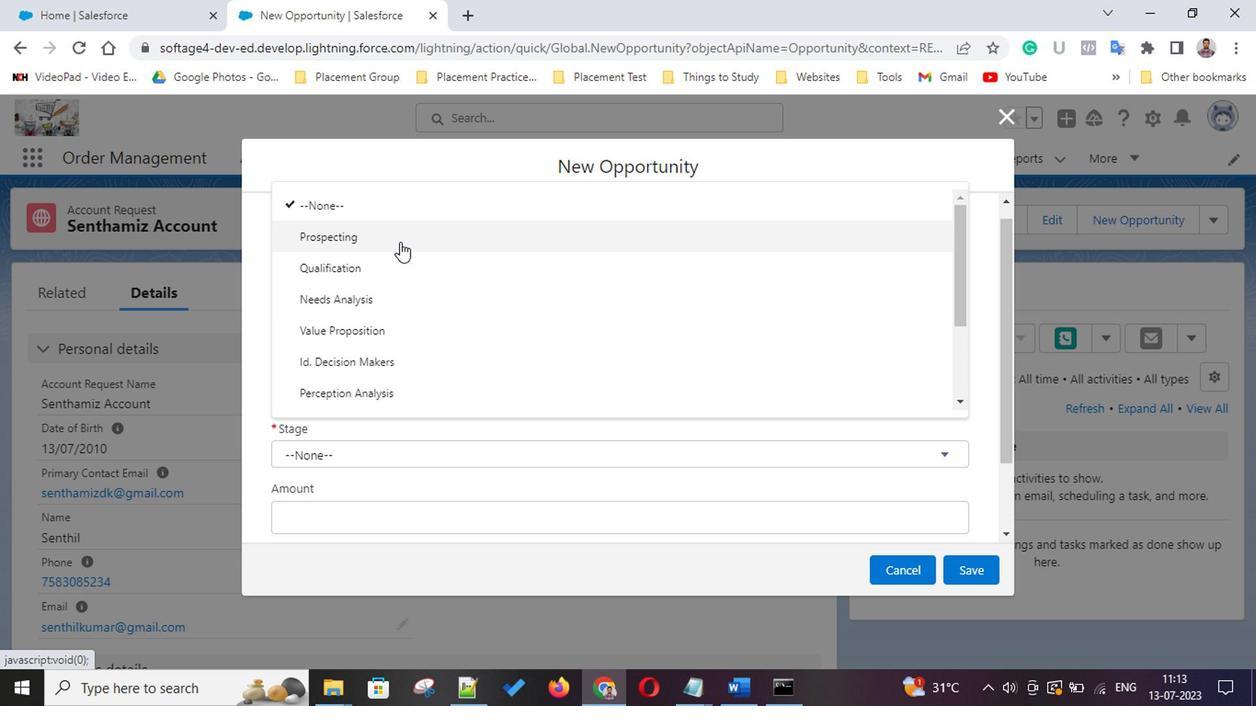 
Action: Mouse moved to (349, 462)
Screenshot: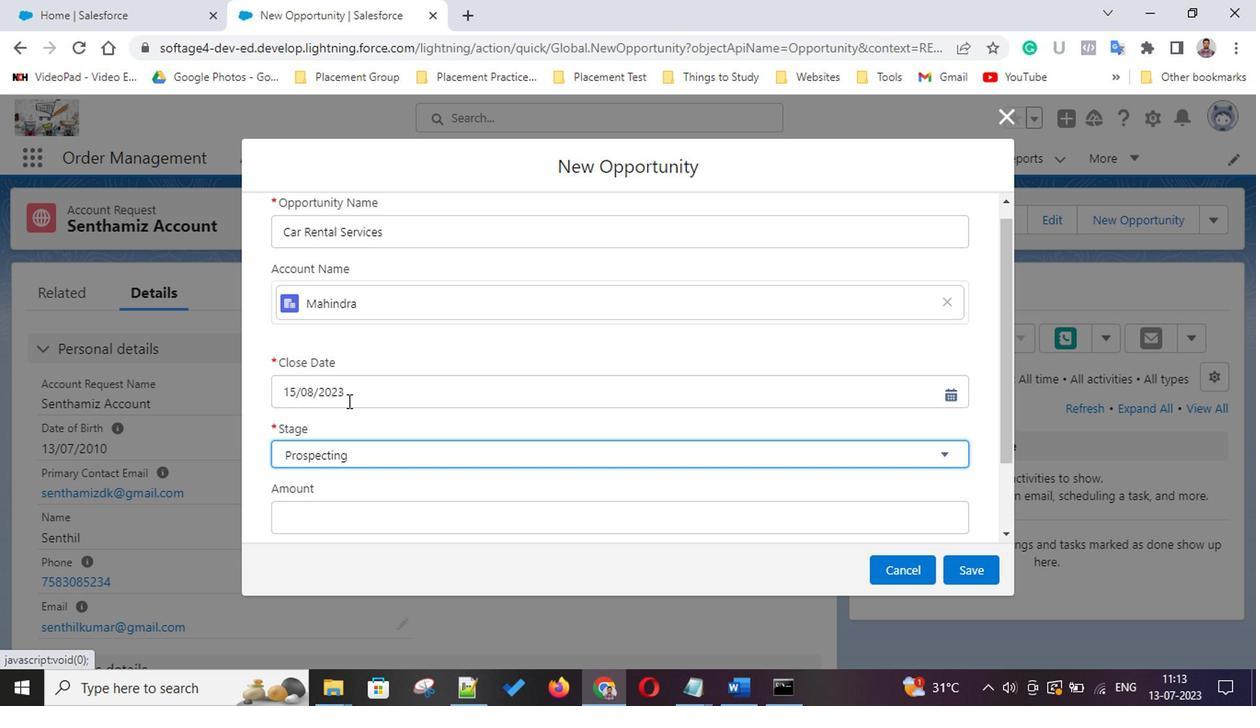 
Action: Mouse pressed left at (349, 462)
Screenshot: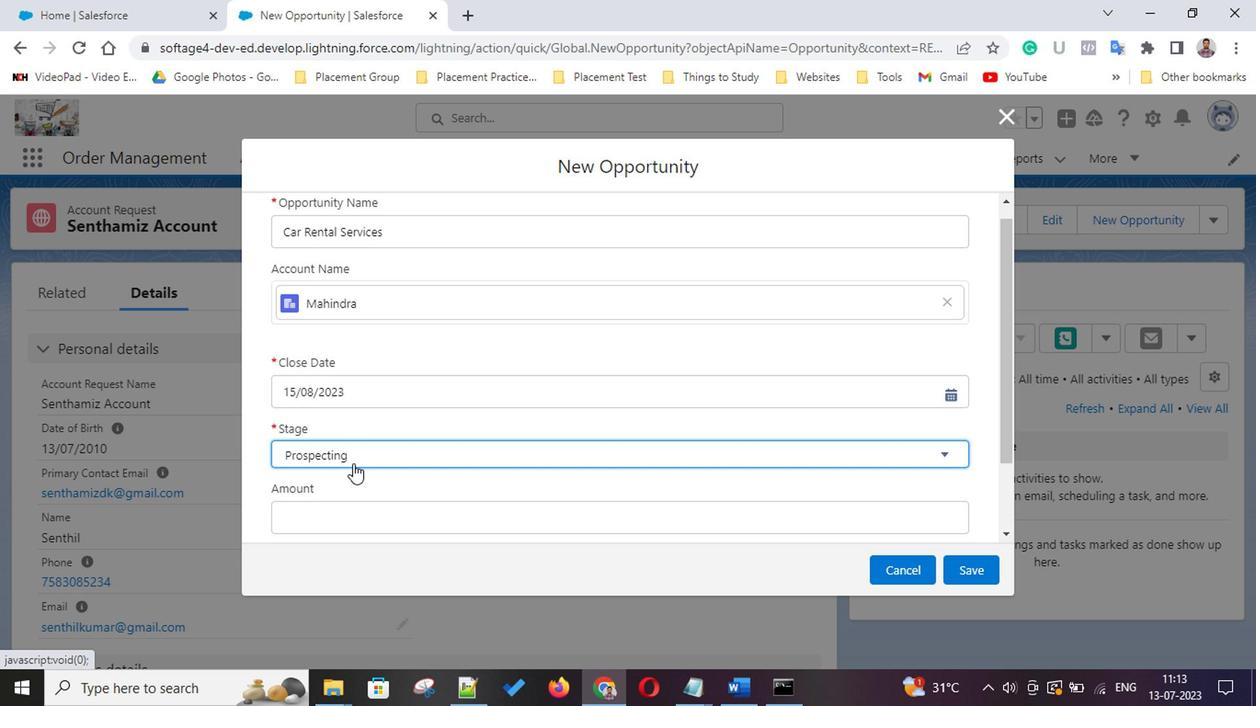 
Action: Mouse moved to (387, 268)
Screenshot: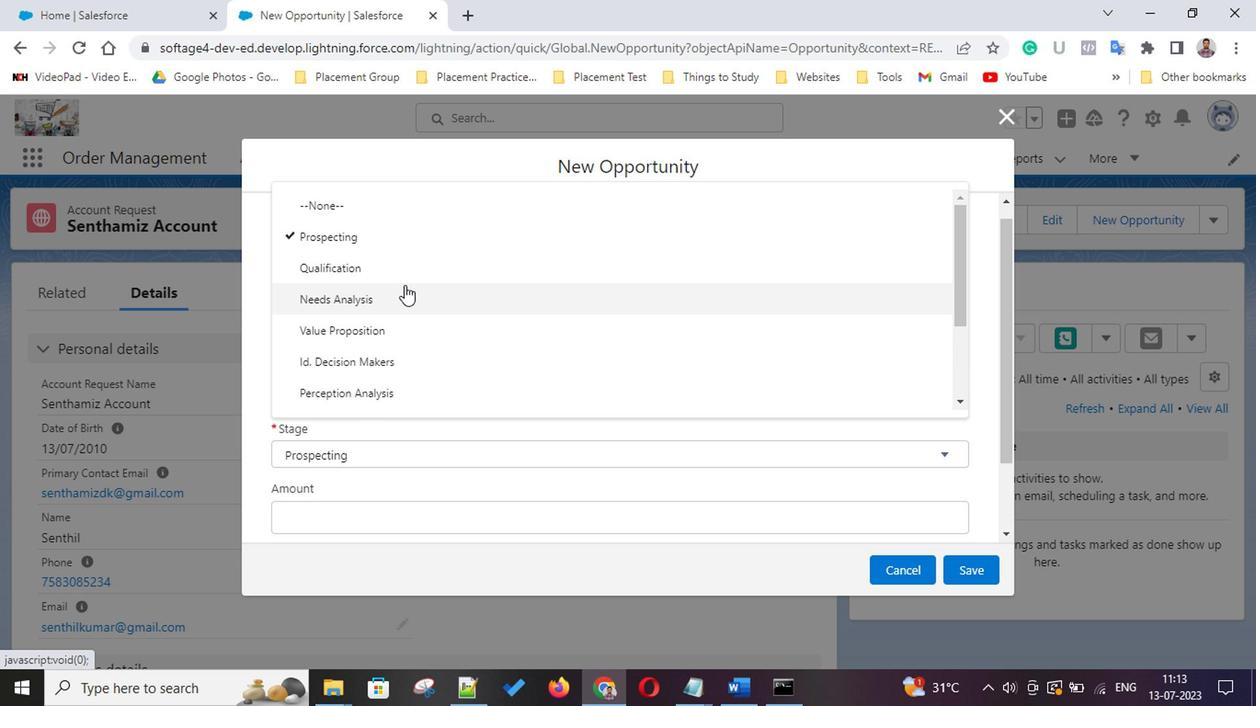 
Action: Mouse pressed left at (387, 268)
Screenshot: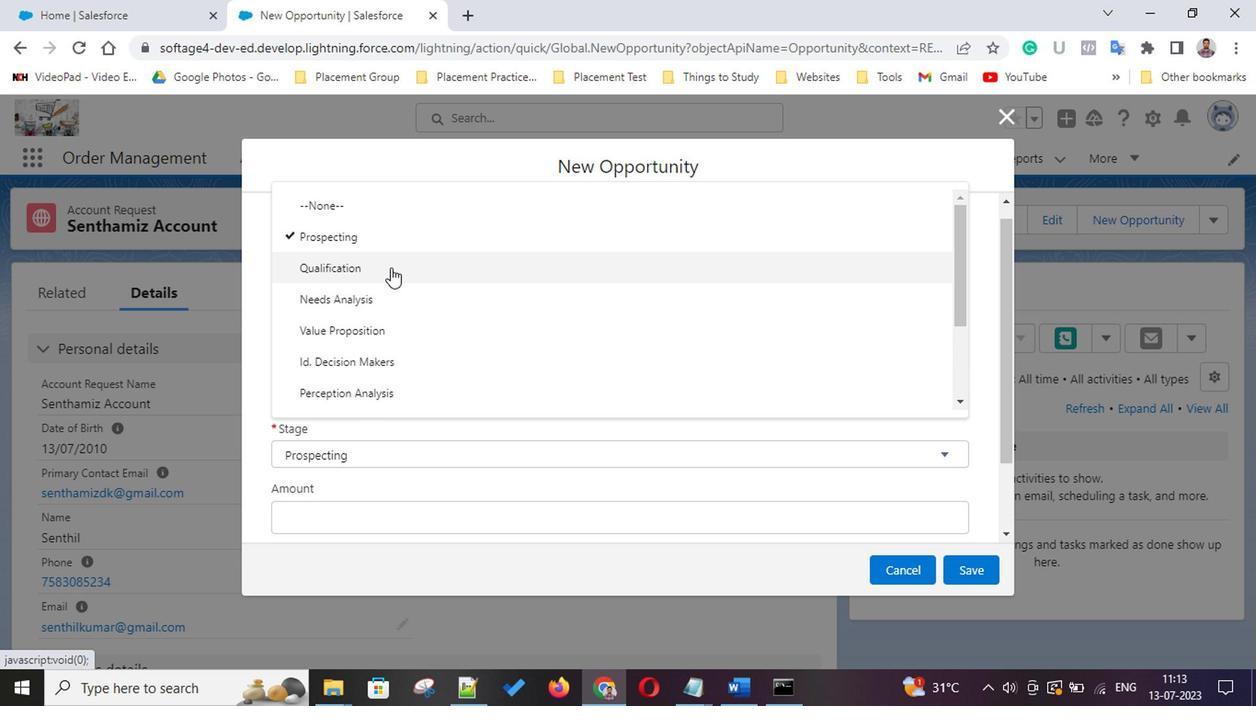 
Action: Mouse moved to (969, 562)
Screenshot: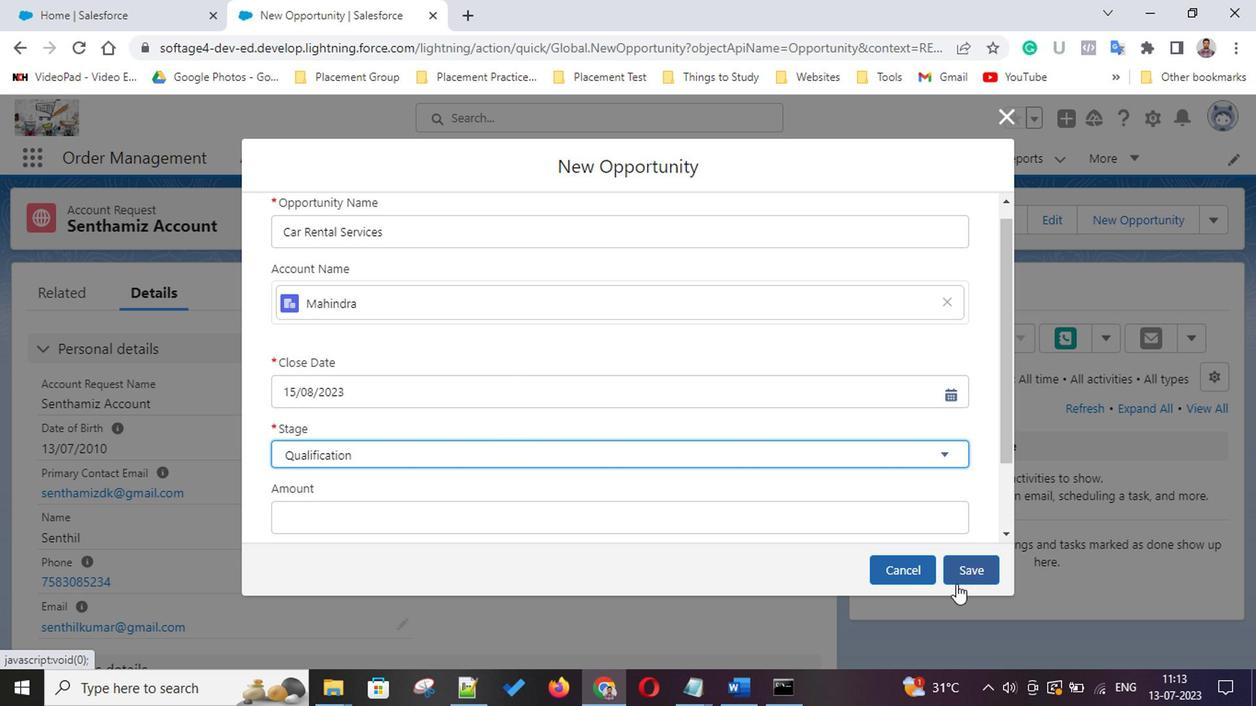 
Action: Mouse pressed left at (969, 562)
Screenshot: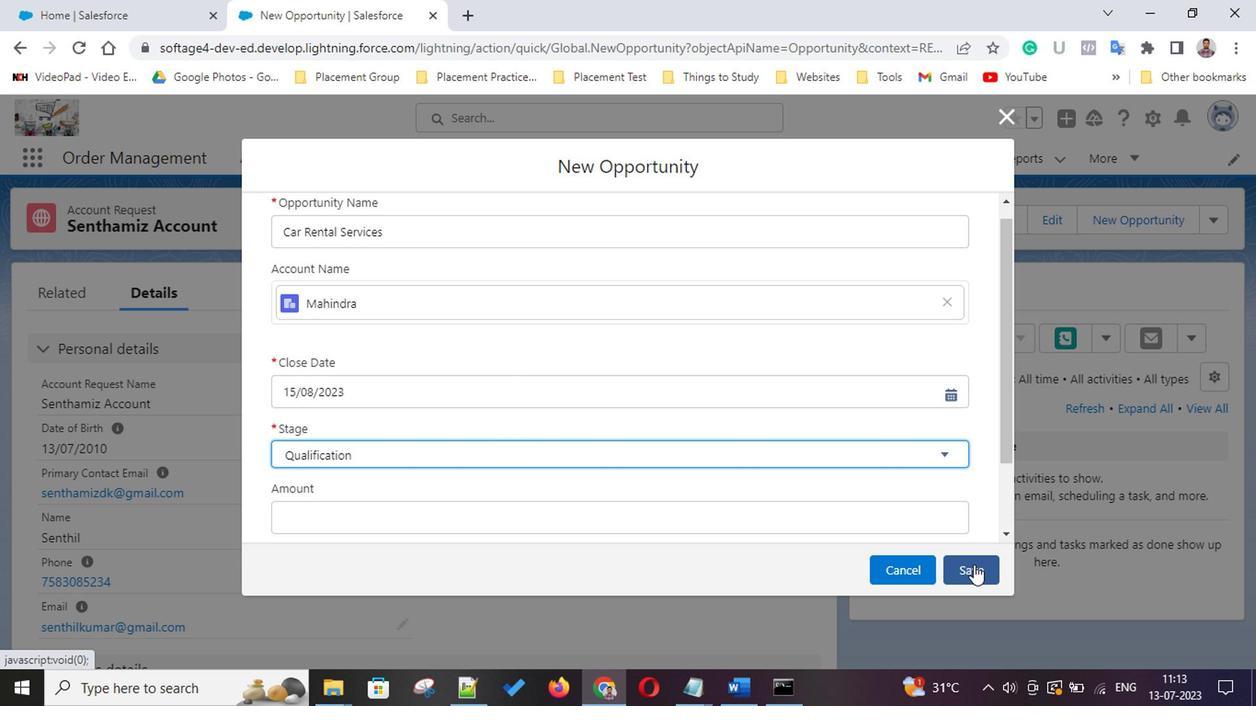 
Action: Mouse moved to (826, 166)
Screenshot: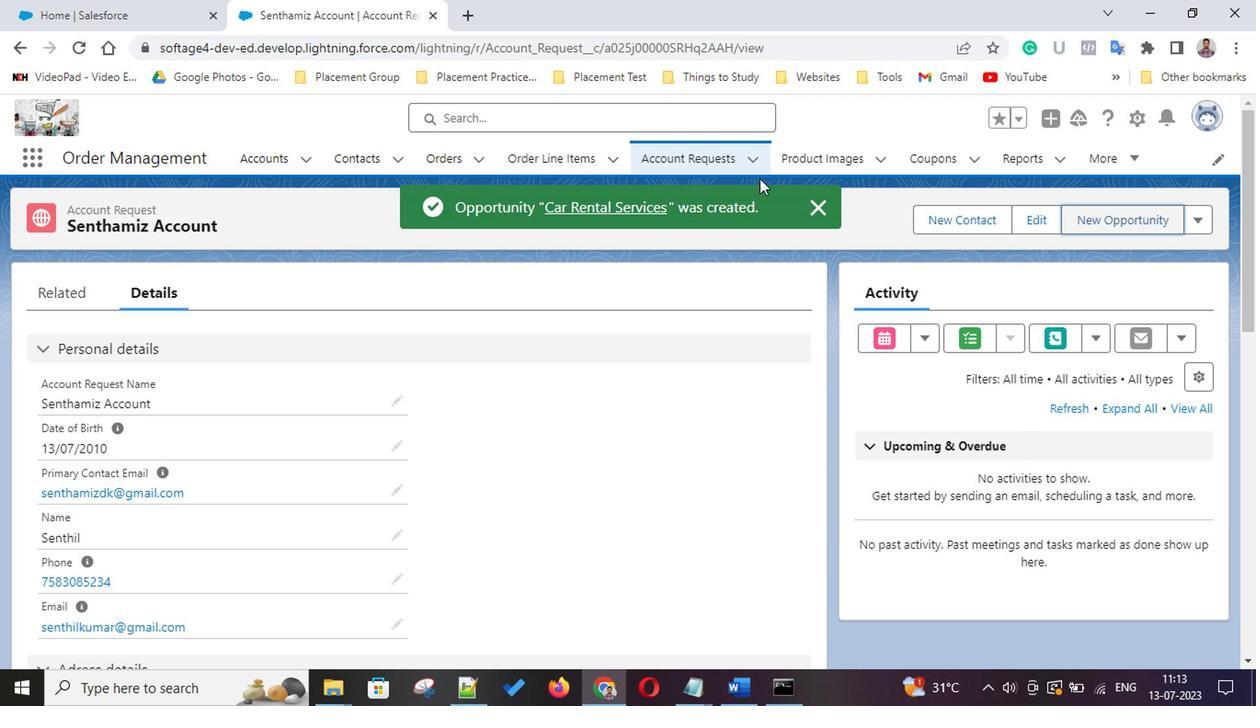 
Action: Mouse pressed left at (826, 166)
Screenshot: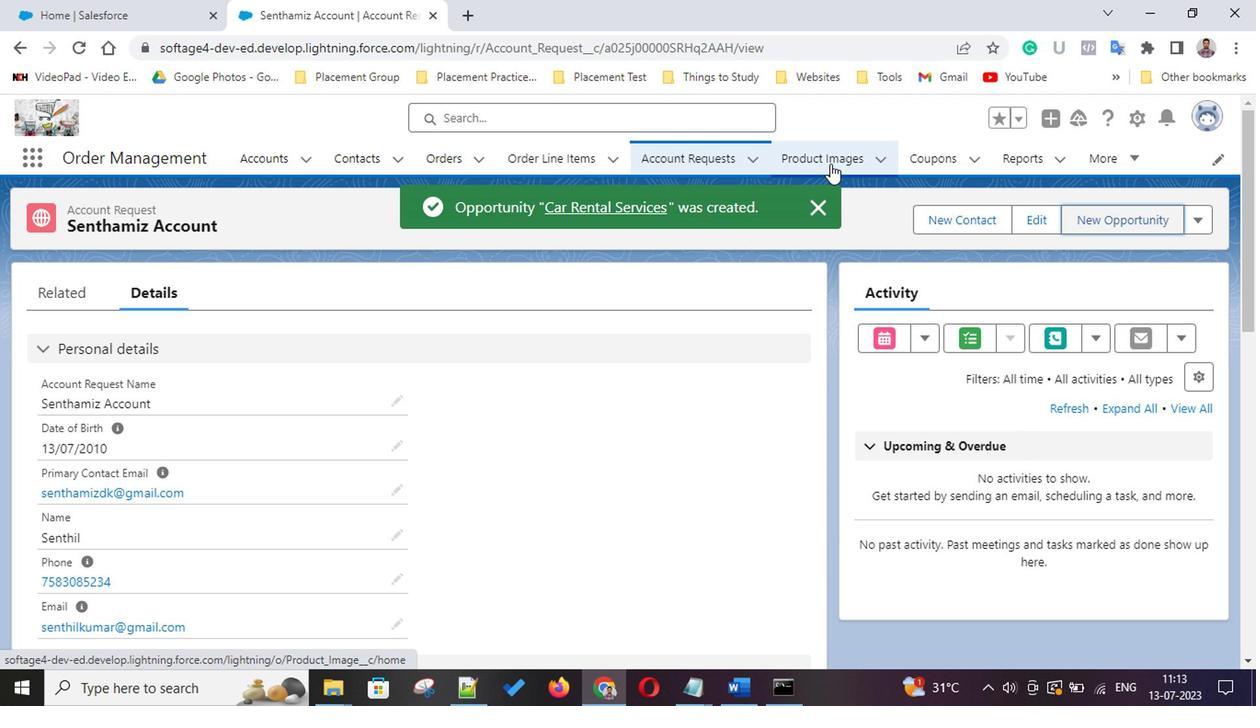 
Action: Mouse moved to (1016, 222)
Screenshot: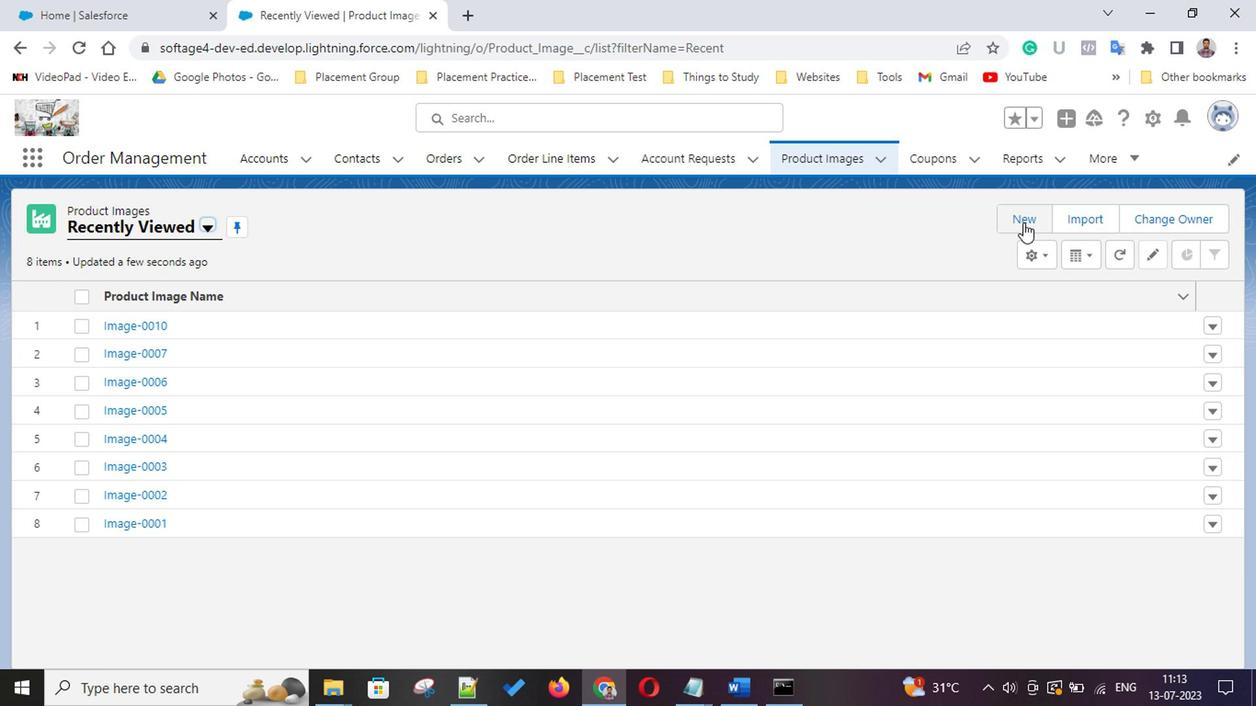 
Action: Mouse pressed left at (1016, 222)
Screenshot: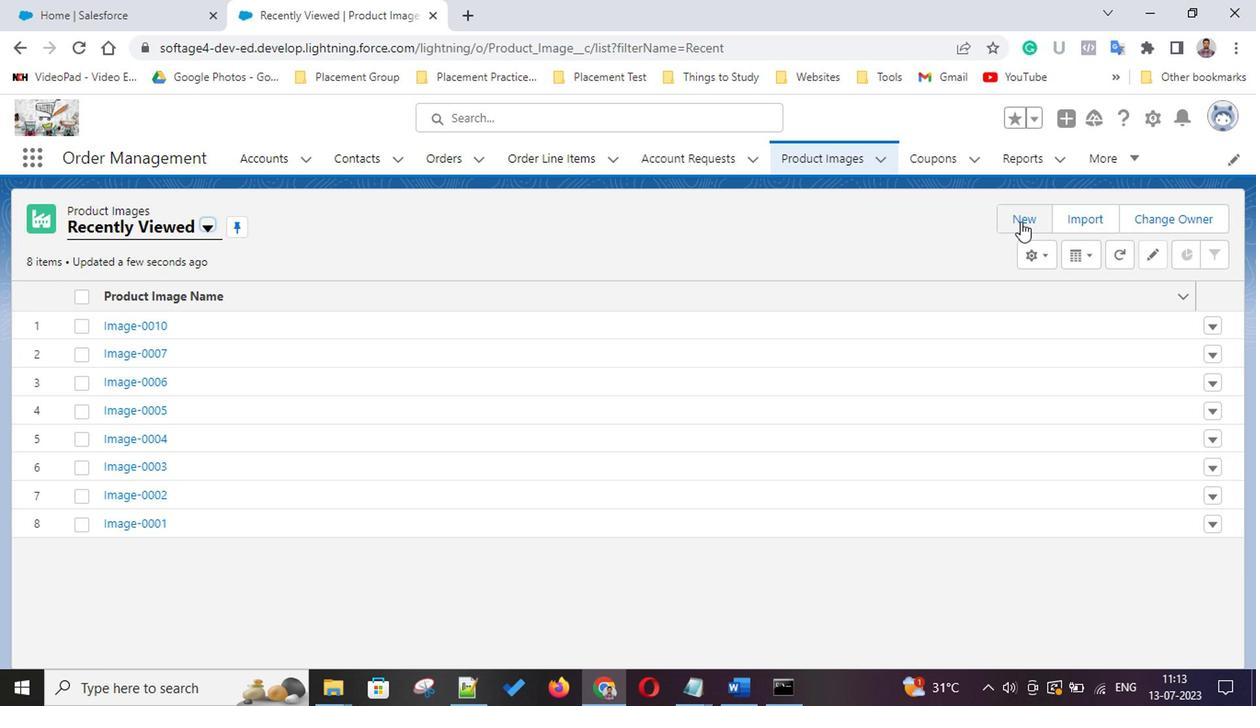 
Action: Mouse moved to (584, 371)
Screenshot: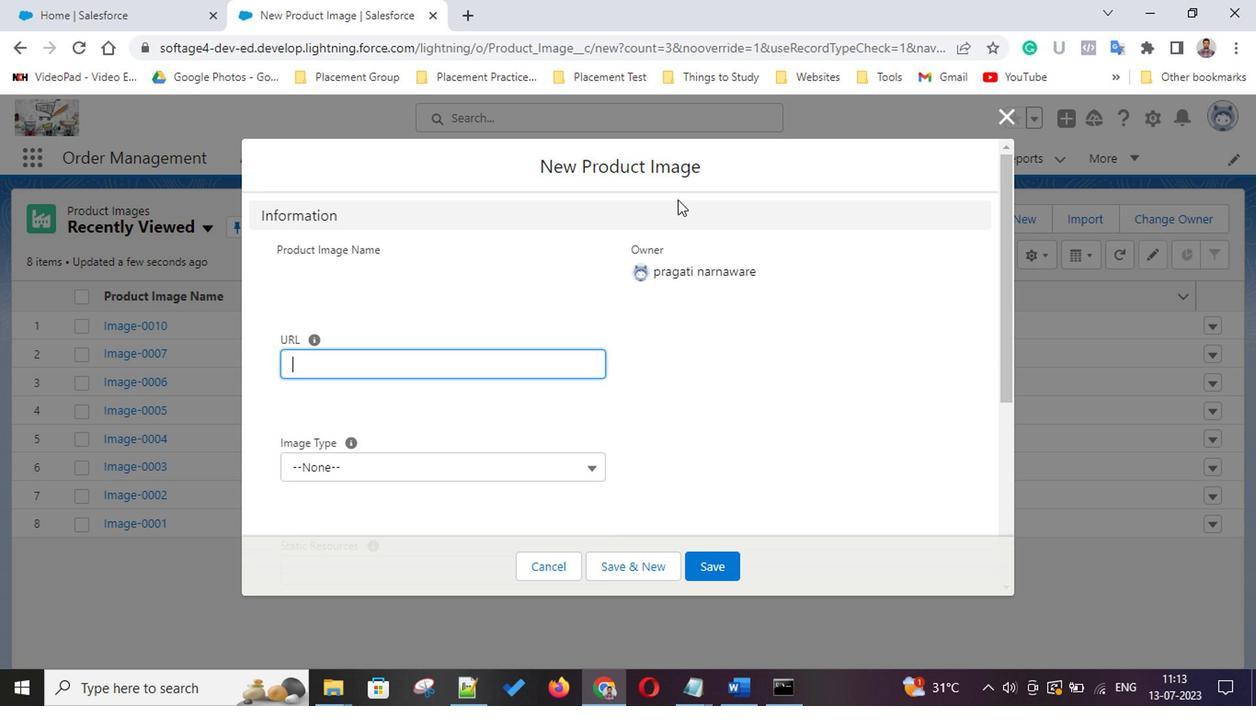 
Action: Mouse scrolled (584, 370) with delta (0, 0)
Screenshot: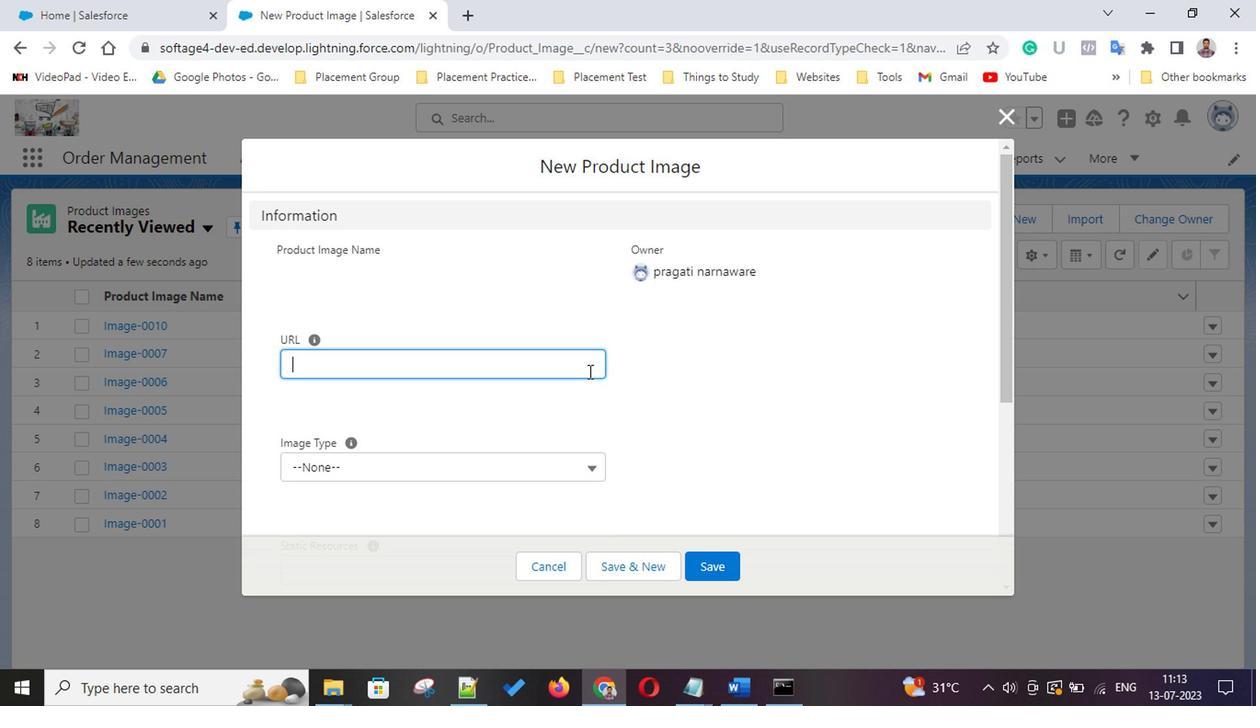 
Action: Mouse scrolled (584, 370) with delta (0, 0)
Screenshot: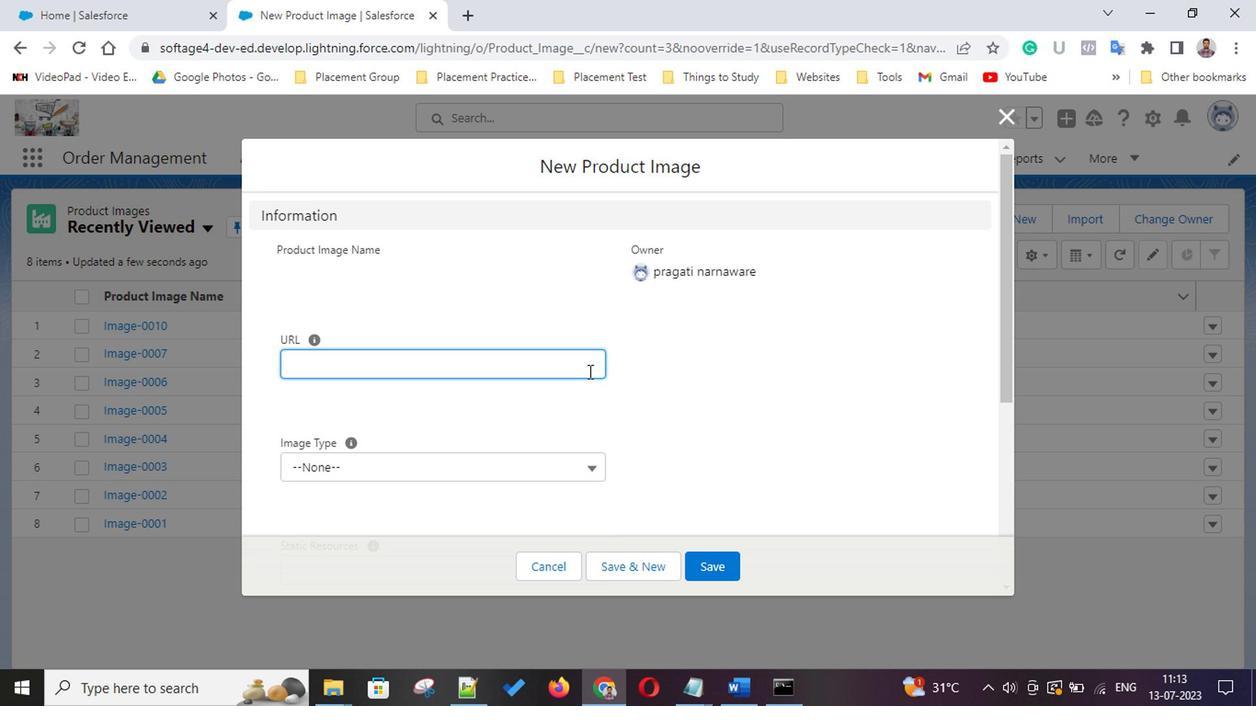 
Action: Mouse scrolled (584, 370) with delta (0, 0)
Screenshot: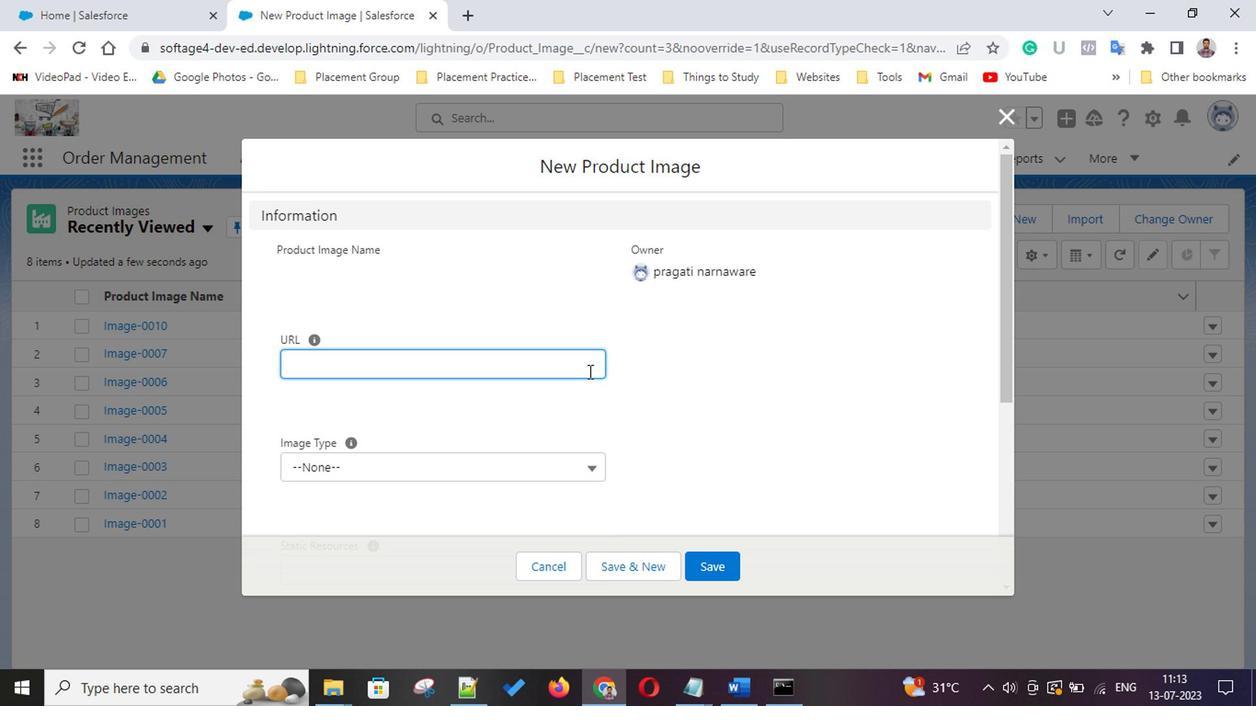 
Action: Mouse scrolled (584, 370) with delta (0, 0)
Screenshot: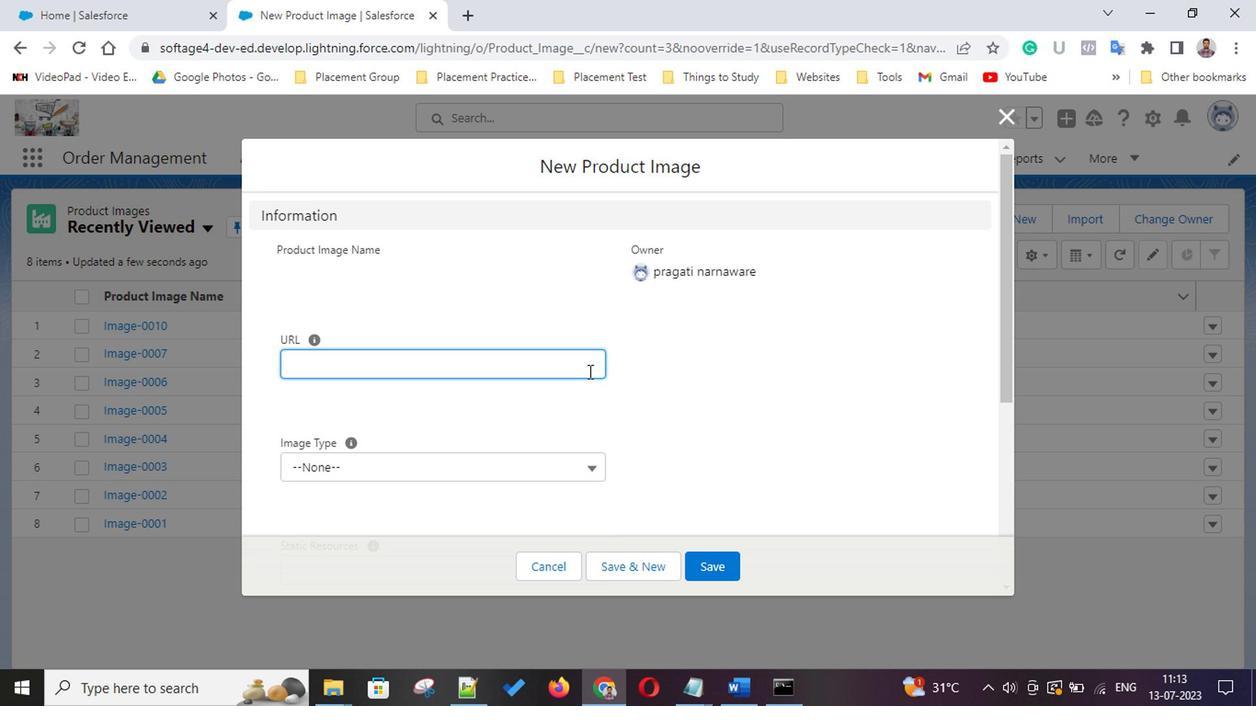 
Action: Mouse scrolled (584, 370) with delta (0, 0)
Screenshot: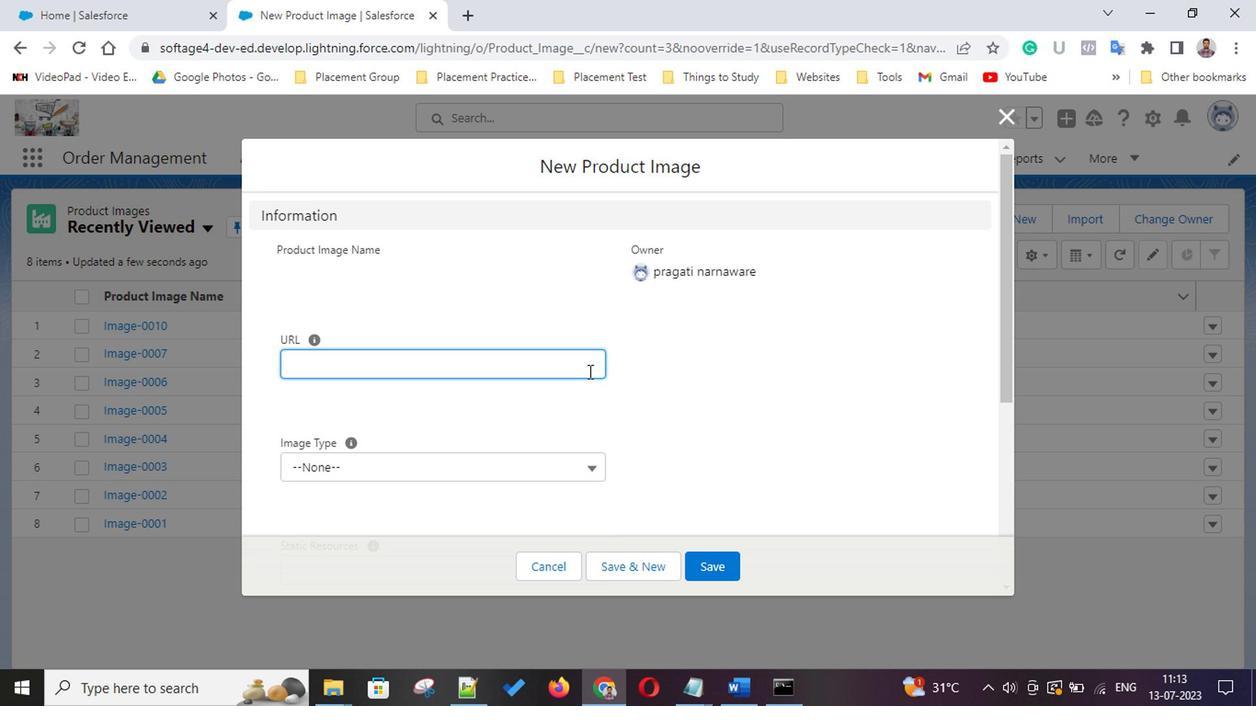 
Action: Mouse scrolled (584, 370) with delta (0, 0)
Screenshot: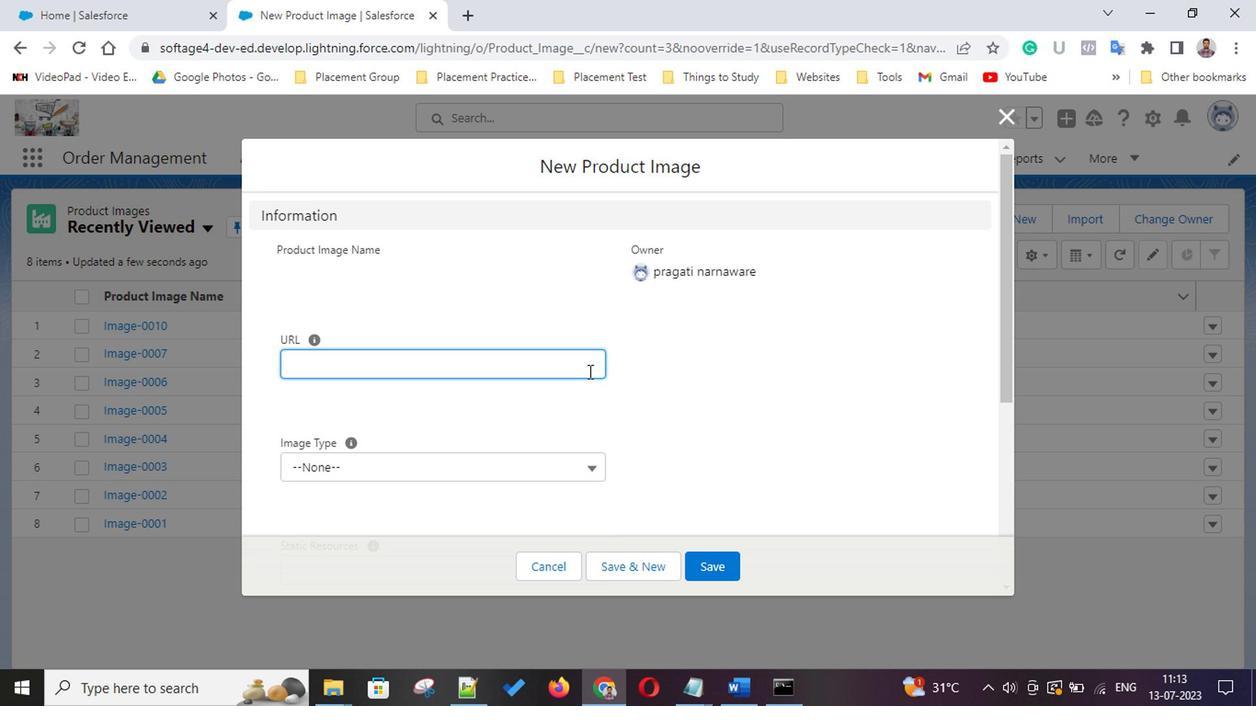 
Action: Mouse scrolled (584, 370) with delta (0, 0)
Screenshot: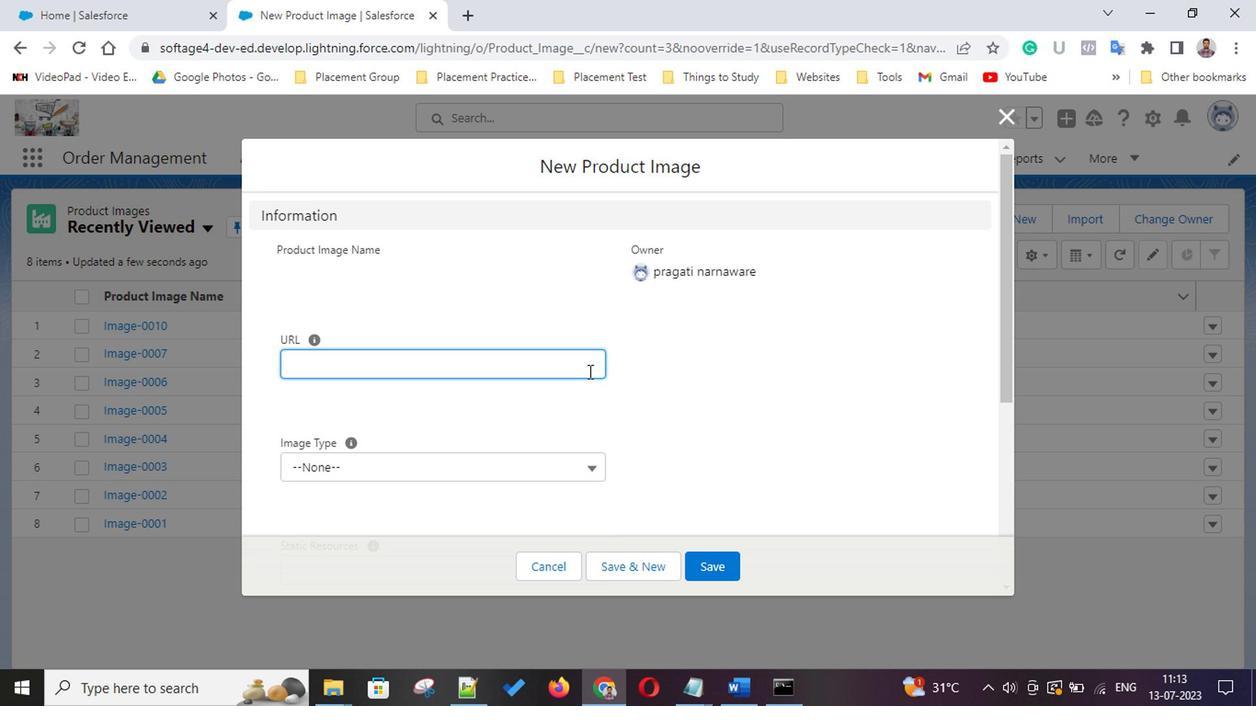 
Action: Mouse scrolled (584, 370) with delta (0, 0)
Screenshot: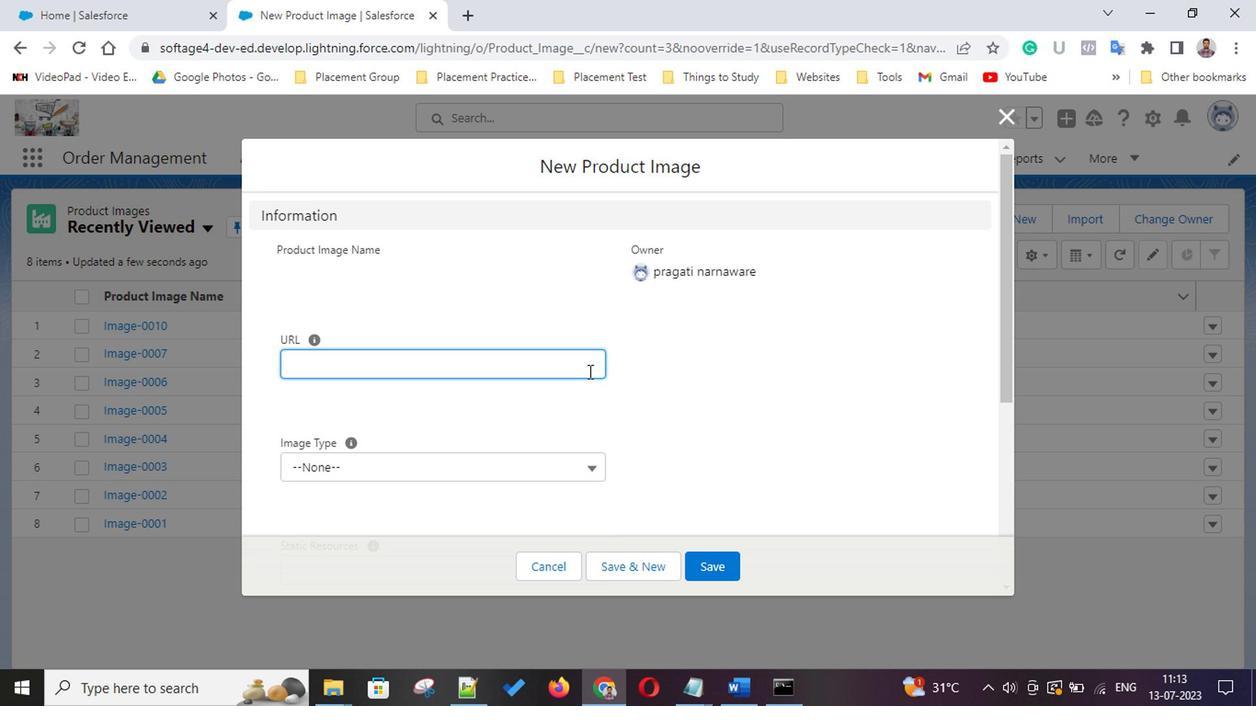 
Action: Mouse scrolled (584, 370) with delta (0, 0)
Screenshot: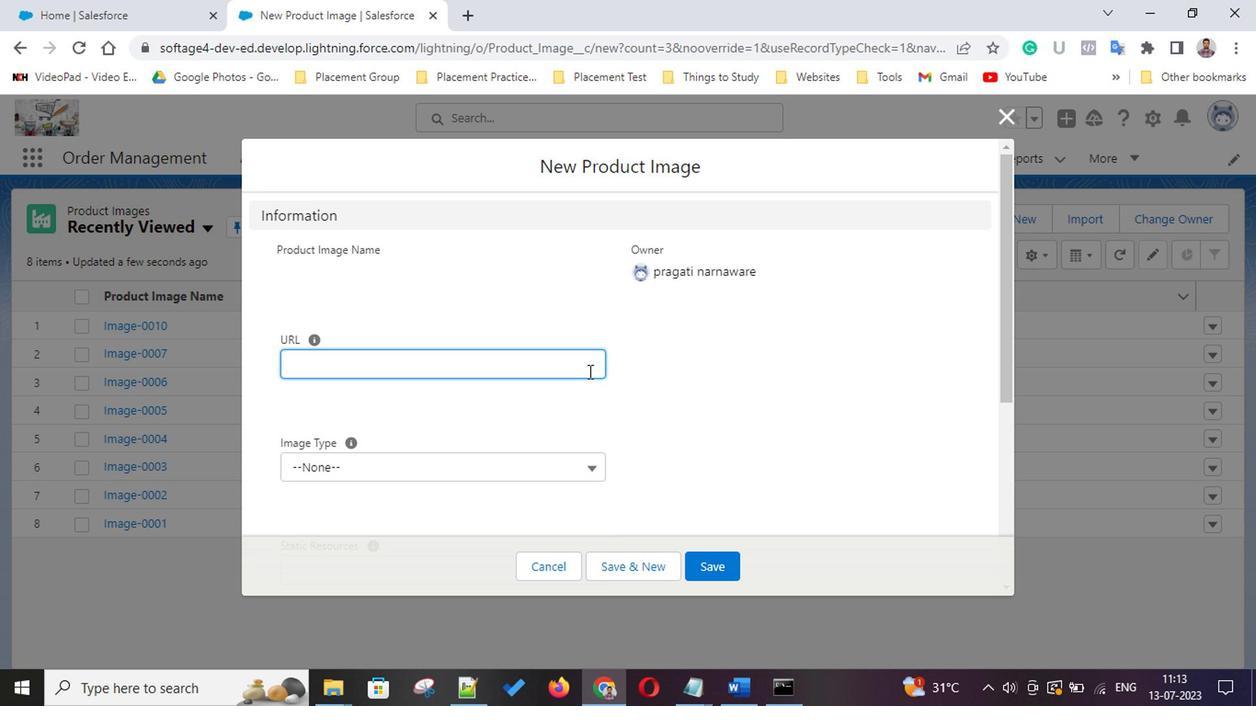 
Action: Mouse scrolled (584, 370) with delta (0, 0)
Screenshot: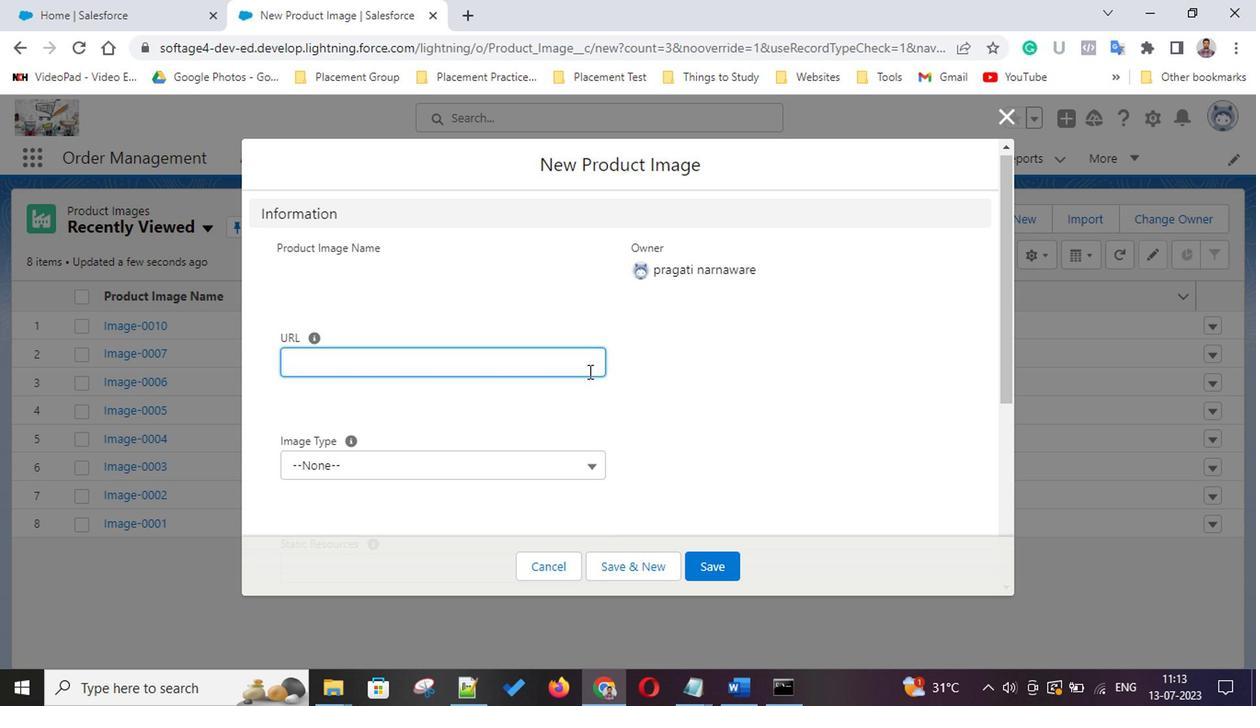
Action: Mouse scrolled (584, 370) with delta (0, 0)
Screenshot: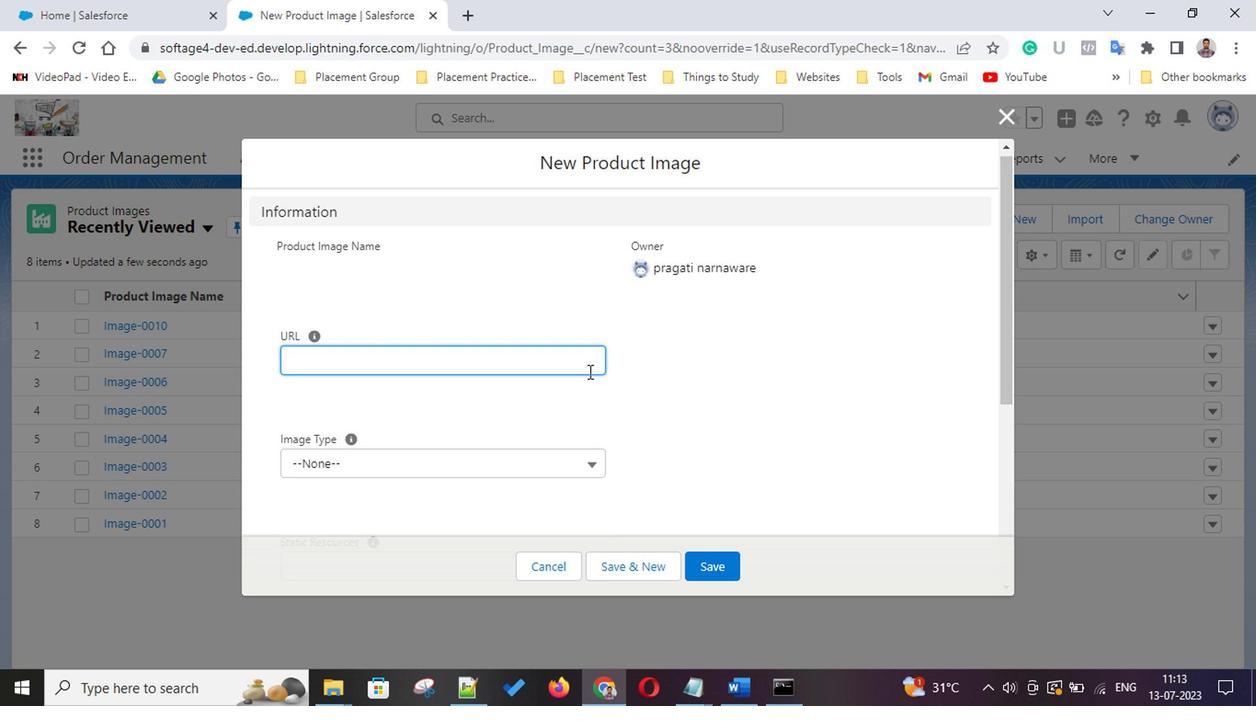 
Action: Mouse scrolled (584, 370) with delta (0, 0)
Screenshot: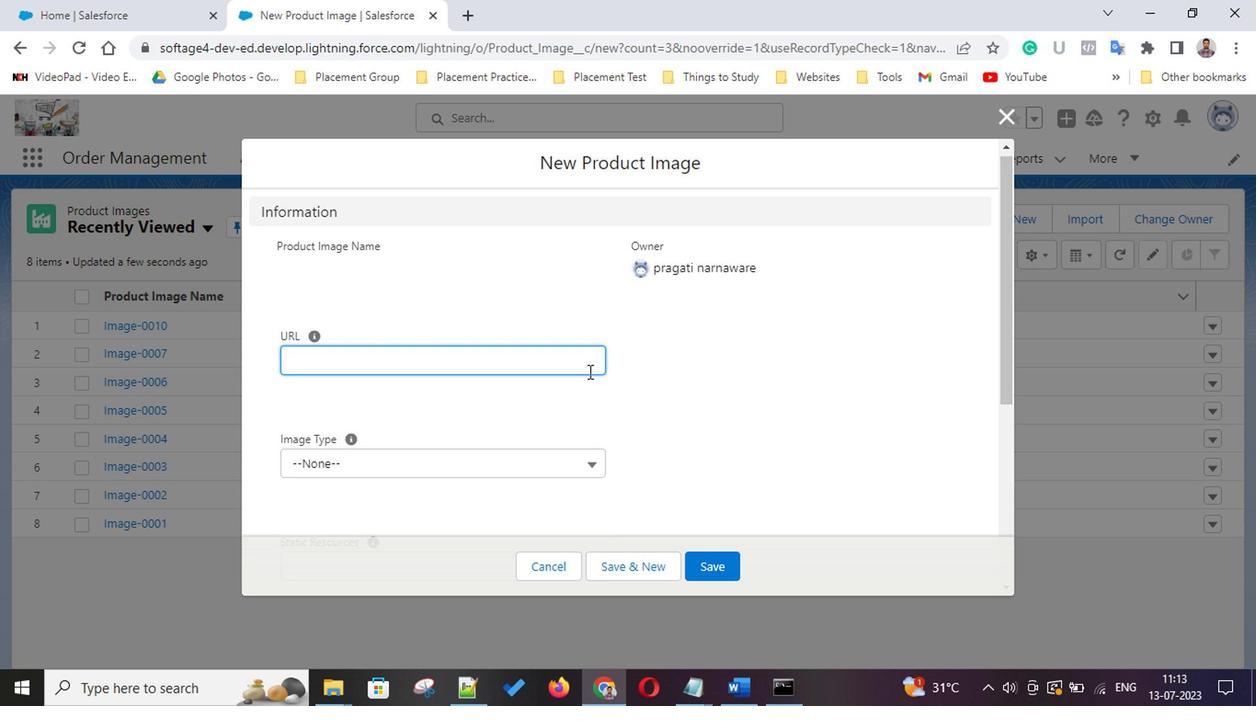 
Action: Mouse scrolled (584, 370) with delta (0, 0)
Screenshot: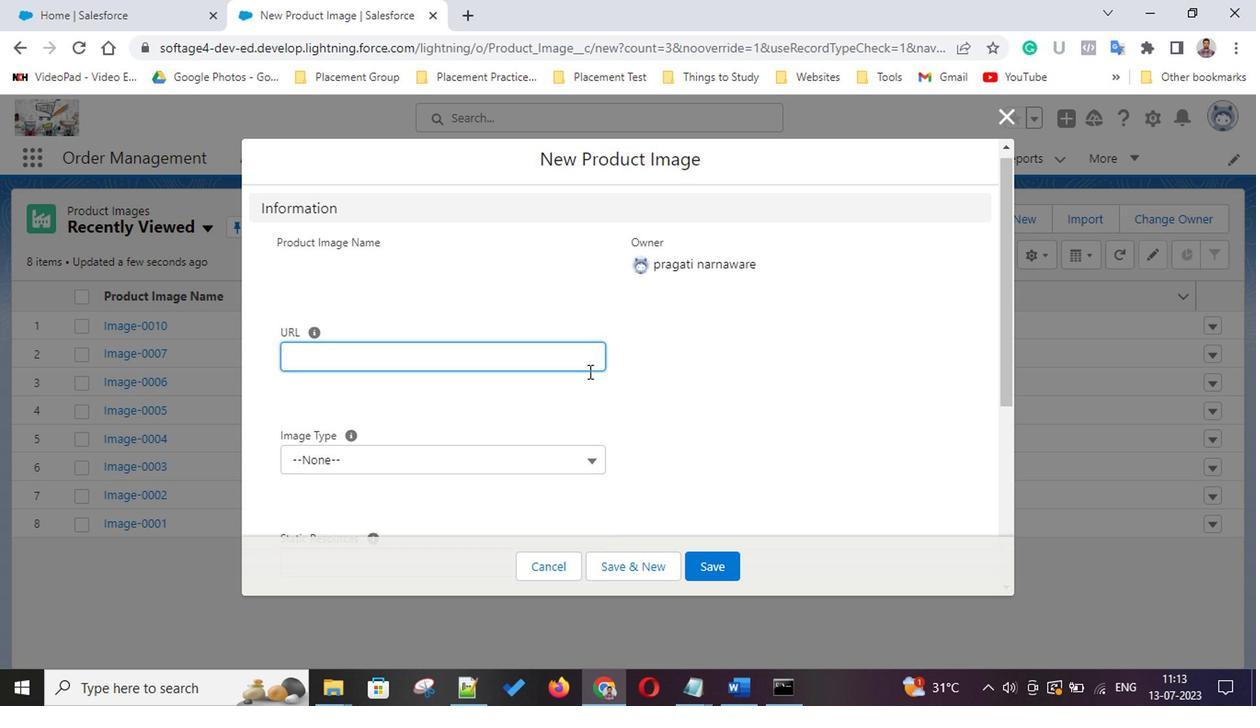 
Action: Mouse scrolled (584, 370) with delta (0, 0)
Screenshot: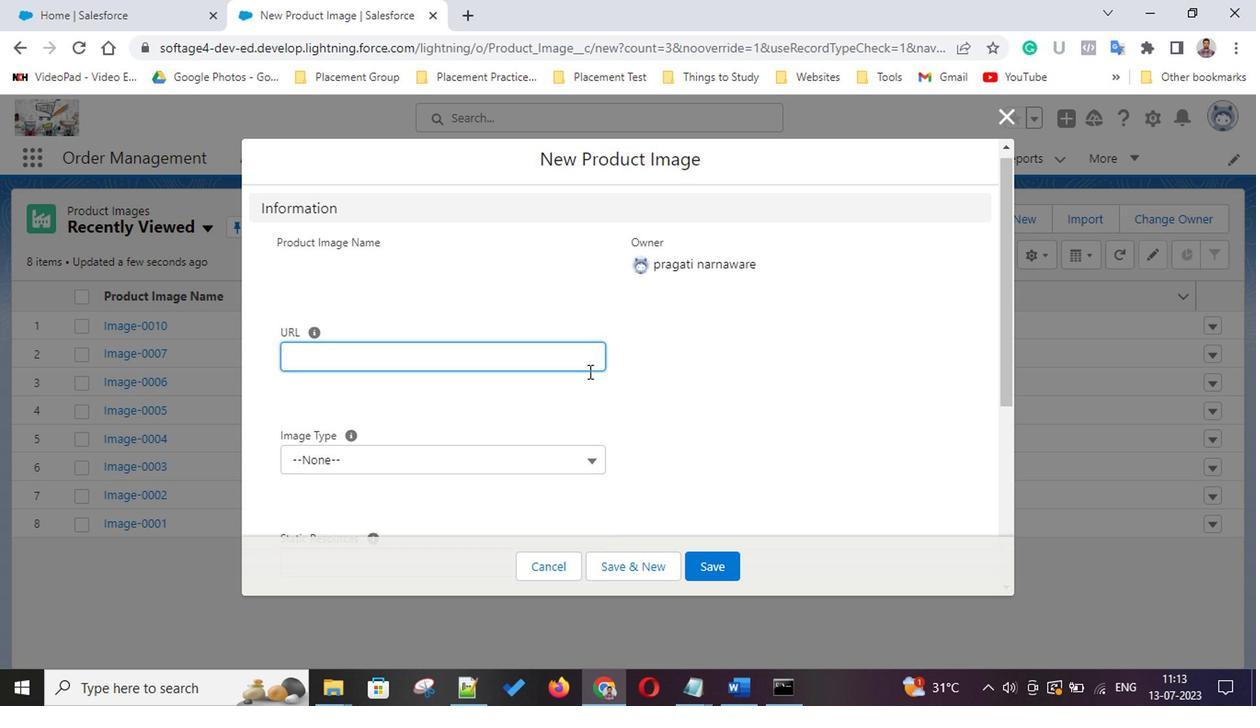 
Action: Mouse scrolled (584, 370) with delta (0, 0)
Screenshot: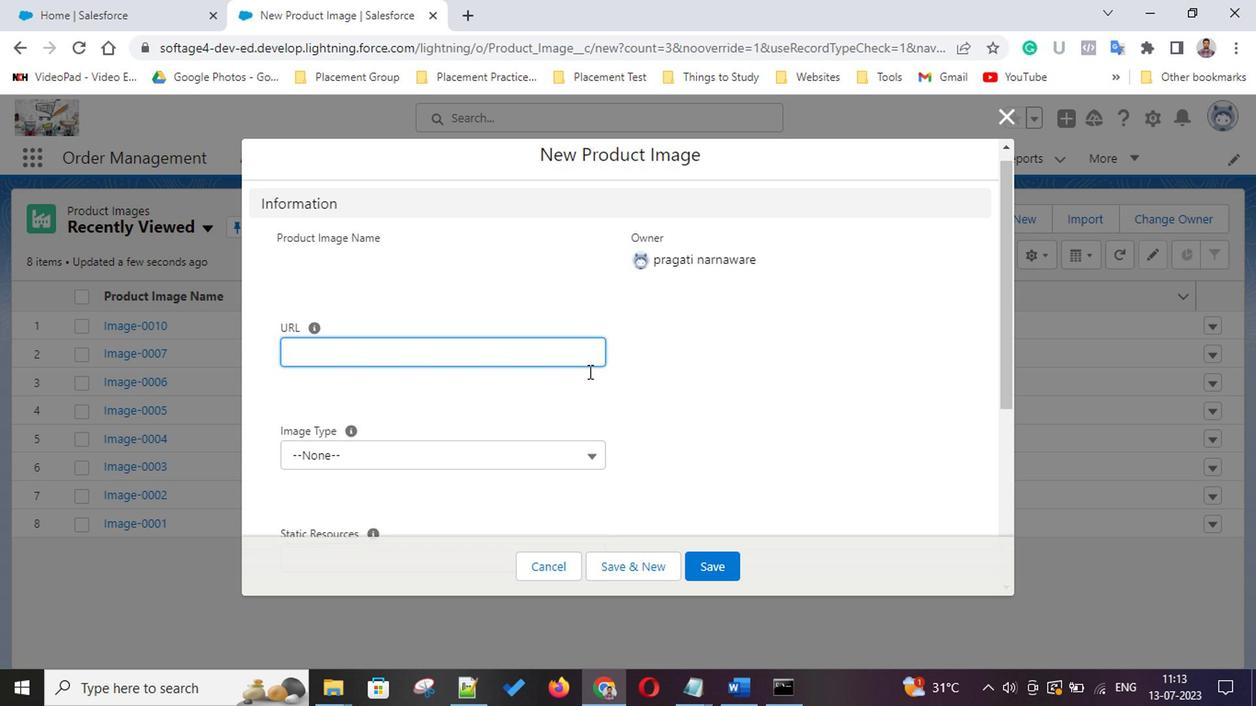 
Action: Mouse scrolled (584, 370) with delta (0, 0)
Screenshot: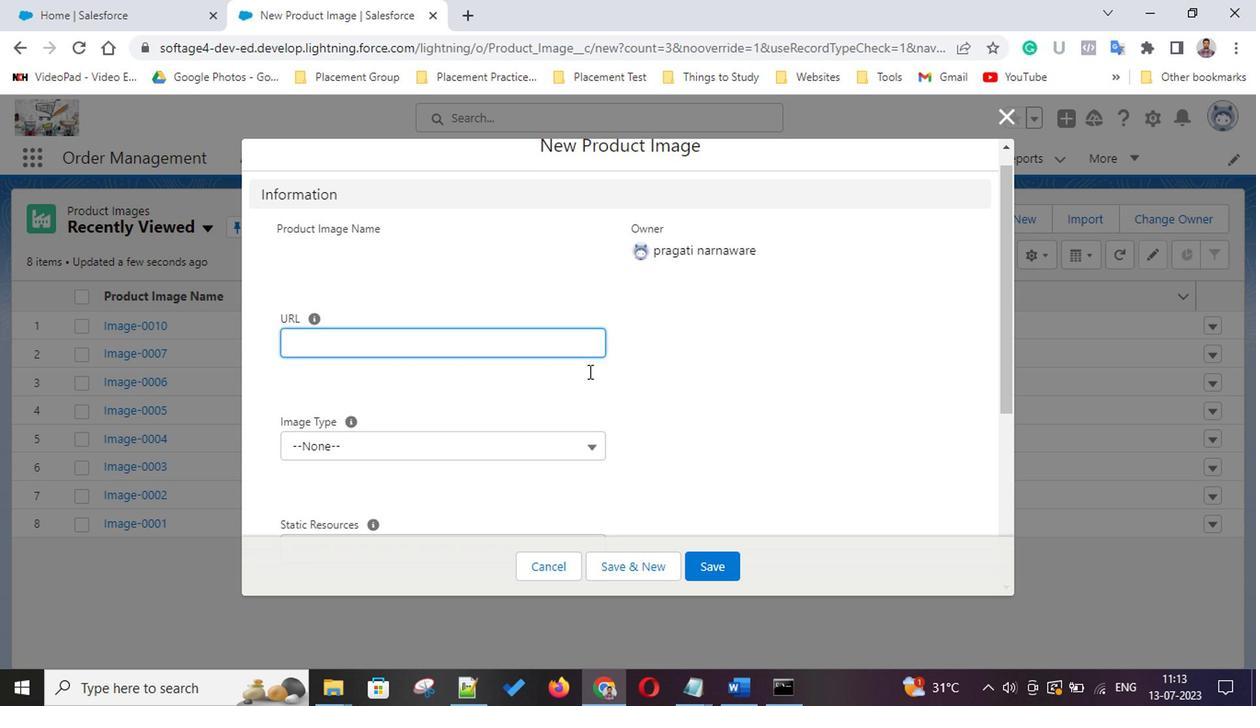 
Action: Mouse scrolled (584, 370) with delta (0, 0)
Screenshot: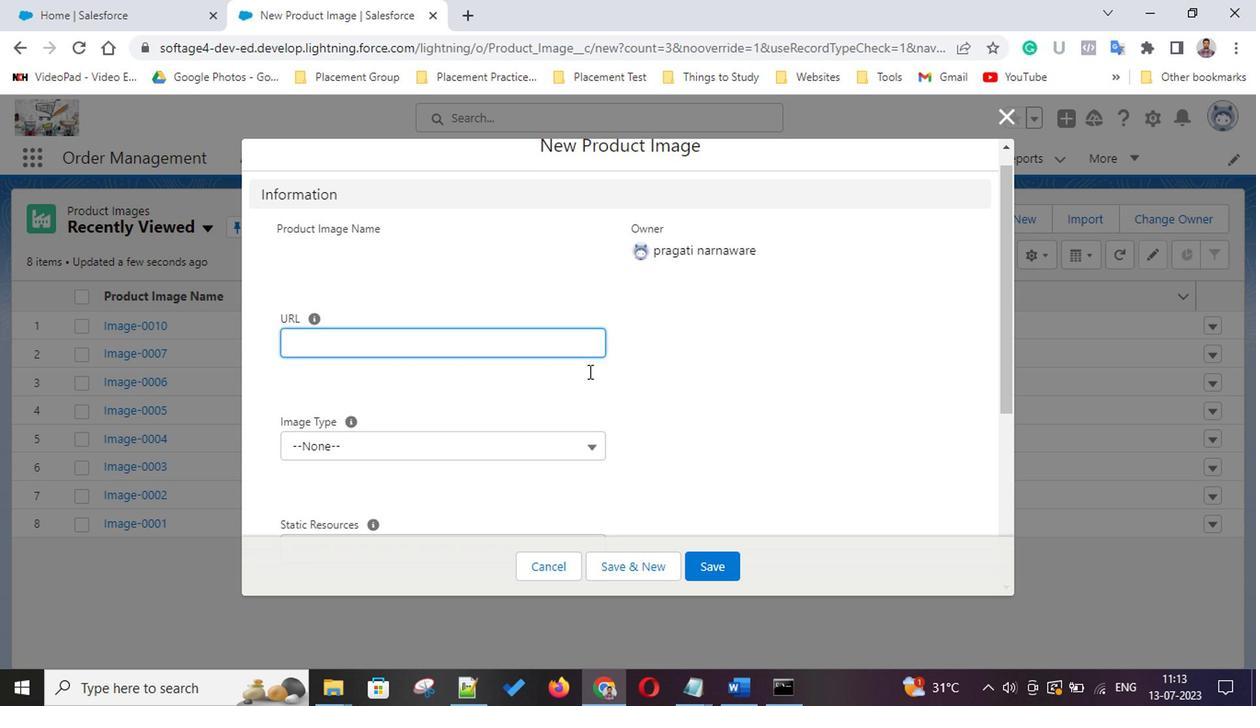 
Action: Mouse scrolled (584, 370) with delta (0, 0)
Screenshot: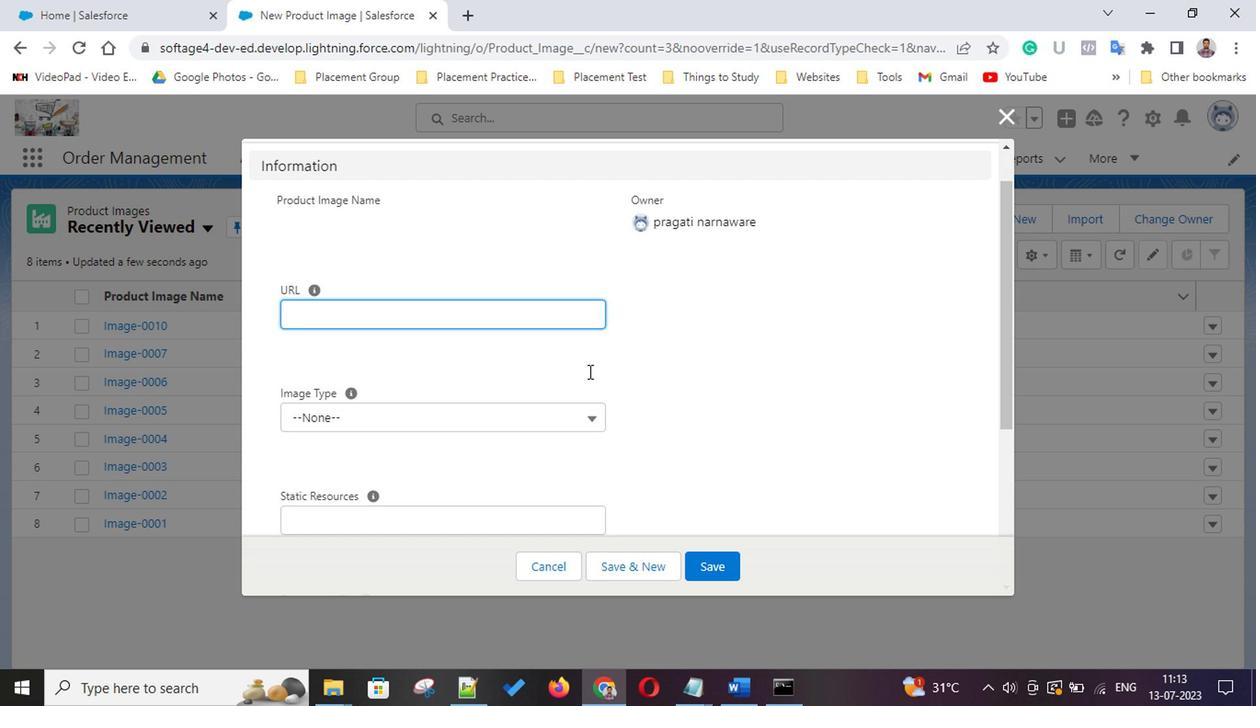 
Action: Mouse moved to (446, 343)
Screenshot: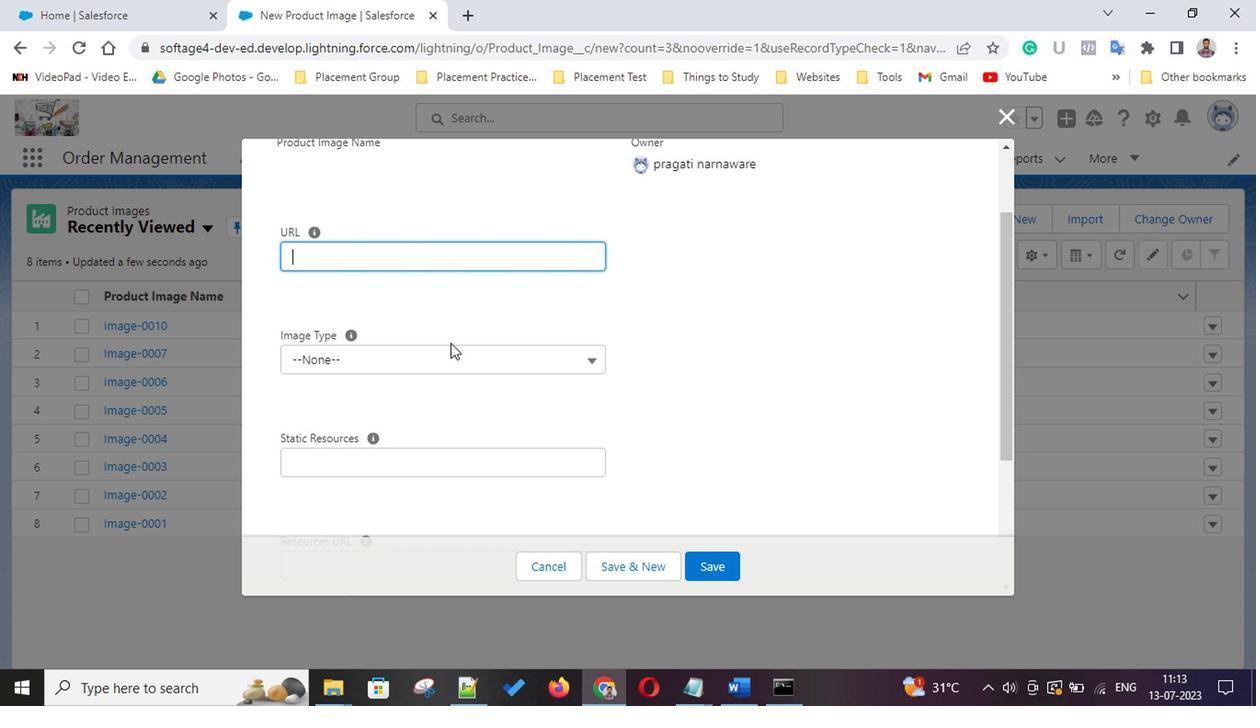 
Action: Mouse pressed left at (446, 343)
Screenshot: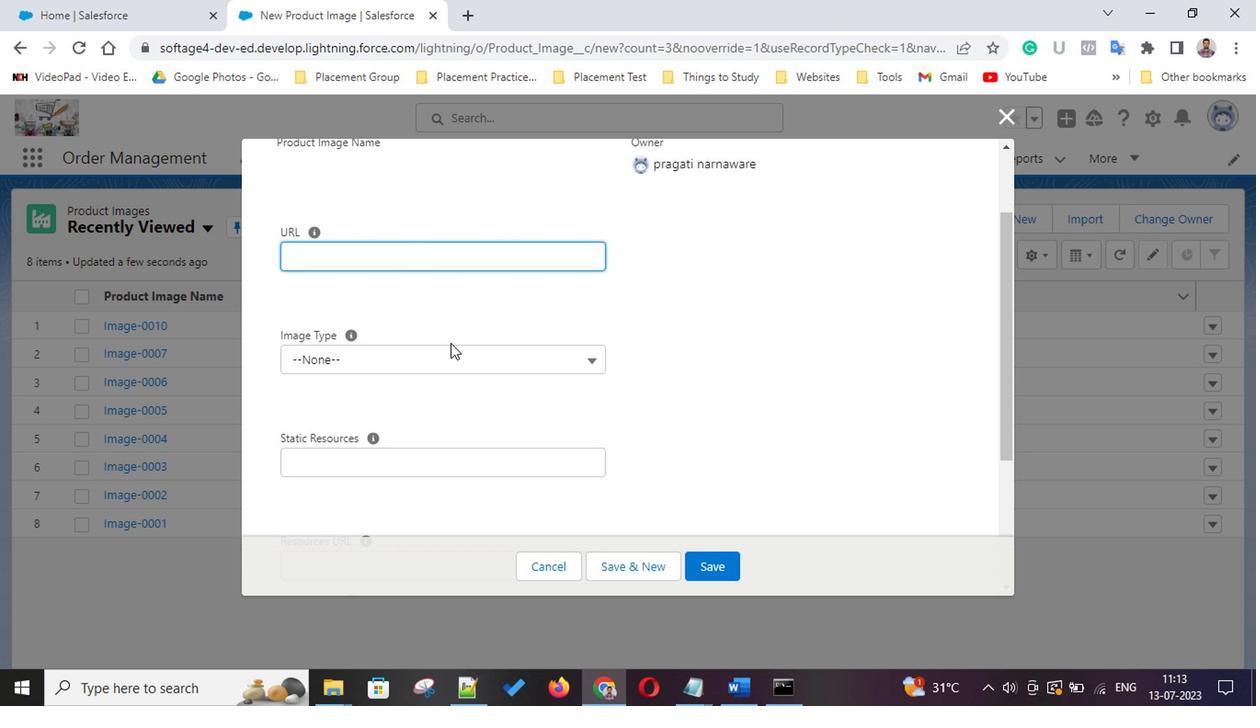 
Action: Mouse moved to (458, 368)
Screenshot: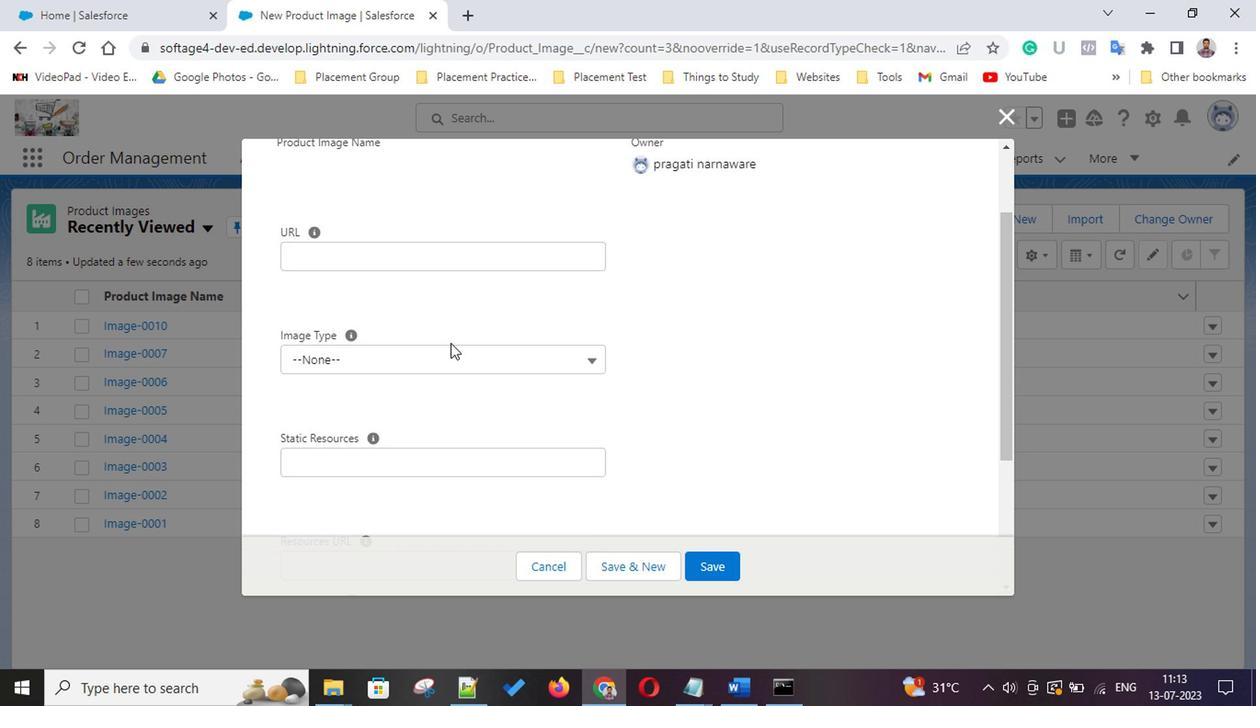 
Action: Mouse pressed left at (458, 368)
Screenshot: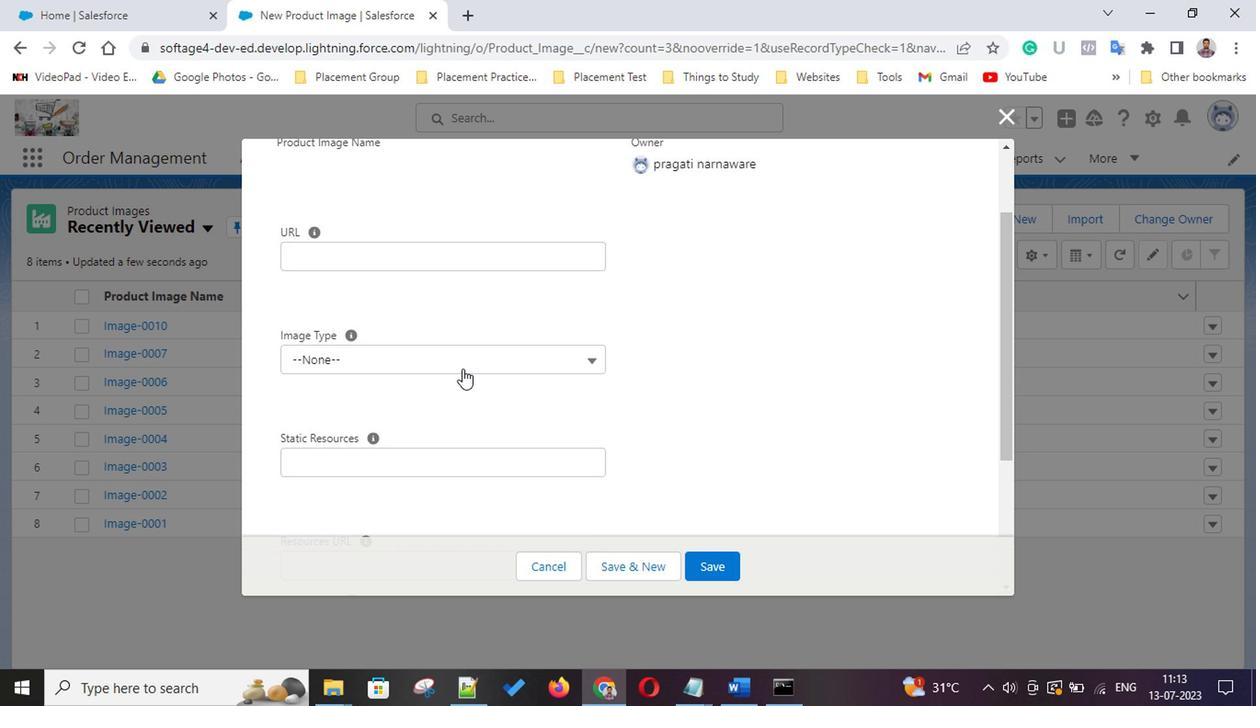 
Action: Mouse moved to (365, 457)
Screenshot: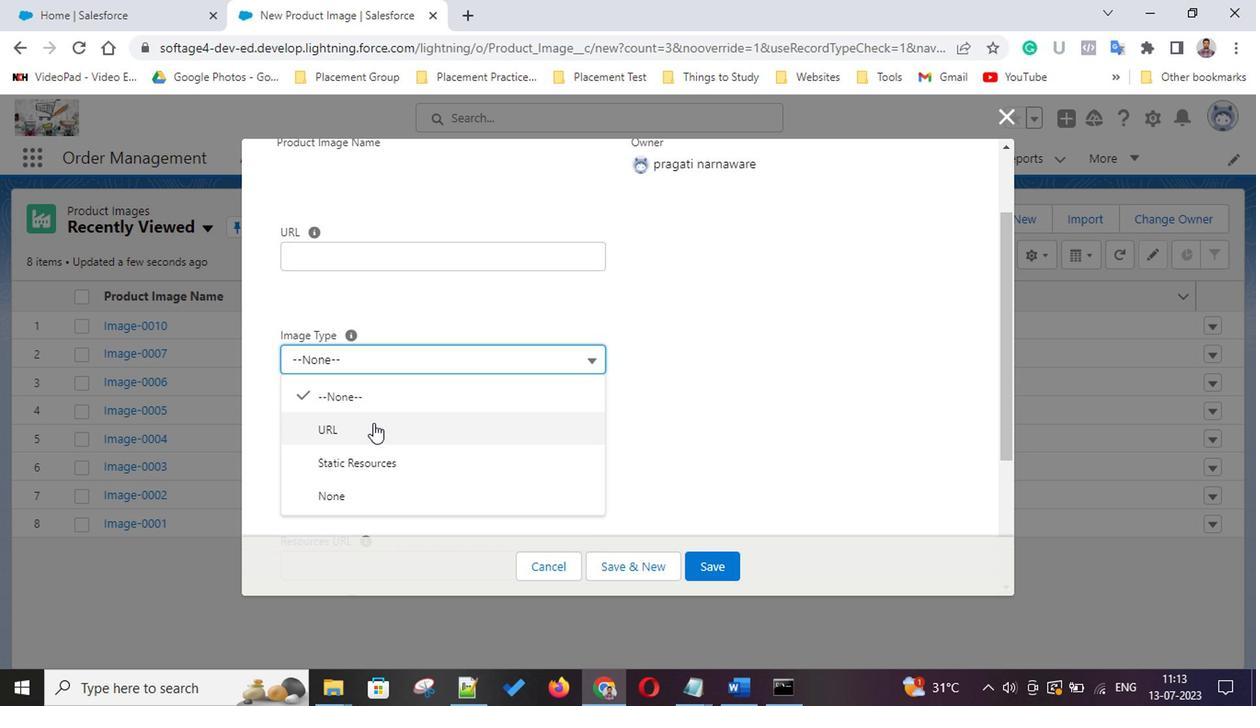 
Action: Mouse pressed left at (365, 457)
Screenshot: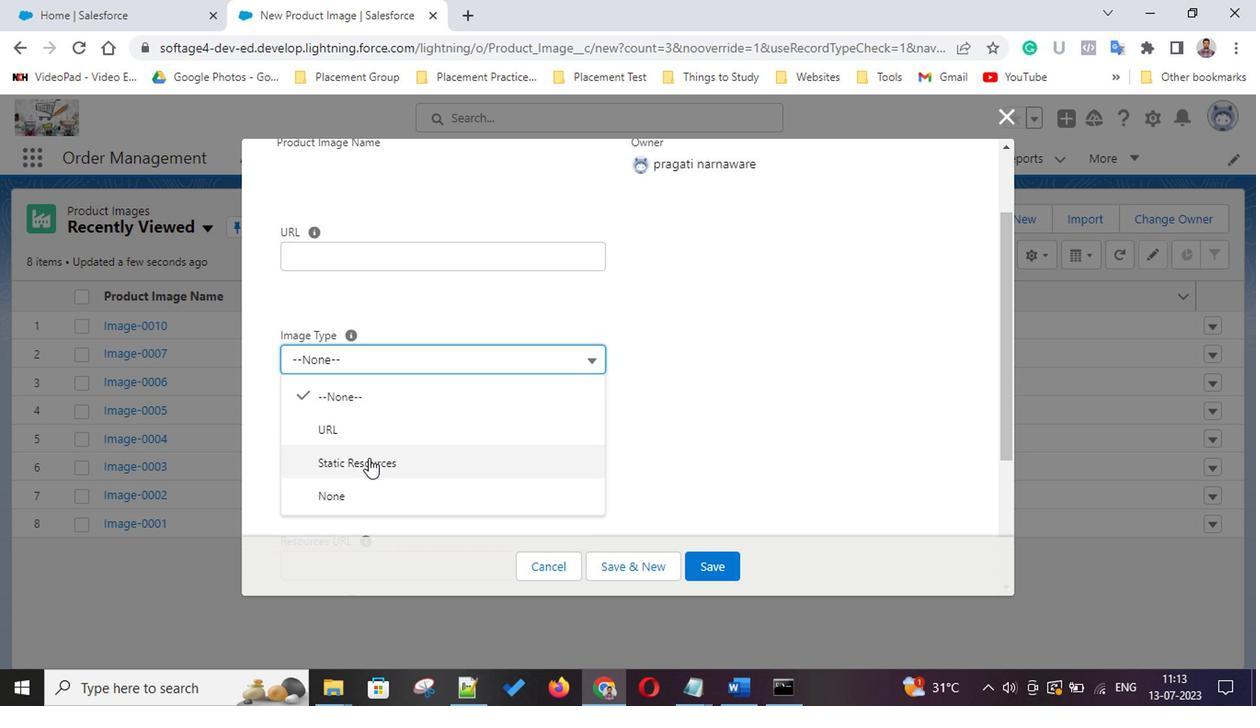 
Action: Mouse moved to (418, 461)
Screenshot: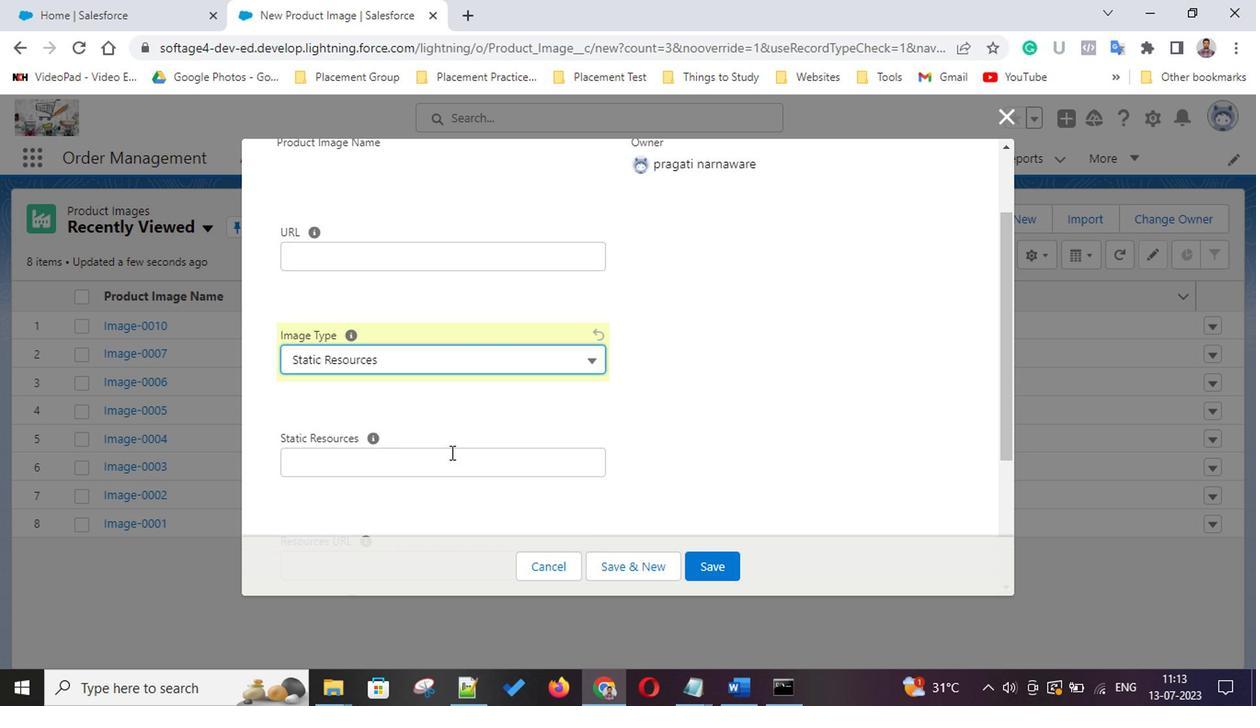 
Action: Mouse pressed left at (418, 461)
Screenshot: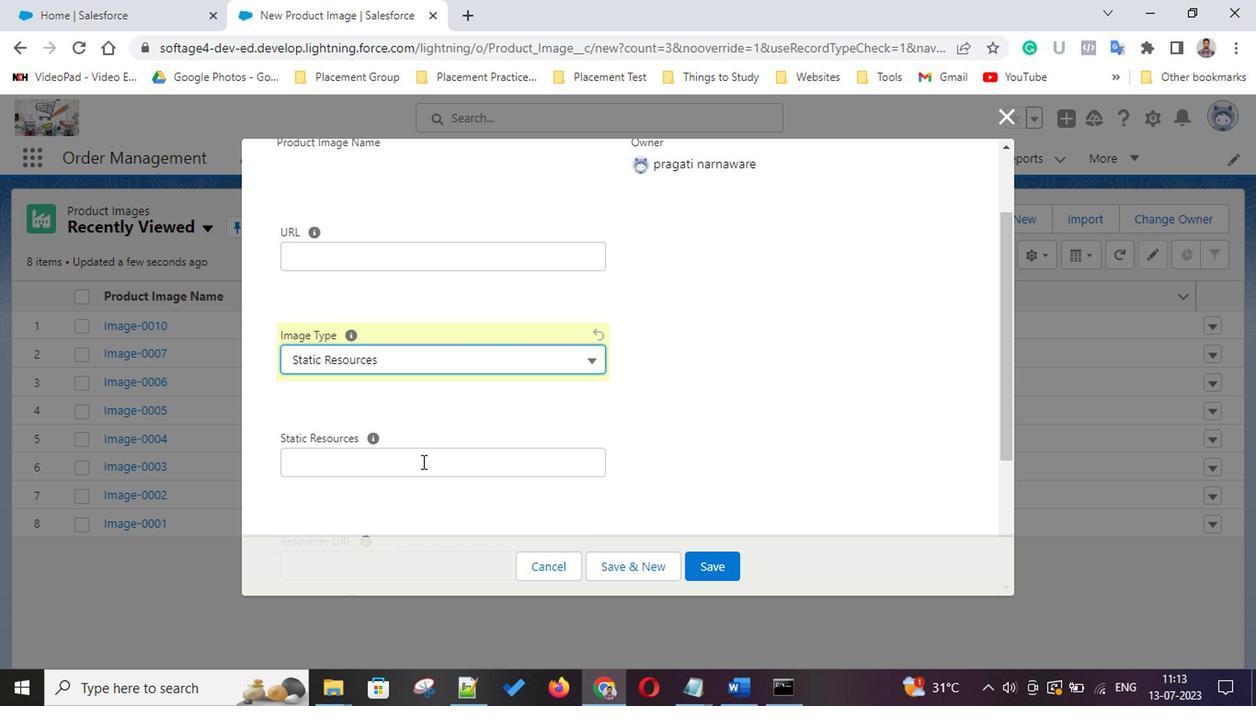 
Action: Mouse scrolled (418, 459) with delta (0, -1)
Screenshot: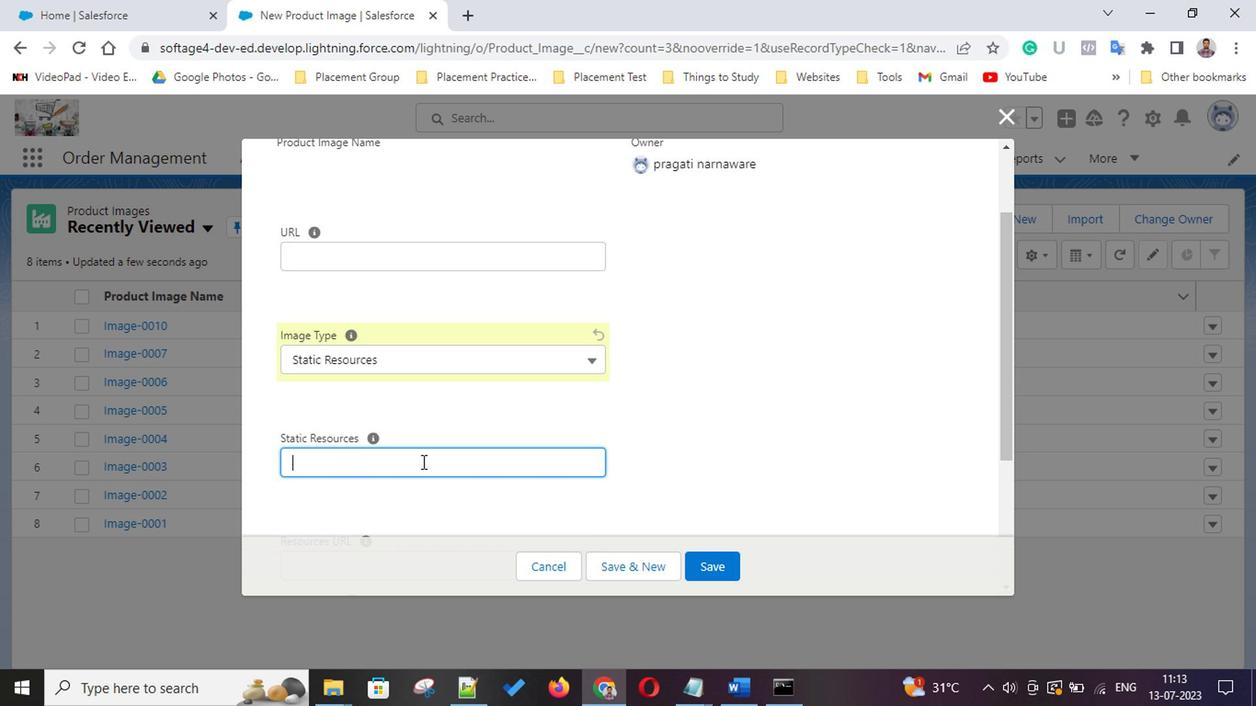 
Action: Mouse scrolled (418, 459) with delta (0, -1)
Screenshot: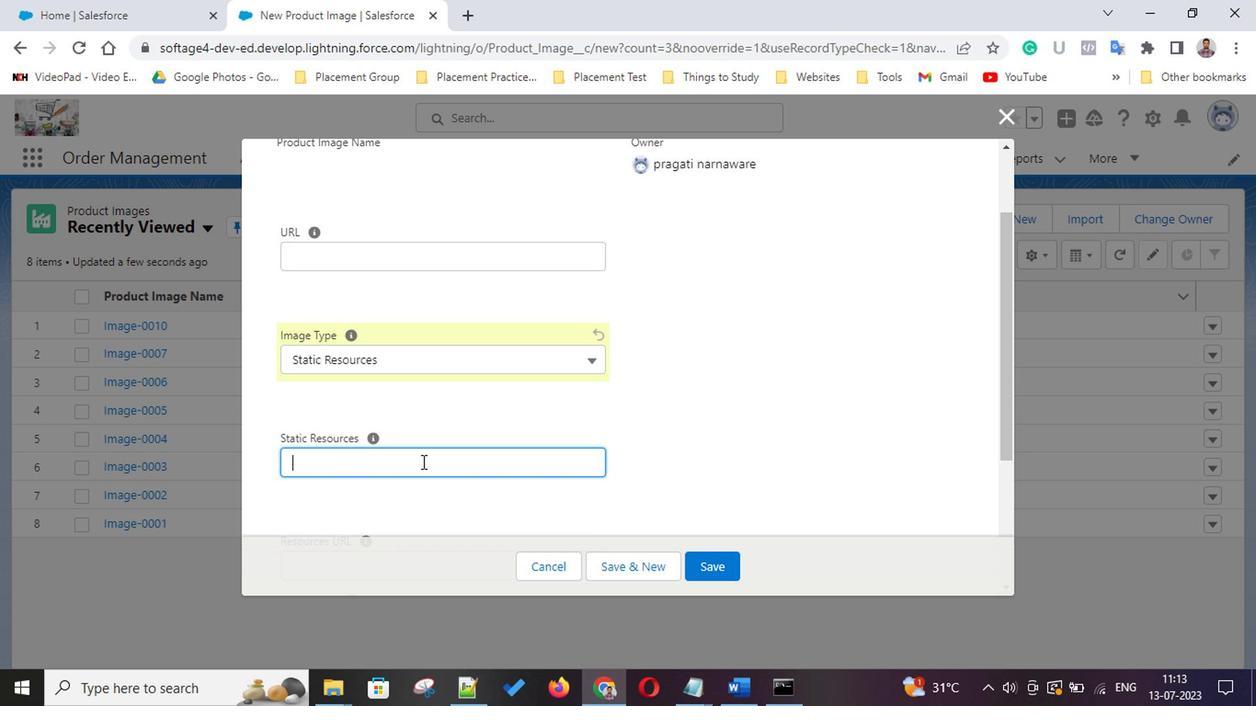 
Action: Mouse scrolled (418, 459) with delta (0, -1)
Screenshot: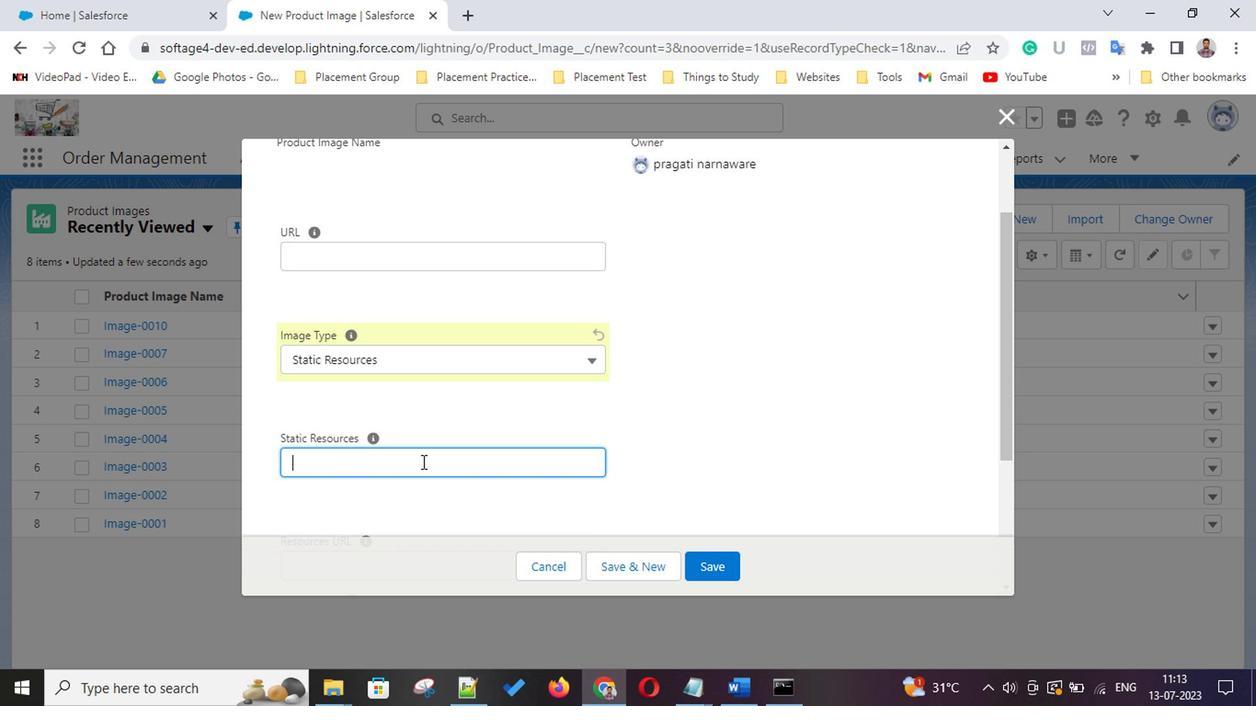 
Action: Mouse scrolled (418, 459) with delta (0, -1)
Screenshot: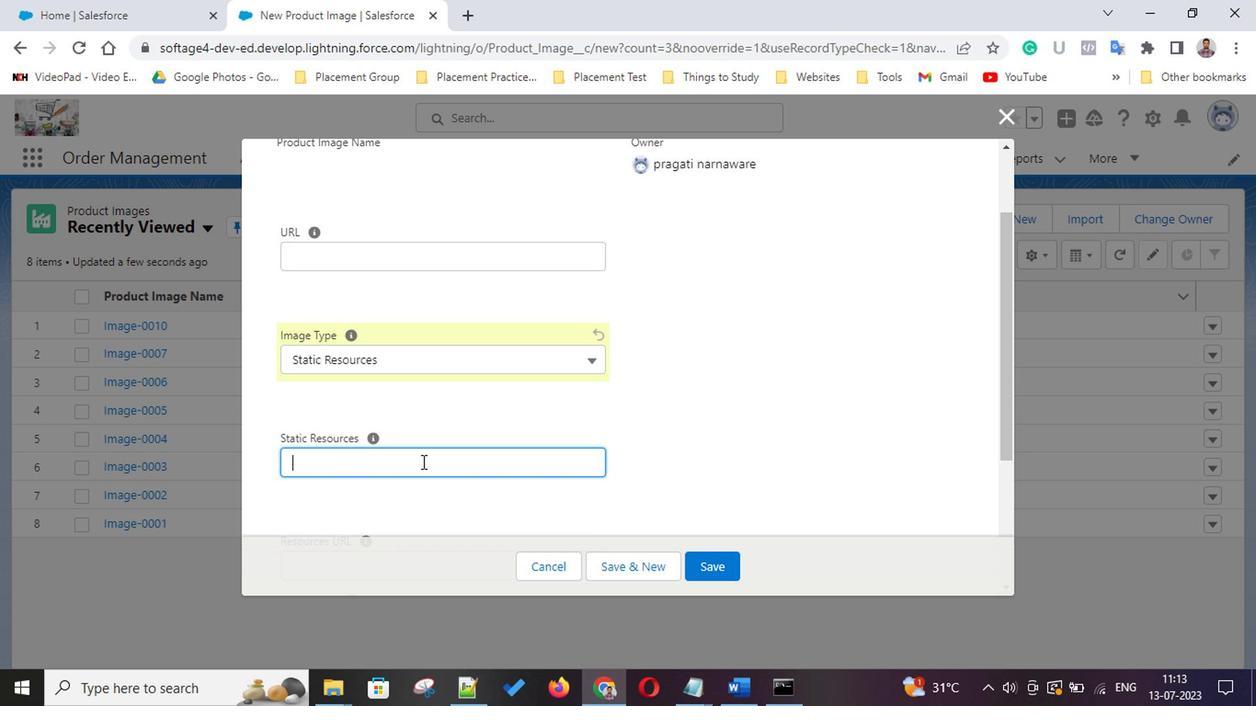 
Action: Mouse scrolled (418, 459) with delta (0, -1)
Screenshot: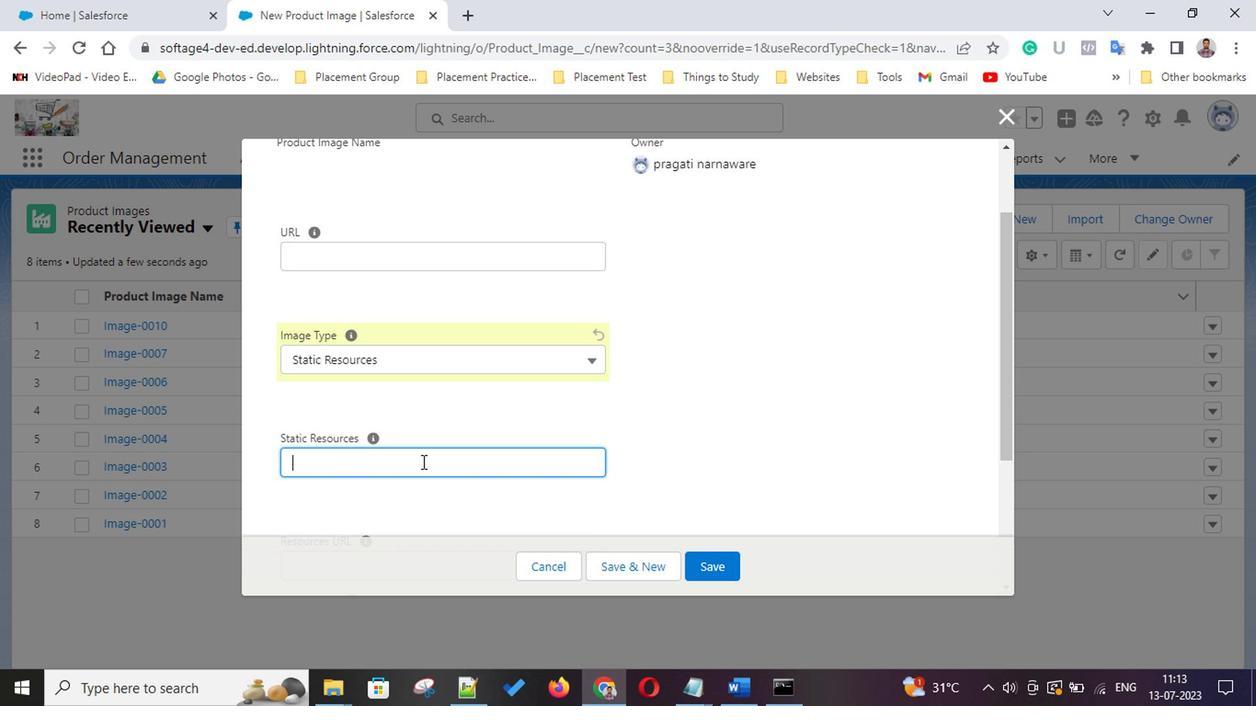 
Action: Mouse scrolled (418, 459) with delta (0, -1)
Screenshot: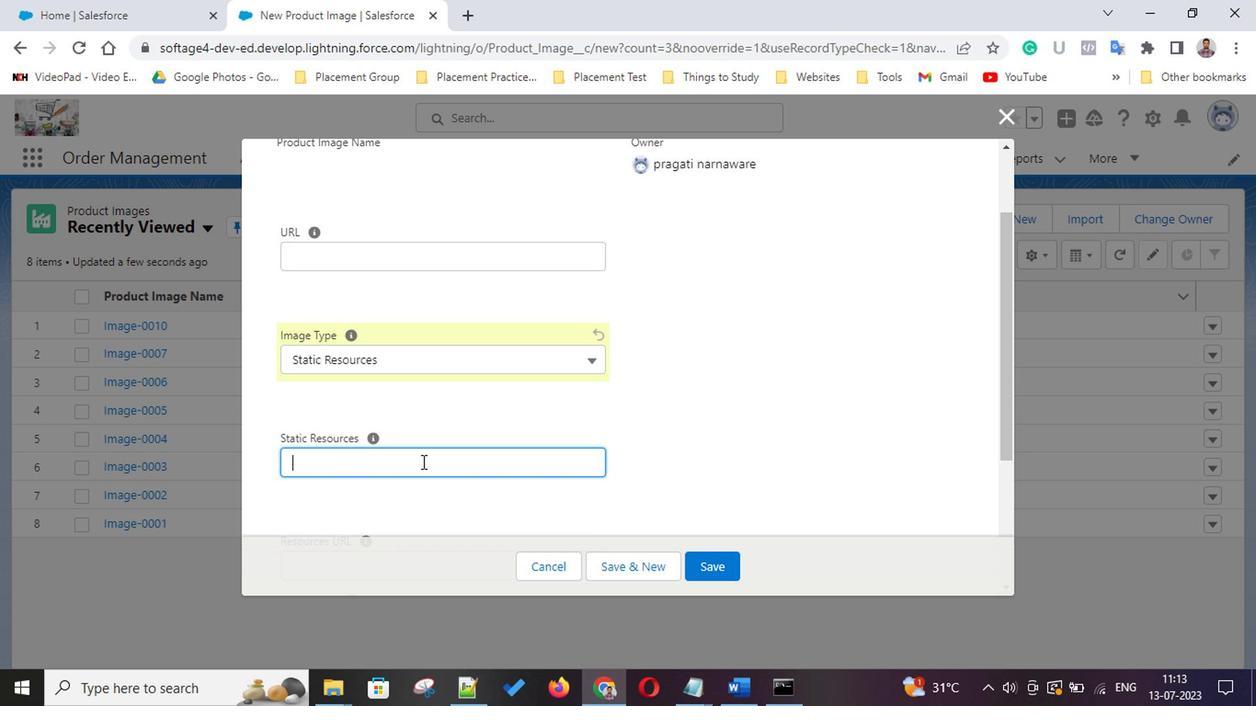 
Action: Mouse scrolled (418, 459) with delta (0, -1)
Screenshot: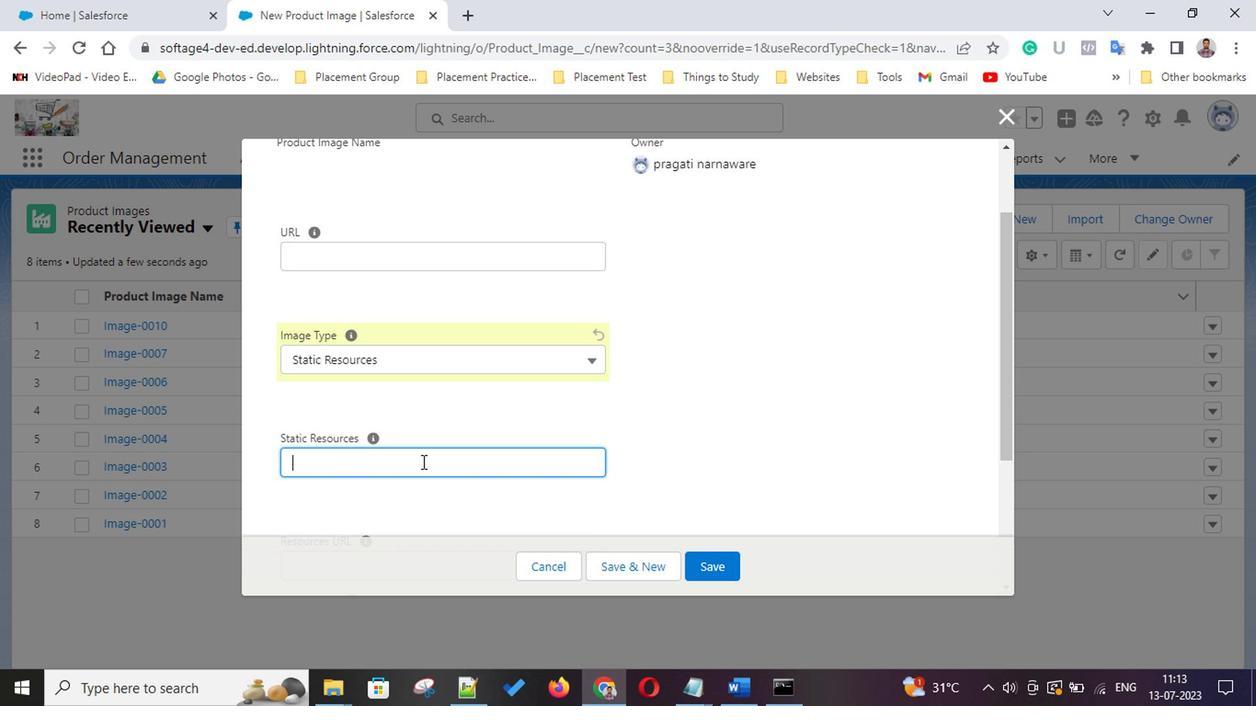 
Action: Mouse scrolled (418, 459) with delta (0, -1)
Screenshot: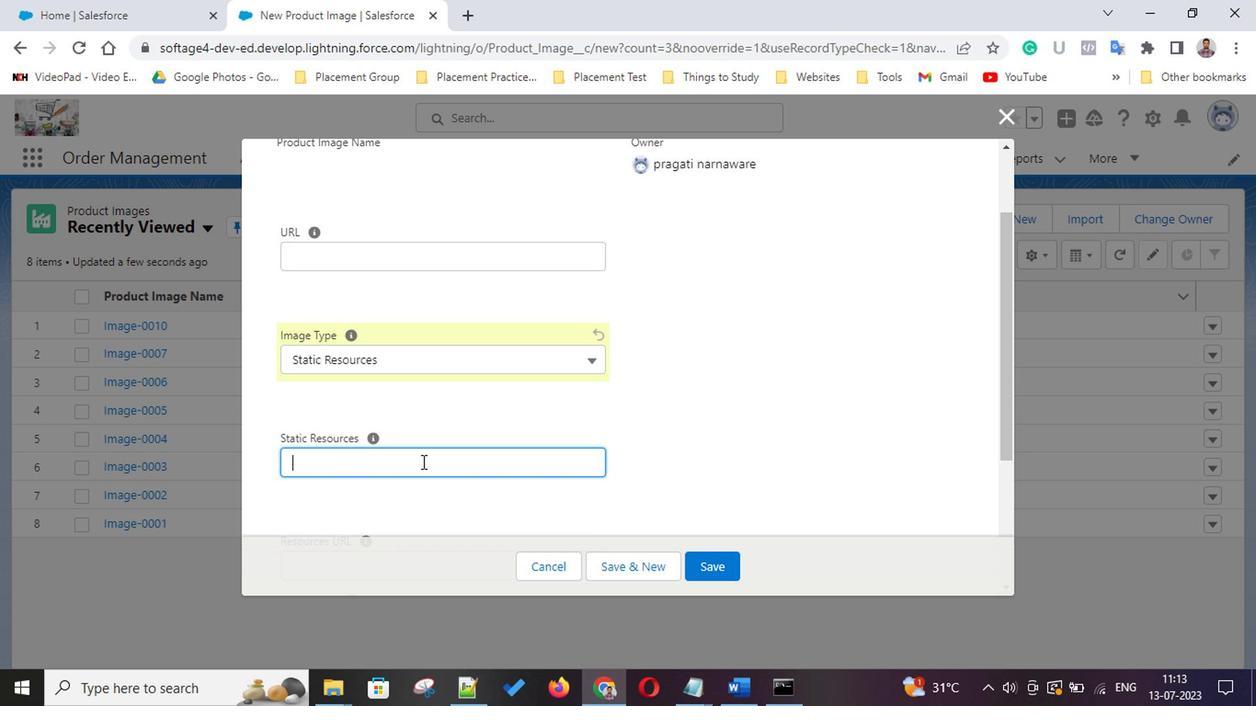 
Action: Mouse scrolled (418, 459) with delta (0, -1)
Screenshot: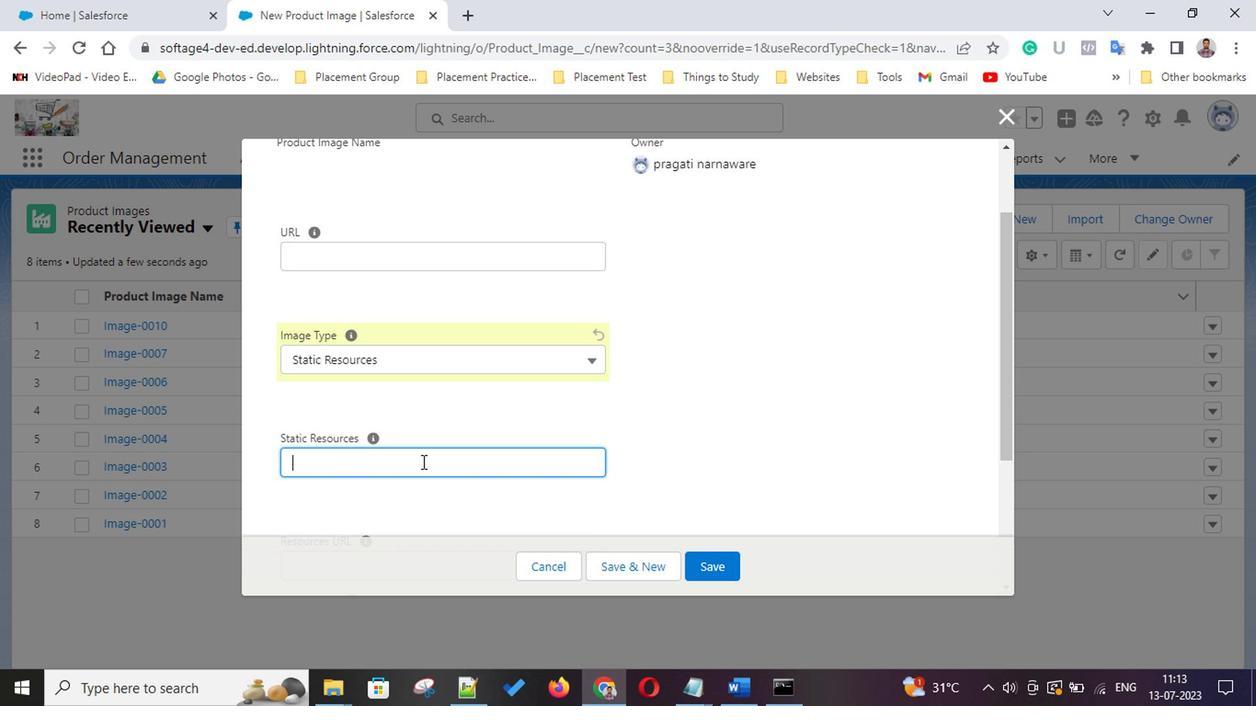 
Action: Mouse scrolled (418, 459) with delta (0, -1)
Screenshot: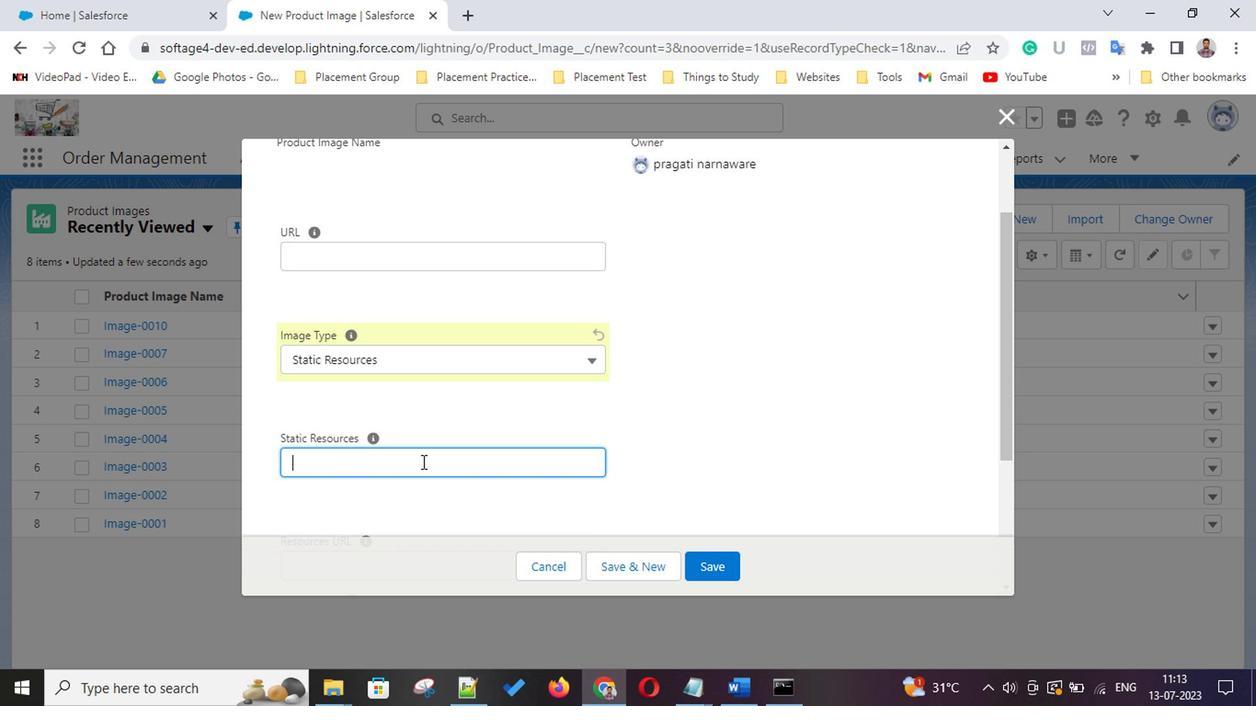 
Action: Mouse scrolled (418, 459) with delta (0, -1)
Screenshot: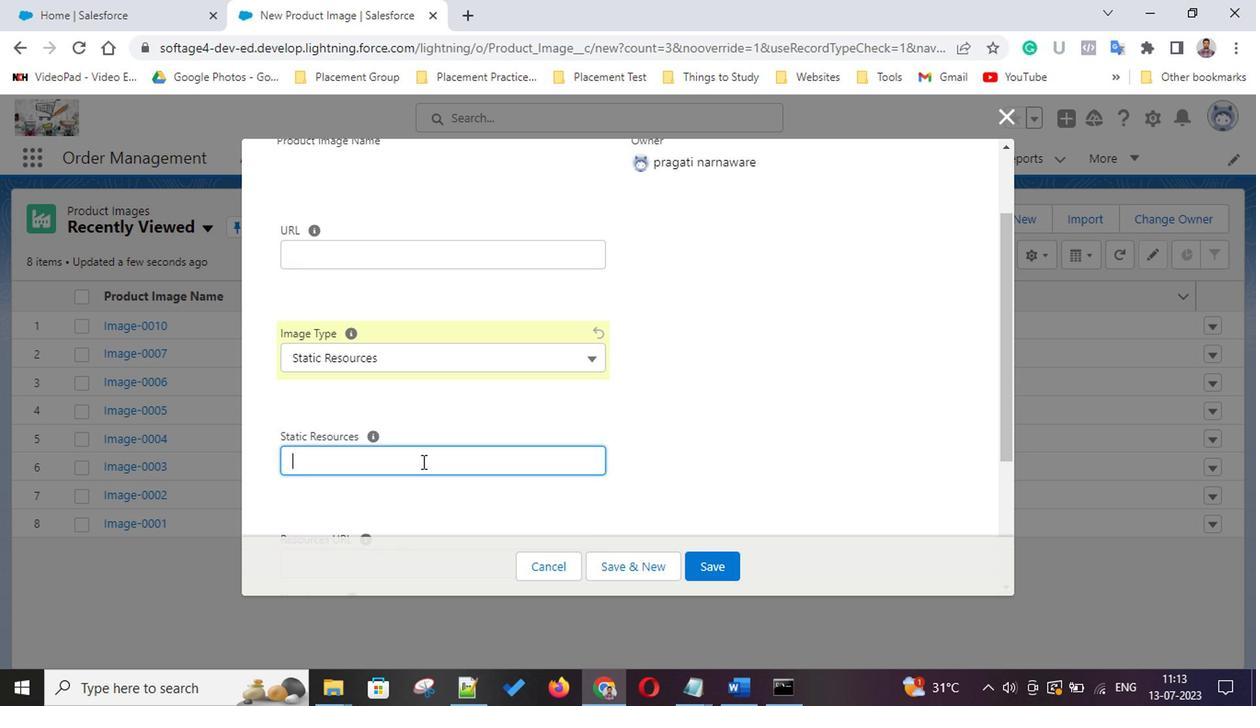 
Action: Mouse moved to (571, 423)
Screenshot: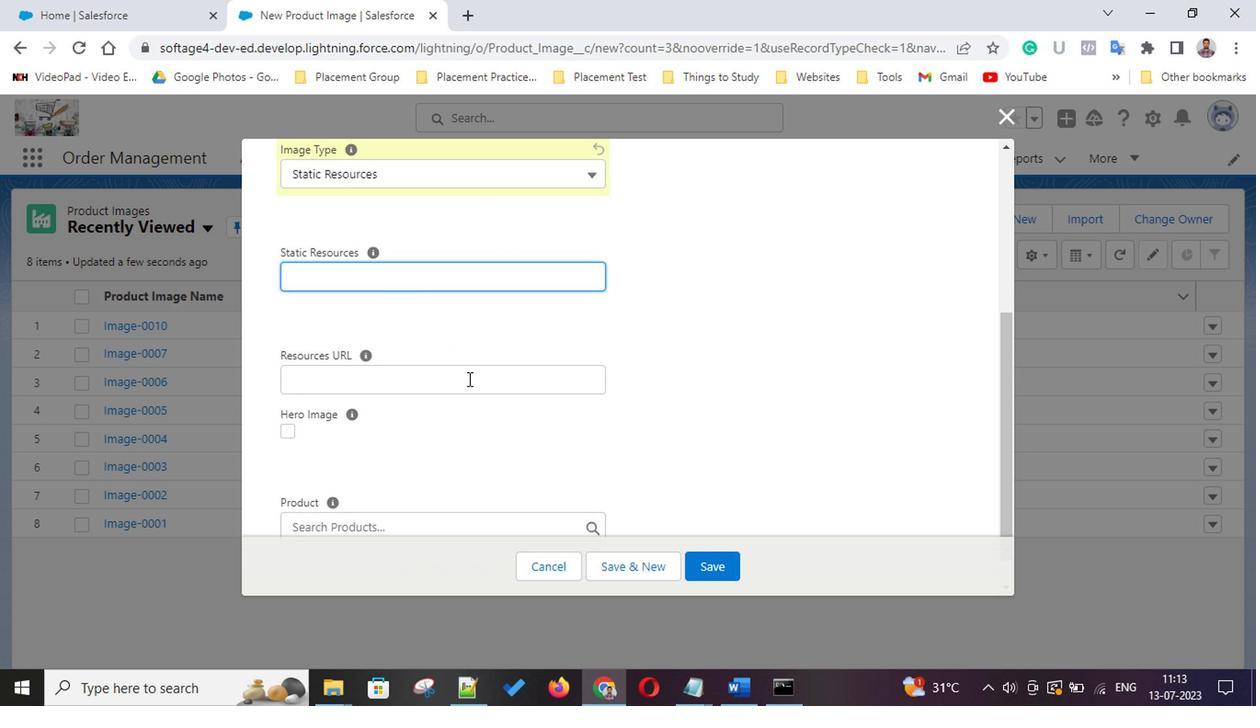 
Action: Mouse scrolled (571, 422) with delta (0, -1)
Screenshot: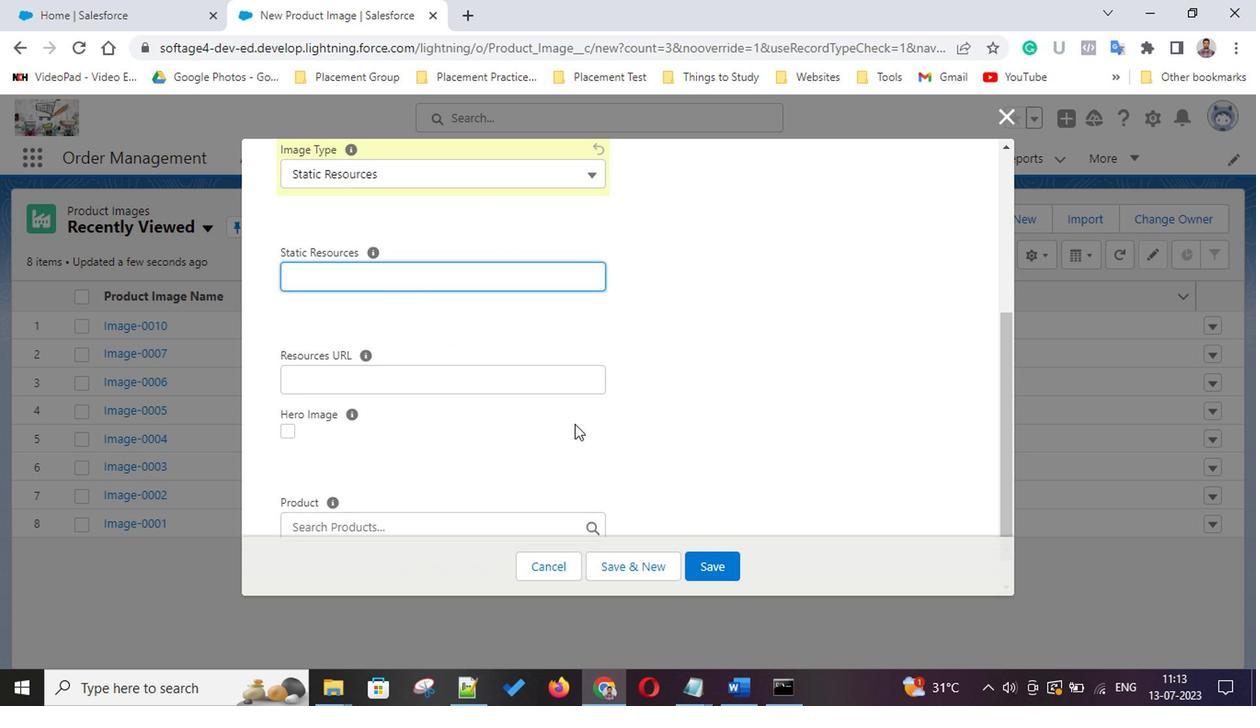 
Action: Mouse scrolled (571, 422) with delta (0, -1)
Screenshot: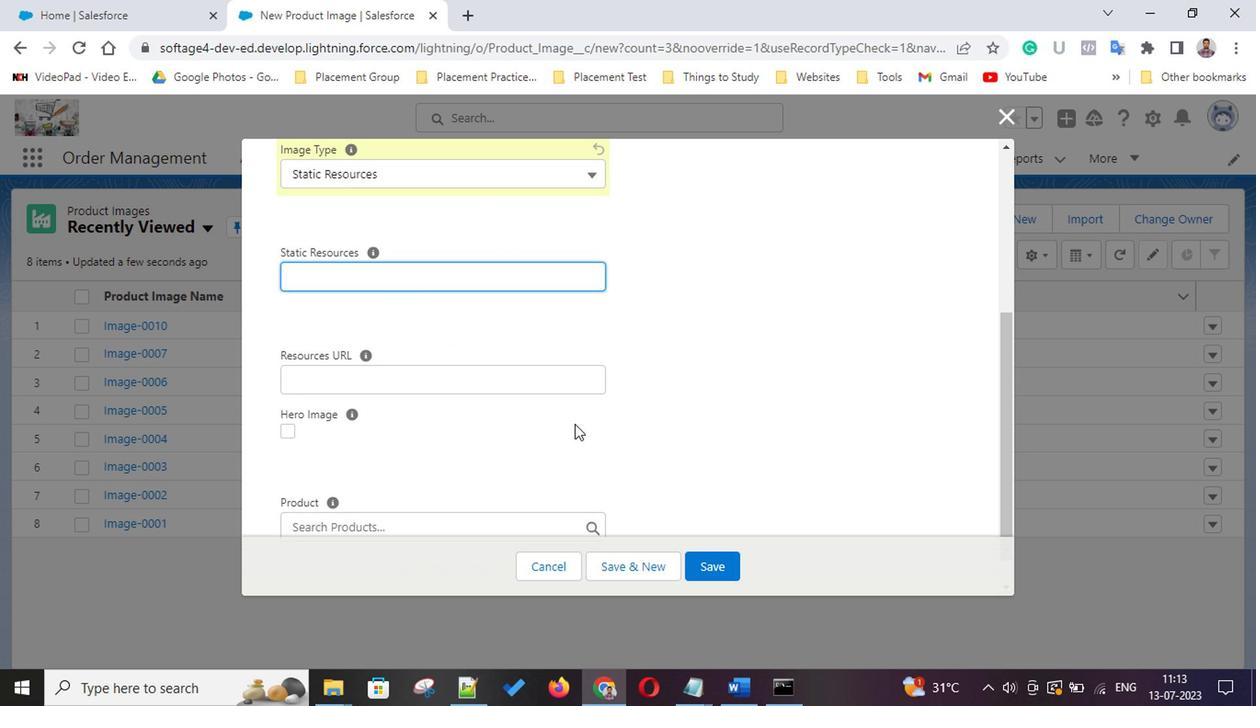 
Action: Mouse scrolled (571, 422) with delta (0, -1)
Screenshot: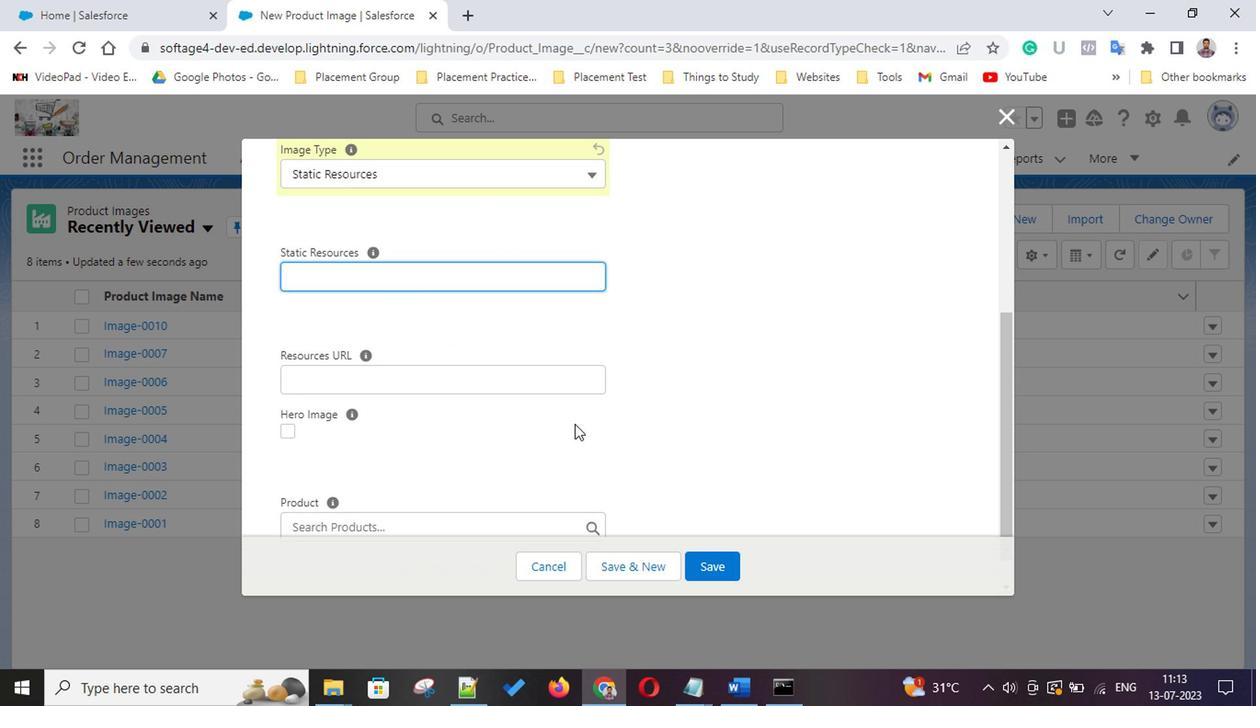 
Action: Mouse scrolled (571, 422) with delta (0, -1)
Screenshot: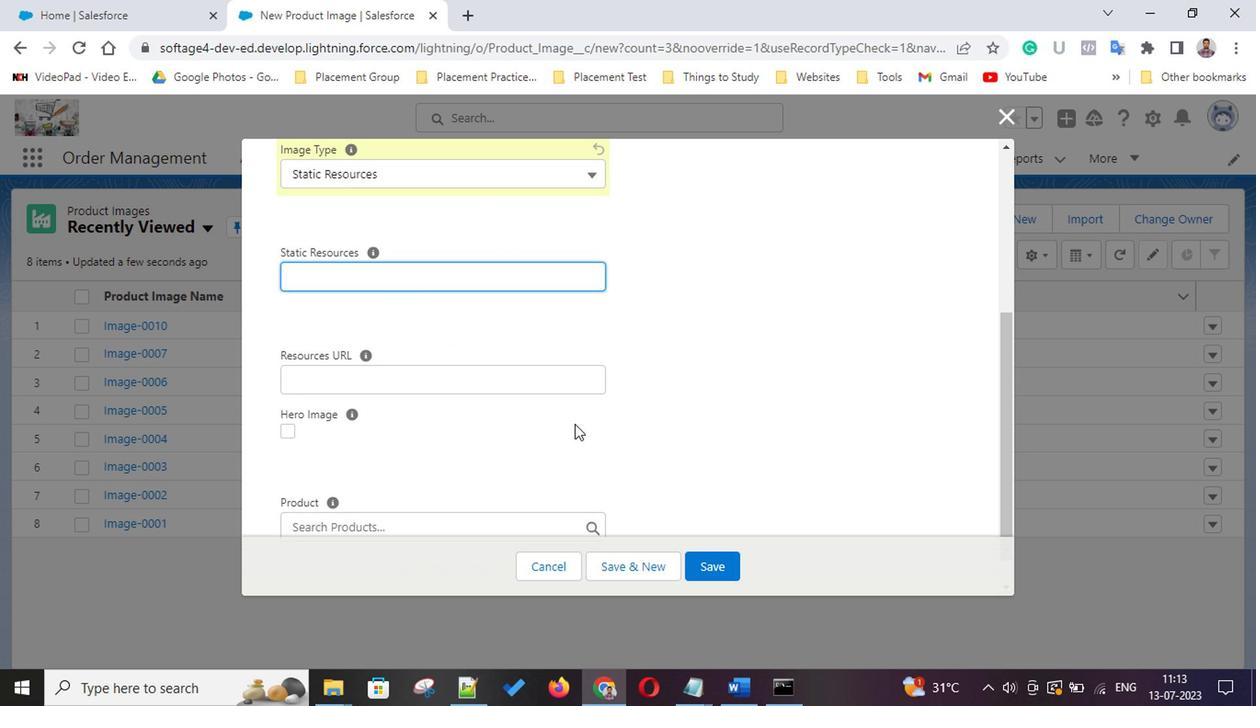 
Action: Mouse scrolled (571, 422) with delta (0, -1)
Screenshot: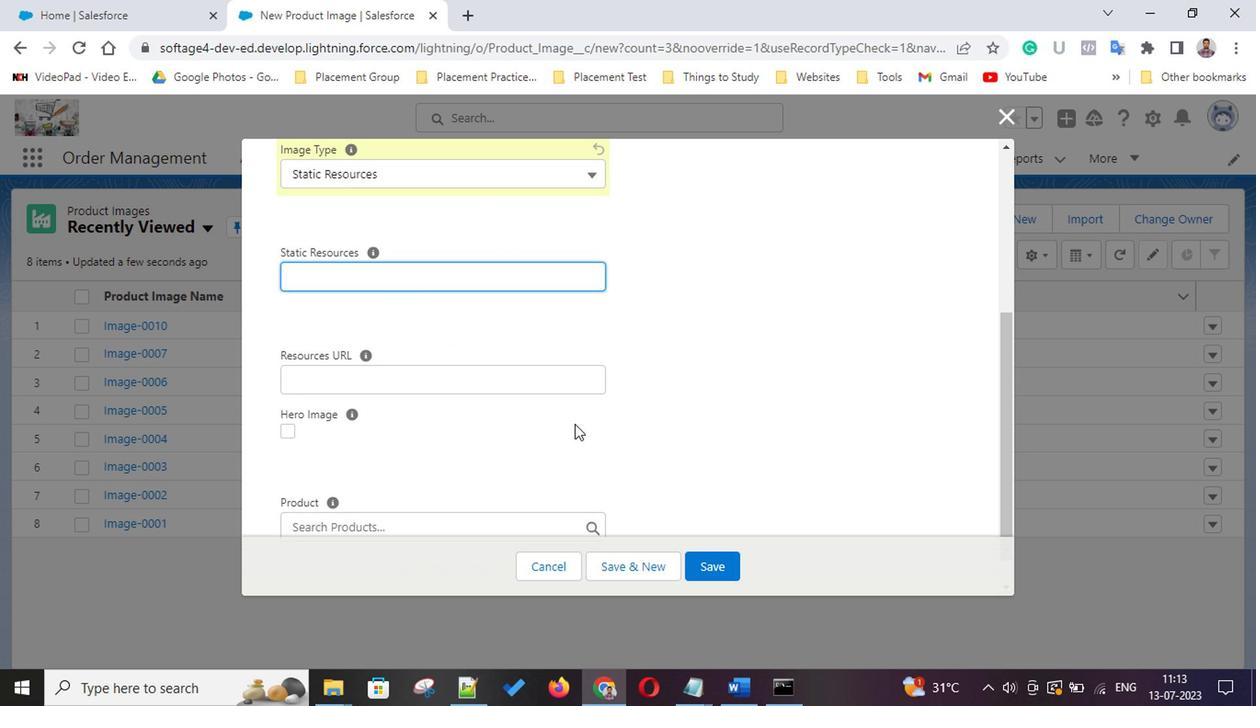 
Action: Mouse scrolled (571, 422) with delta (0, -1)
Screenshot: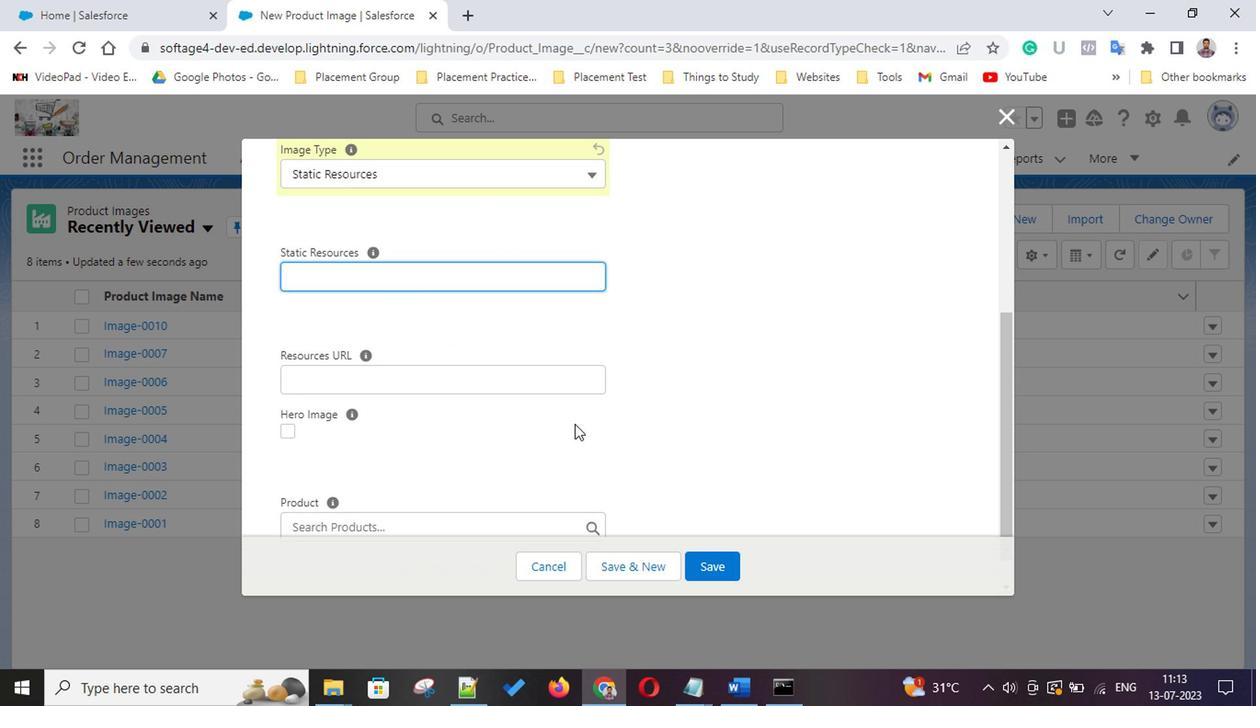 
Action: Mouse scrolled (571, 422) with delta (0, -1)
Screenshot: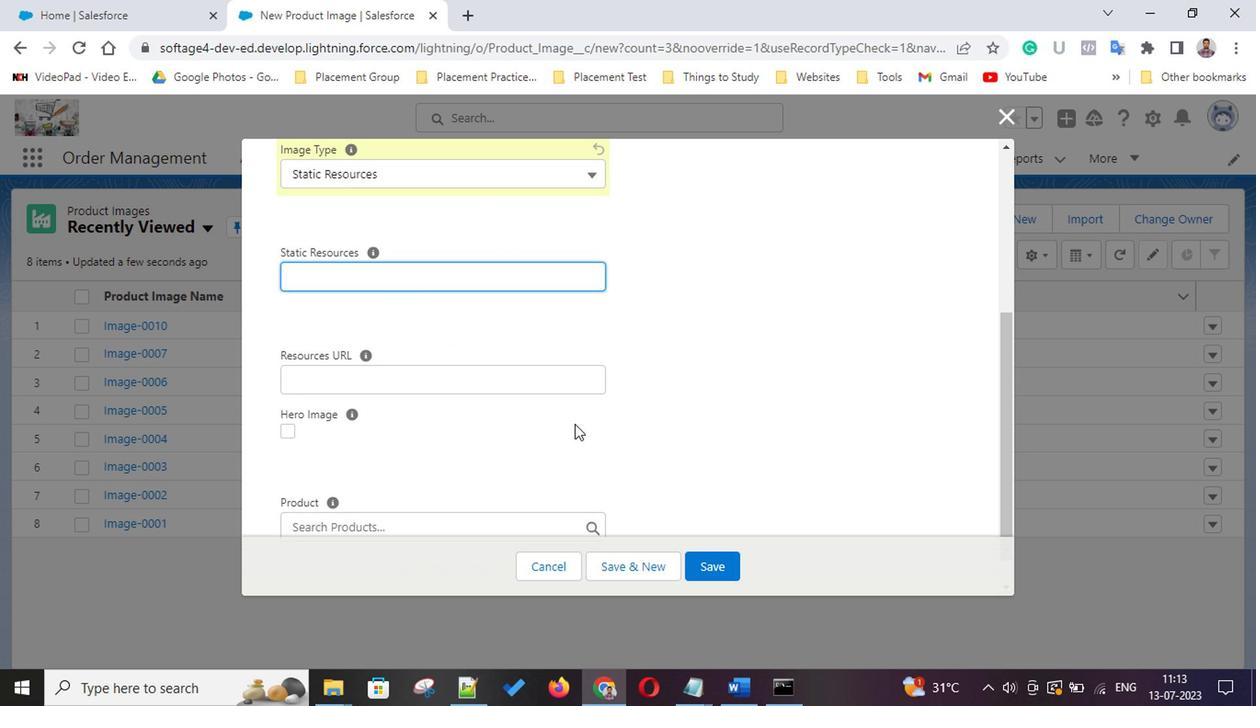 
Action: Mouse scrolled (571, 422) with delta (0, -1)
Screenshot: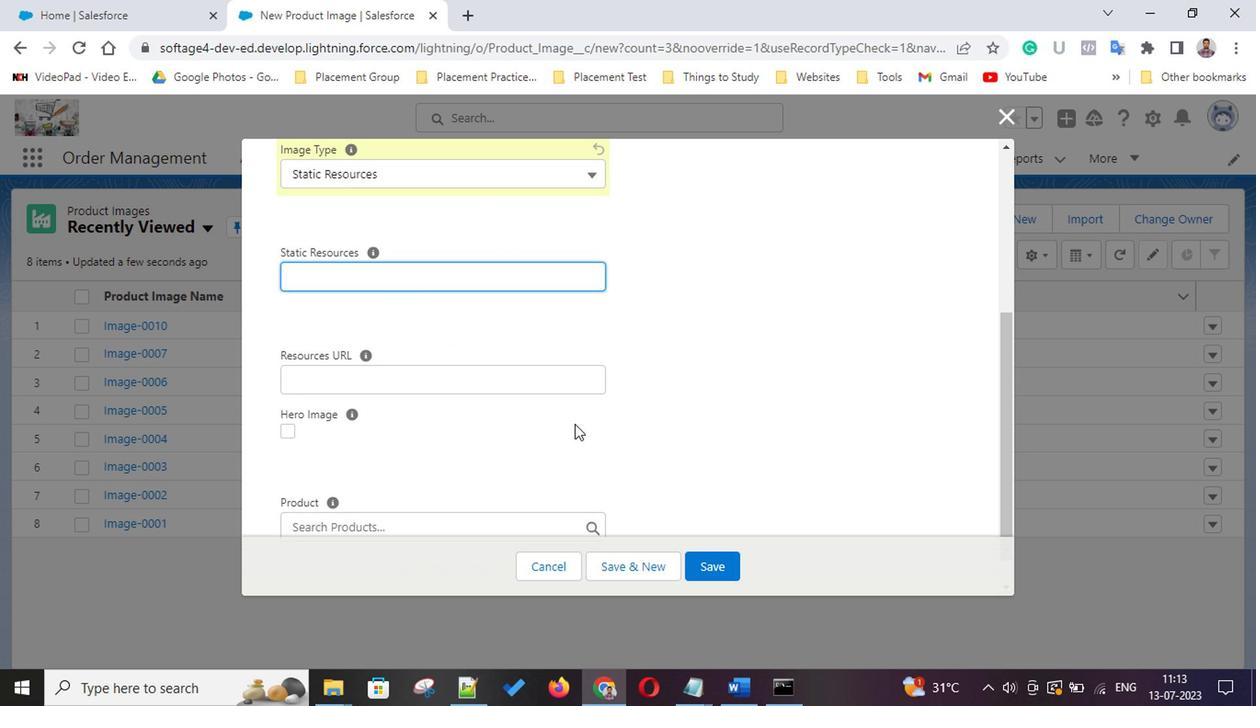 
Action: Mouse scrolled (571, 422) with delta (0, -1)
Screenshot: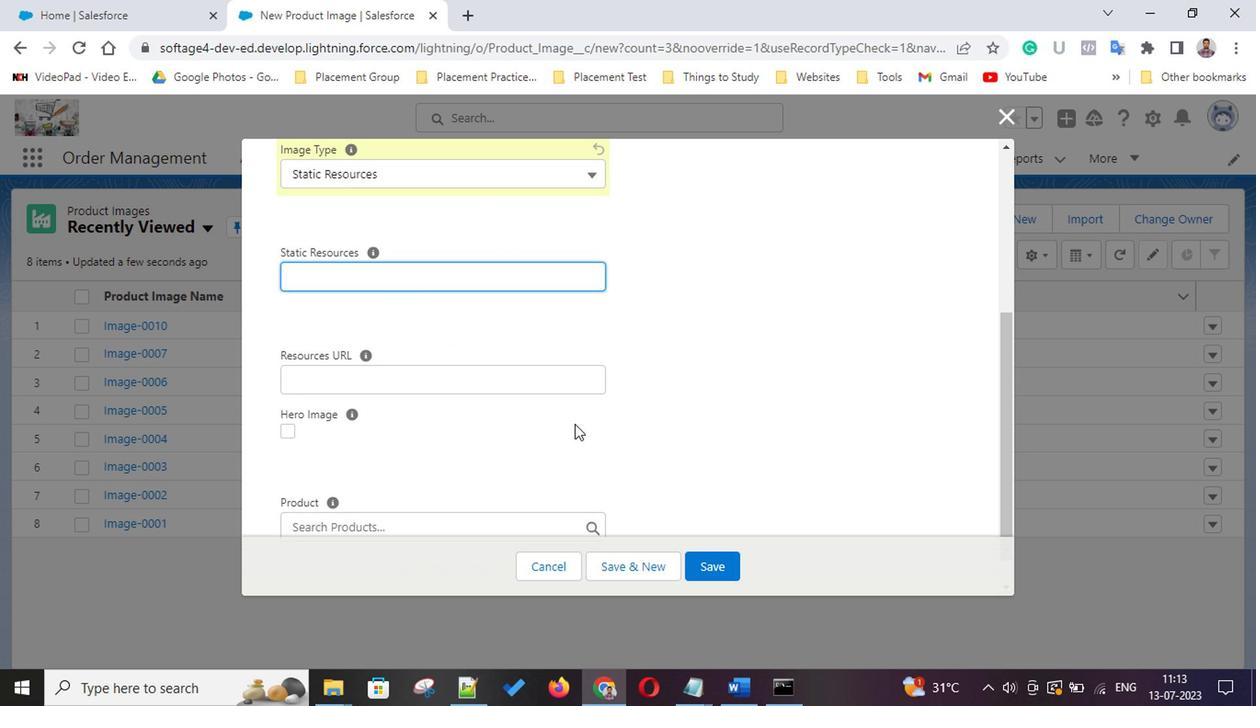
Action: Mouse scrolled (571, 422) with delta (0, -1)
Screenshot: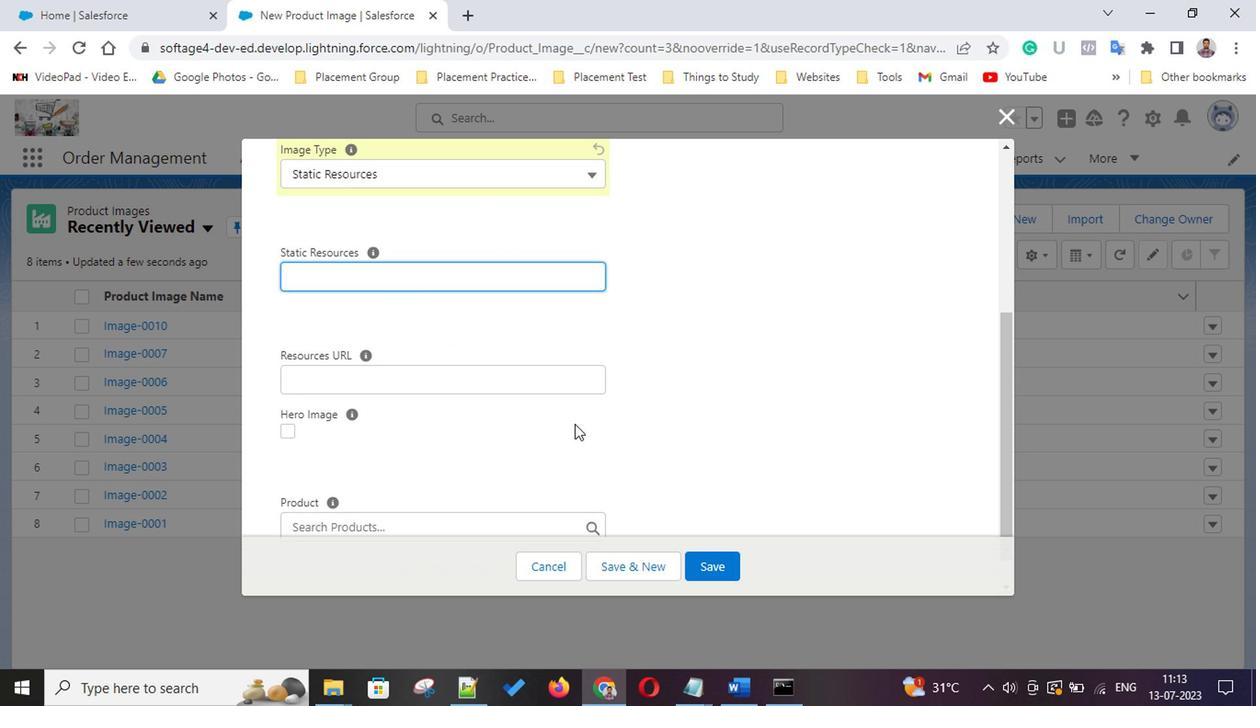 
Action: Mouse scrolled (571, 422) with delta (0, -1)
Screenshot: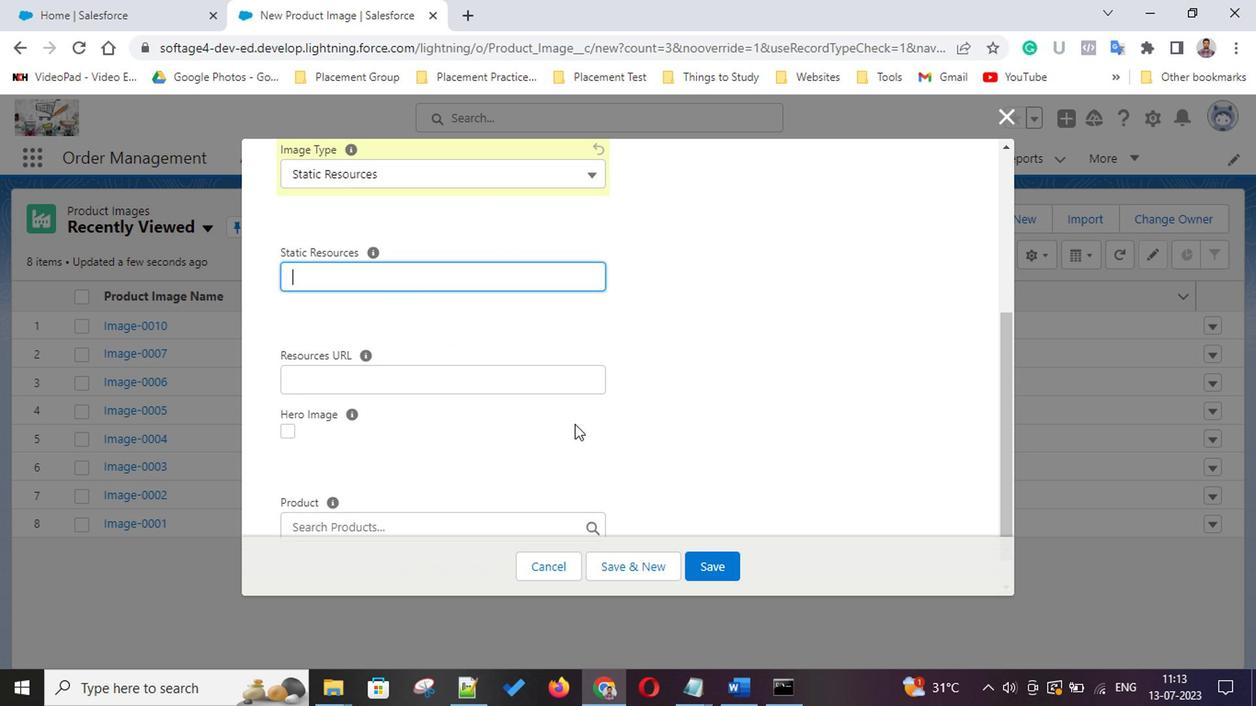 
Action: Mouse scrolled (571, 422) with delta (0, -1)
Screenshot: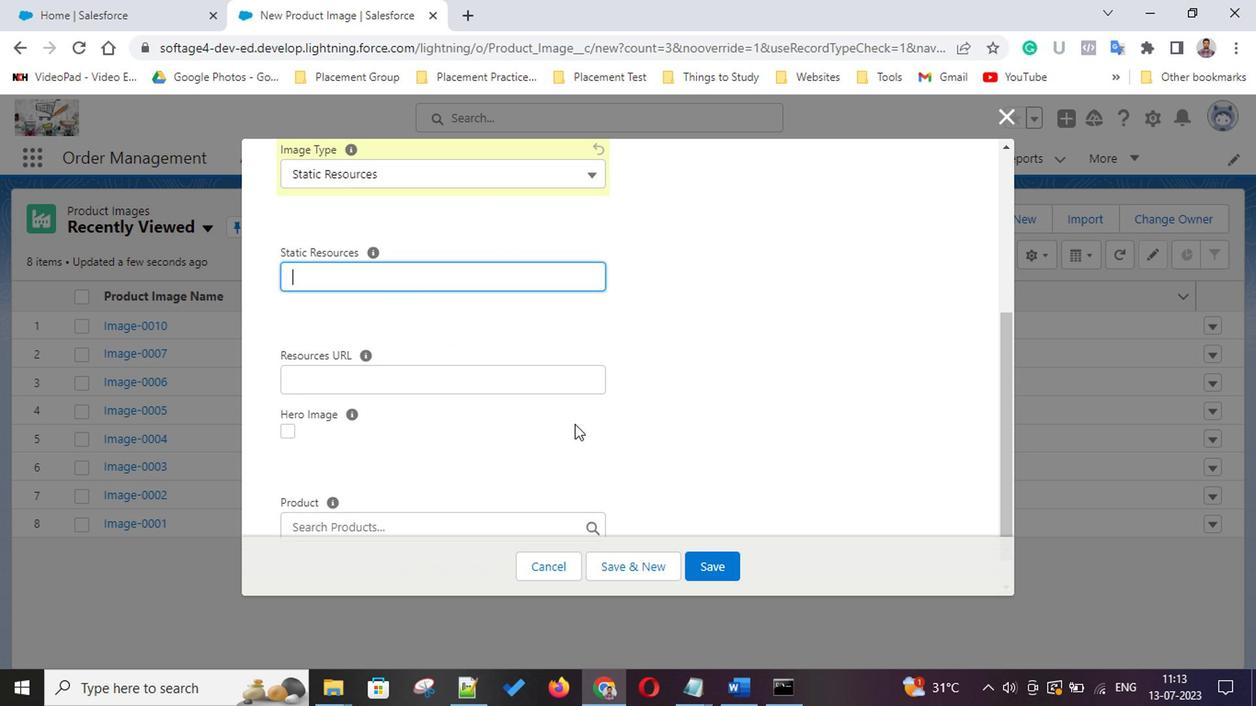 
Action: Mouse scrolled (571, 422) with delta (0, -1)
Screenshot: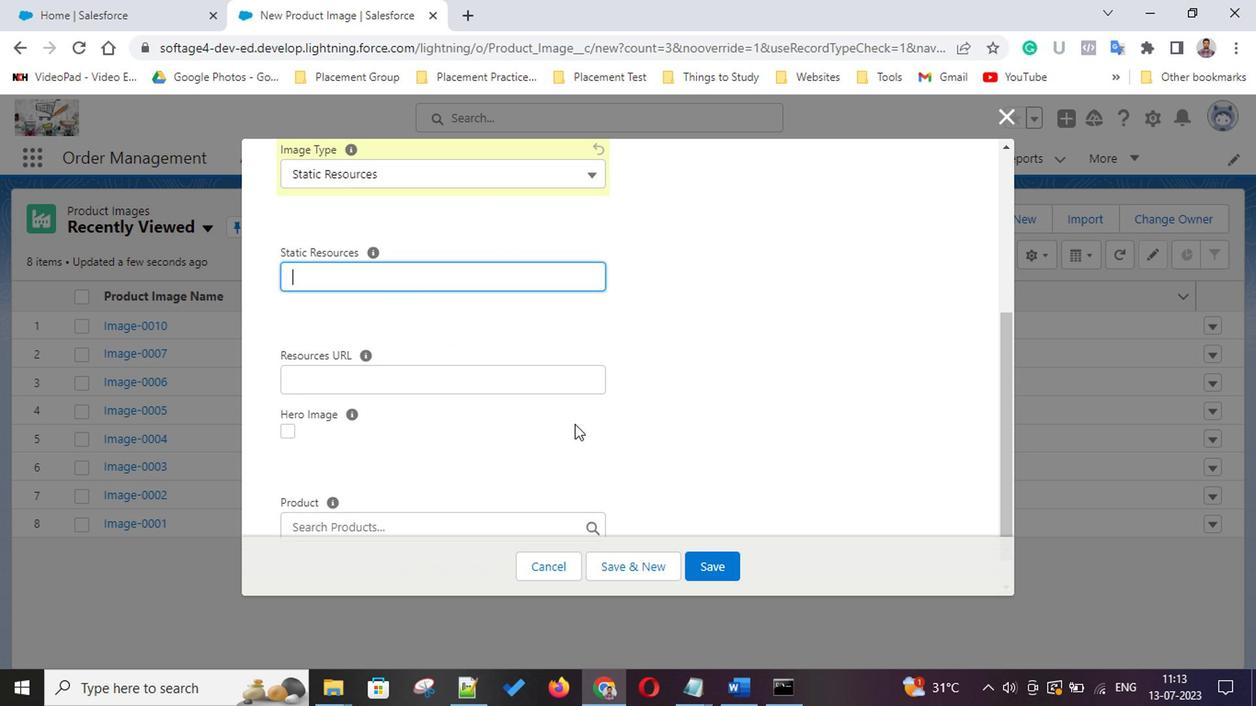 
Action: Mouse scrolled (571, 422) with delta (0, -1)
Screenshot: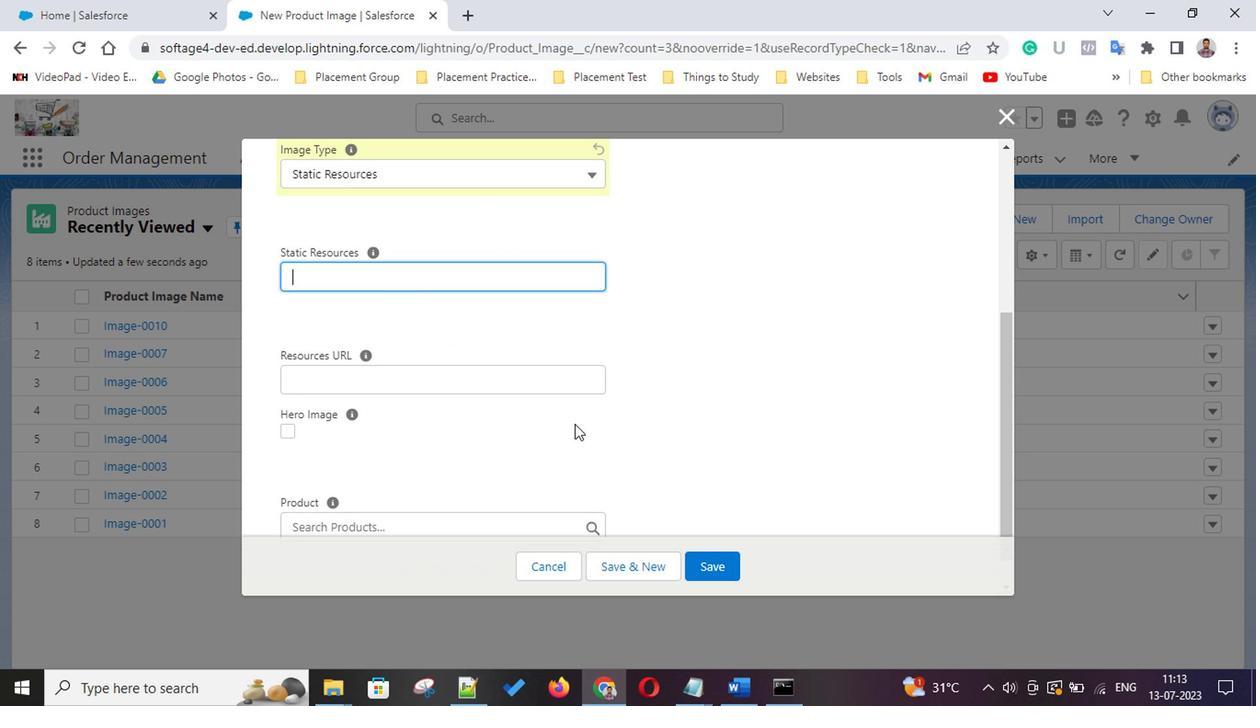 
Action: Mouse scrolled (571, 422) with delta (0, -1)
Screenshot: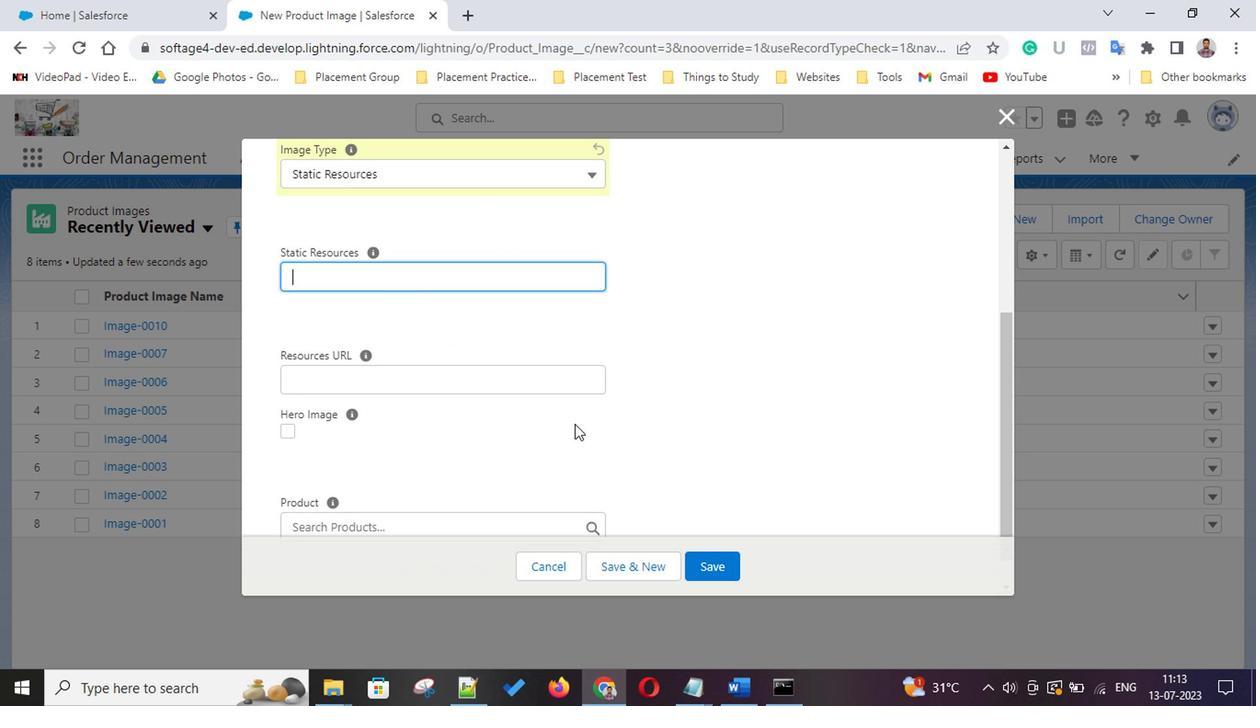 
Action: Mouse scrolled (571, 422) with delta (0, -1)
Screenshot: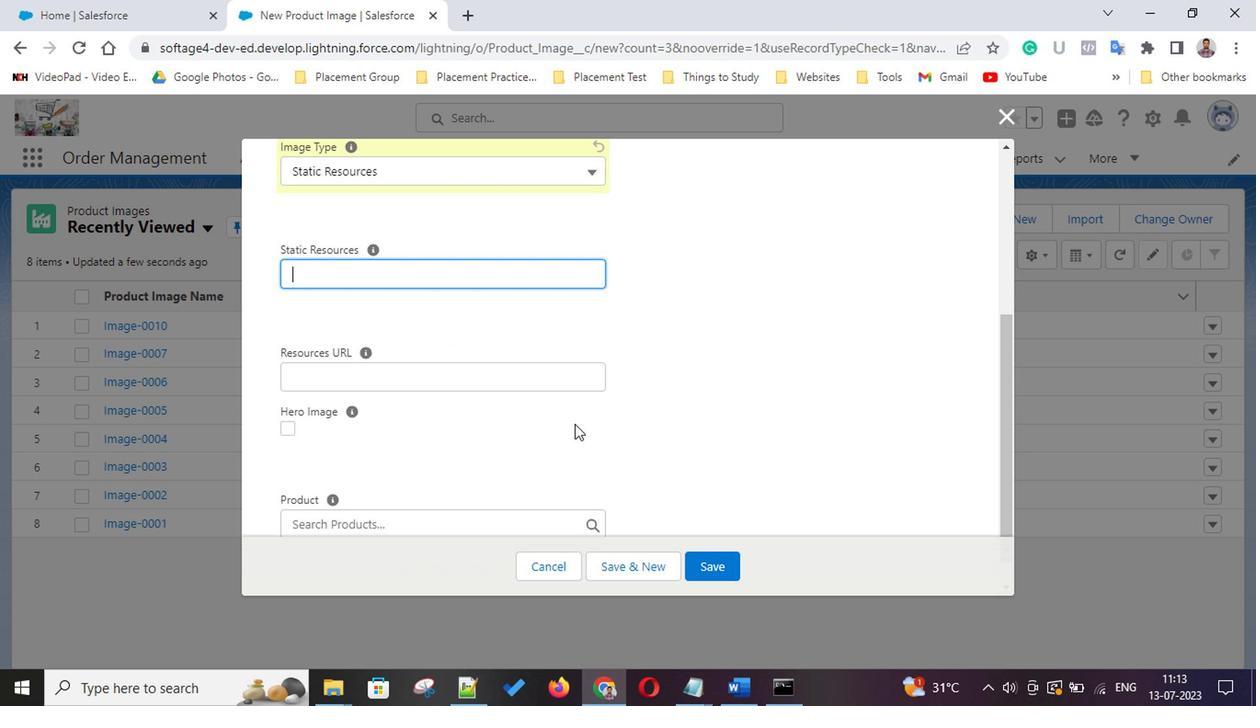 
Action: Mouse scrolled (571, 422) with delta (0, -1)
Screenshot: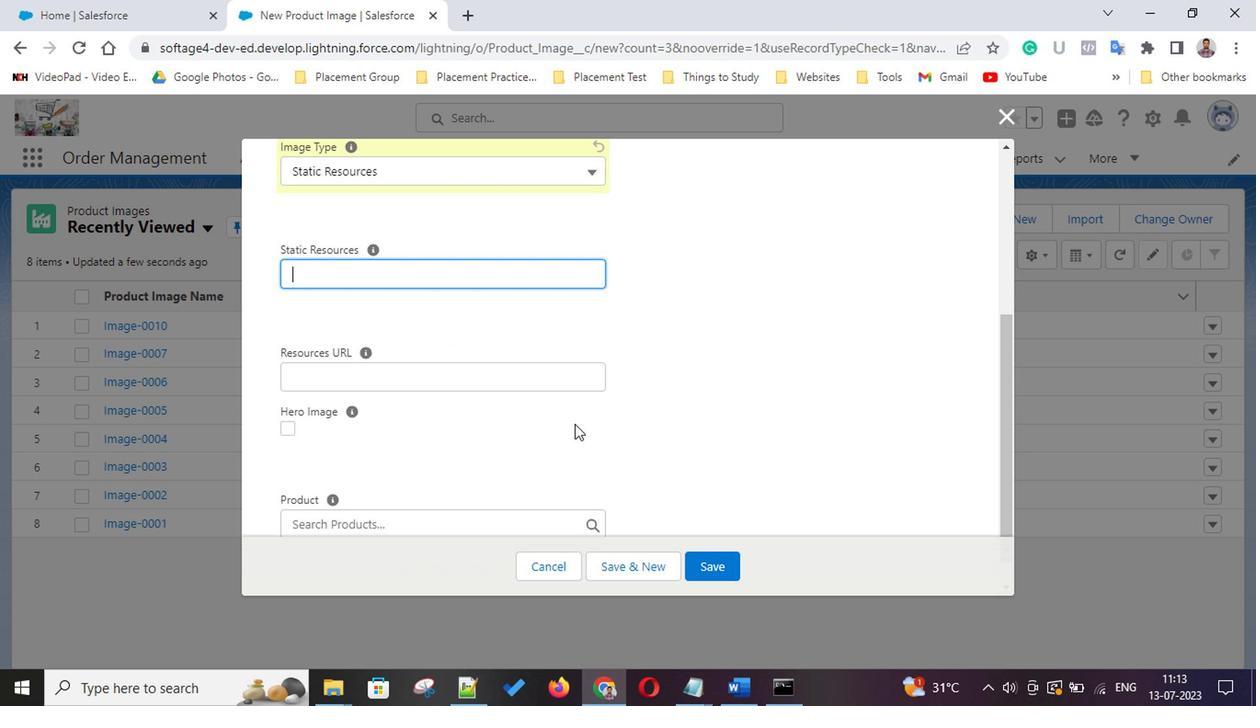 
Action: Mouse scrolled (571, 422) with delta (0, -1)
Screenshot: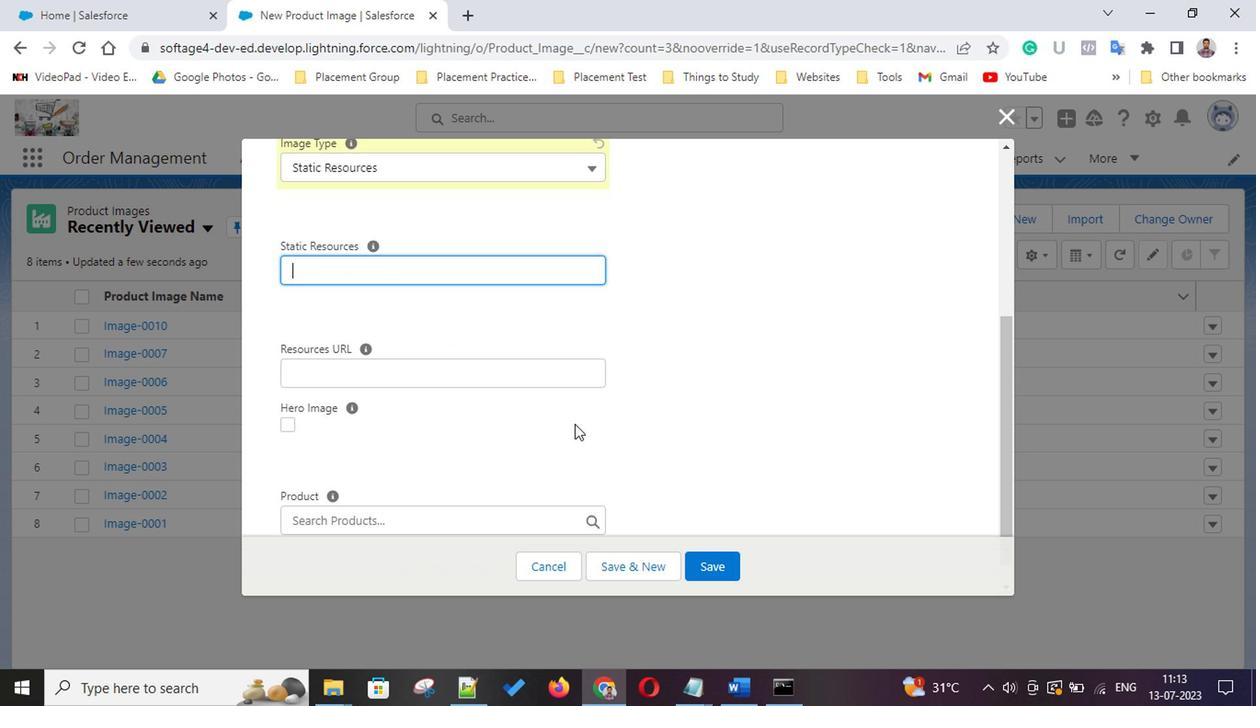 
Action: Mouse scrolled (571, 422) with delta (0, -1)
Screenshot: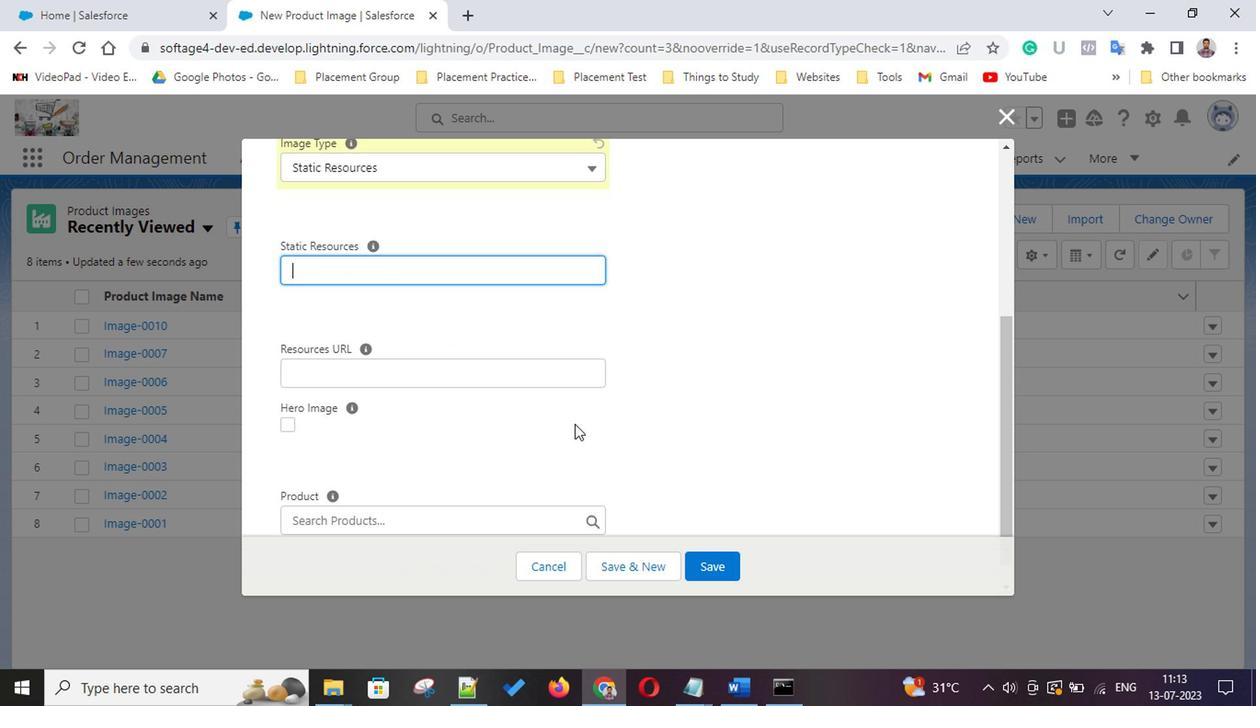 
Action: Mouse scrolled (571, 422) with delta (0, -1)
Screenshot: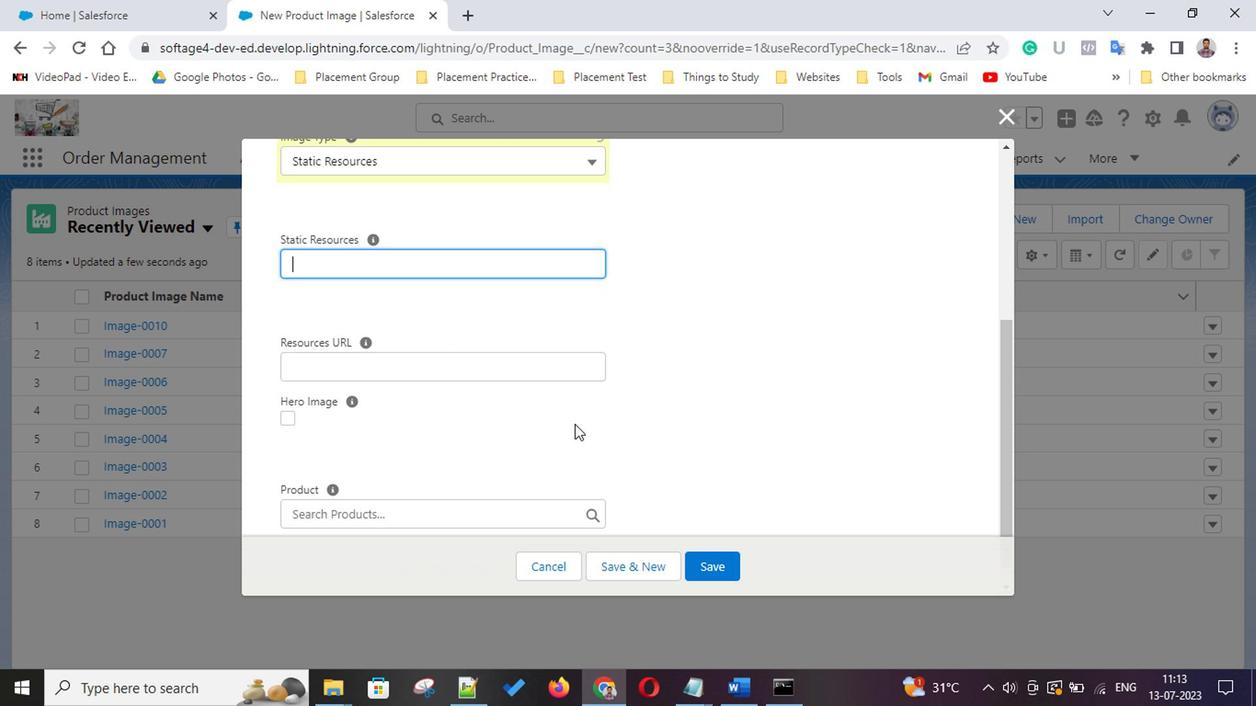 
Action: Mouse scrolled (571, 422) with delta (0, -1)
Screenshot: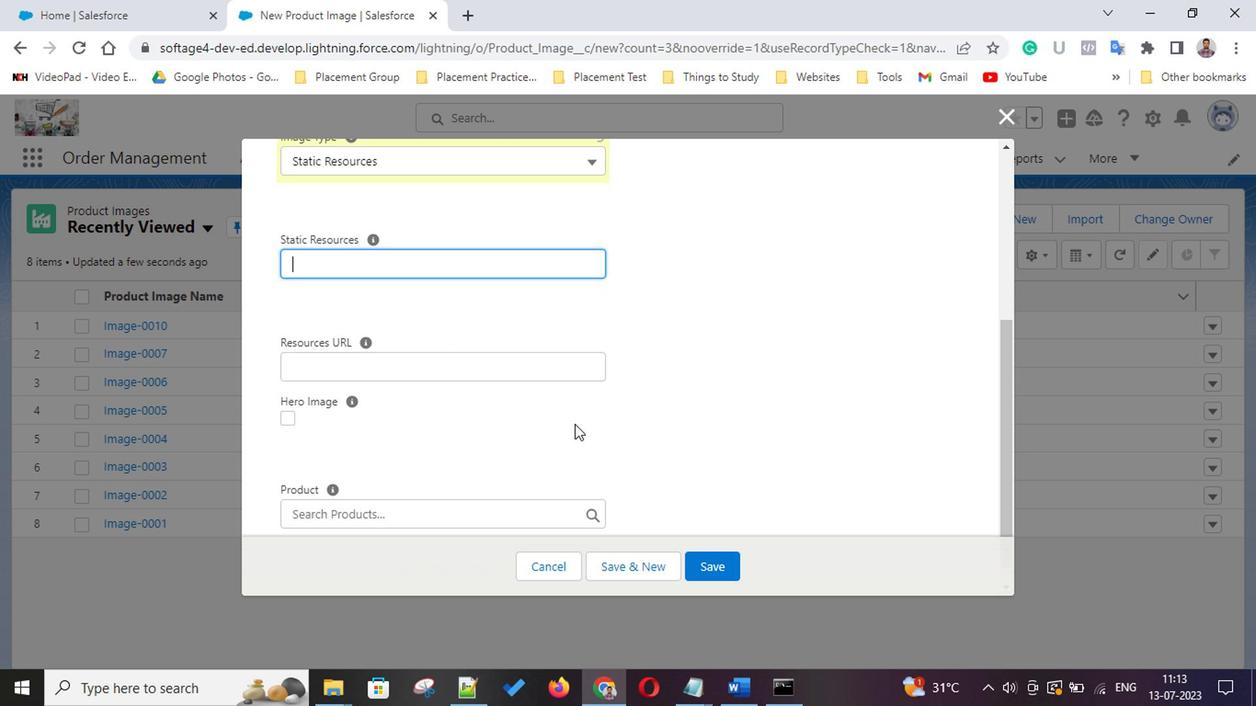 
Action: Mouse moved to (542, 565)
Screenshot: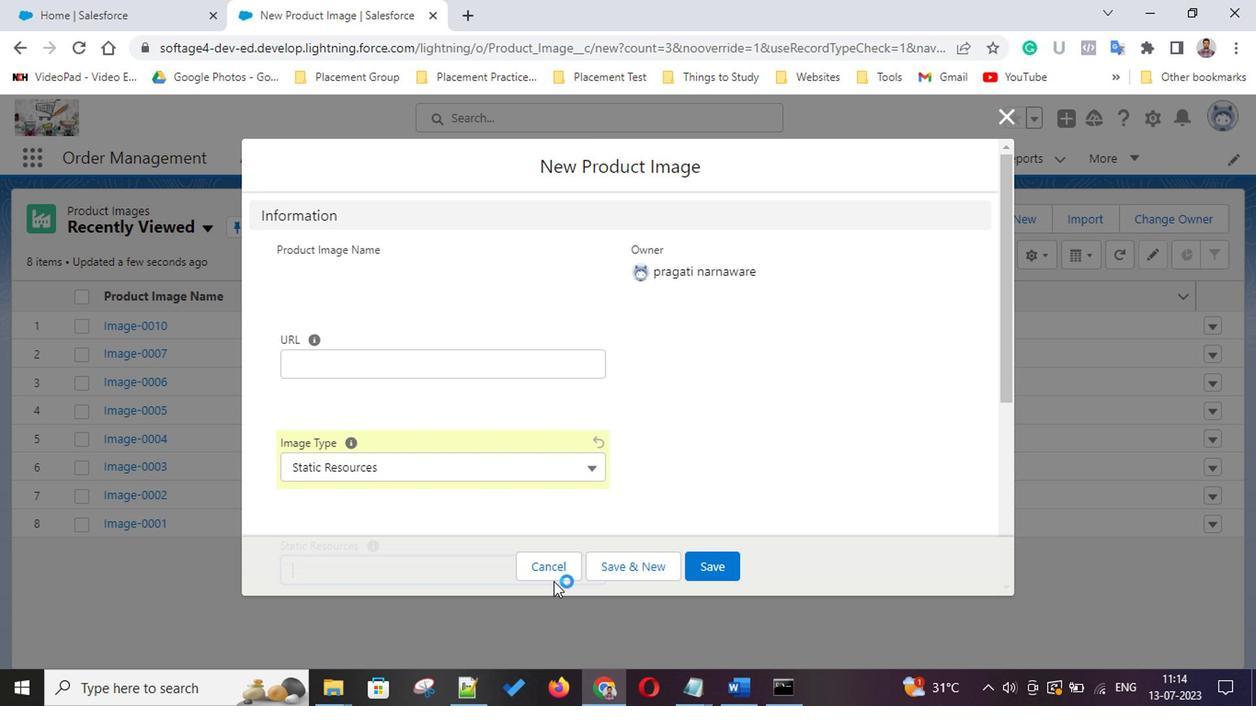 
Action: Mouse pressed left at (542, 565)
Screenshot: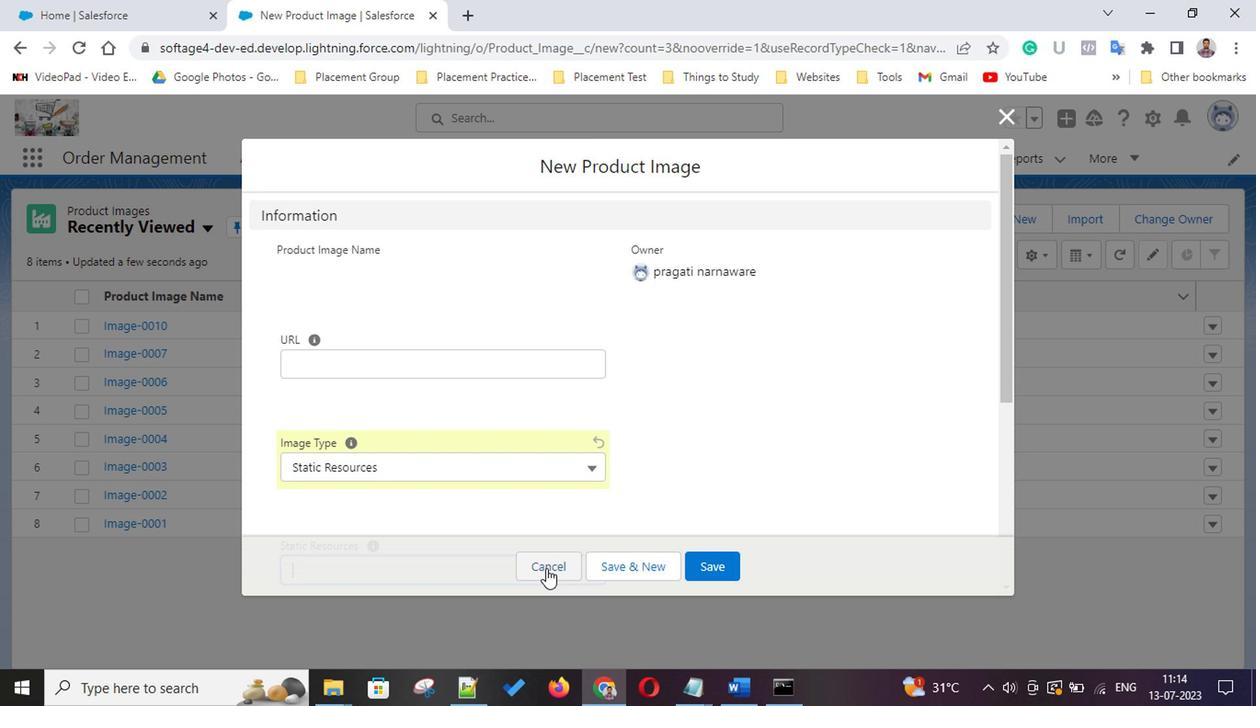 
Action: Mouse moved to (1152, 226)
Screenshot: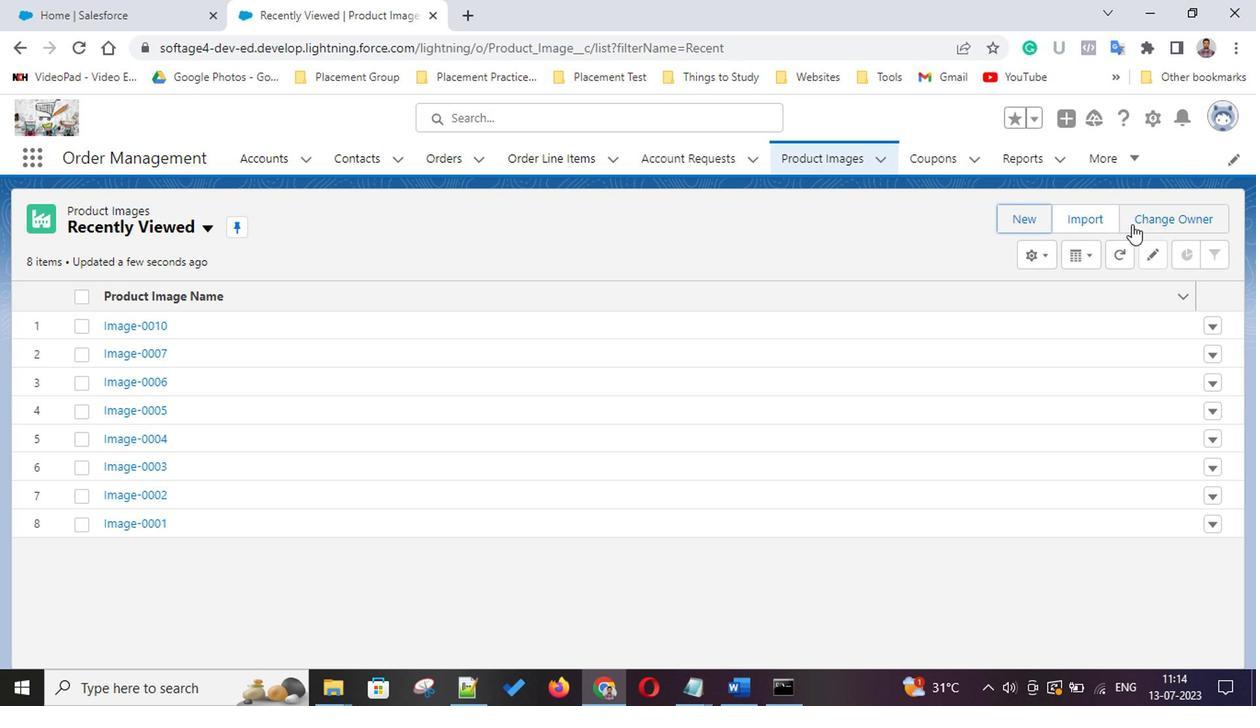 
Action: Mouse pressed left at (1152, 226)
Screenshot: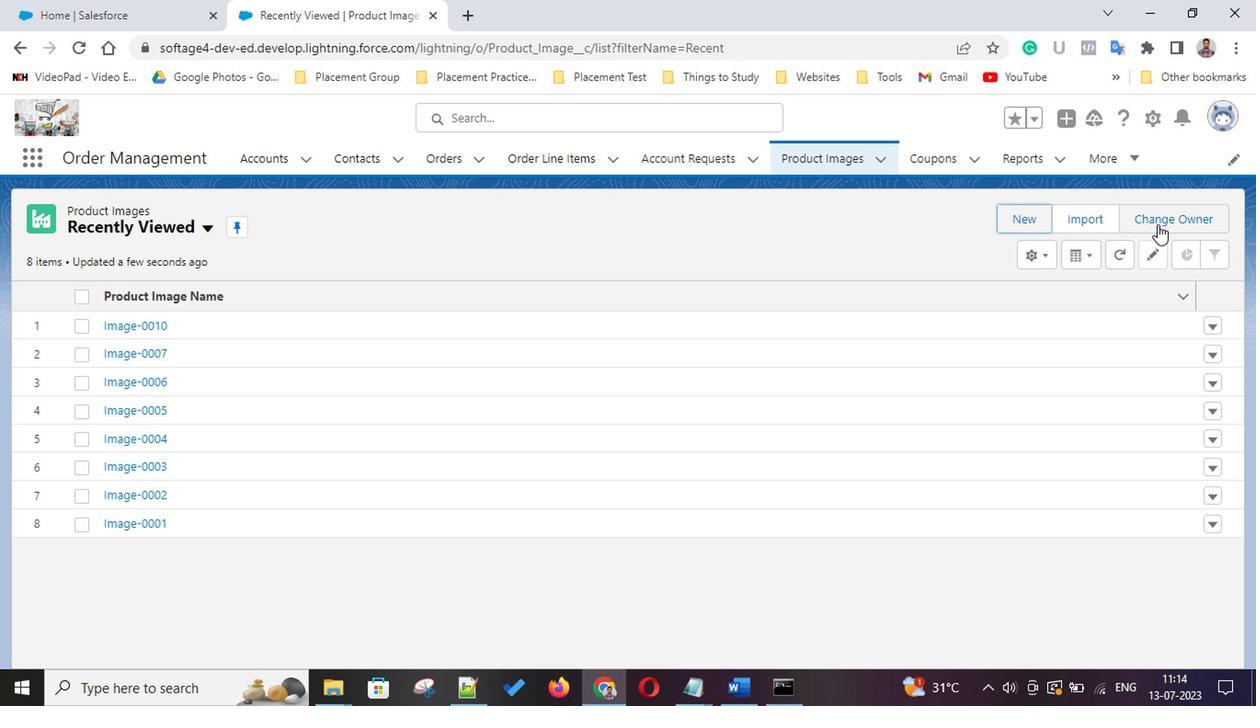 
Action: Mouse moved to (75, 329)
Screenshot: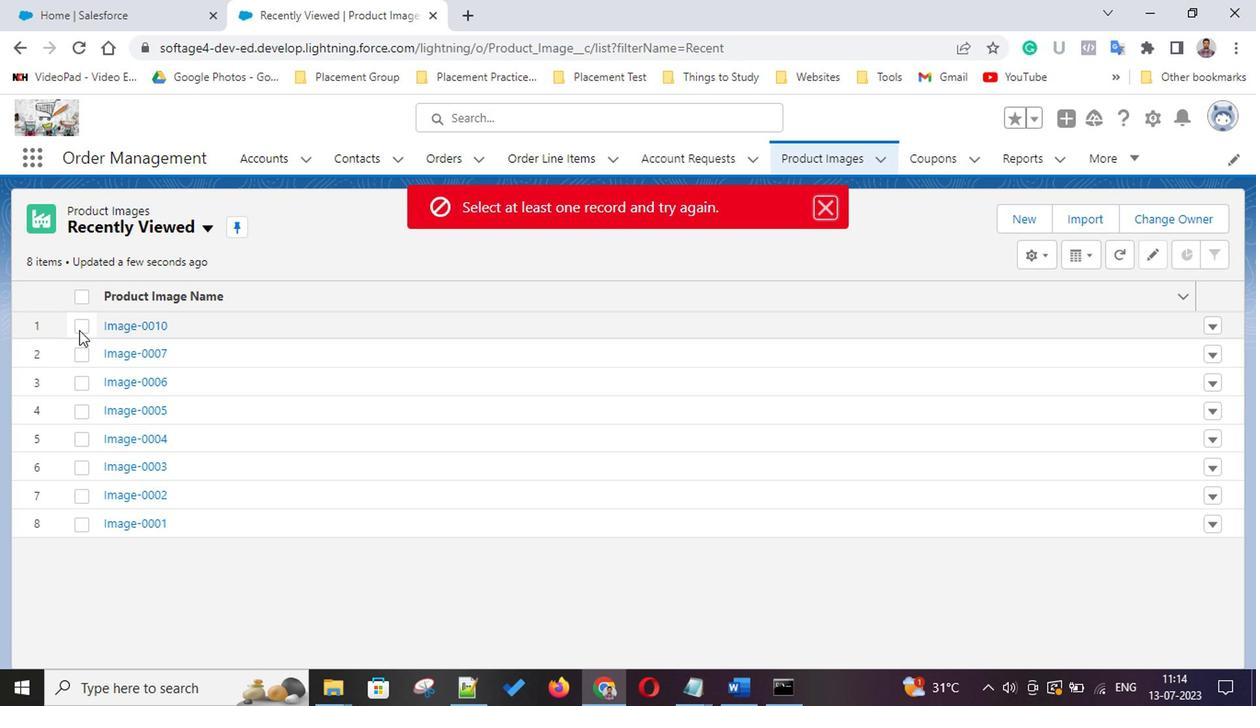 
Action: Mouse pressed left at (75, 329)
Screenshot: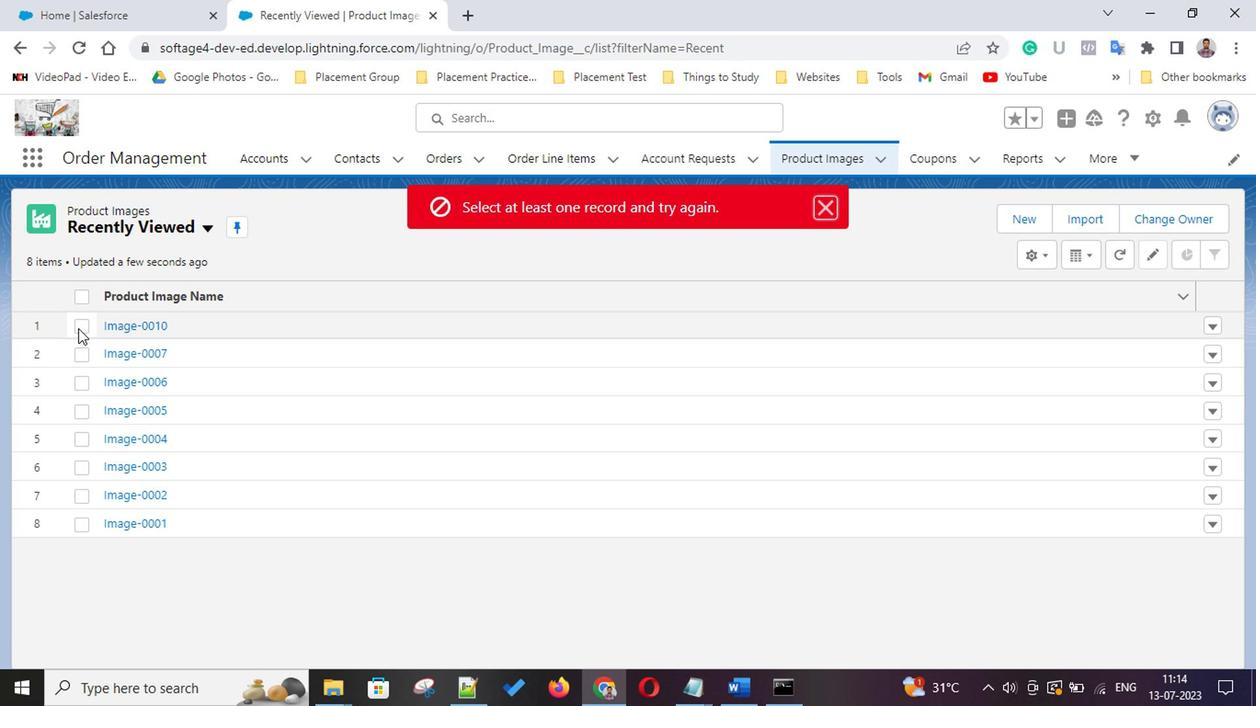
Action: Mouse moved to (1163, 217)
Screenshot: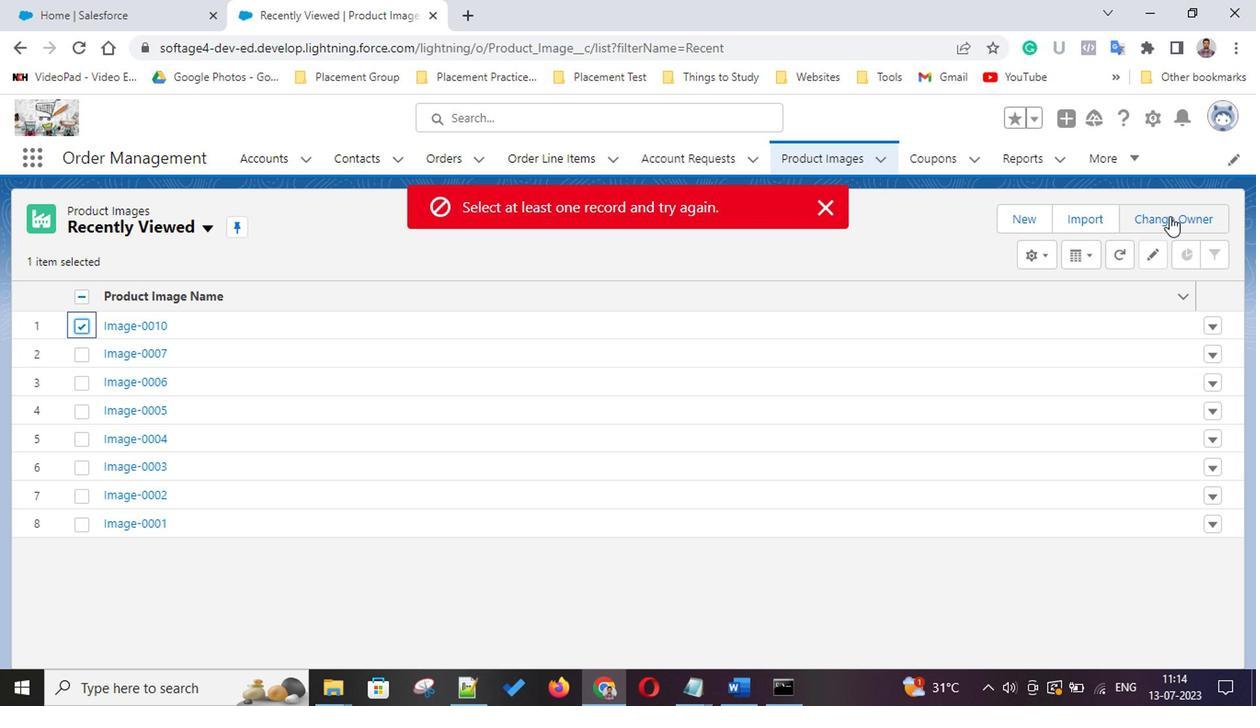 
Action: Mouse pressed left at (1163, 217)
Screenshot: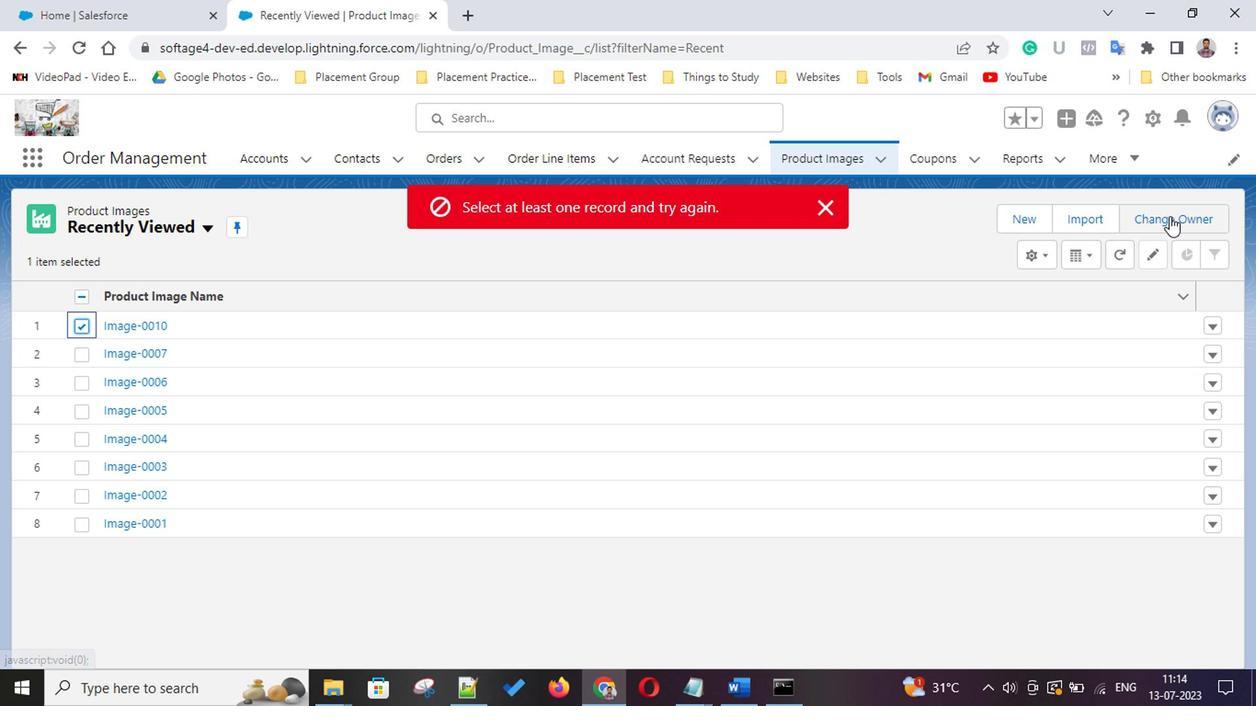 
Action: Mouse moved to (790, 539)
Screenshot: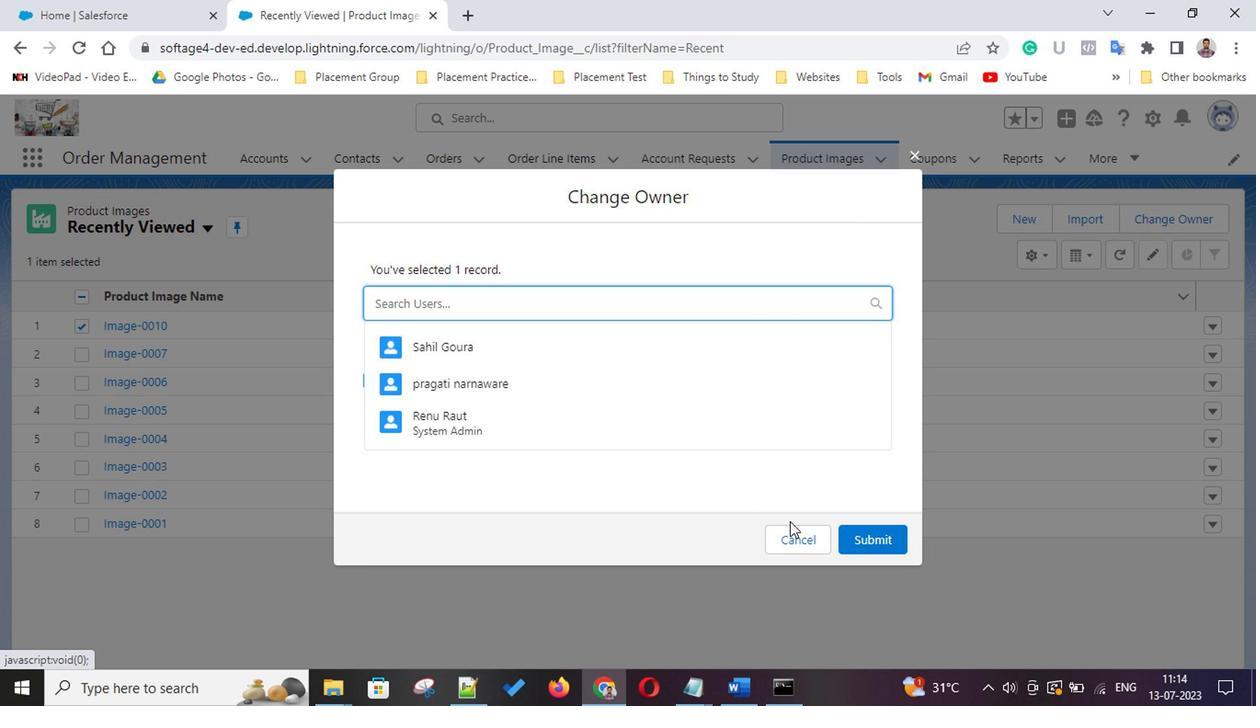 
Action: Mouse pressed left at (790, 539)
Screenshot: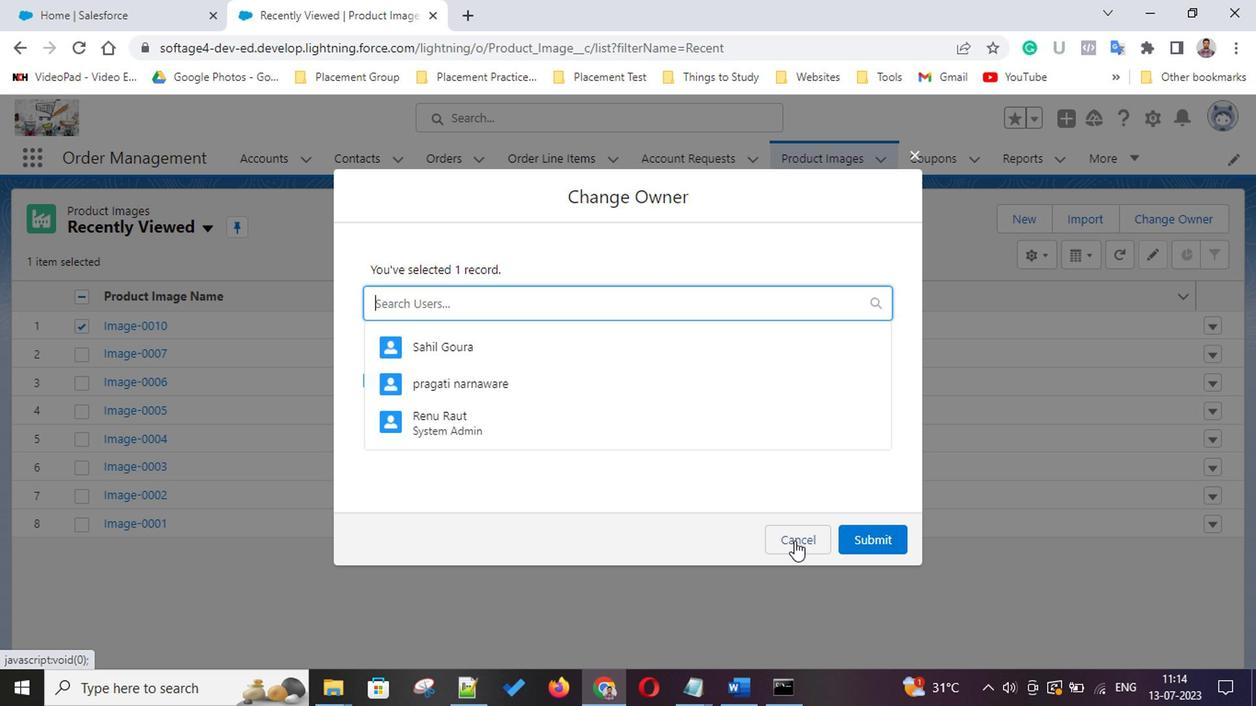 
Action: Mouse moved to (1208, 412)
Screenshot: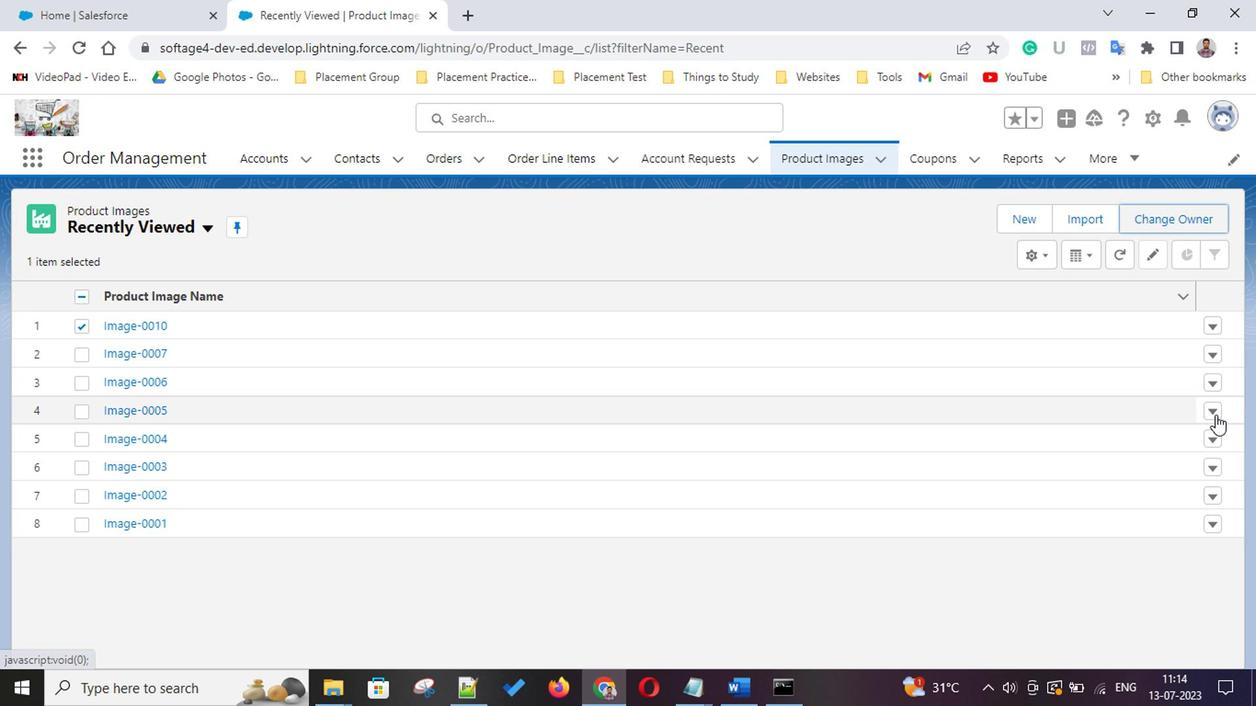 
Action: Mouse pressed left at (1208, 412)
Screenshot: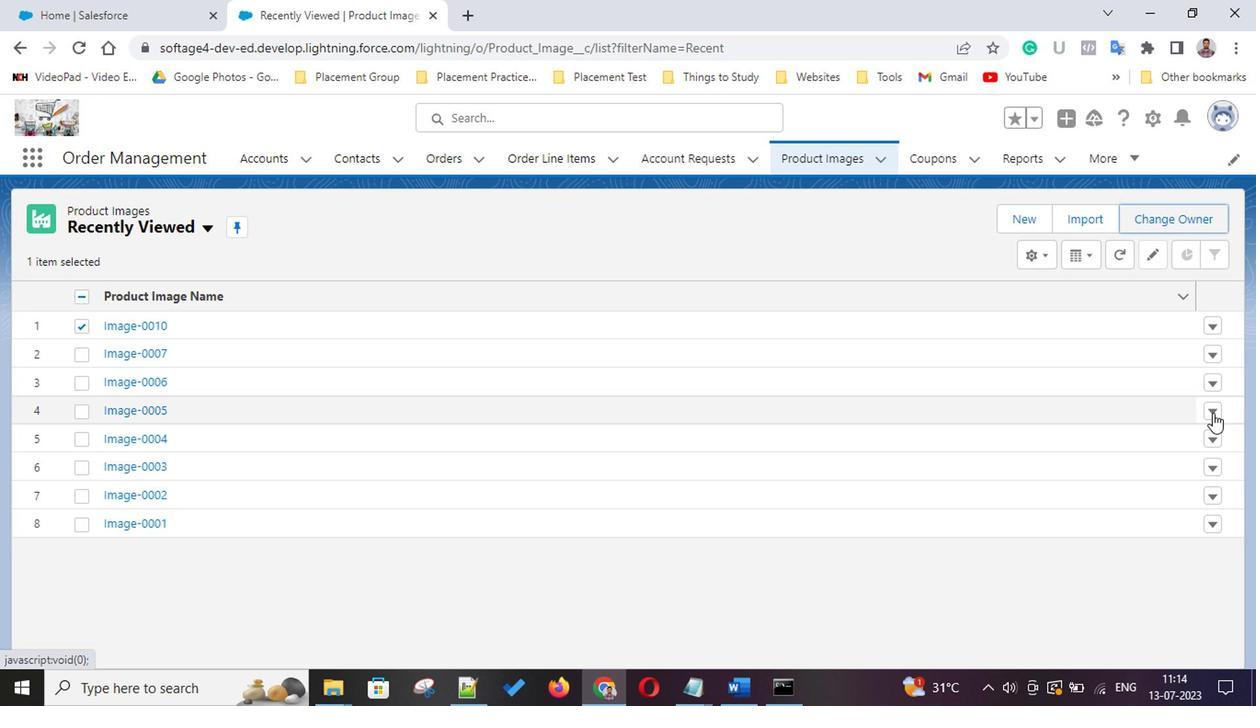 
Action: Mouse moved to (1175, 498)
Screenshot: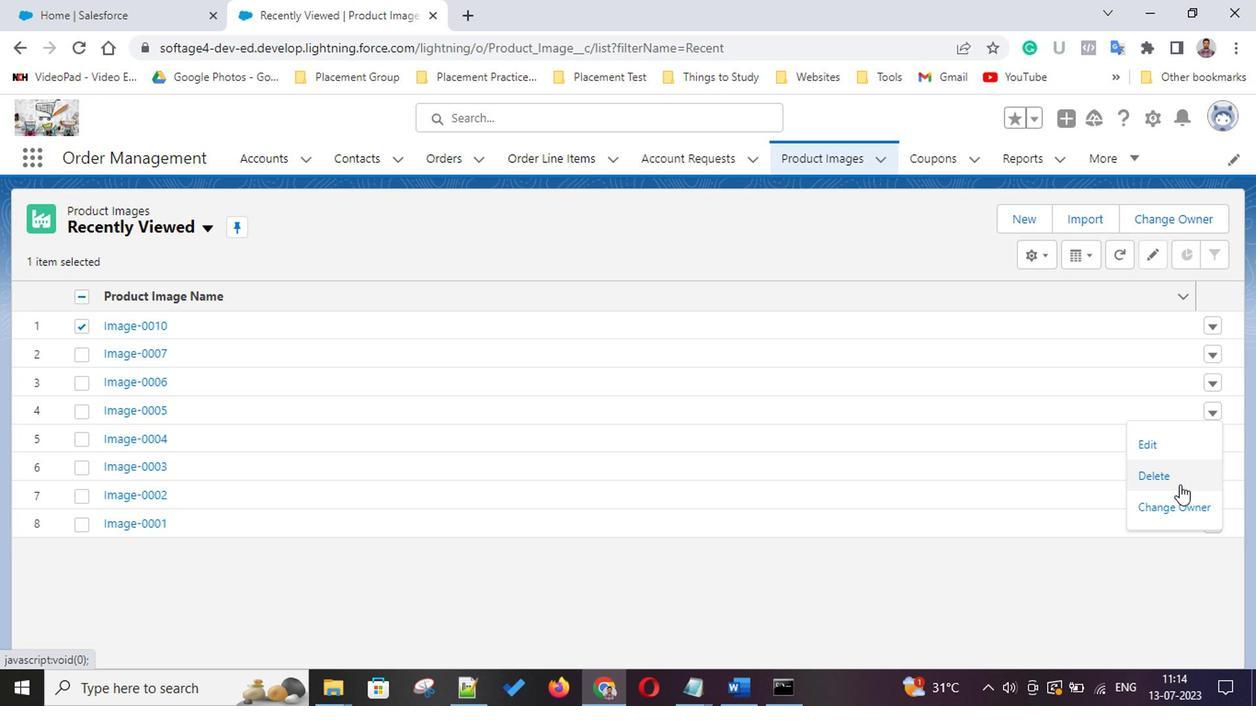 
Action: Mouse pressed left at (1175, 498)
Screenshot: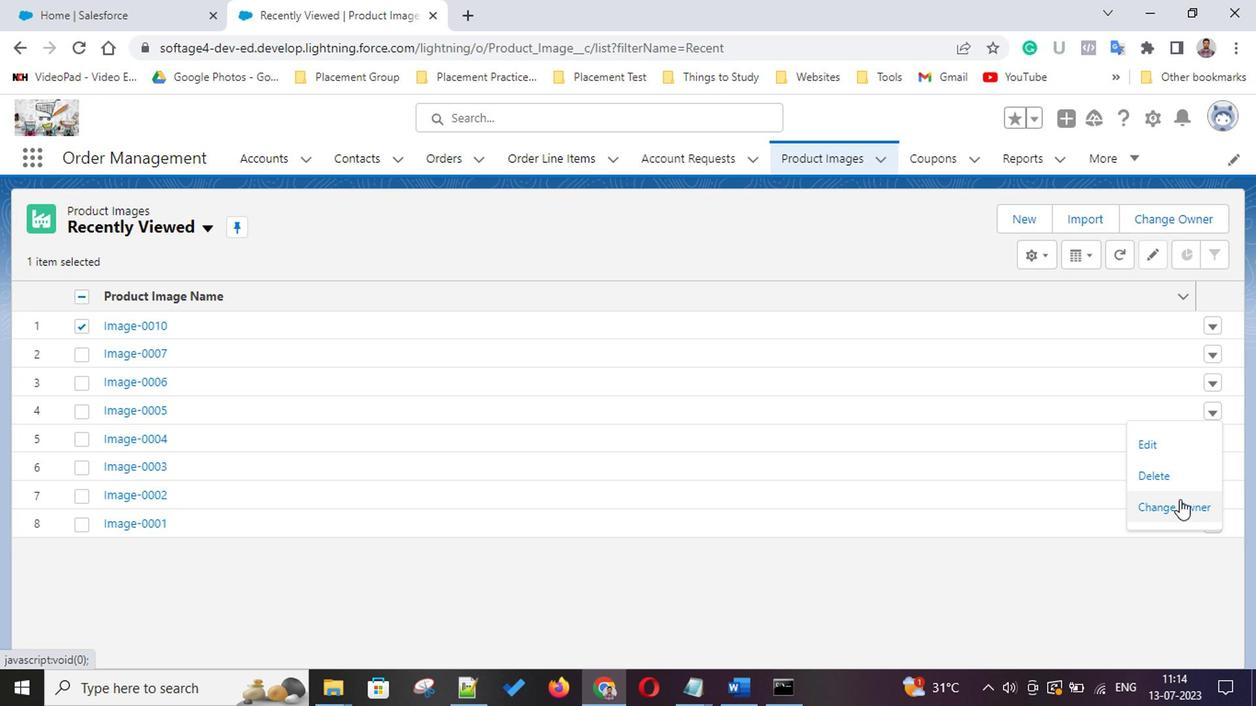
Action: Mouse moved to (503, 338)
Screenshot: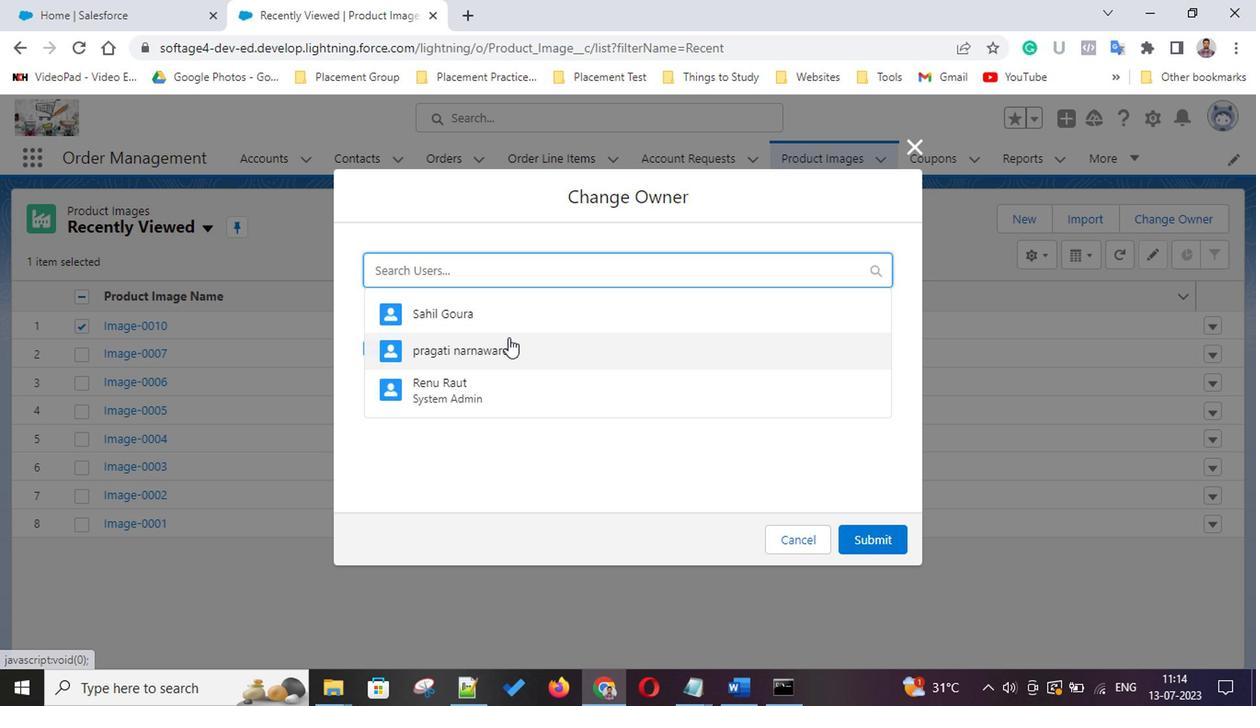 
Action: Mouse pressed left at (503, 338)
Screenshot: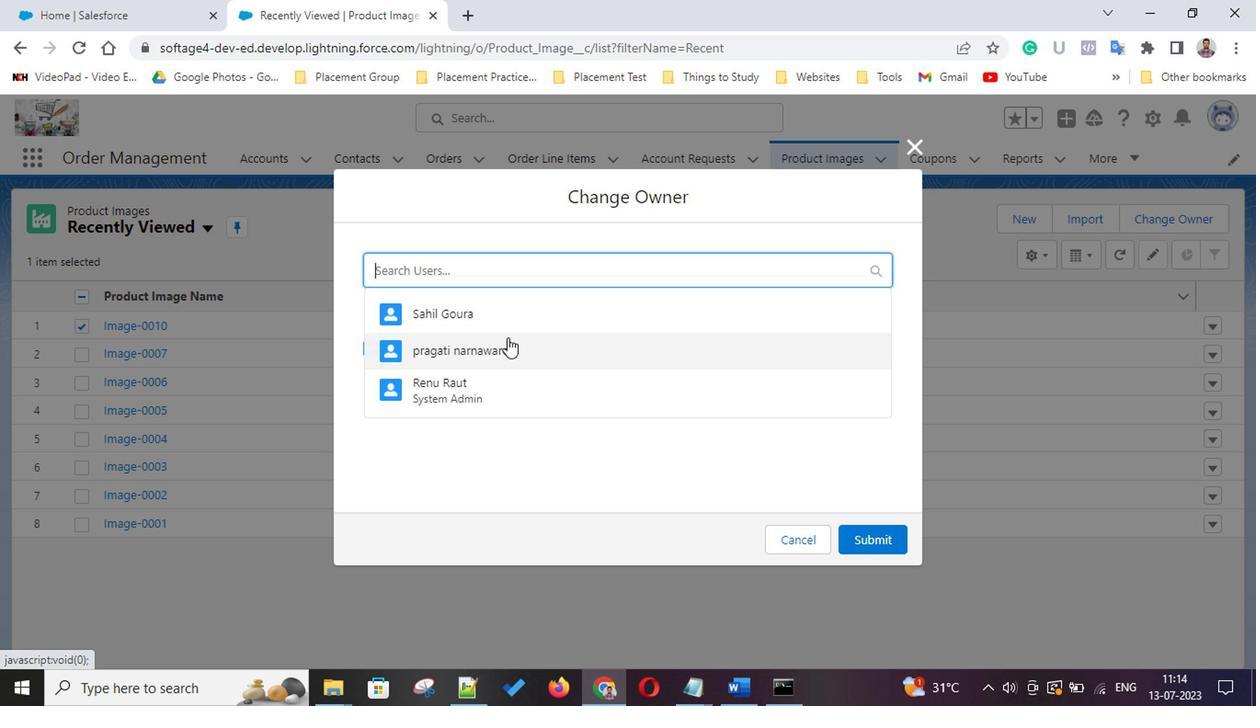 
Action: Mouse moved to (865, 539)
Screenshot: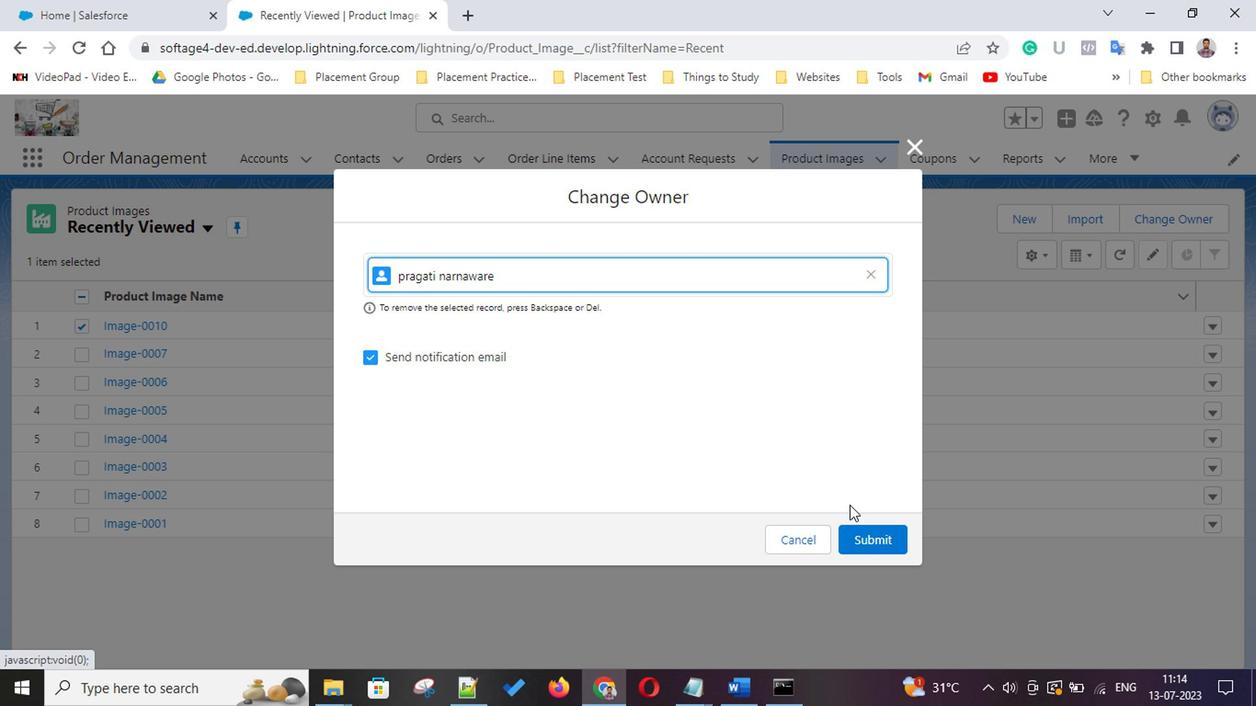 
Action: Mouse pressed left at (865, 539)
Screenshot: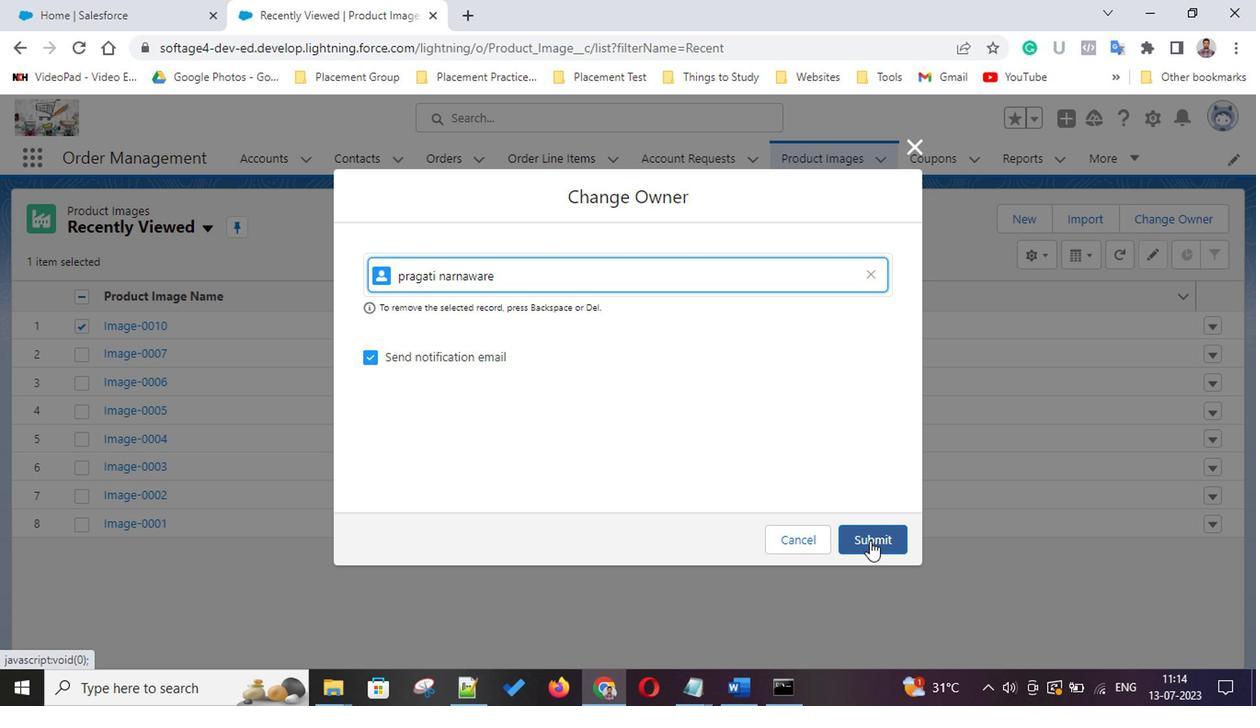 
Action: Mouse moved to (1211, 519)
Screenshot: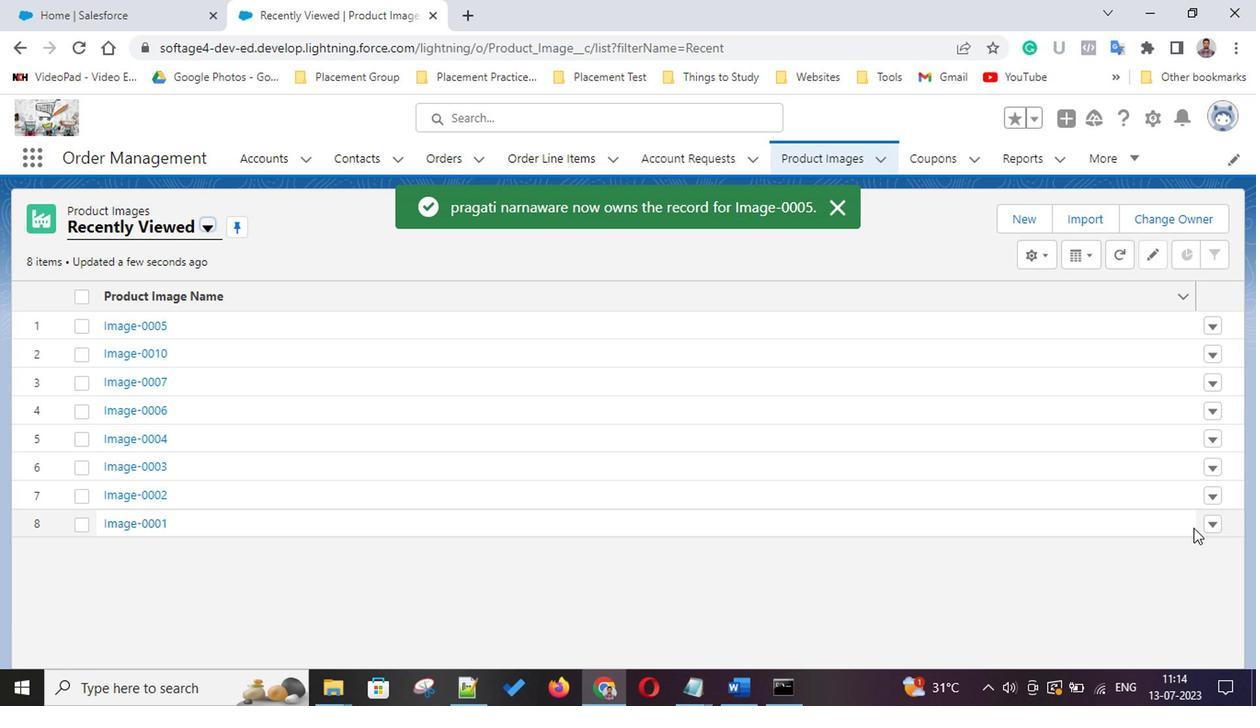 
Action: Mouse pressed left at (1211, 519)
Screenshot: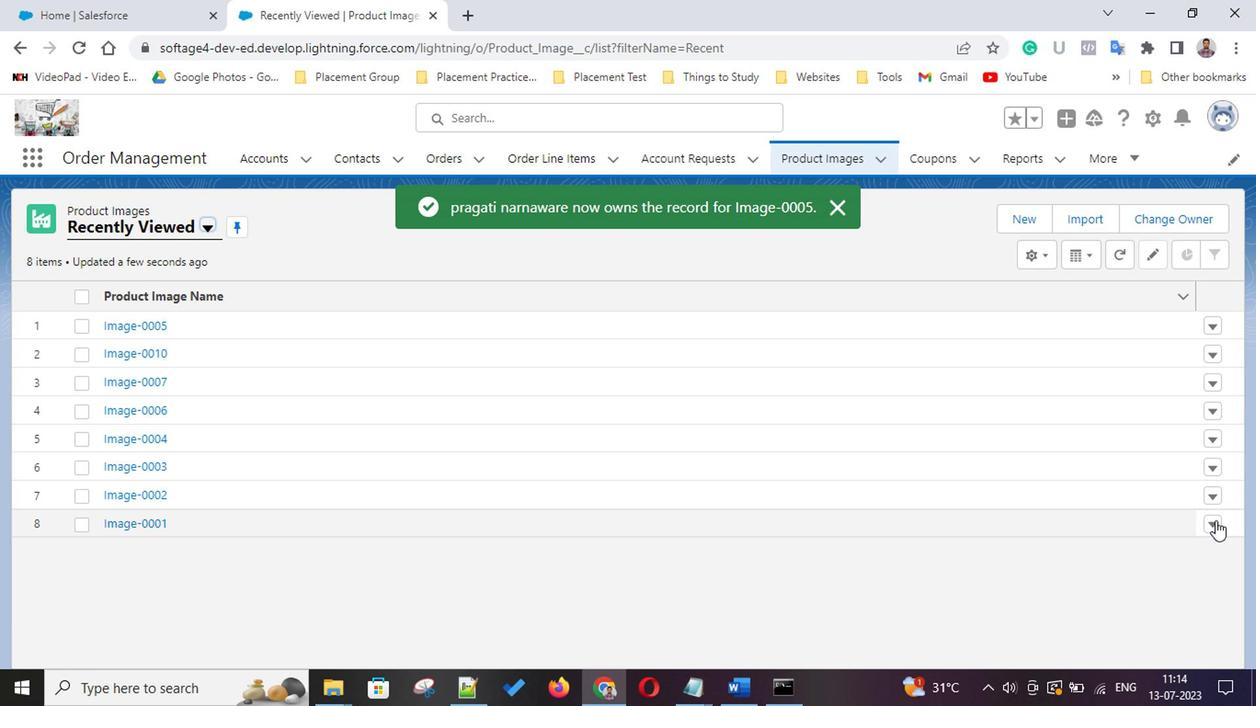 
Action: Mouse moved to (1165, 622)
Screenshot: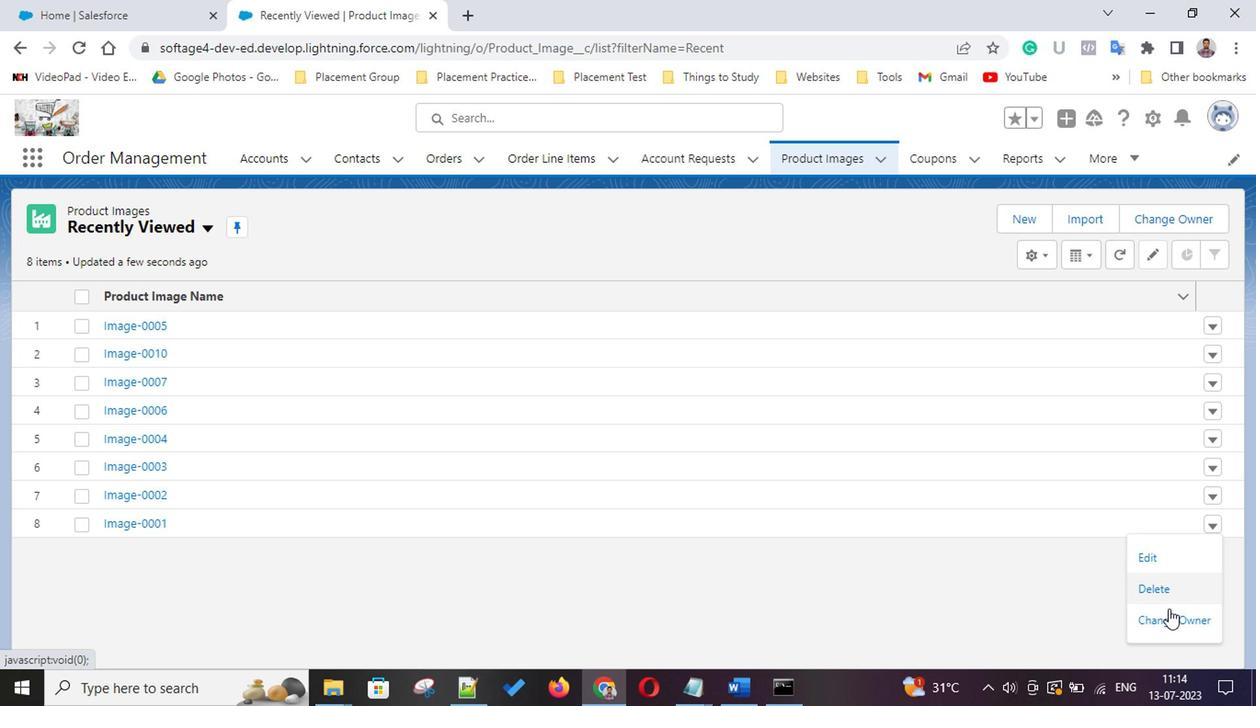 
Action: Mouse pressed left at (1165, 622)
Screenshot: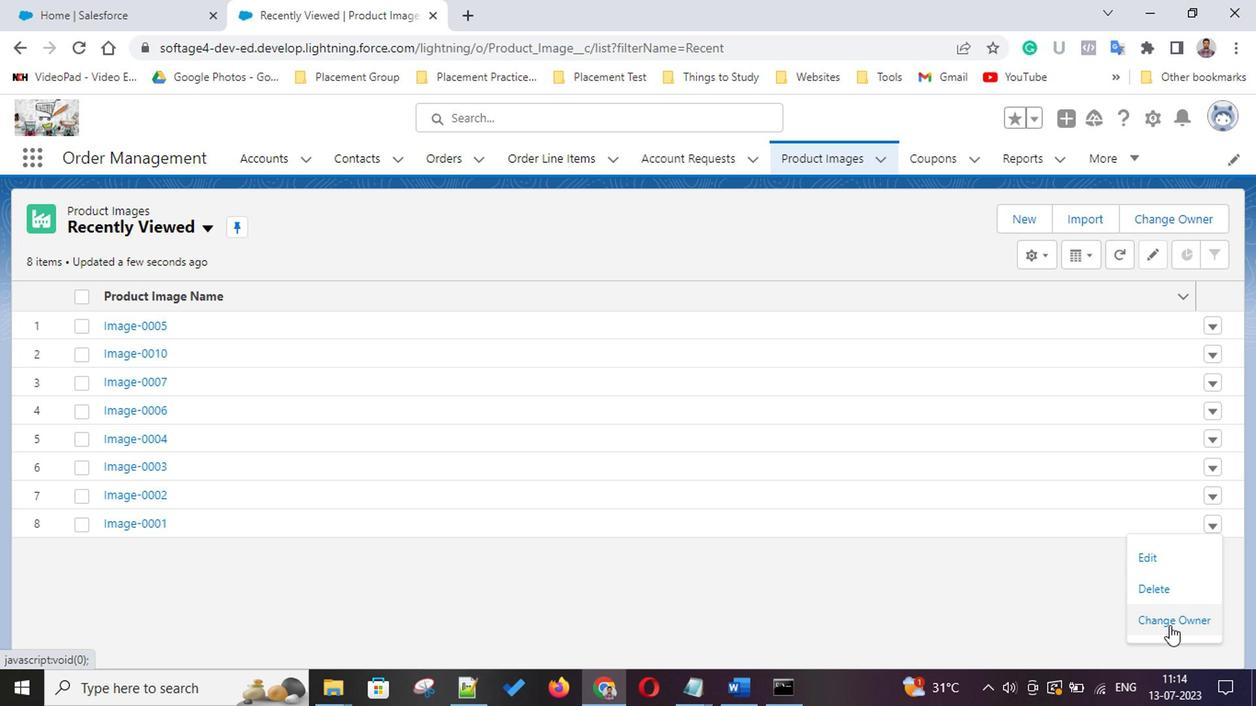 
Action: Mouse moved to (647, 313)
Screenshot: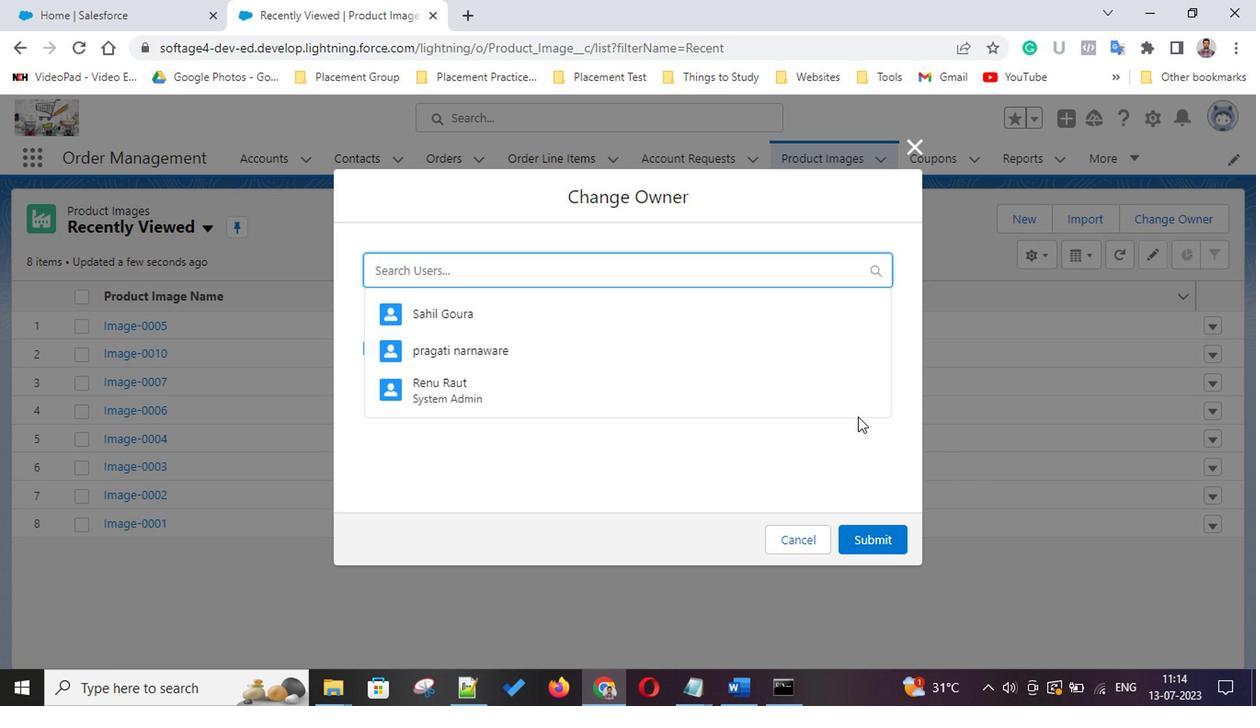 
Action: Mouse pressed left at (647, 313)
Screenshot: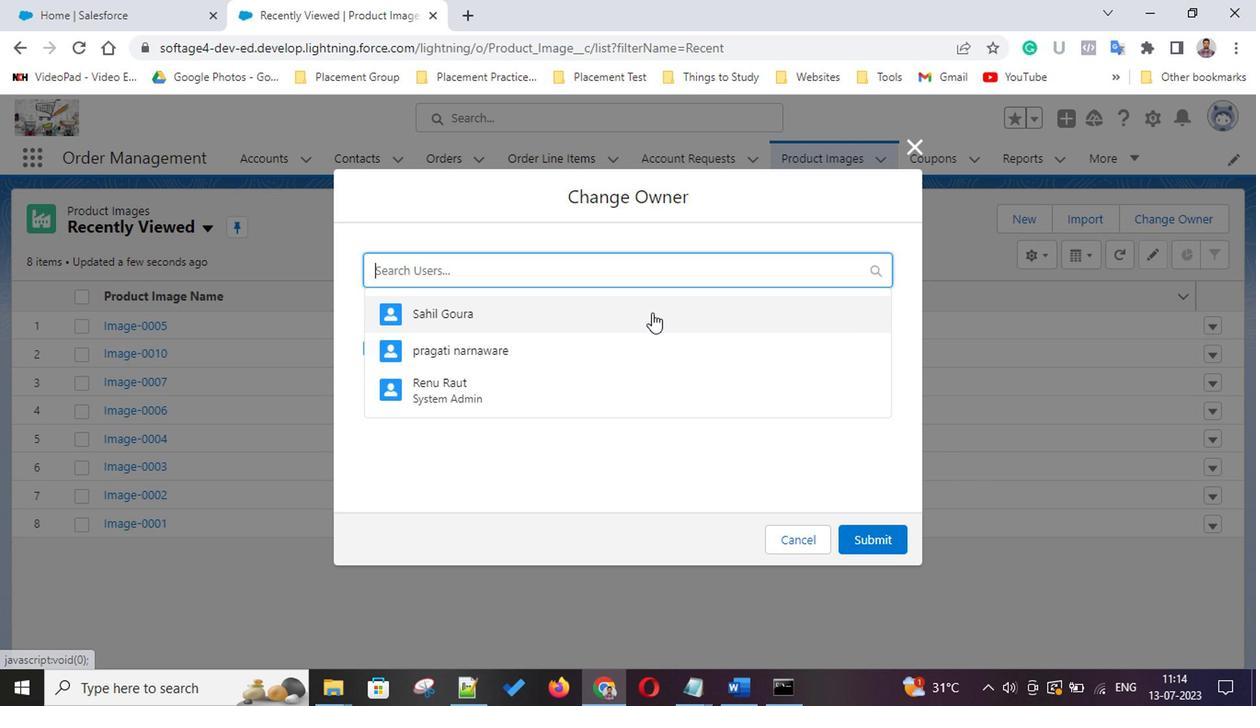 
Action: Mouse moved to (871, 537)
Screenshot: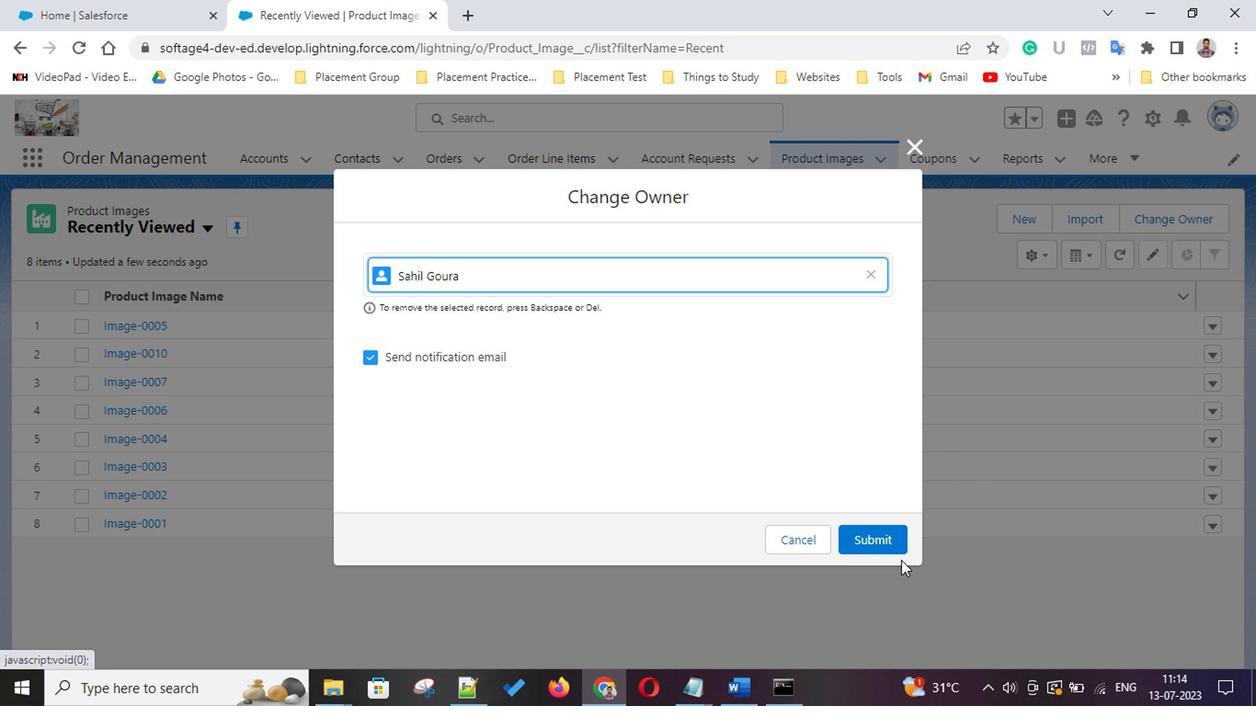 
Action: Mouse pressed left at (871, 537)
Screenshot: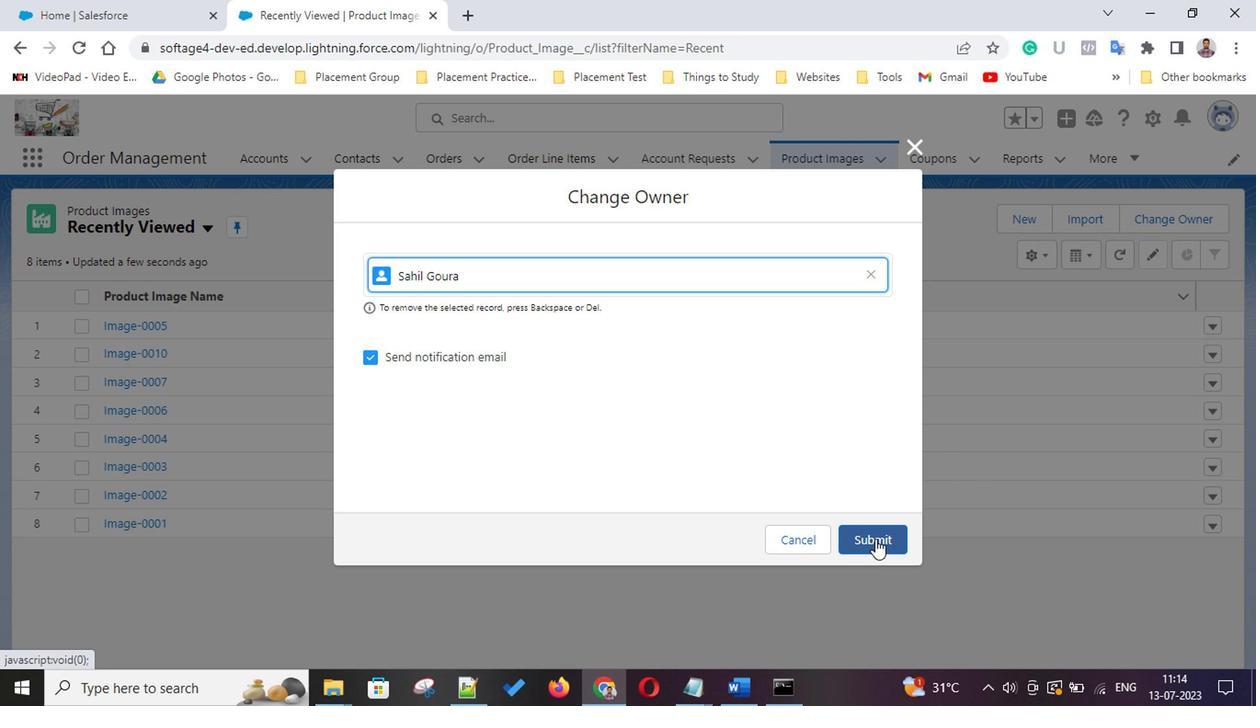 
Action: Mouse moved to (904, 149)
Screenshot: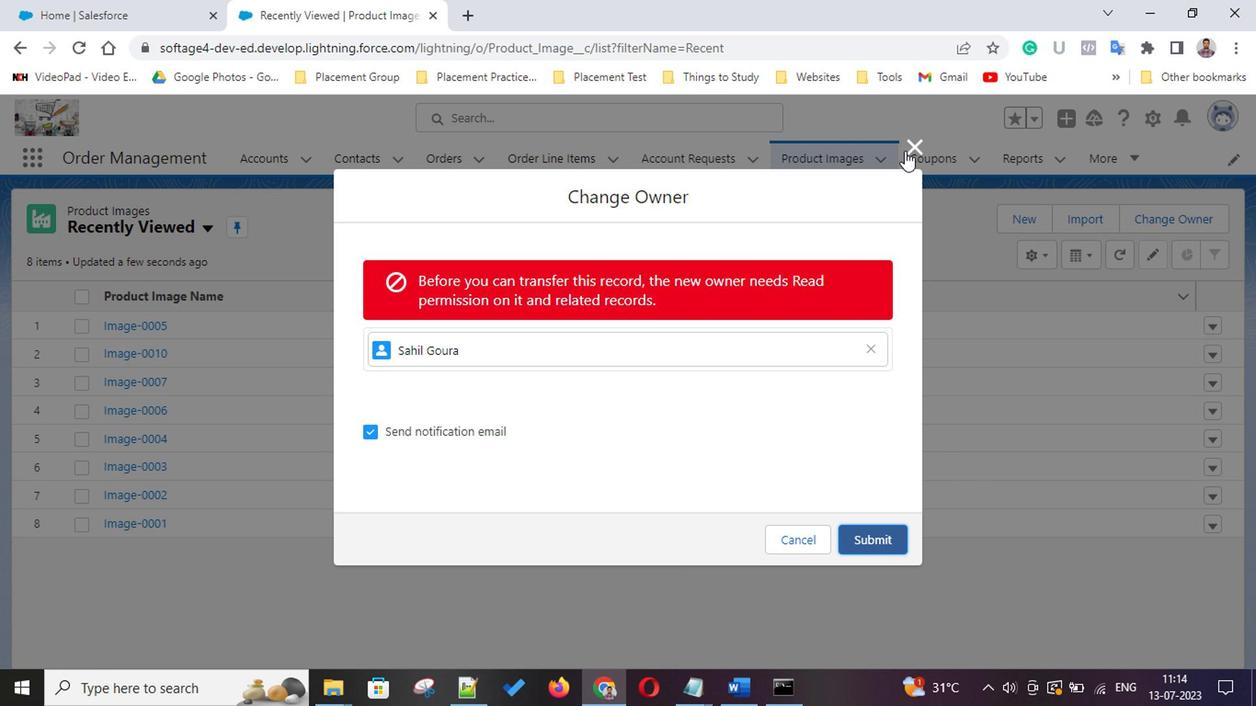 
Action: Mouse pressed left at (904, 149)
